 Task: HR & Operations: Onboarding Process For New Hires.
Action: Mouse moved to (206, 220)
Screenshot: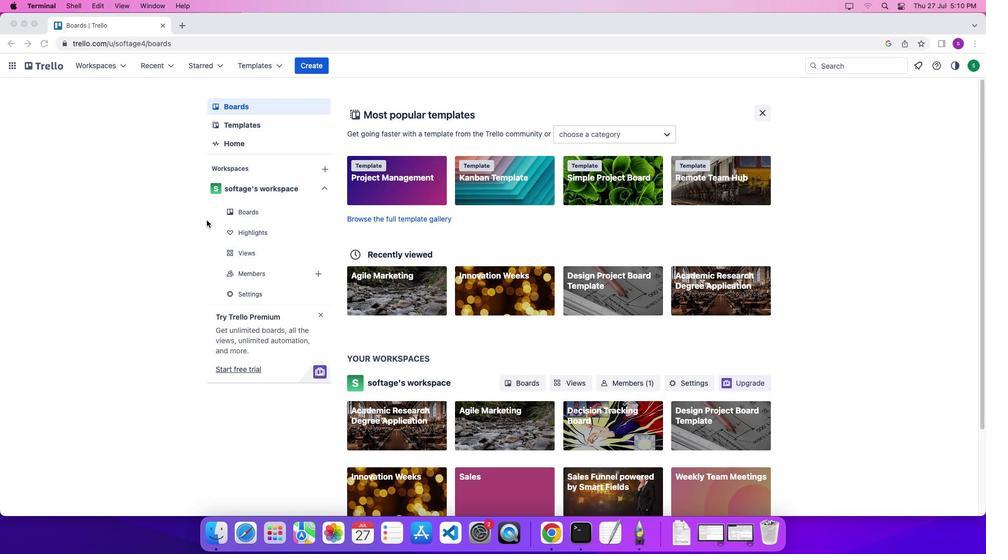 
Action: Mouse pressed left at (206, 220)
Screenshot: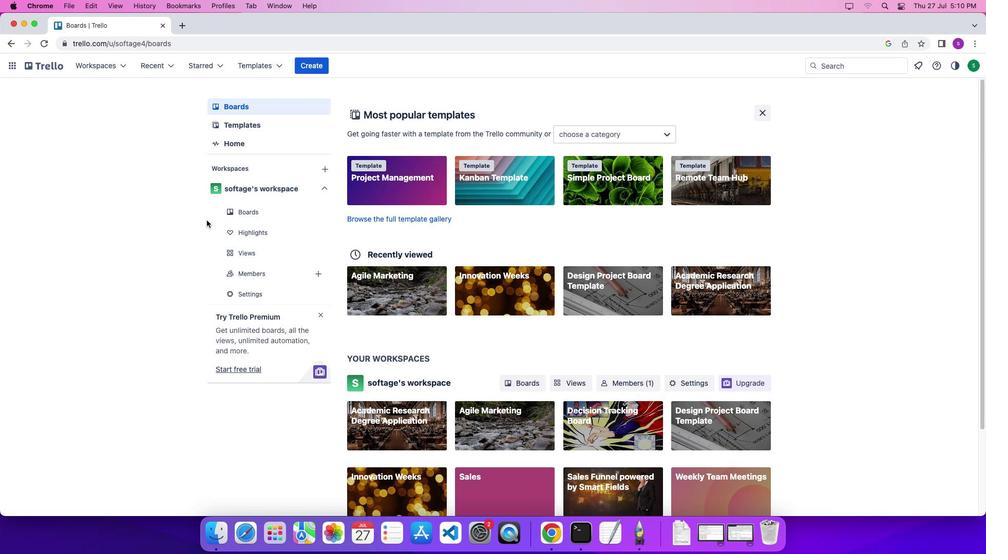 
Action: Mouse moved to (55, 60)
Screenshot: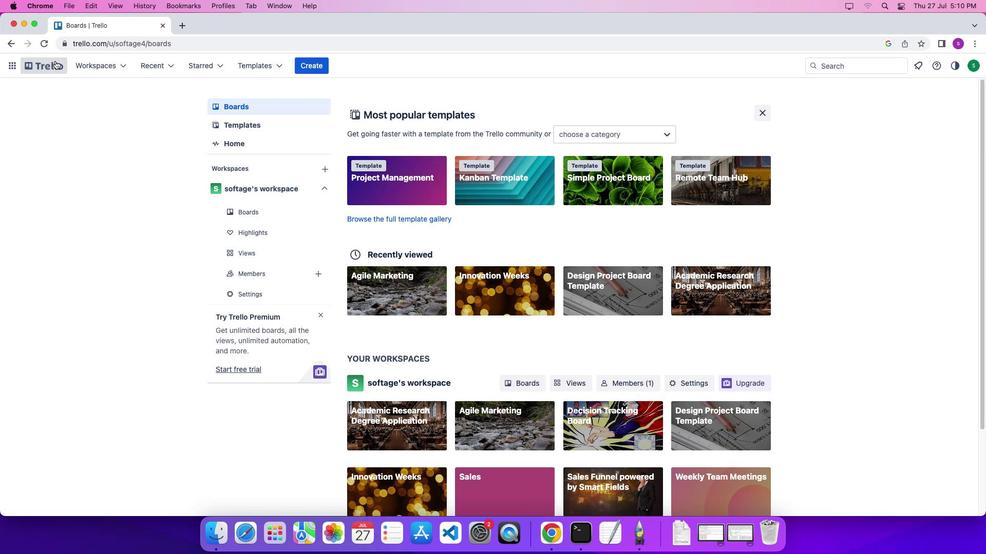 
Action: Mouse pressed left at (55, 60)
Screenshot: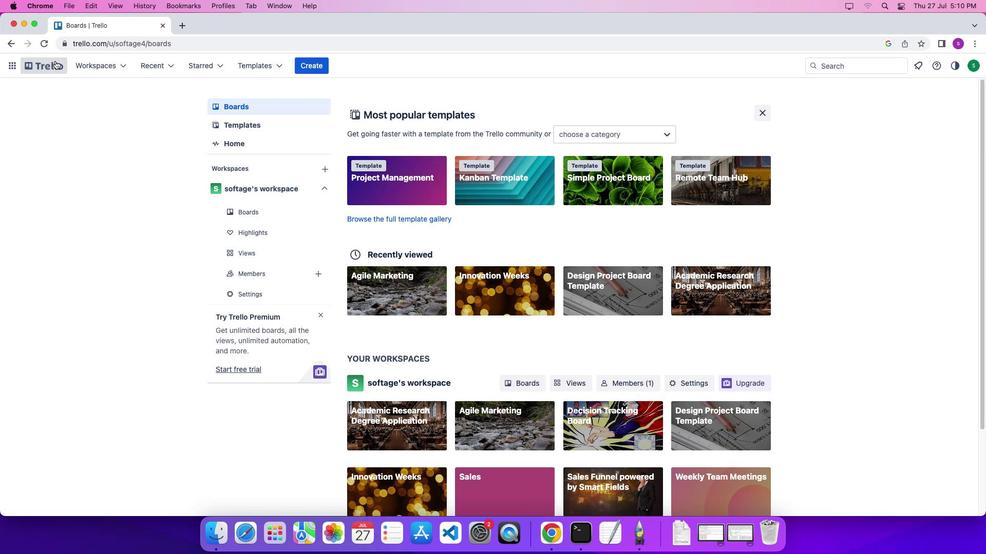 
Action: Mouse pressed left at (55, 60)
Screenshot: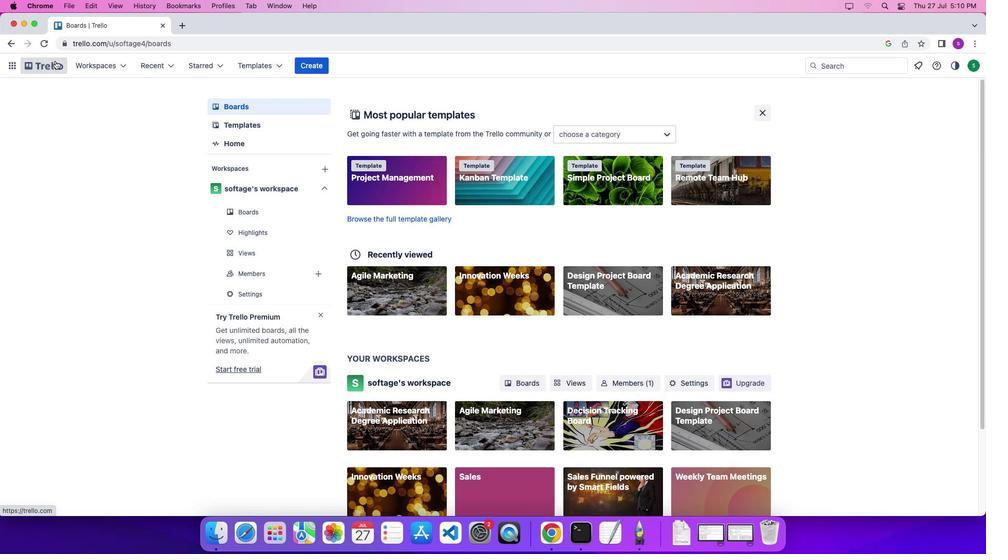 
Action: Mouse moved to (309, 68)
Screenshot: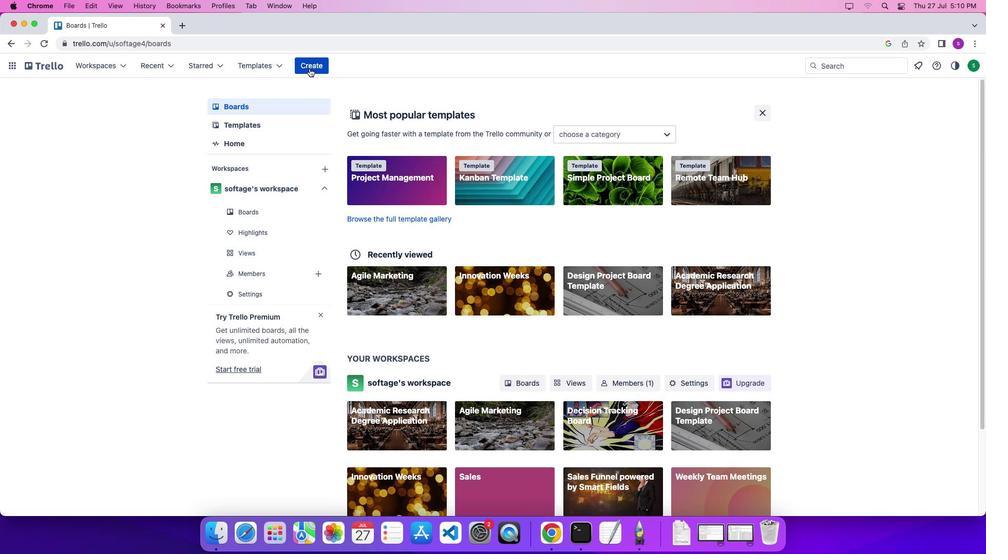 
Action: Mouse pressed left at (309, 68)
Screenshot: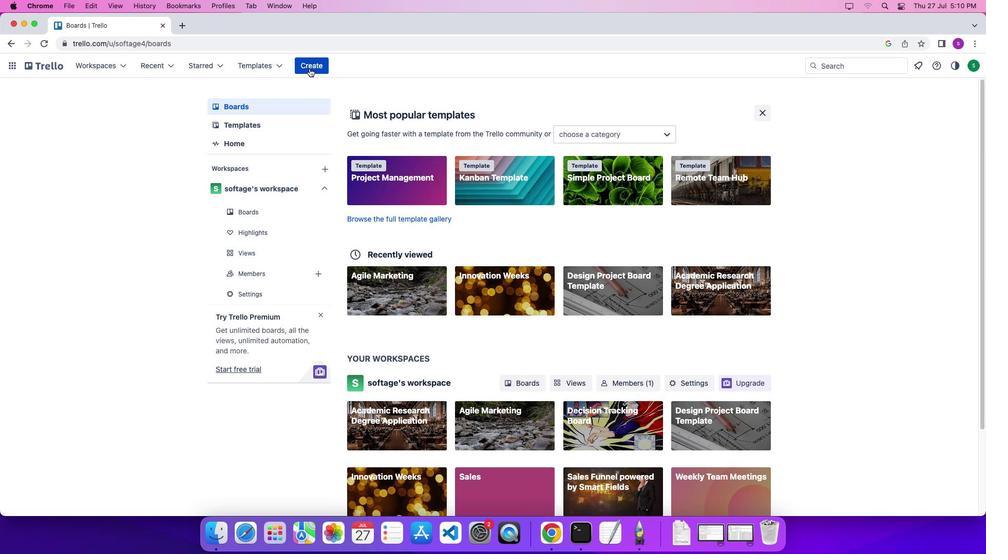 
Action: Mouse moved to (261, 59)
Screenshot: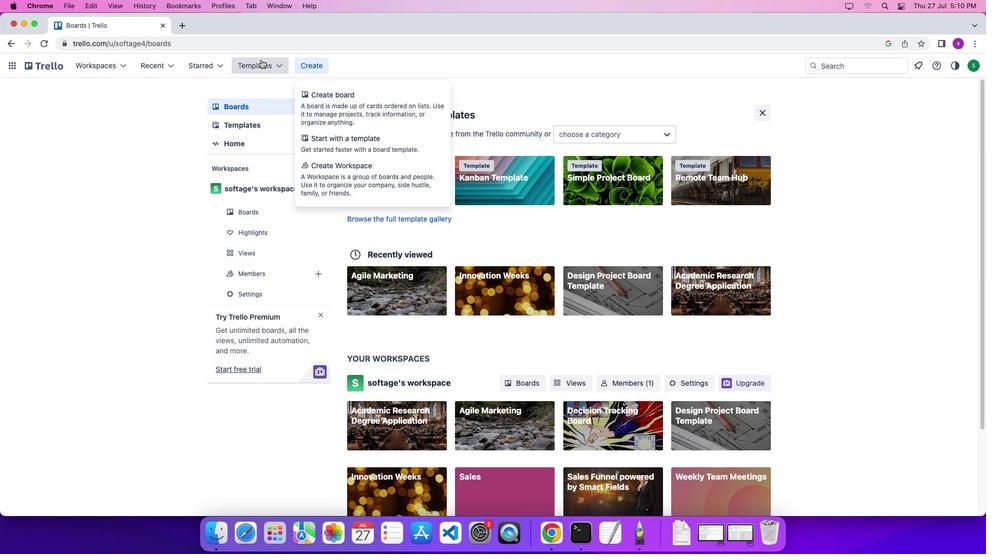 
Action: Mouse pressed left at (261, 59)
Screenshot: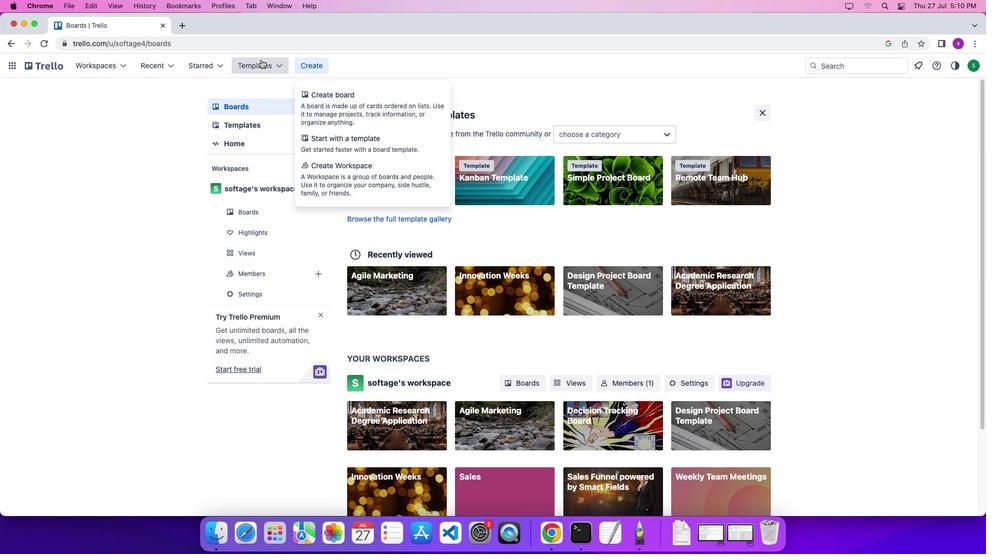 
Action: Mouse moved to (297, 367)
Screenshot: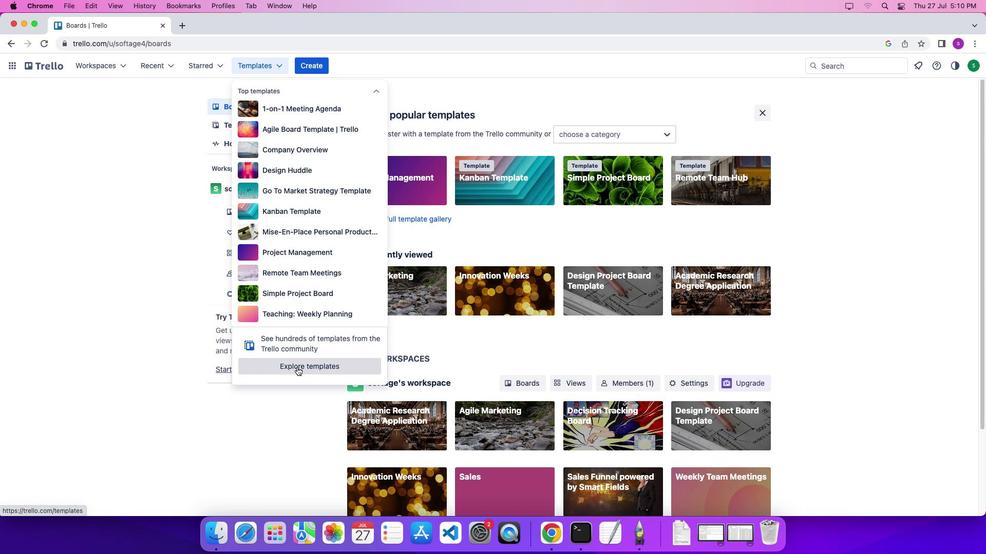 
Action: Mouse pressed left at (297, 367)
Screenshot: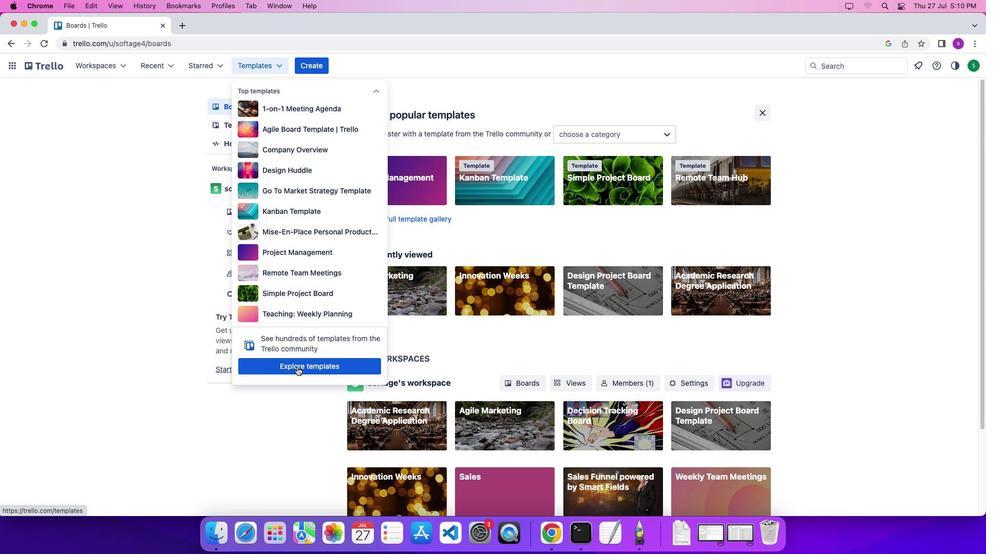 
Action: Mouse moved to (683, 110)
Screenshot: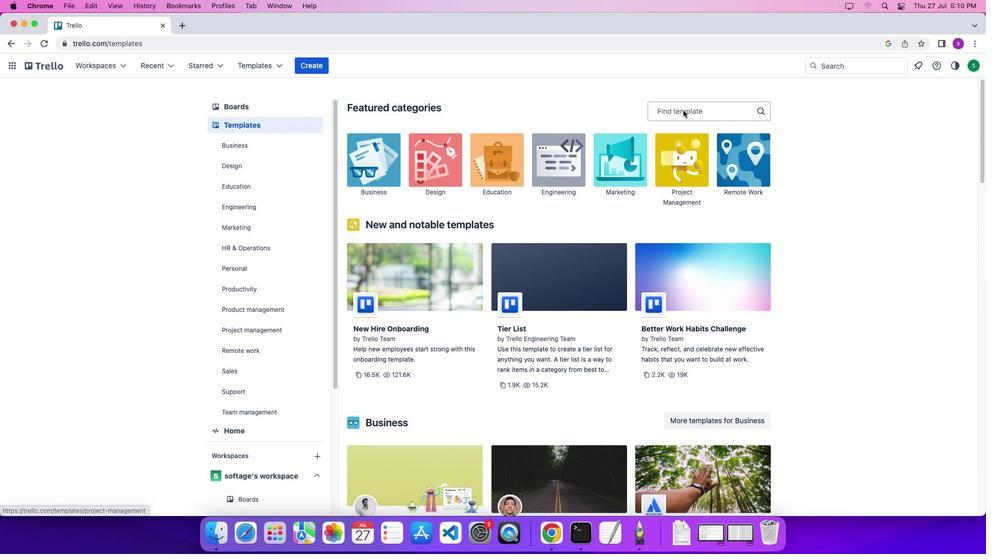 
Action: Mouse pressed left at (683, 110)
Screenshot: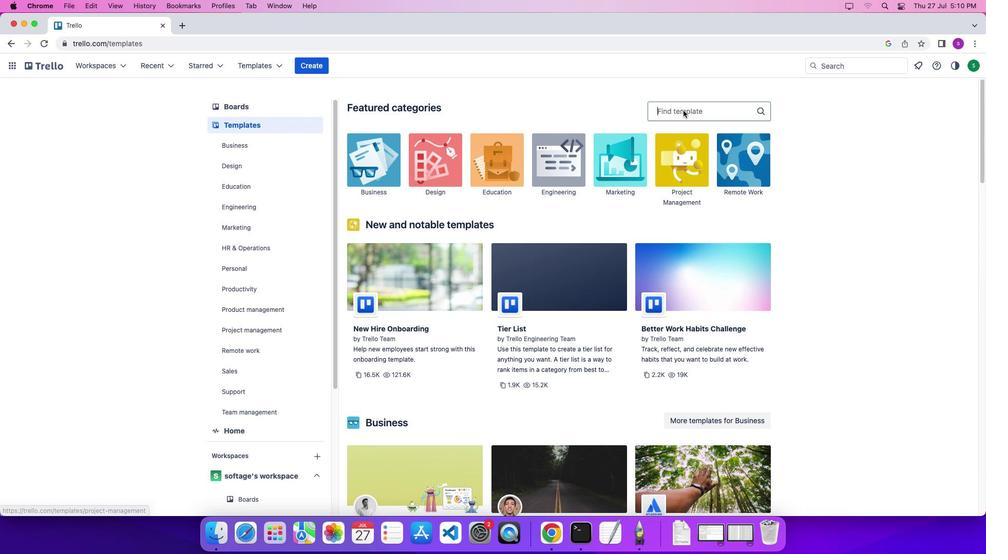 
Action: Mouse pressed left at (683, 110)
Screenshot: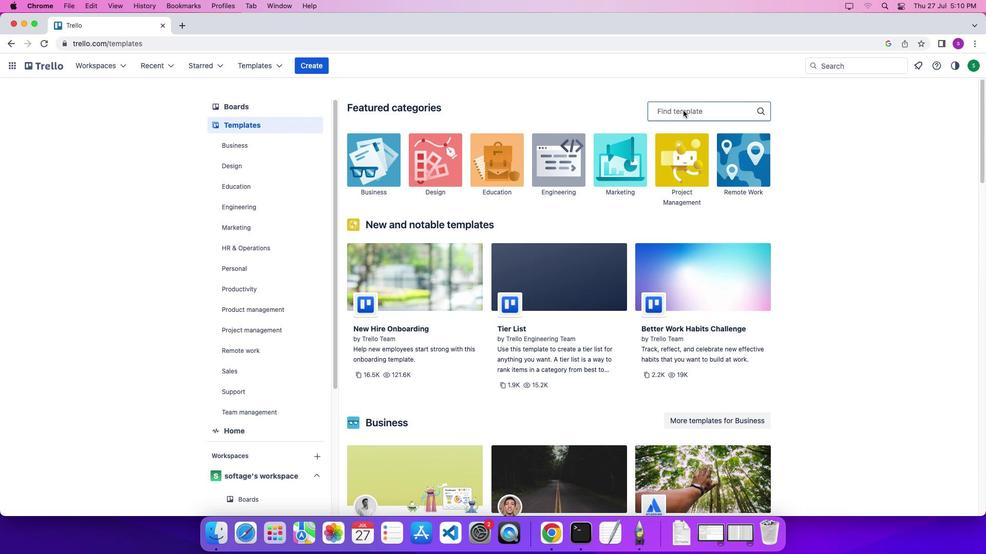 
Action: Mouse moved to (675, 108)
Screenshot: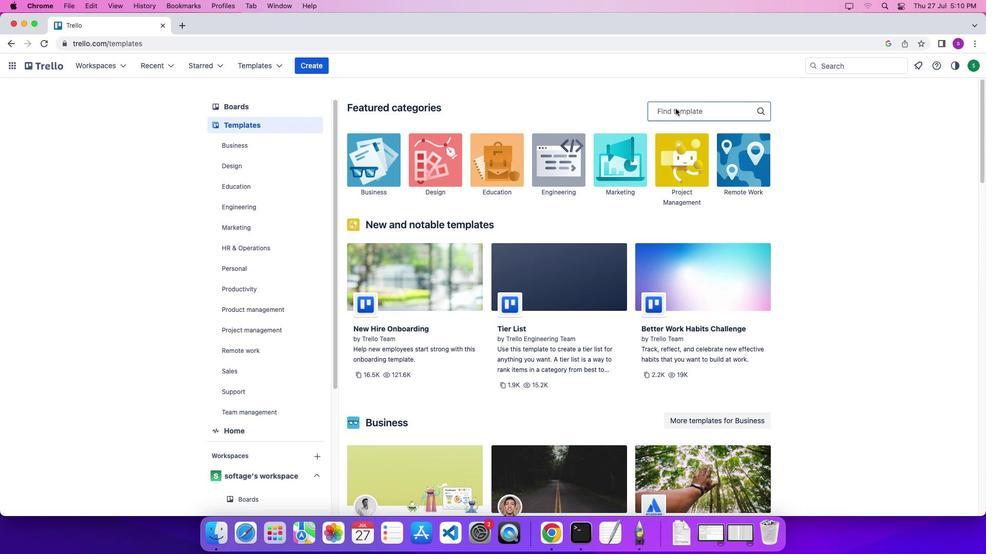 
Action: Mouse pressed left at (675, 108)
Screenshot: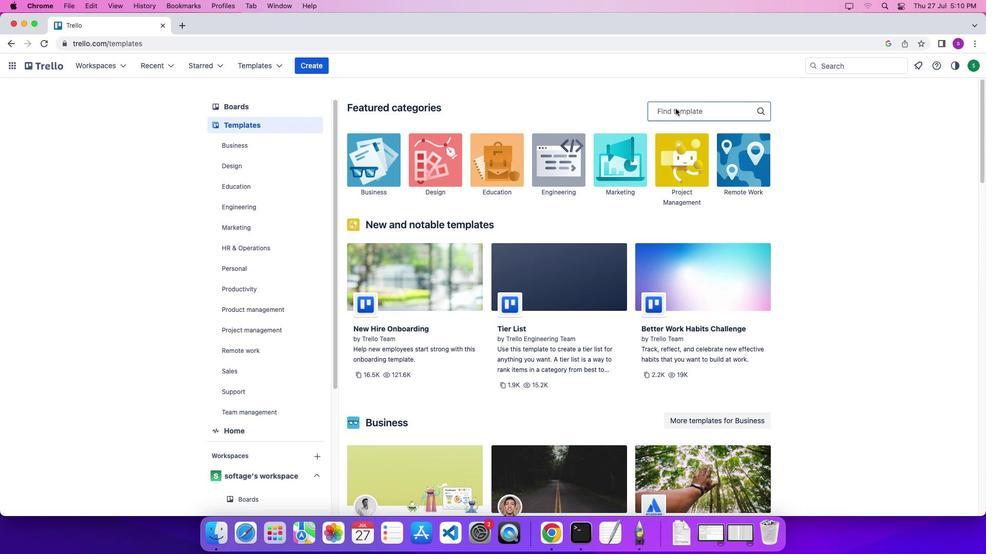 
Action: Mouse moved to (678, 109)
Screenshot: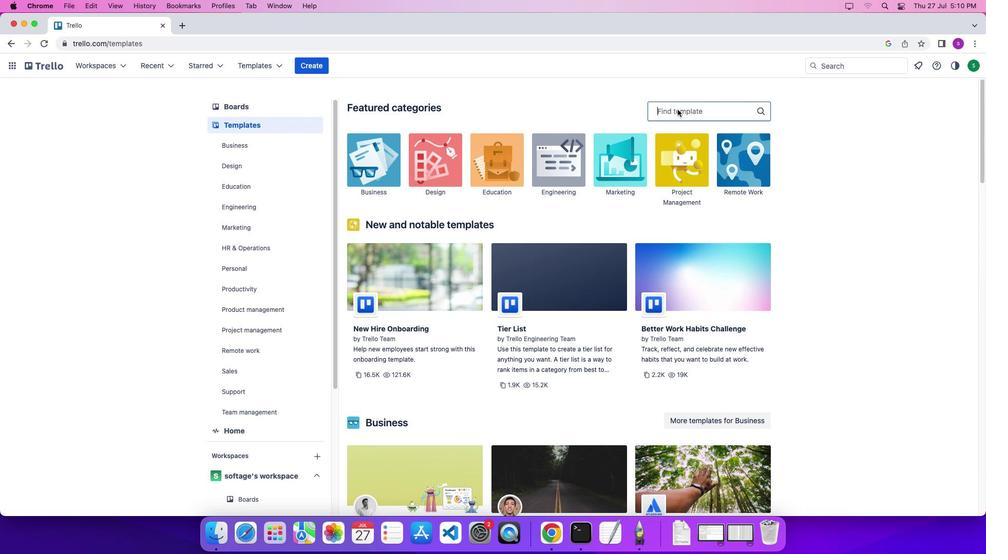 
Action: Key pressed Key.shift'O''n''b''o''a''r''d''i''n''g'Key.space'p''r''o''c''e''s''s'Key.space'f''o''r'Key.space'n''e''w'Key.space'h''i''r''e''s'
Screenshot: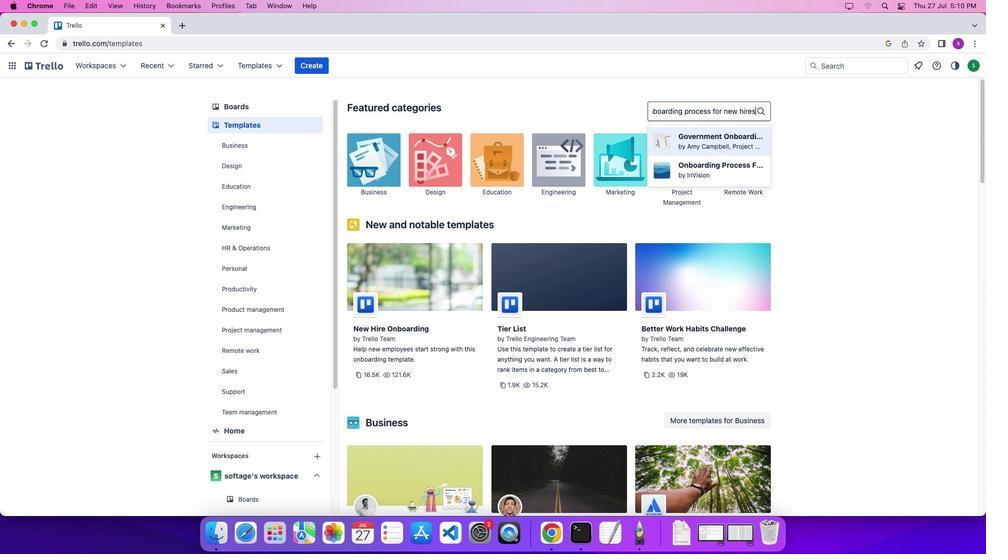 
Action: Mouse moved to (693, 170)
Screenshot: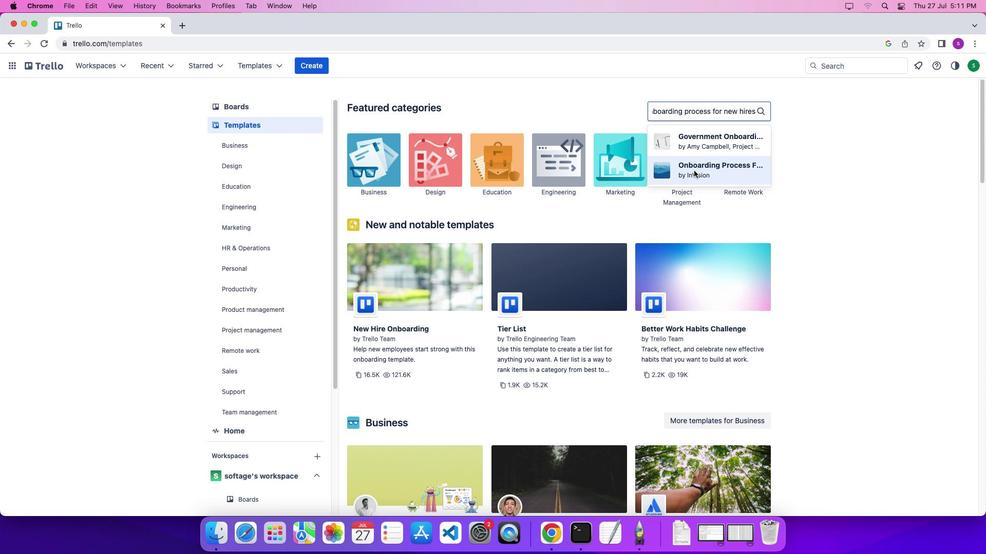 
Action: Mouse pressed left at (693, 170)
Screenshot: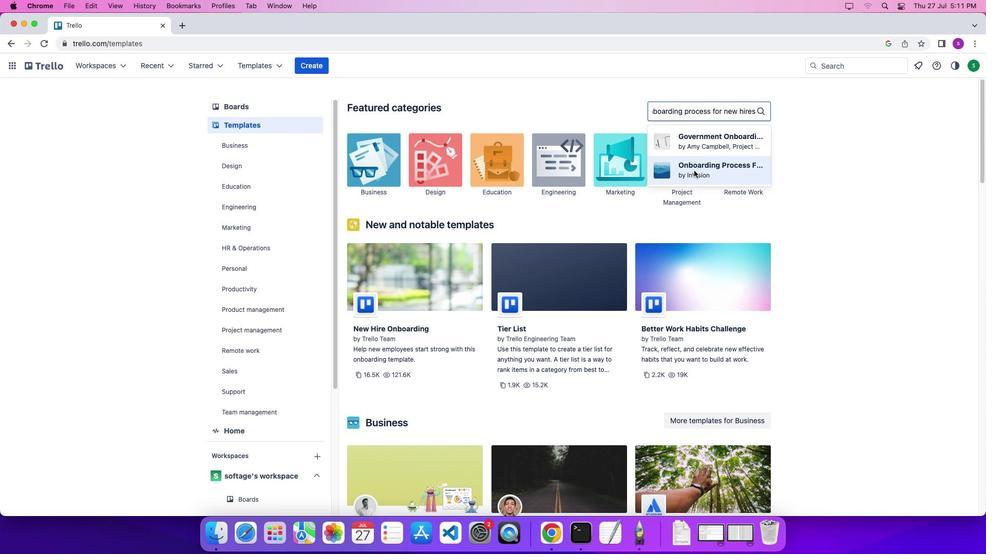 
Action: Mouse moved to (668, 311)
Screenshot: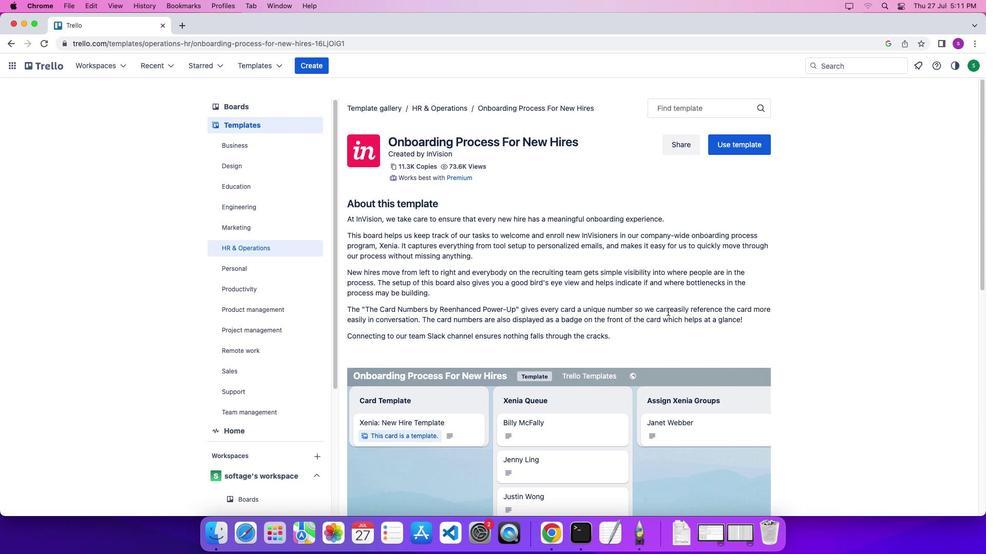 
Action: Mouse scrolled (668, 311) with delta (0, 0)
Screenshot: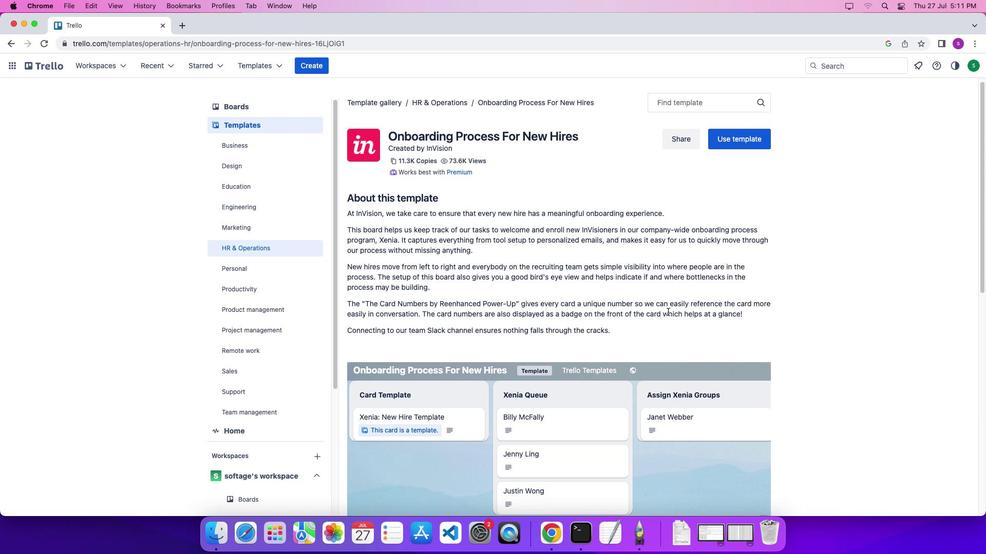 
Action: Mouse scrolled (668, 311) with delta (0, 0)
Screenshot: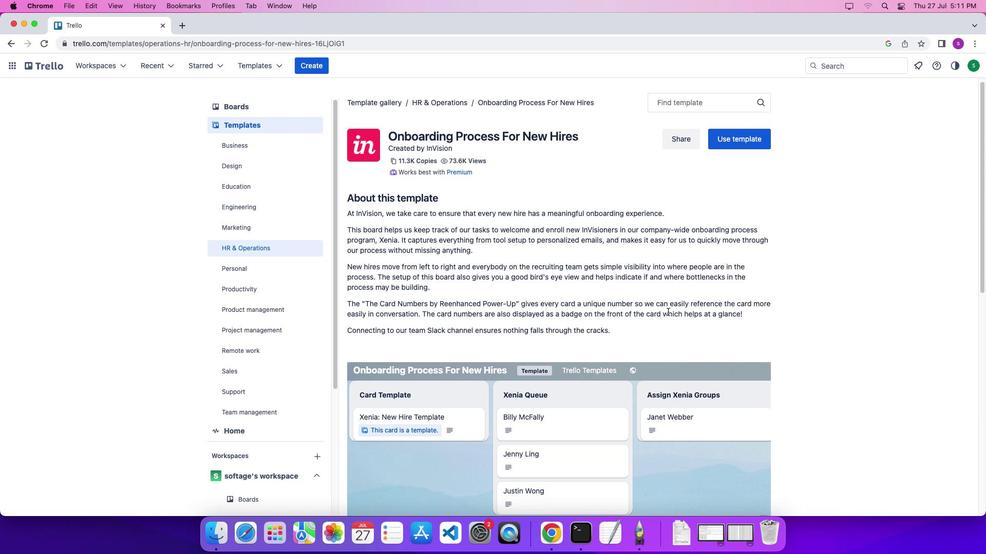 
Action: Mouse scrolled (668, 311) with delta (0, -3)
Screenshot: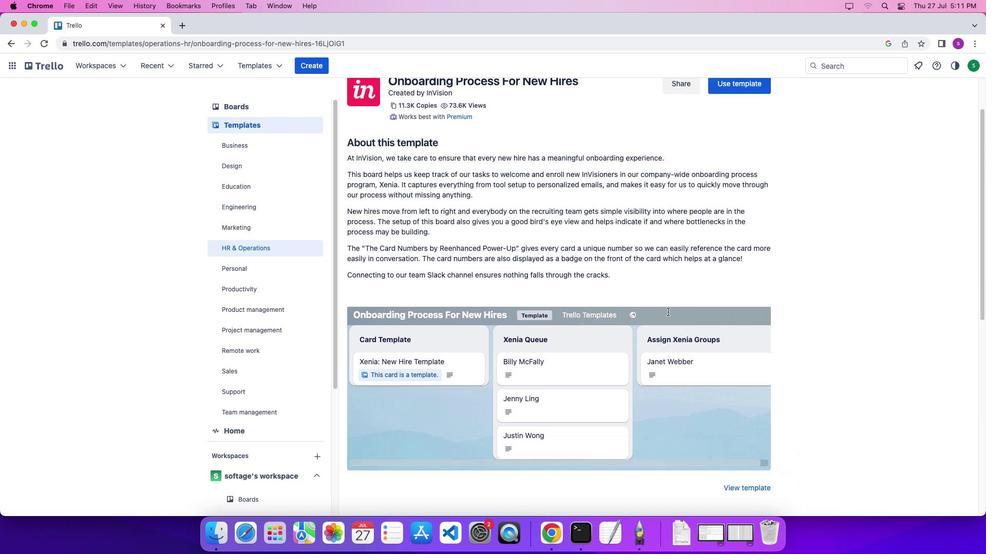 
Action: Mouse scrolled (668, 311) with delta (0, 0)
Screenshot: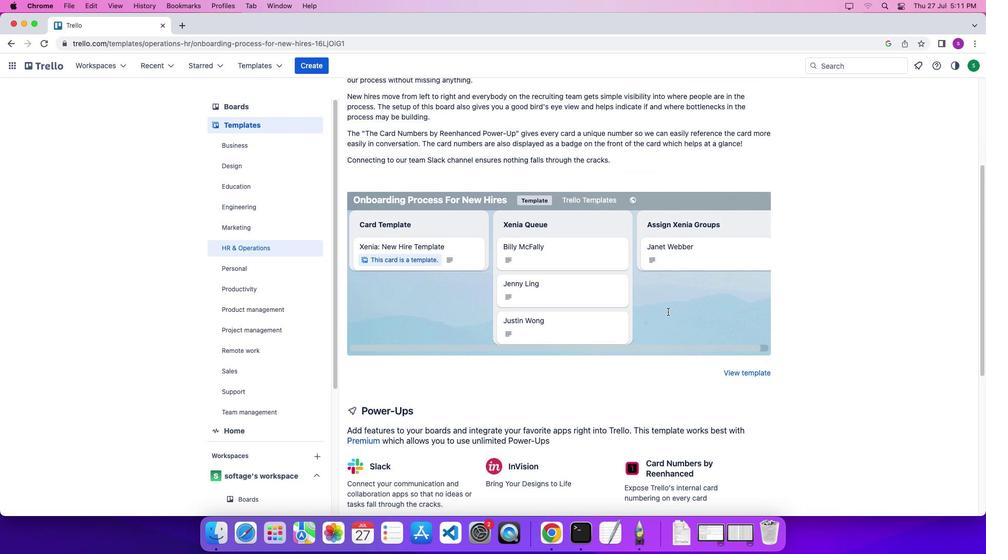 
Action: Mouse scrolled (668, 311) with delta (0, 0)
Screenshot: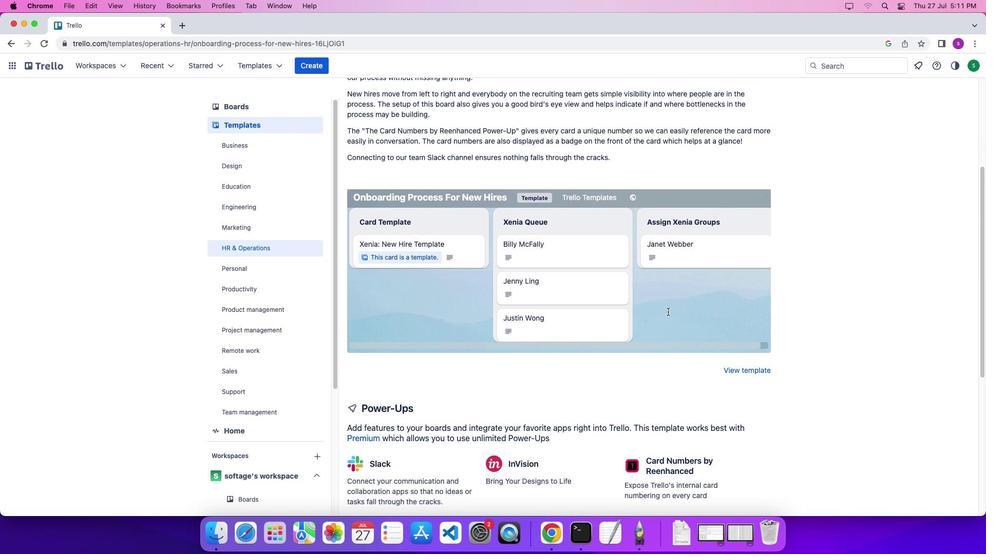 
Action: Mouse scrolled (668, 311) with delta (0, -2)
Screenshot: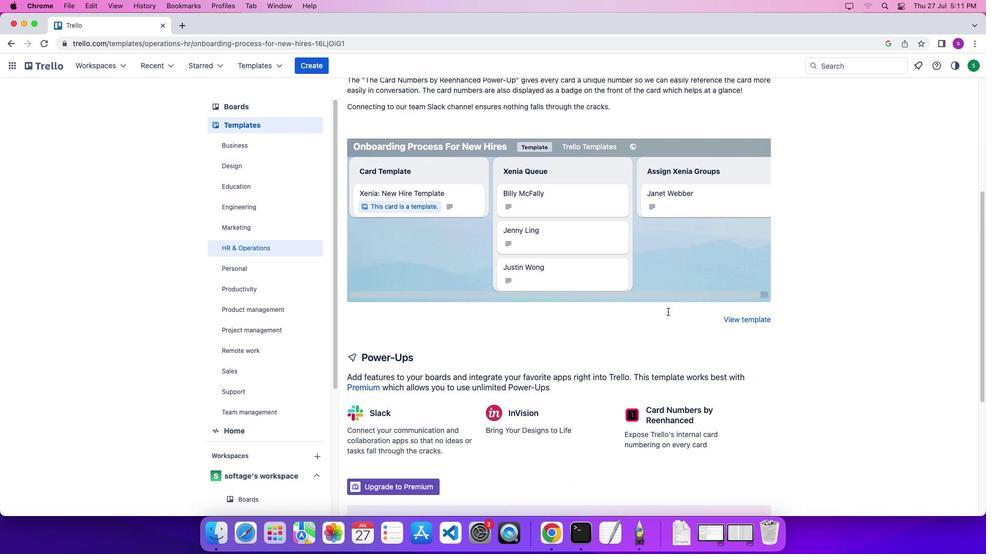 
Action: Mouse scrolled (668, 311) with delta (0, 0)
Screenshot: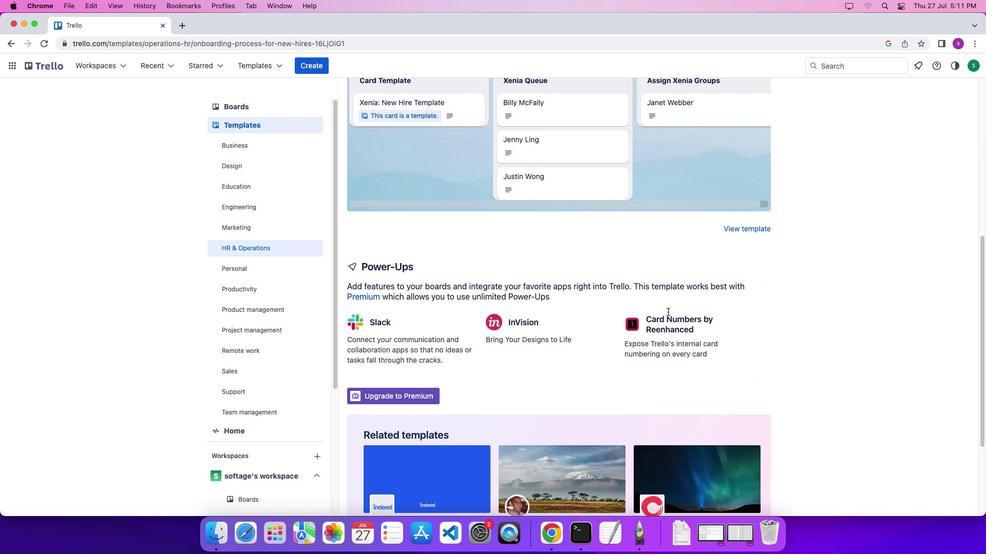 
Action: Mouse scrolled (668, 311) with delta (0, 0)
Screenshot: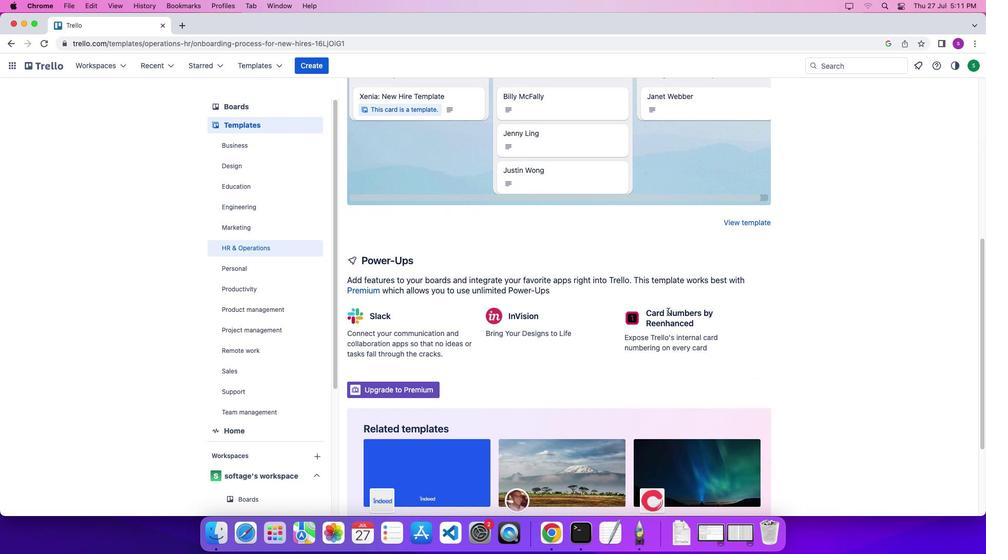 
Action: Mouse scrolled (668, 311) with delta (0, -2)
Screenshot: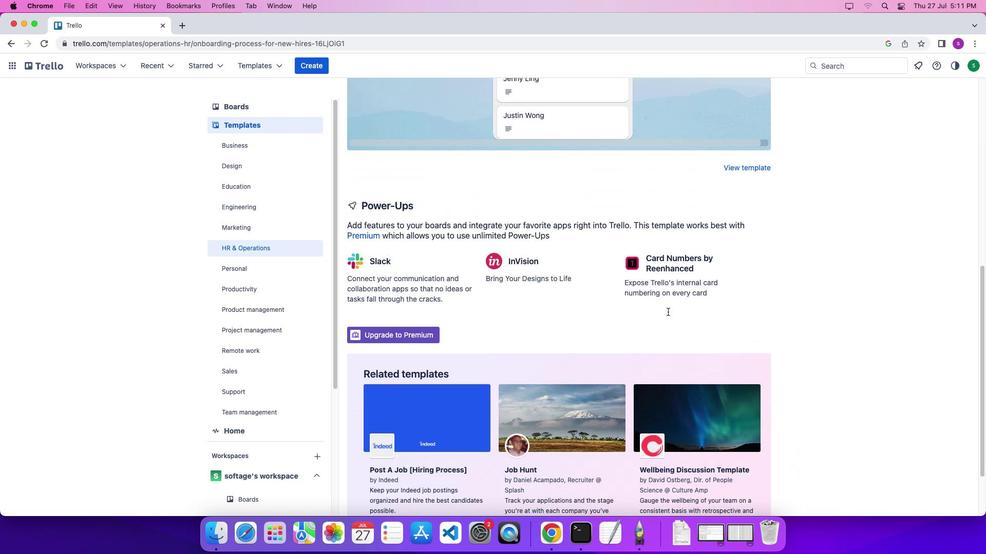 
Action: Mouse scrolled (668, 311) with delta (0, 0)
Screenshot: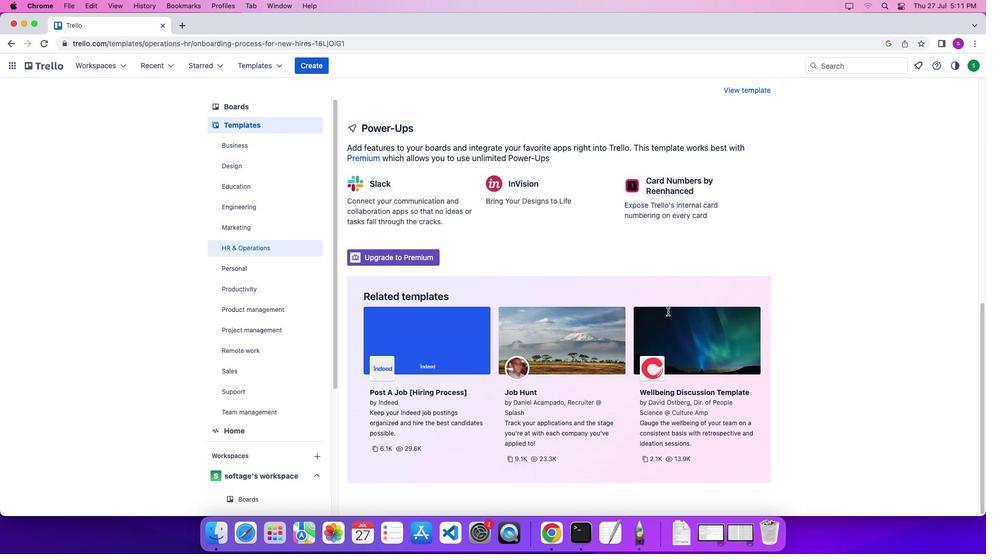 
Action: Mouse scrolled (668, 311) with delta (0, 0)
Screenshot: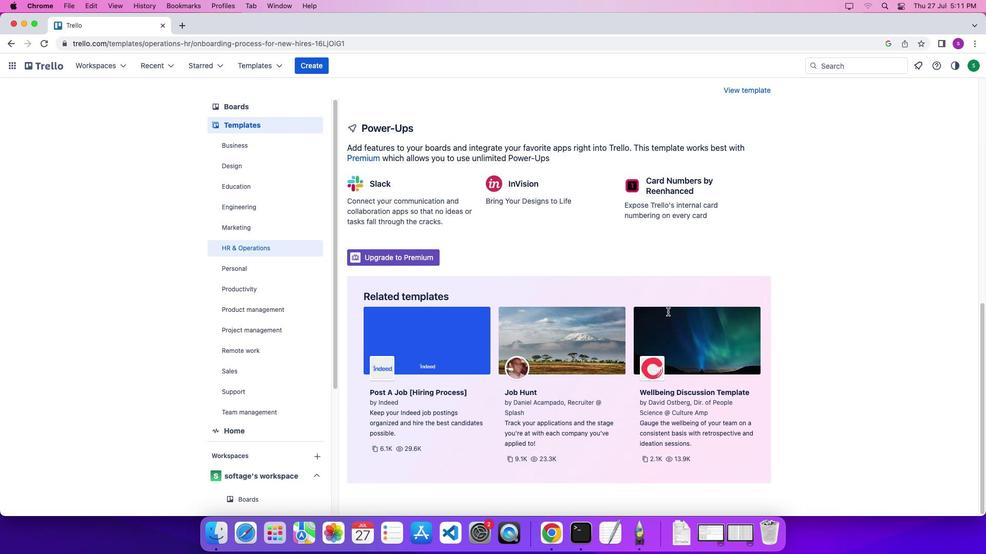 
Action: Mouse scrolled (668, 311) with delta (0, -3)
Screenshot: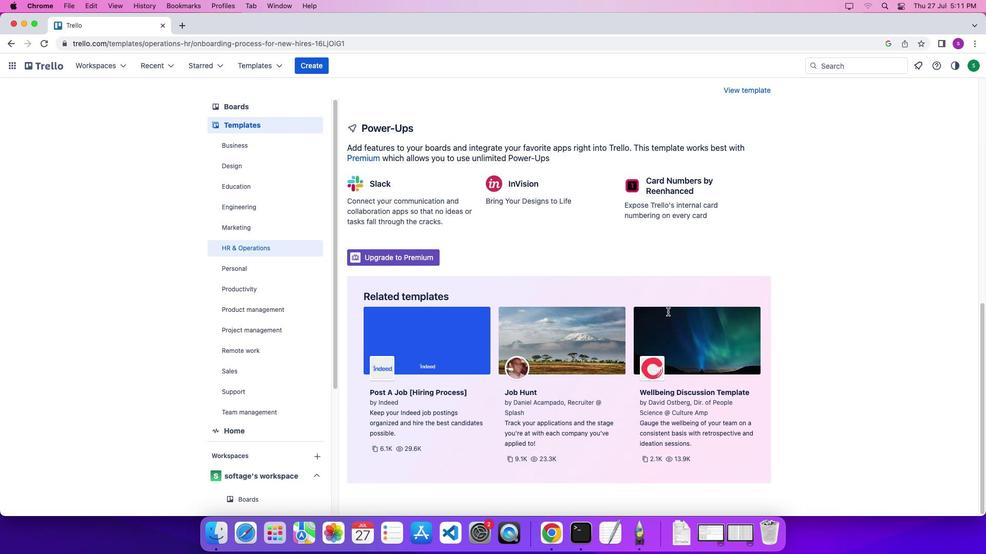 
Action: Mouse scrolled (668, 311) with delta (0, 0)
Screenshot: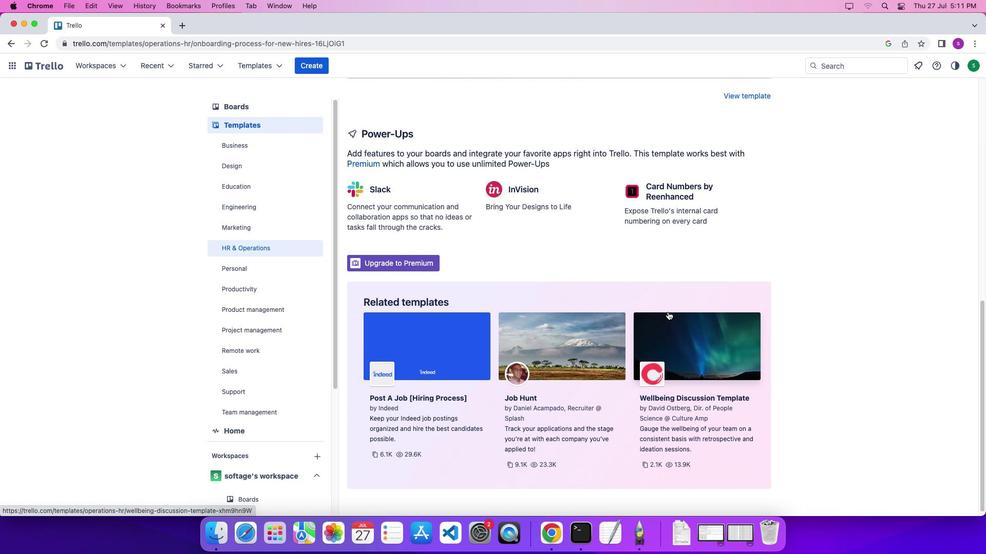 
Action: Mouse scrolled (668, 311) with delta (0, 0)
Screenshot: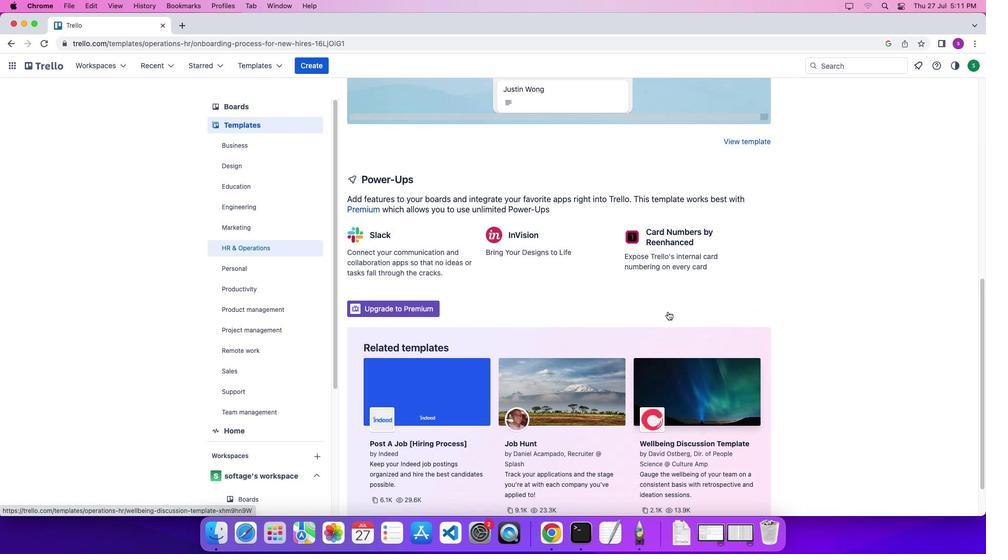 
Action: Mouse scrolled (668, 311) with delta (0, 3)
Screenshot: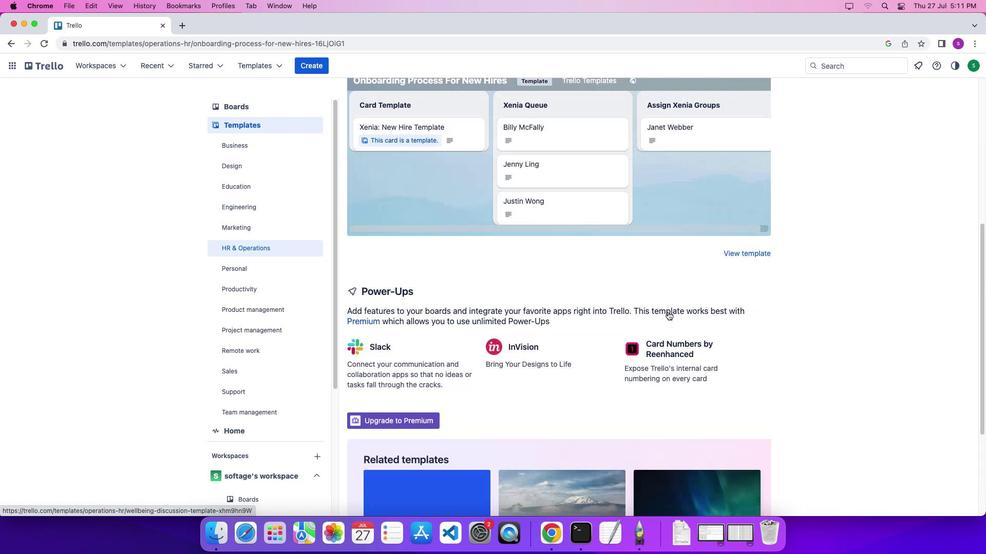 
Action: Mouse scrolled (668, 311) with delta (0, 5)
Screenshot: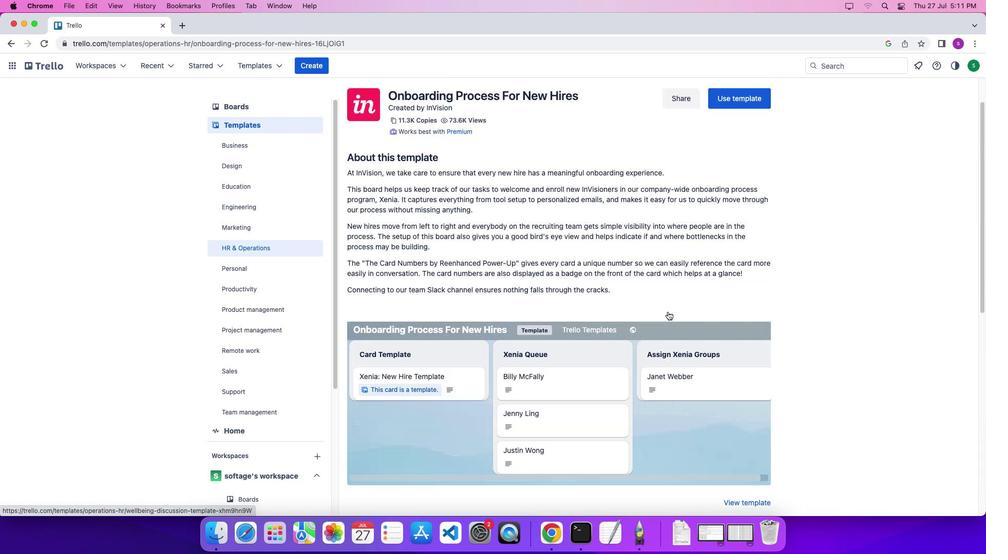 
Action: Mouse scrolled (668, 311) with delta (0, 0)
Screenshot: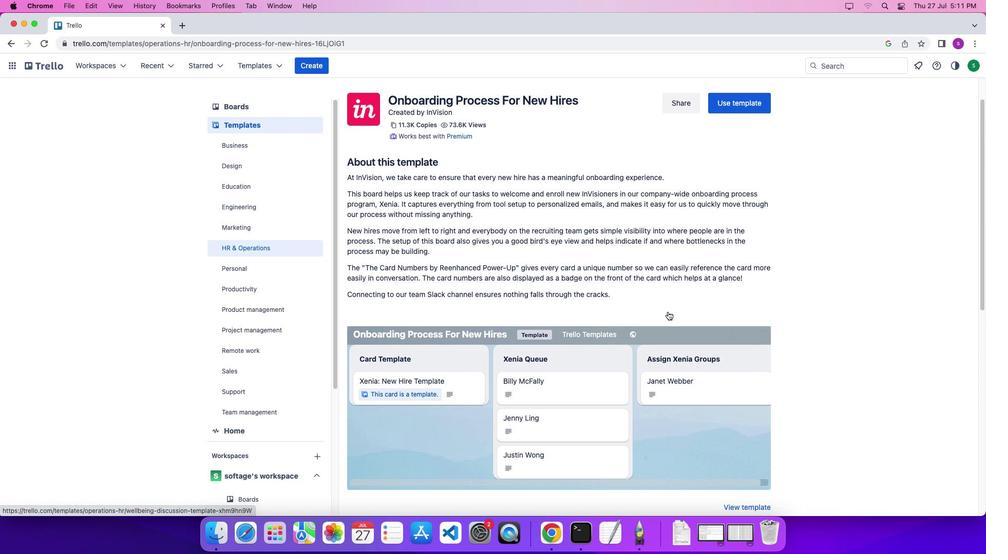 
Action: Mouse scrolled (668, 311) with delta (0, 0)
Screenshot: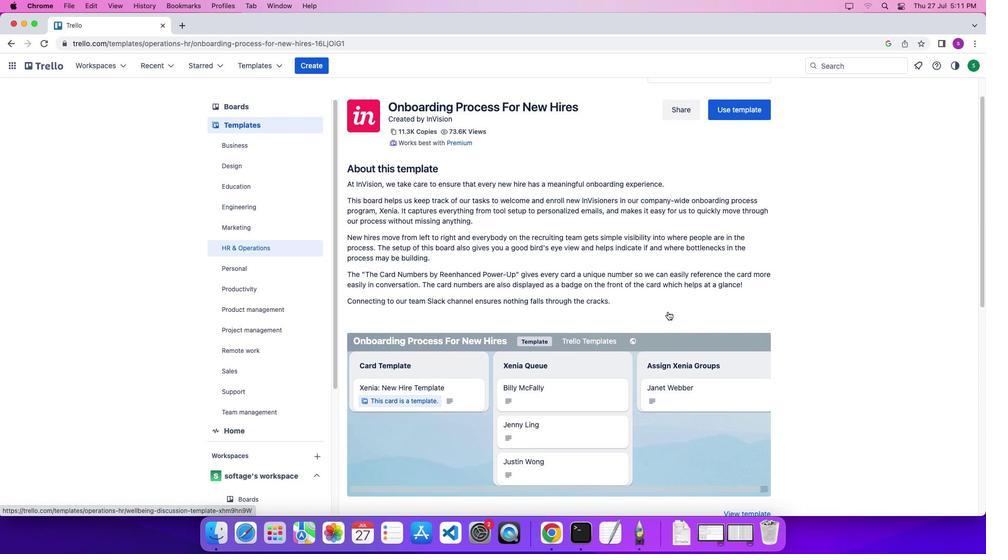 
Action: Mouse scrolled (668, 311) with delta (0, 4)
Screenshot: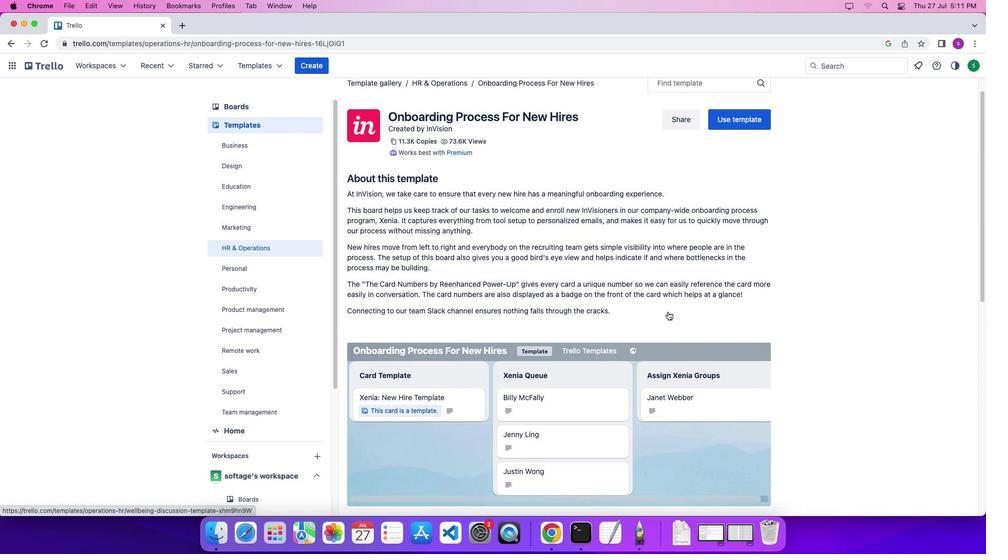
Action: Mouse scrolled (668, 311) with delta (0, 5)
Screenshot: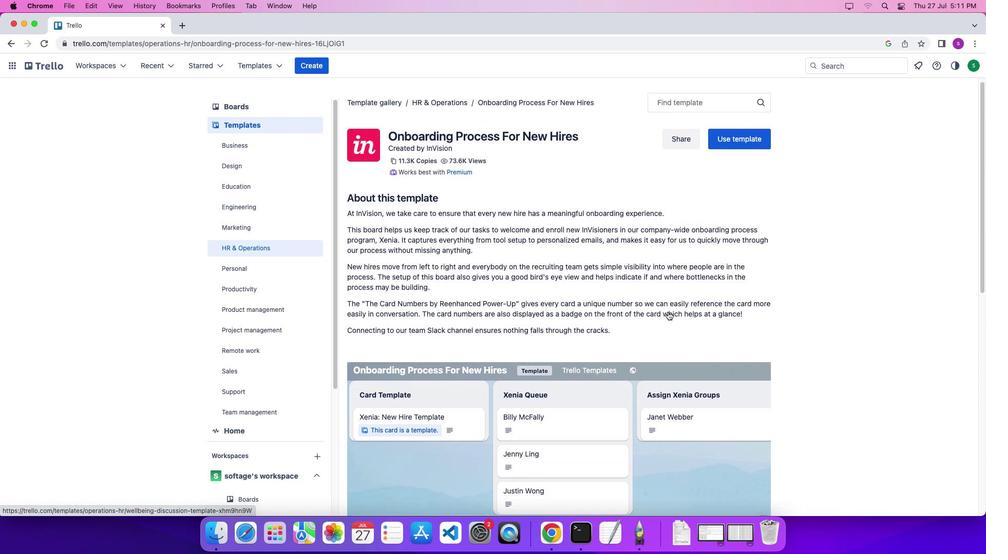 
Action: Mouse moved to (739, 149)
Screenshot: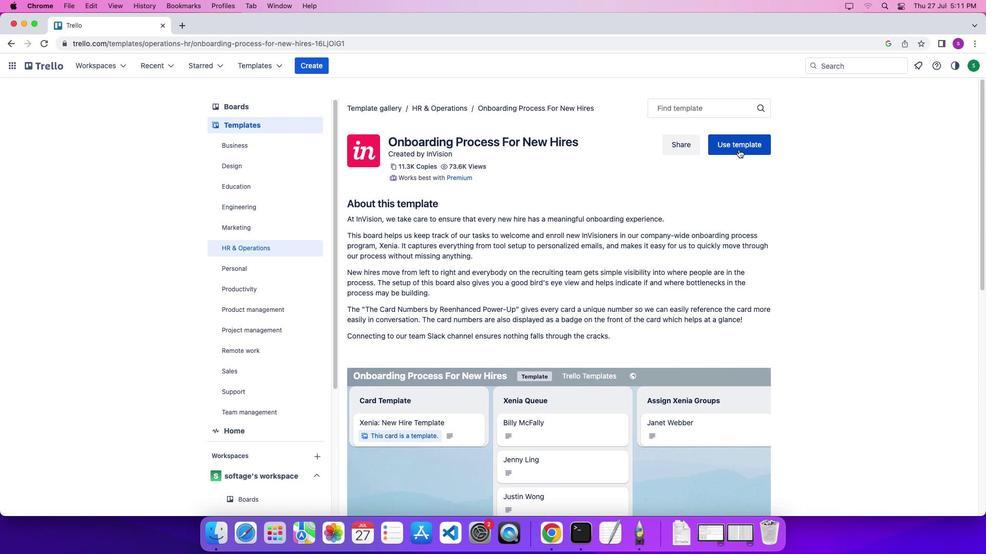 
Action: Mouse pressed left at (739, 149)
Screenshot: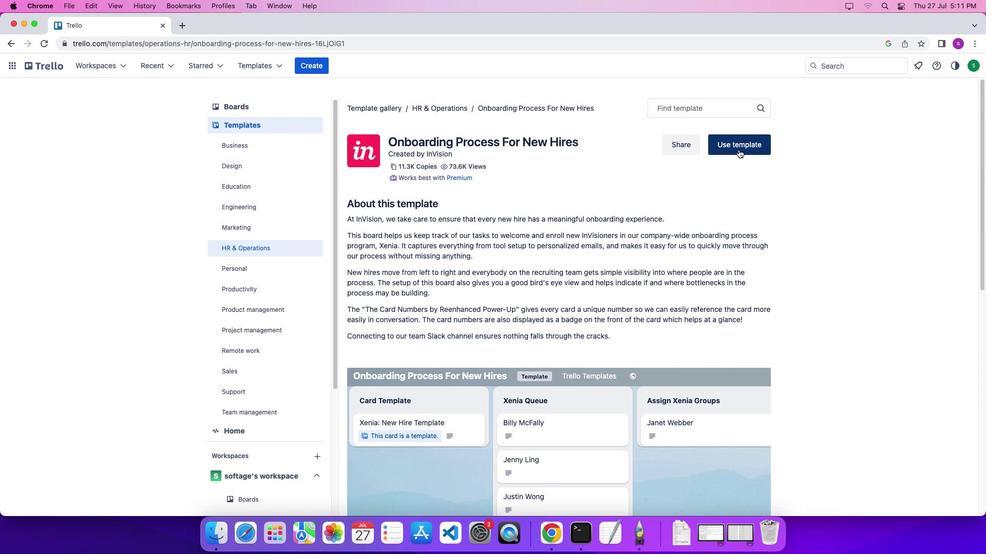 
Action: Mouse moved to (748, 371)
Screenshot: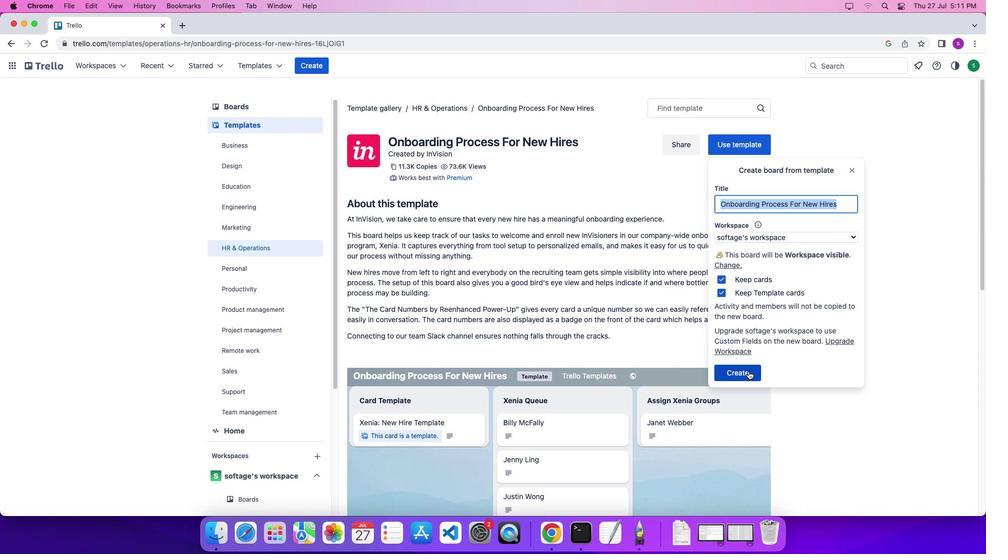 
Action: Mouse pressed left at (748, 371)
Screenshot: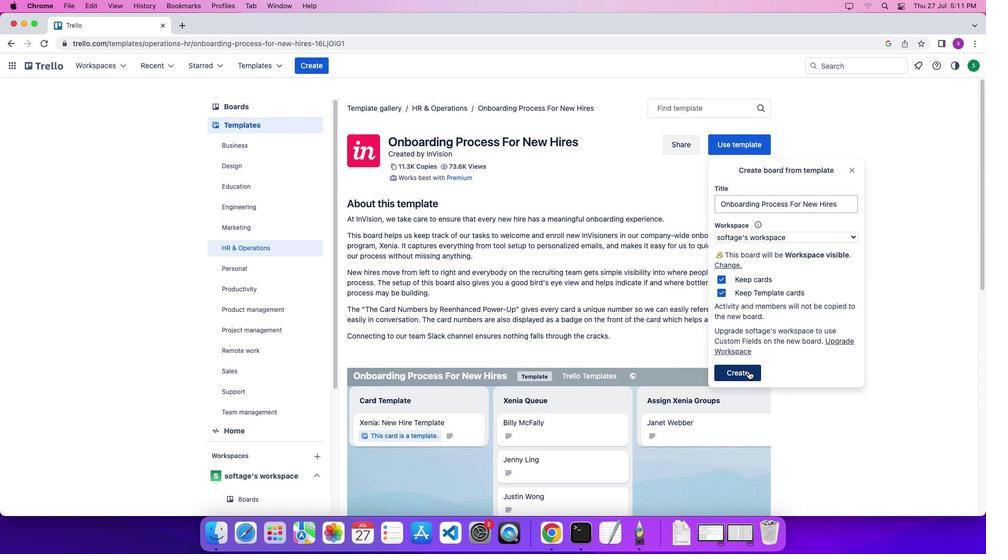 
Action: Mouse moved to (100, 143)
Screenshot: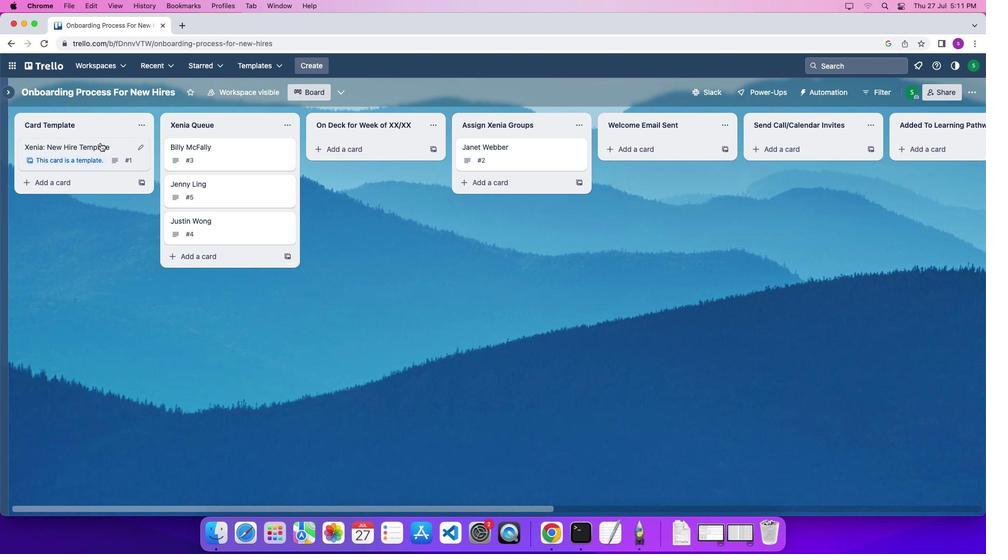 
Action: Mouse pressed left at (100, 143)
Screenshot: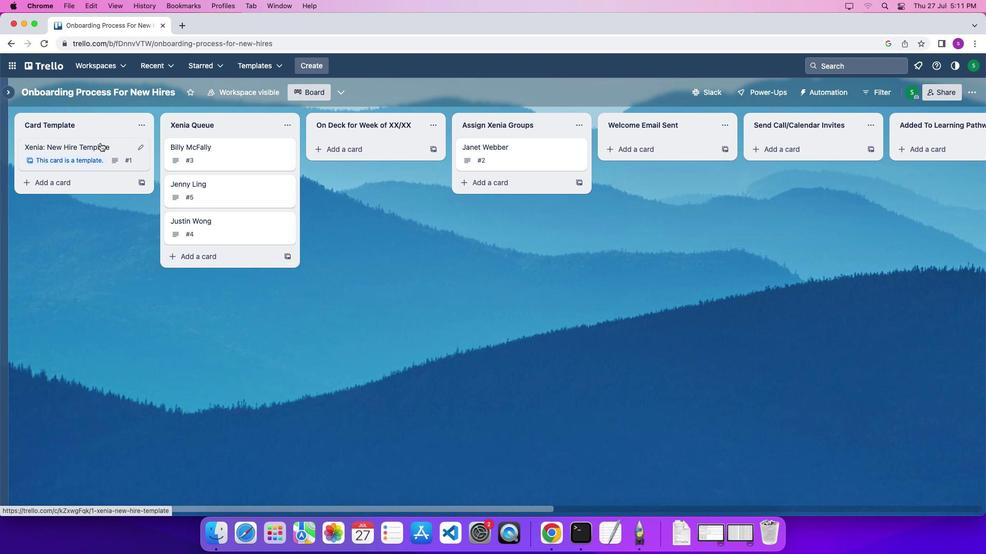 
Action: Mouse moved to (428, 282)
Screenshot: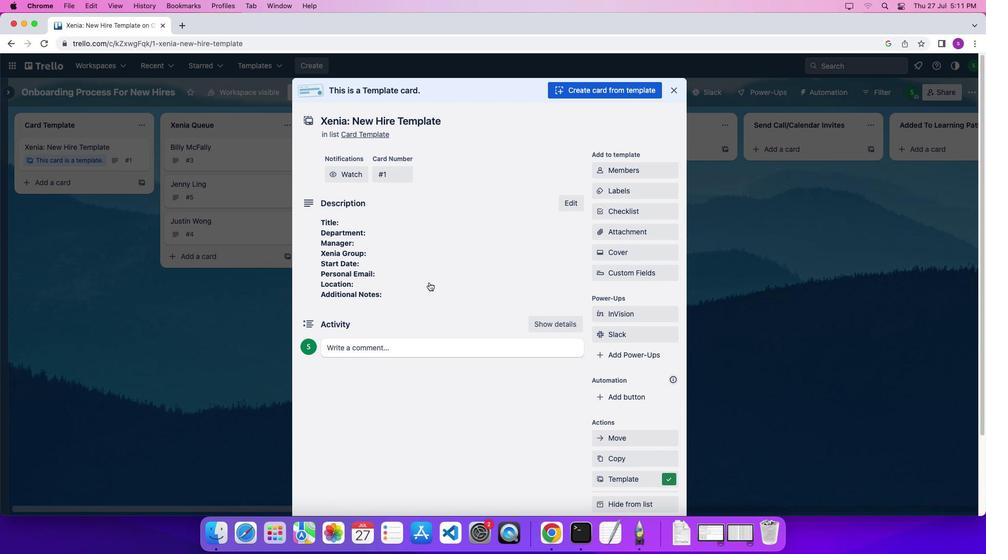 
Action: Mouse scrolled (428, 282) with delta (0, 0)
Screenshot: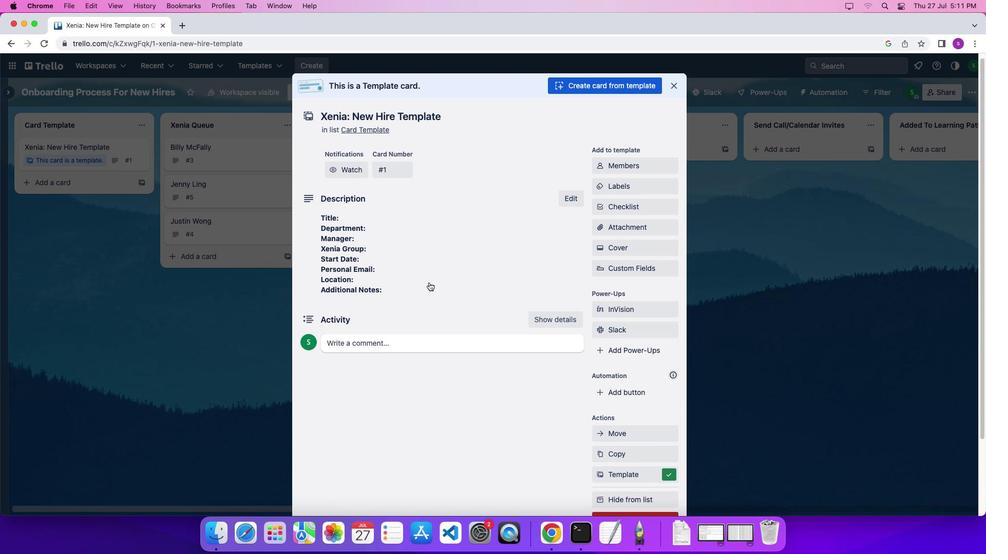 
Action: Mouse scrolled (428, 282) with delta (0, 0)
Screenshot: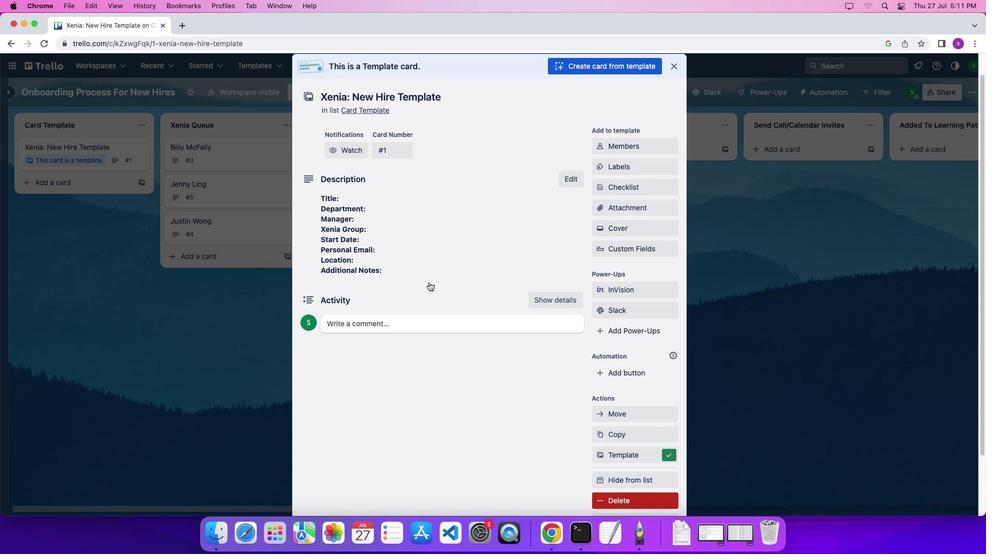 
Action: Mouse scrolled (428, 282) with delta (0, -3)
Screenshot: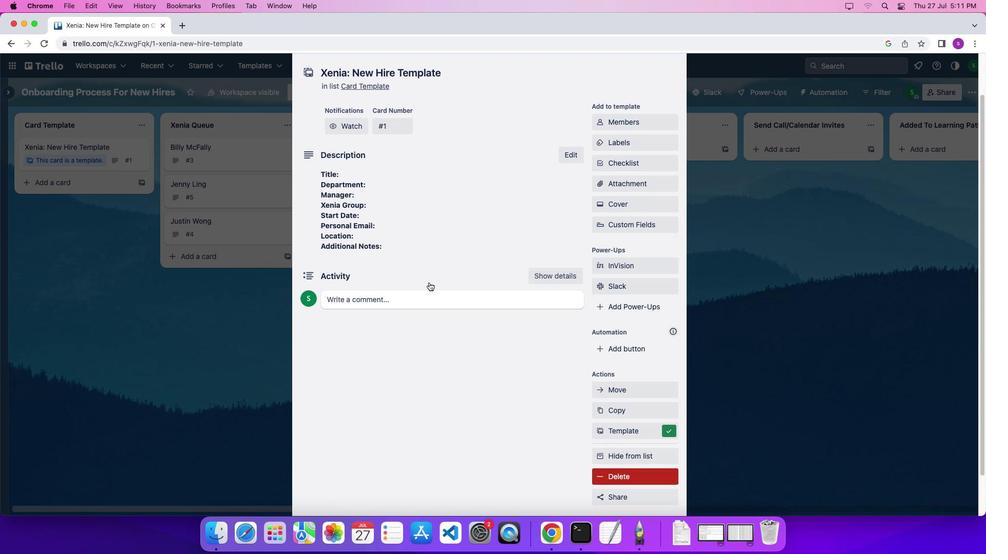
Action: Mouse scrolled (428, 282) with delta (0, -2)
Screenshot: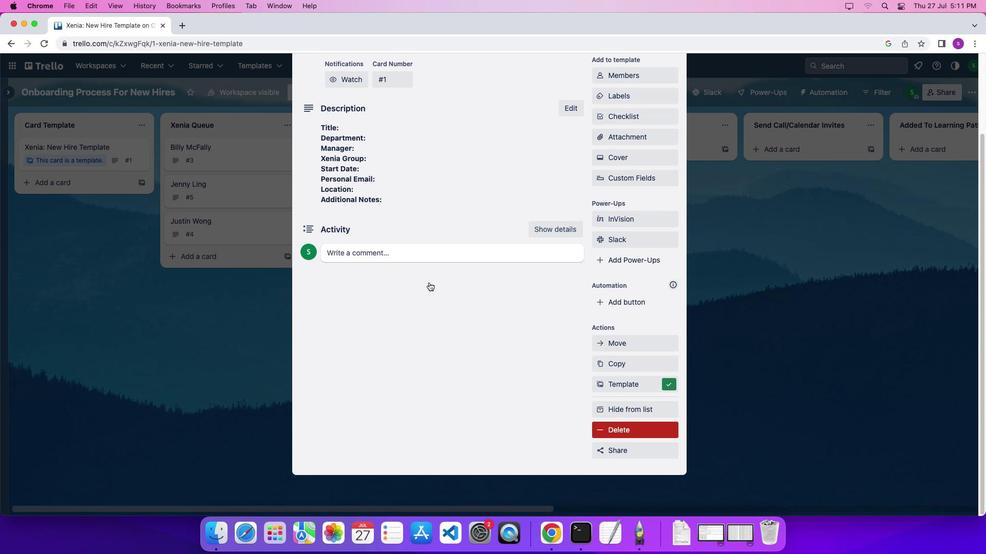 
Action: Mouse scrolled (428, 282) with delta (0, 0)
Screenshot: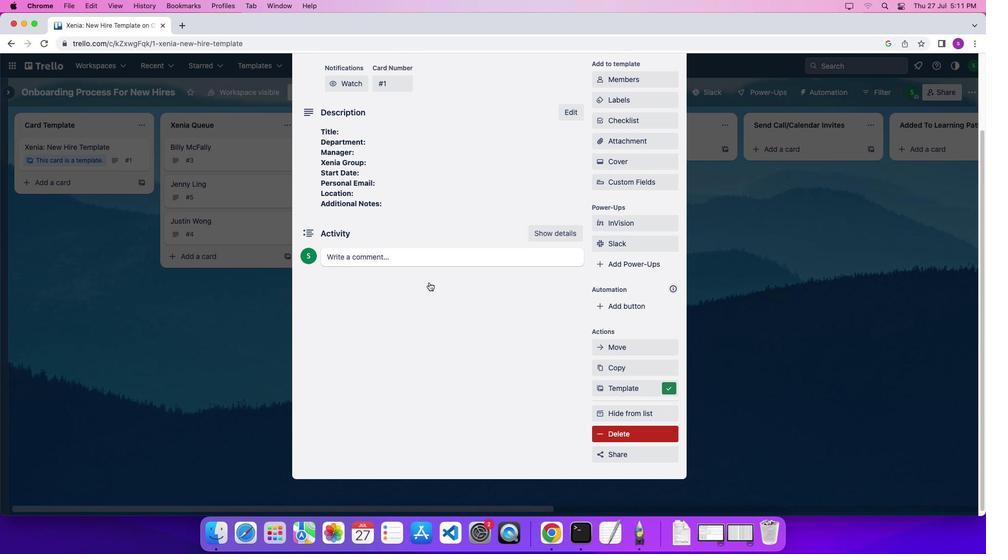 
Action: Mouse scrolled (428, 282) with delta (0, 0)
Screenshot: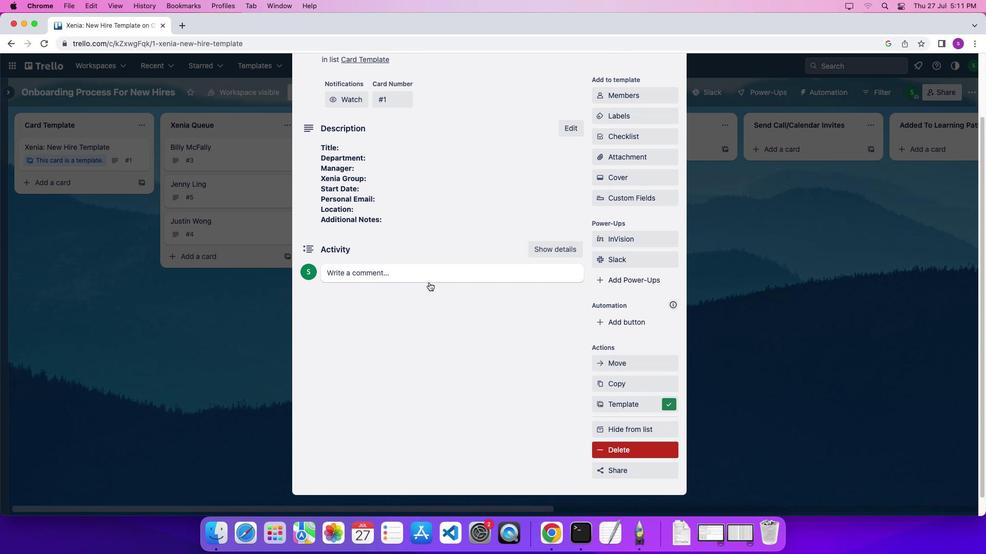 
Action: Mouse scrolled (428, 282) with delta (0, 4)
Screenshot: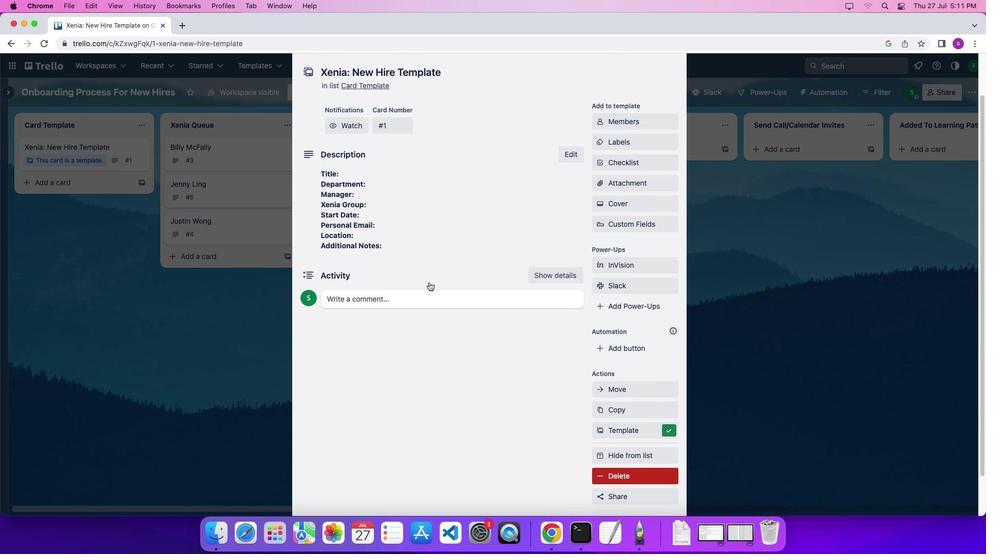 
Action: Mouse scrolled (428, 282) with delta (0, 6)
Screenshot: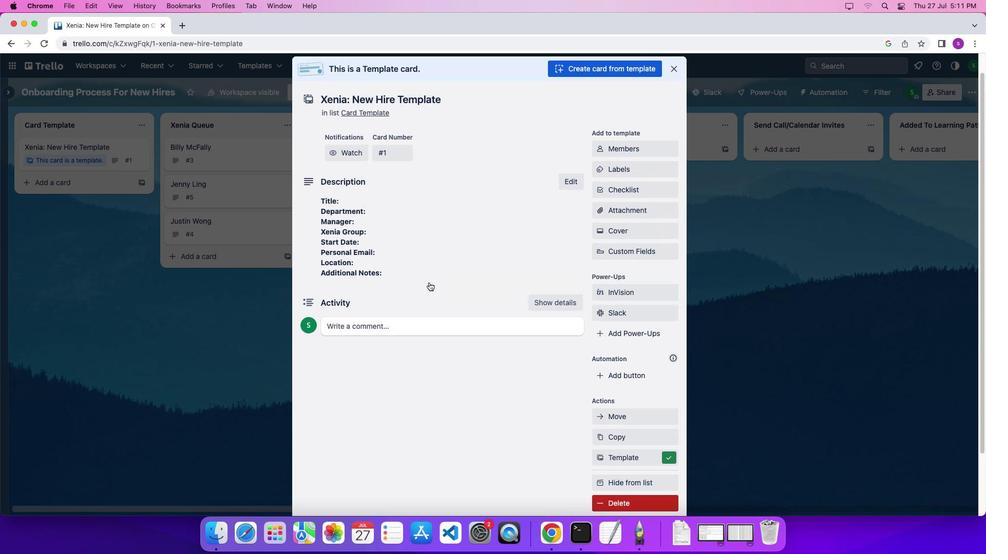 
Action: Mouse scrolled (428, 282) with delta (0, 7)
Screenshot: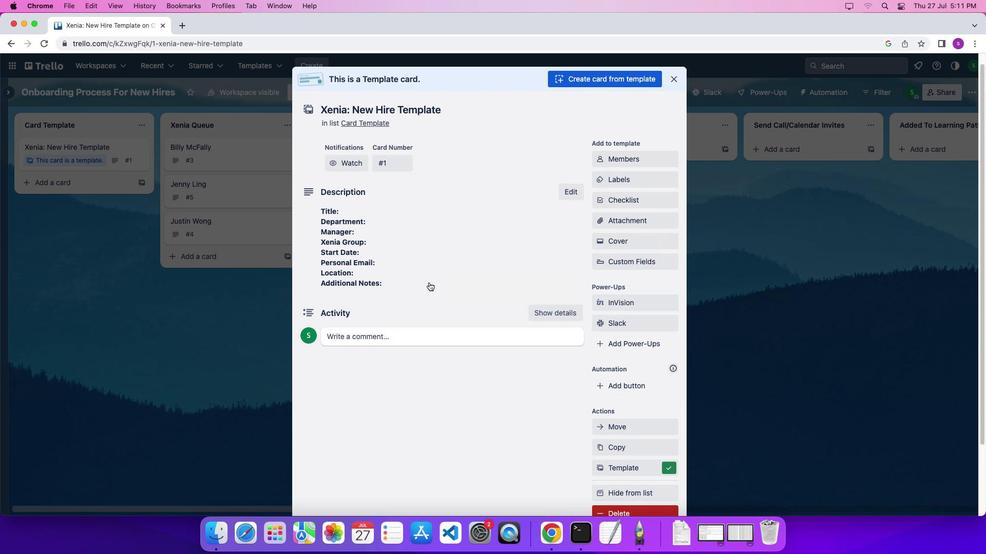 
Action: Mouse scrolled (428, 282) with delta (0, 0)
Screenshot: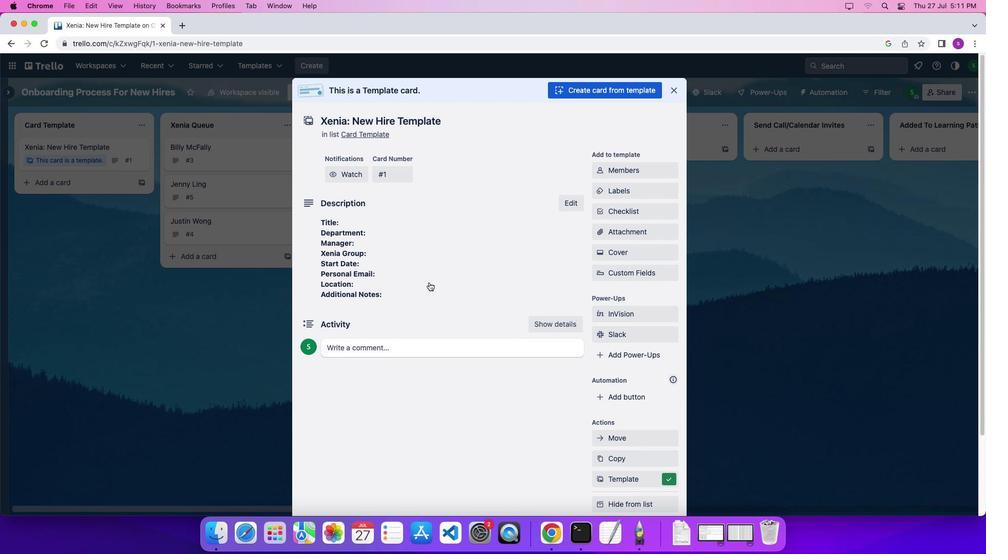 
Action: Mouse scrolled (428, 282) with delta (0, 0)
Screenshot: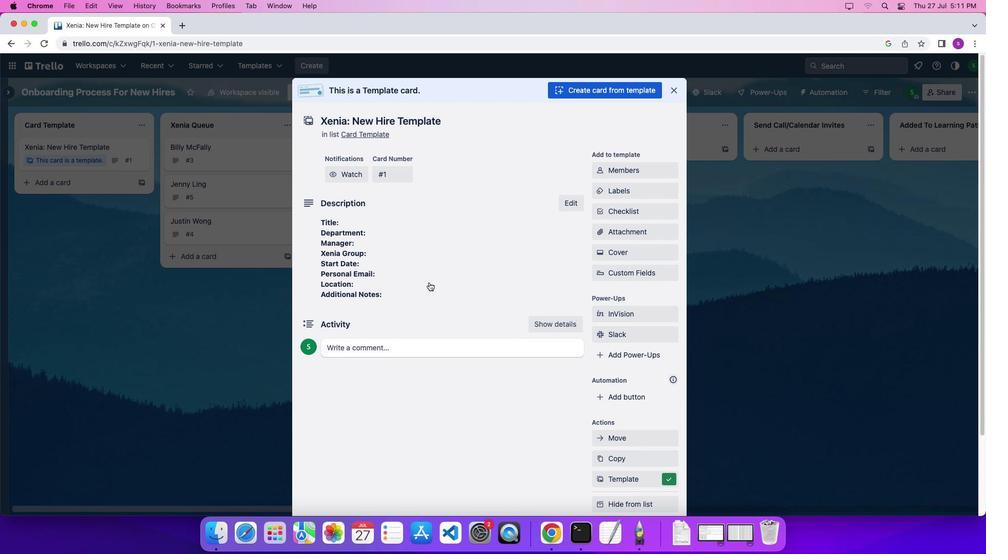 
Action: Mouse scrolled (428, 282) with delta (0, 3)
Screenshot: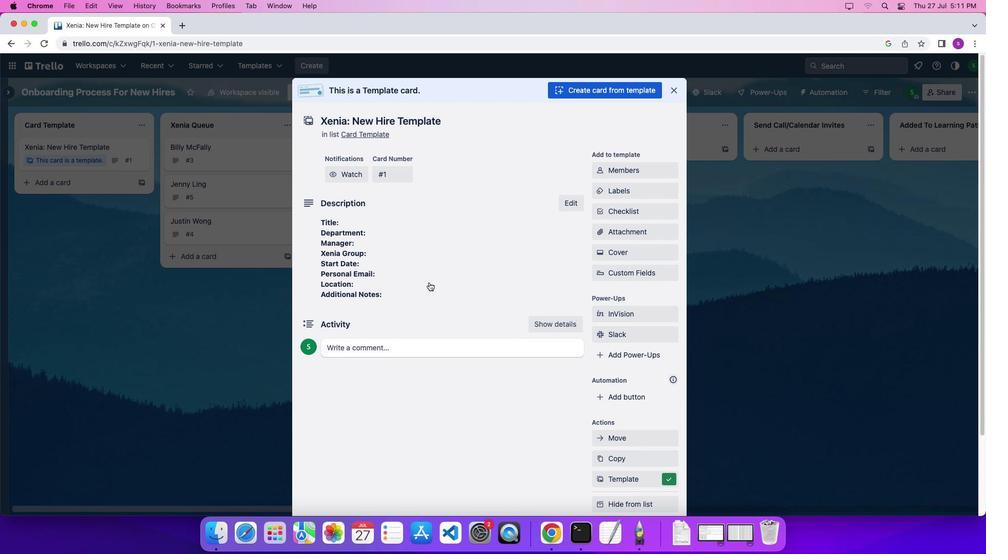 
Action: Mouse moved to (672, 90)
Screenshot: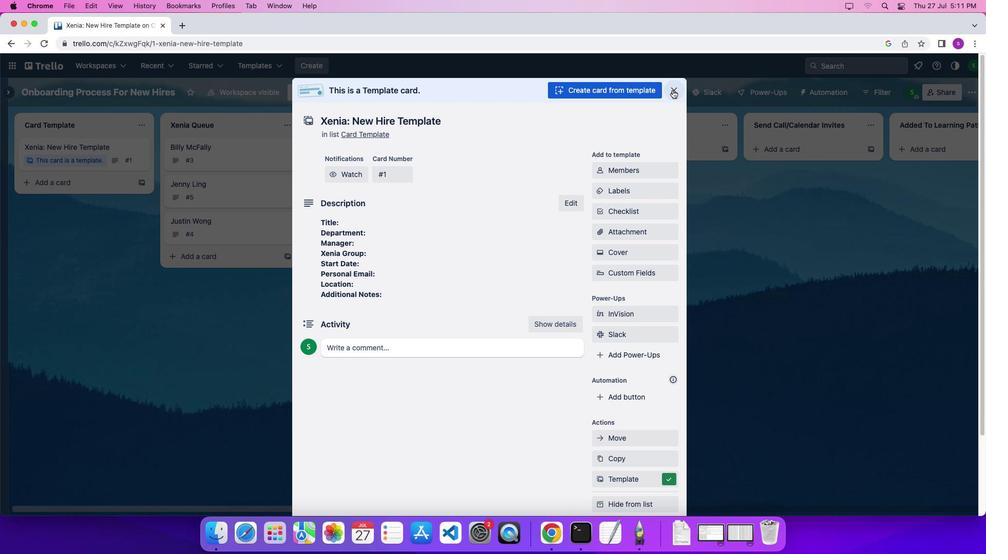 
Action: Mouse pressed left at (672, 90)
Screenshot: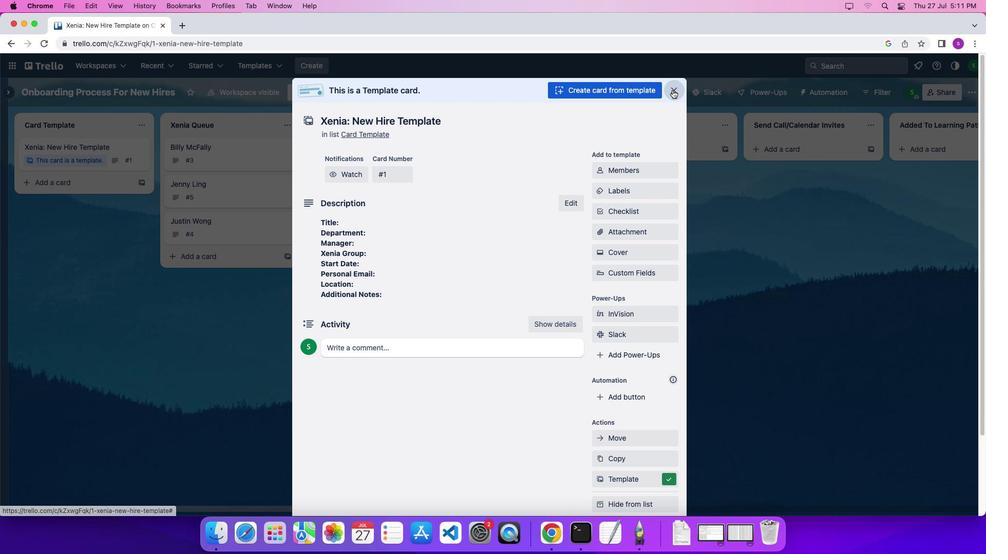 
Action: Mouse moved to (241, 147)
Screenshot: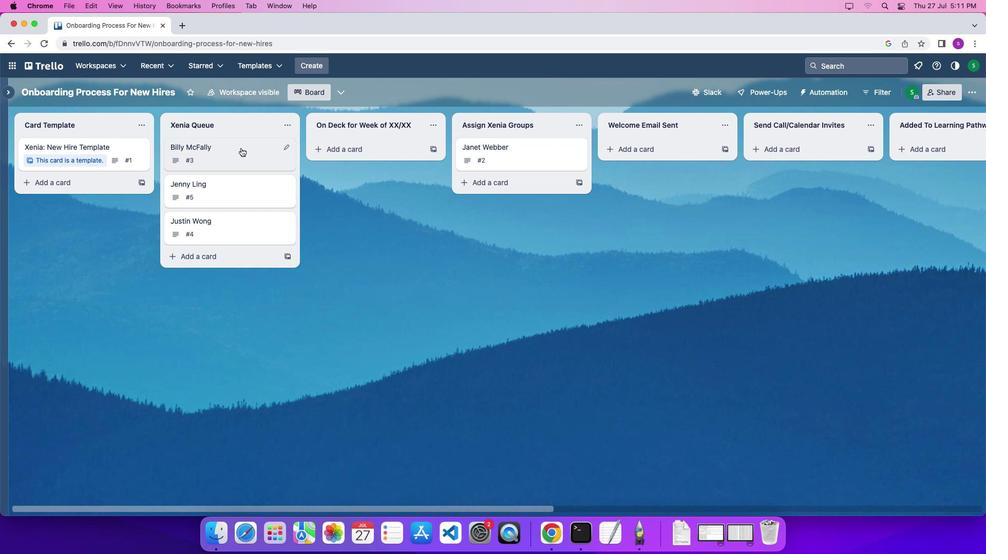 
Action: Mouse pressed left at (241, 147)
Screenshot: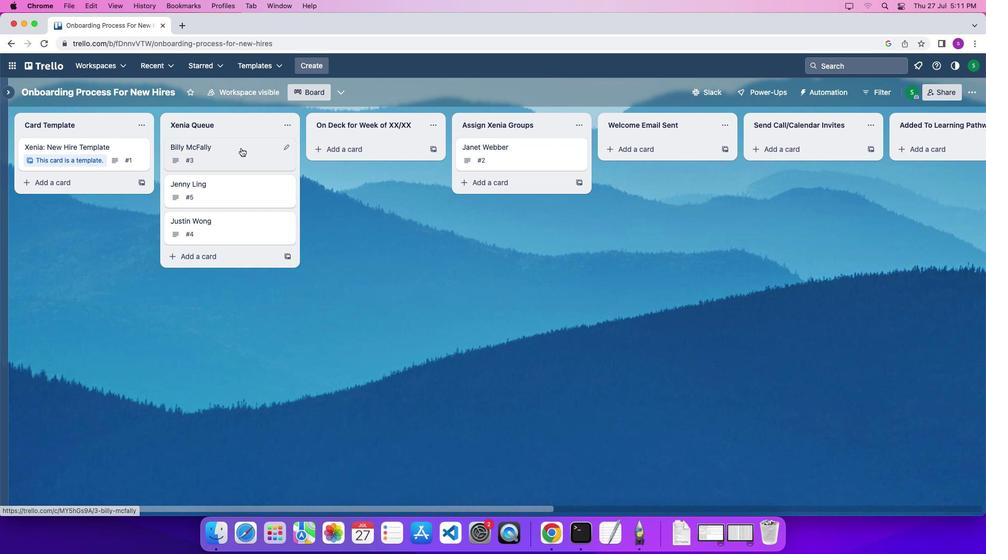 
Action: Mouse moved to (360, 292)
Screenshot: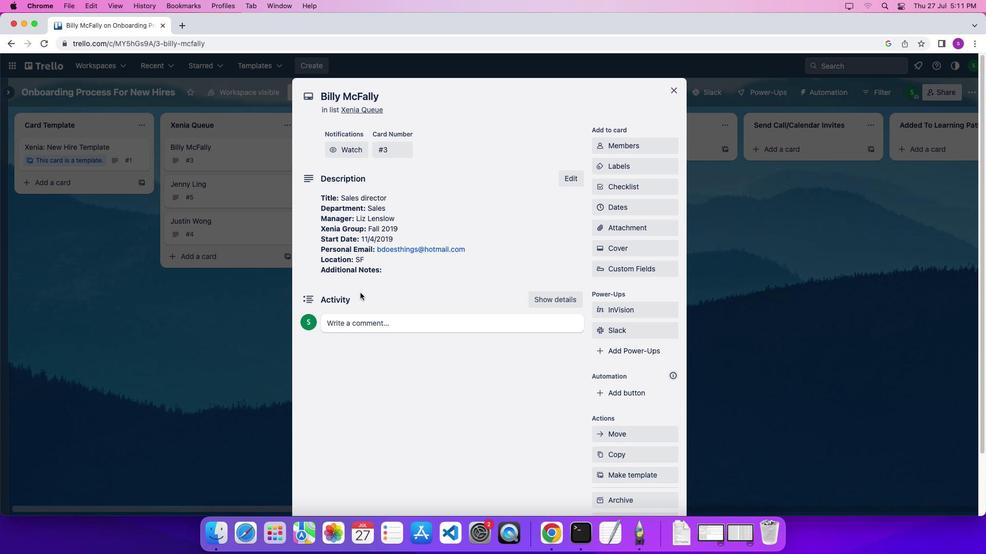 
Action: Mouse scrolled (360, 292) with delta (0, 0)
Screenshot: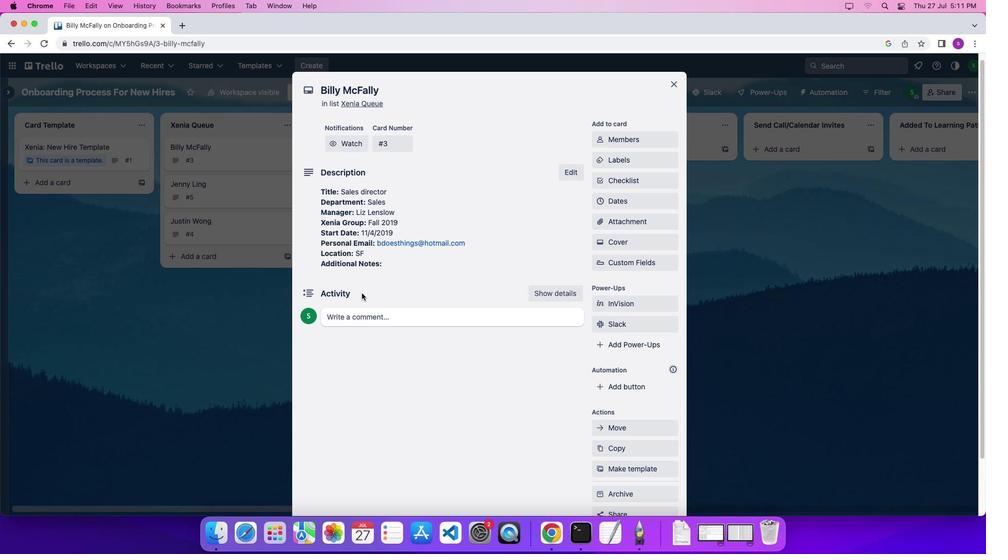 
Action: Mouse moved to (360, 292)
Screenshot: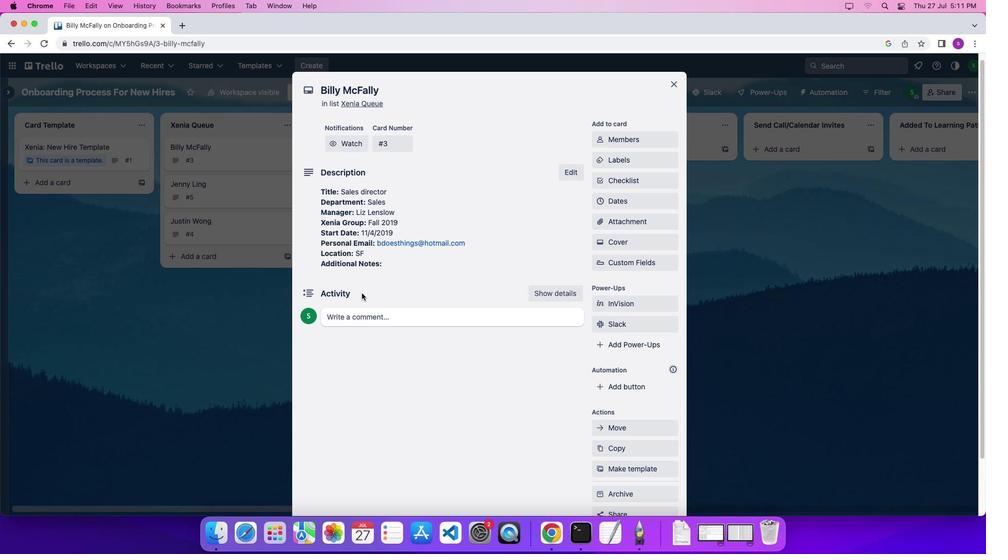 
Action: Mouse scrolled (360, 292) with delta (0, 0)
Screenshot: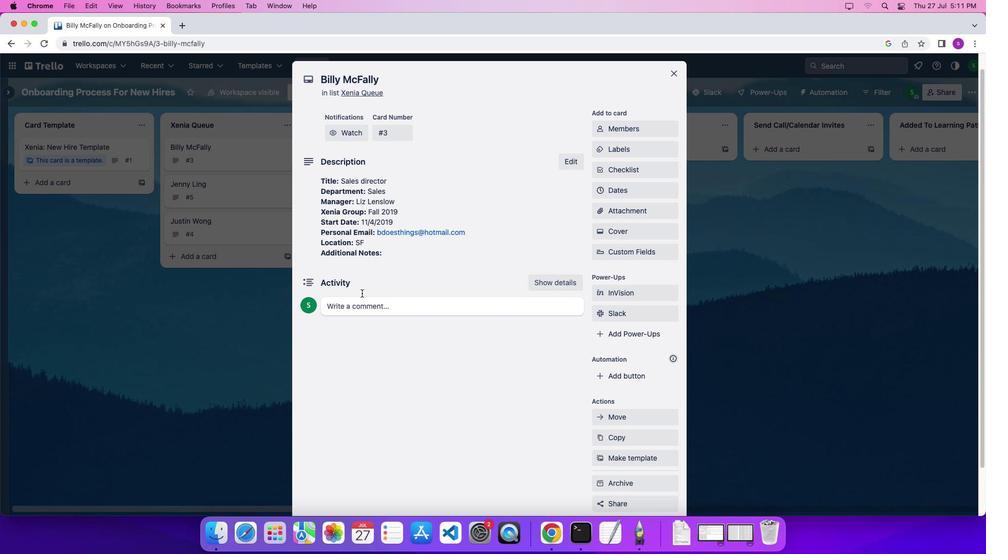 
Action: Mouse moved to (361, 293)
Screenshot: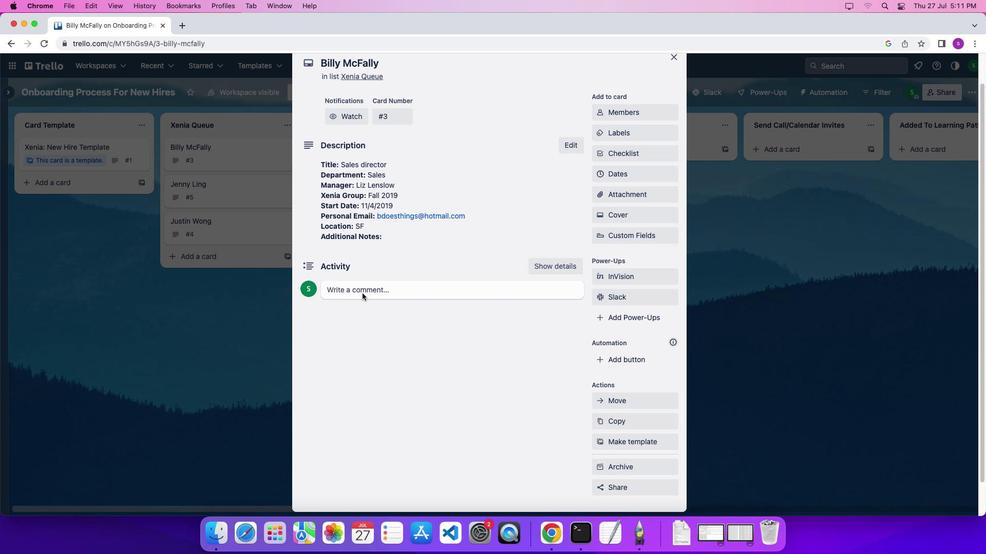 
Action: Mouse scrolled (361, 293) with delta (0, -3)
Screenshot: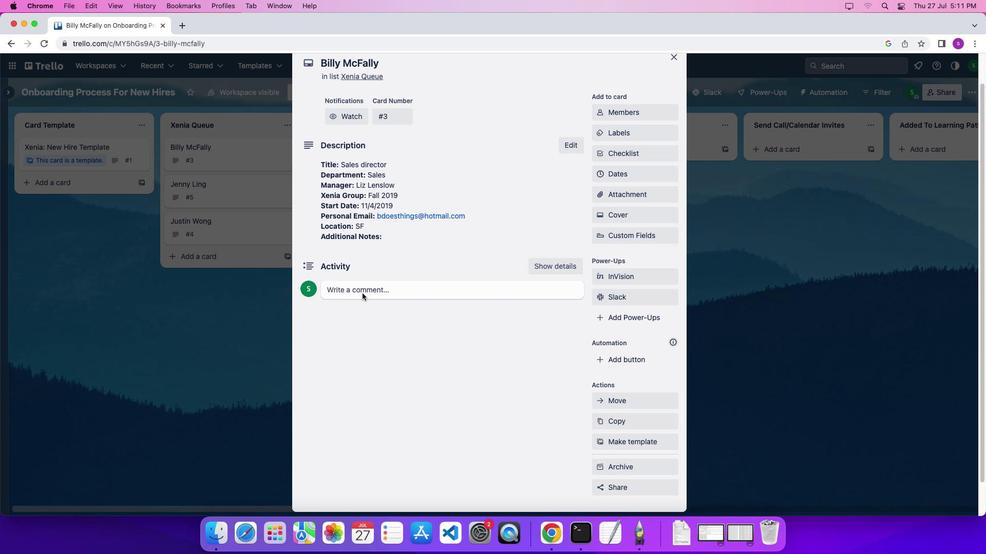 
Action: Mouse moved to (362, 293)
Screenshot: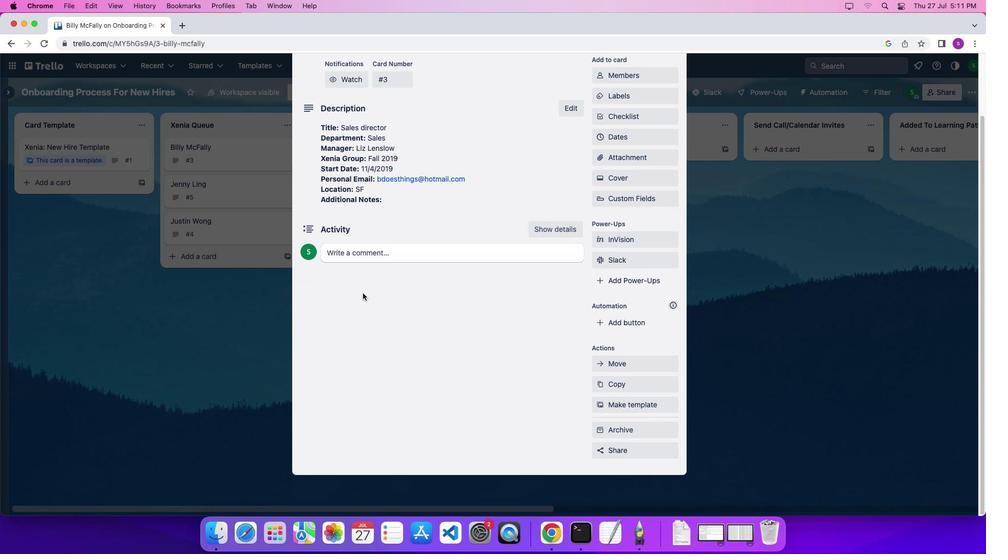 
Action: Mouse scrolled (362, 293) with delta (0, -3)
Screenshot: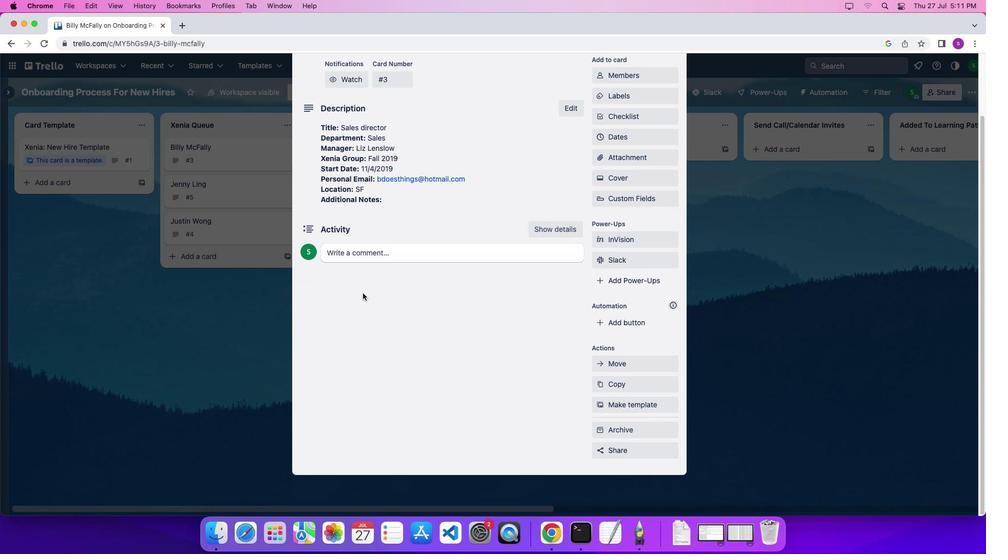 
Action: Mouse moved to (362, 293)
Screenshot: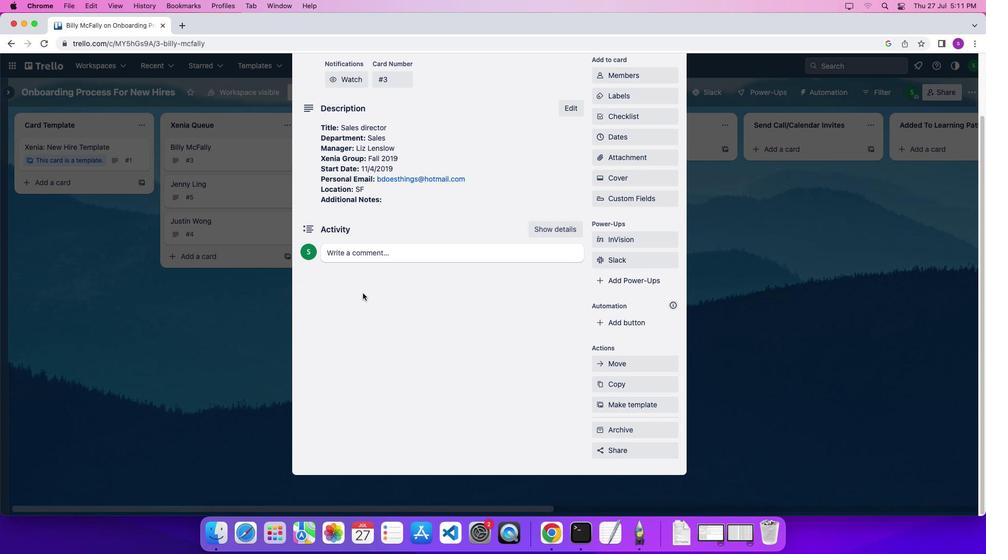 
Action: Mouse scrolled (362, 293) with delta (0, 0)
Screenshot: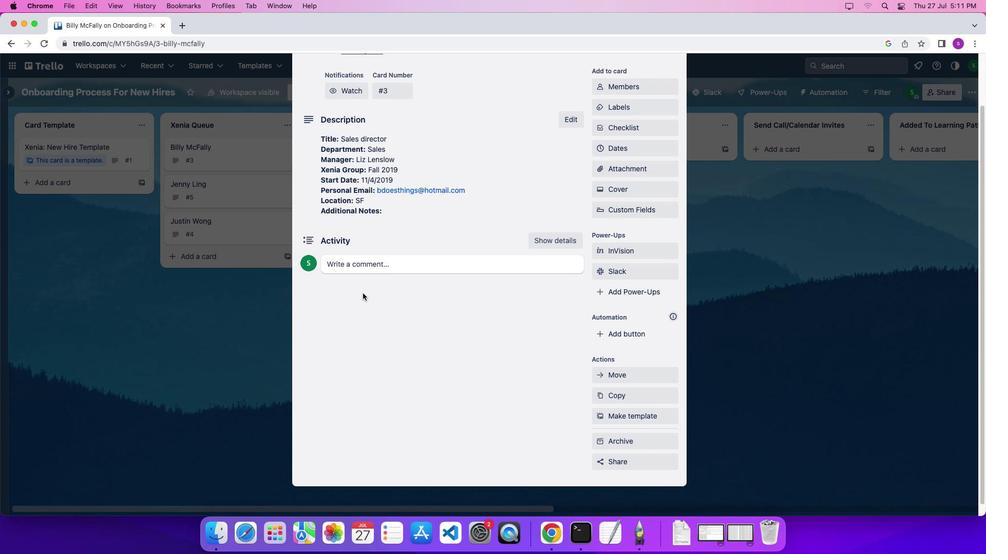 
Action: Mouse scrolled (362, 293) with delta (0, 0)
Screenshot: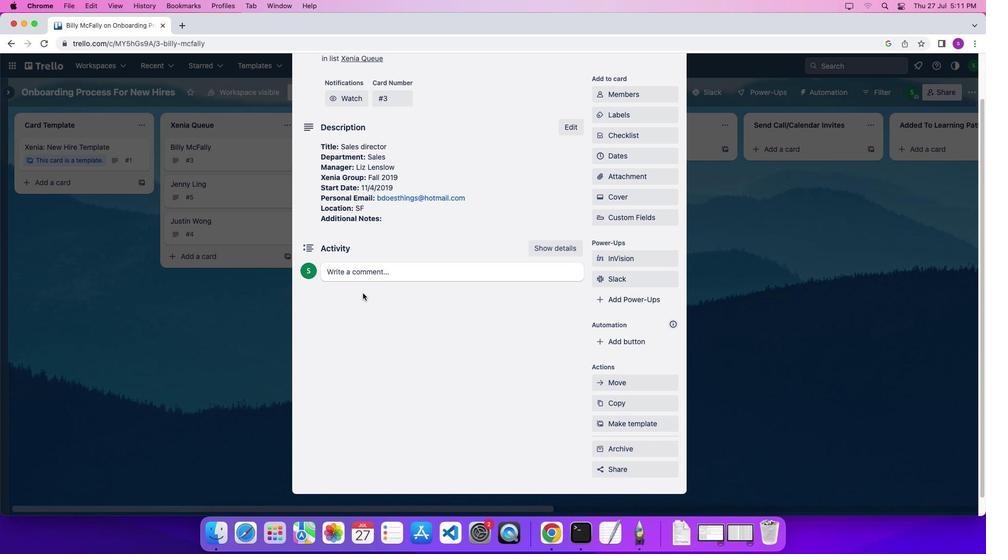 
Action: Mouse scrolled (362, 293) with delta (0, 4)
Screenshot: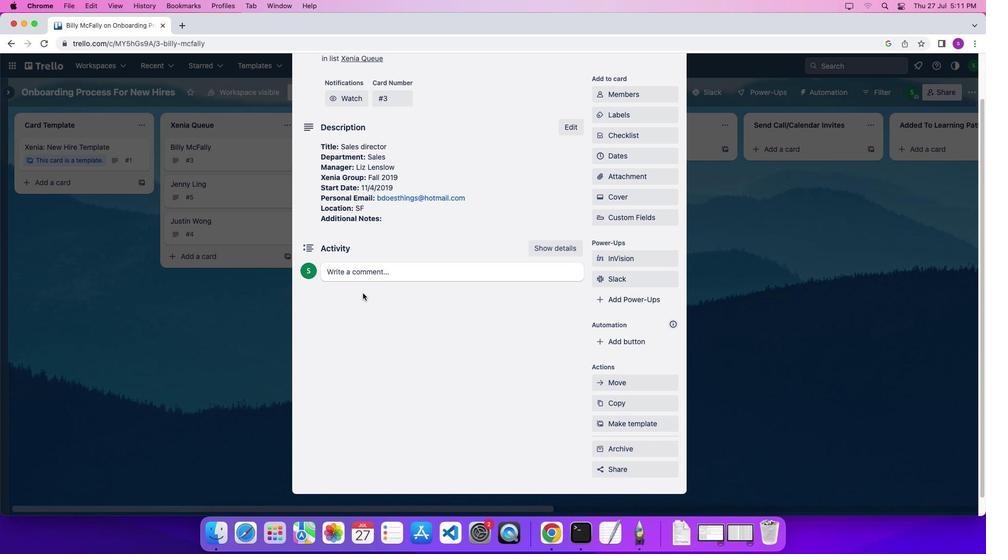 
Action: Mouse scrolled (362, 293) with delta (0, 6)
Screenshot: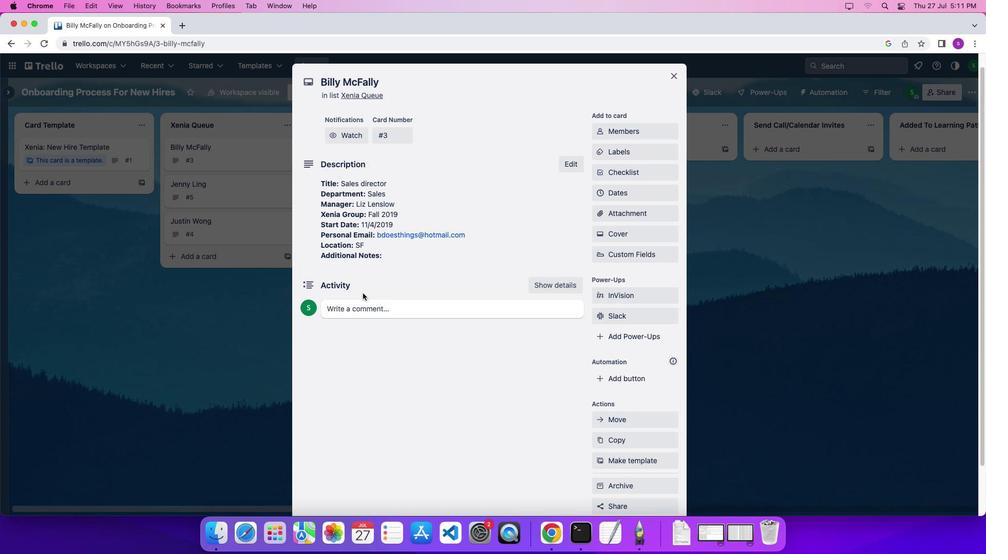 
Action: Mouse scrolled (362, 293) with delta (0, 7)
Screenshot: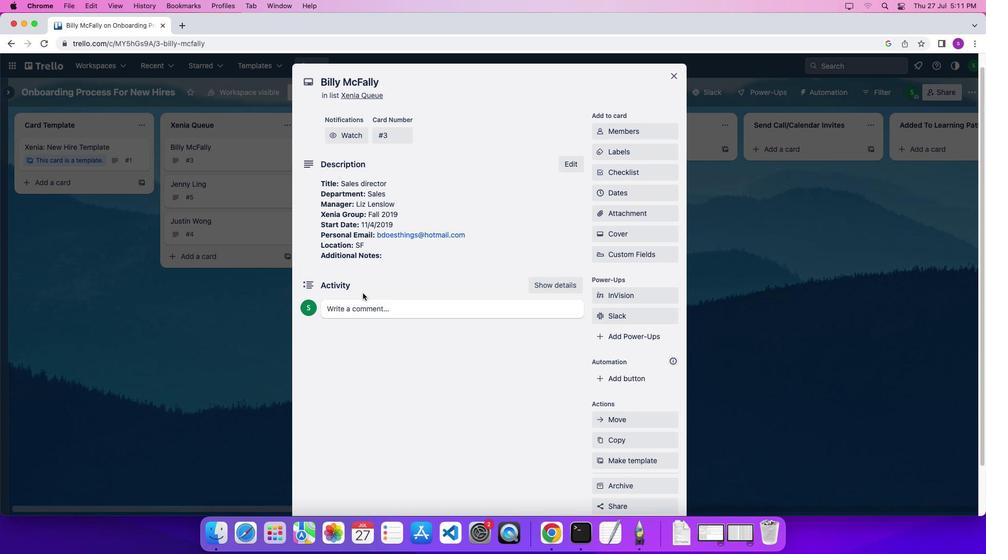 
Action: Mouse moved to (353, 202)
Screenshot: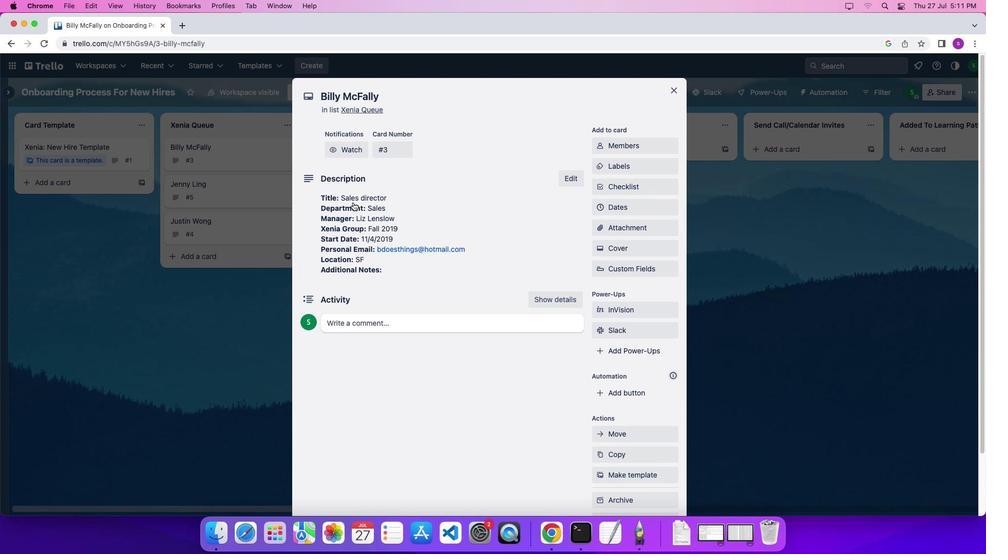 
Action: Mouse pressed left at (353, 202)
Screenshot: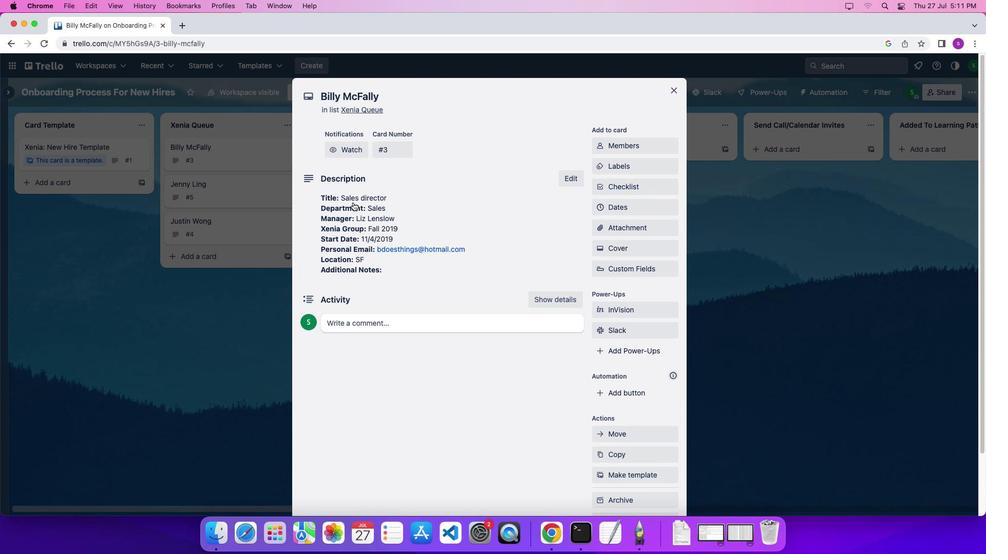 
Action: Mouse moved to (380, 290)
Screenshot: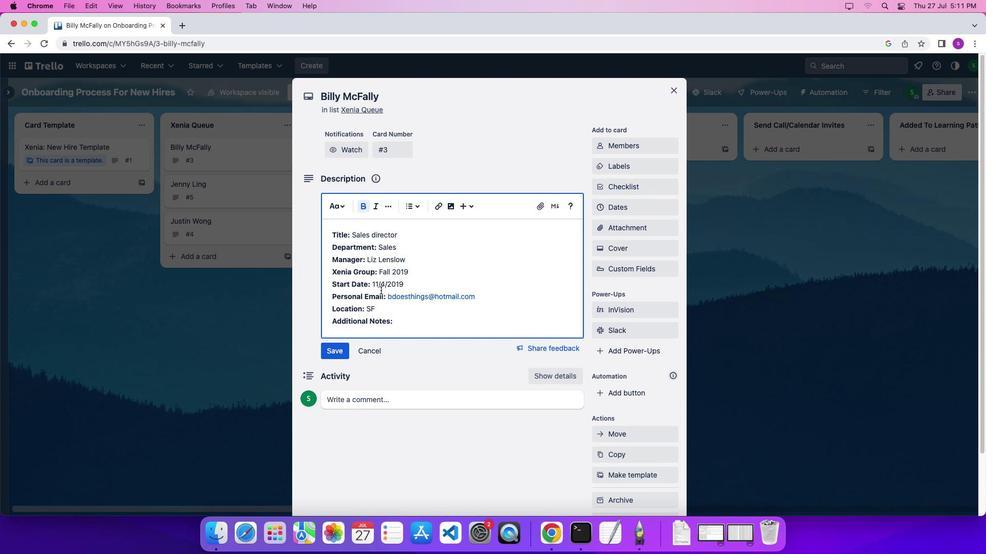 
Action: Mouse scrolled (380, 290) with delta (0, 0)
Screenshot: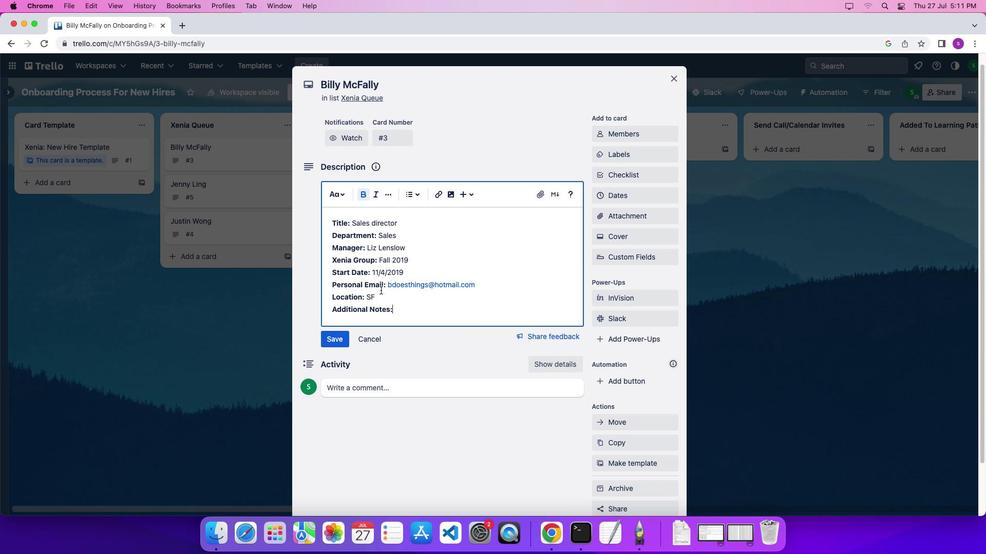 
Action: Mouse scrolled (380, 290) with delta (0, 0)
Screenshot: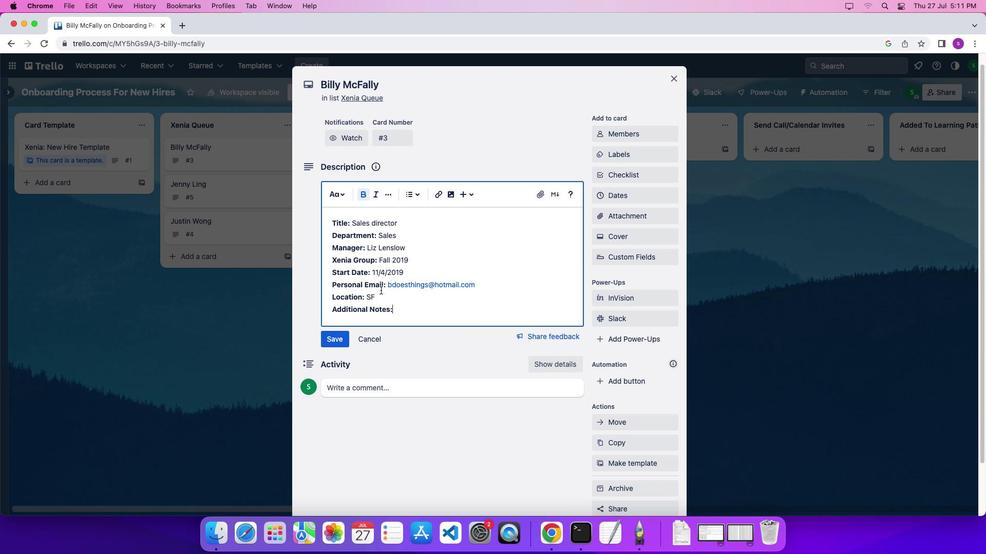
Action: Mouse scrolled (380, 290) with delta (0, -2)
Screenshot: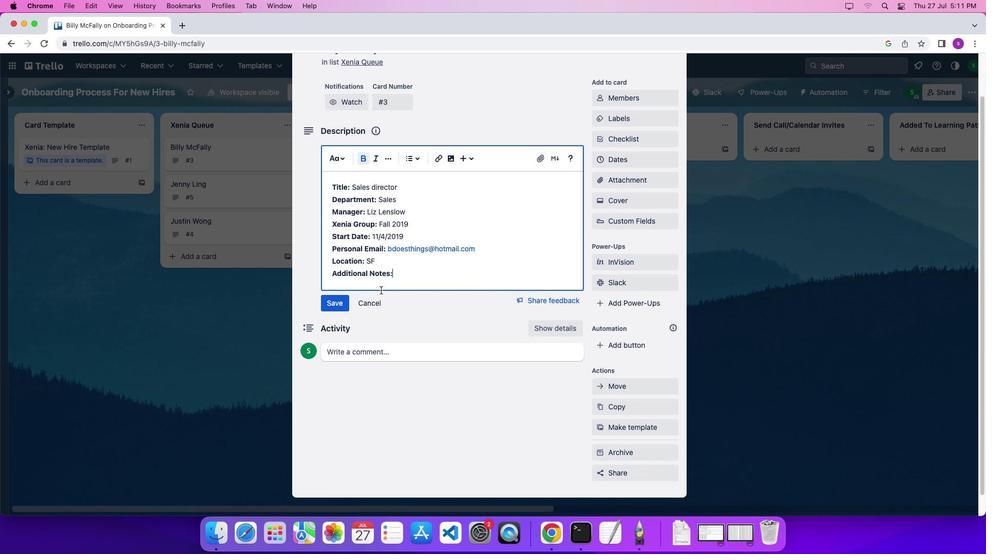 
Action: Mouse scrolled (380, 290) with delta (0, 0)
Screenshot: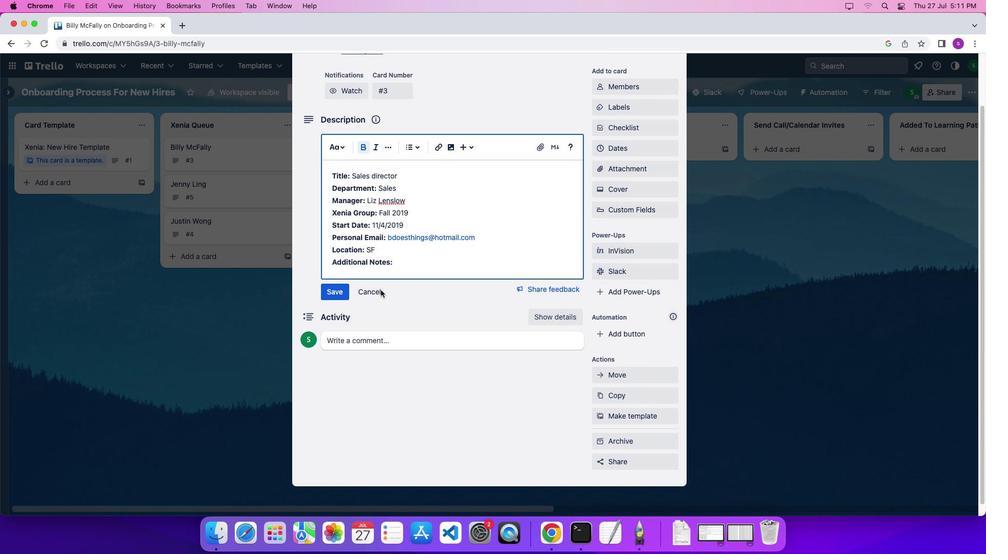 
Action: Mouse scrolled (380, 290) with delta (0, 0)
Screenshot: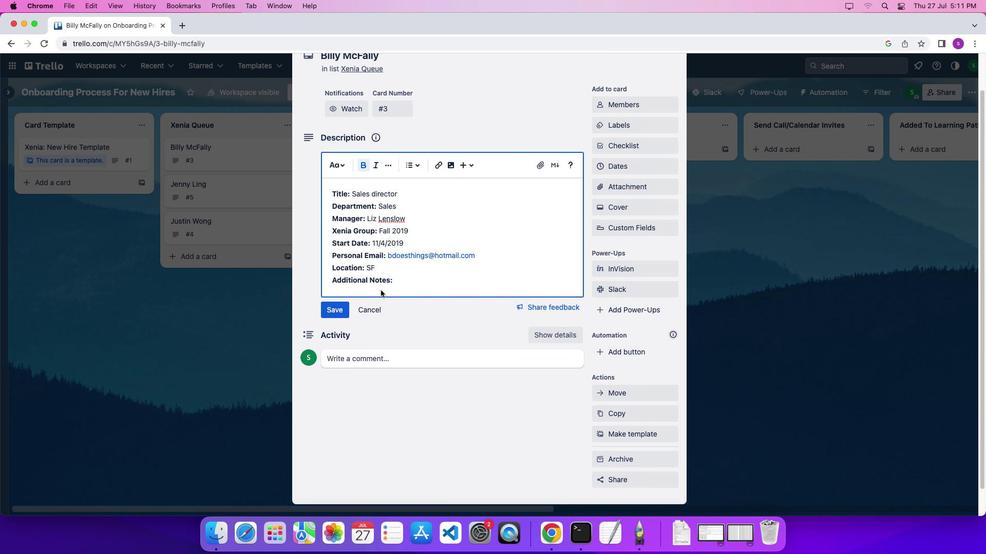 
Action: Mouse scrolled (380, 290) with delta (0, 4)
Screenshot: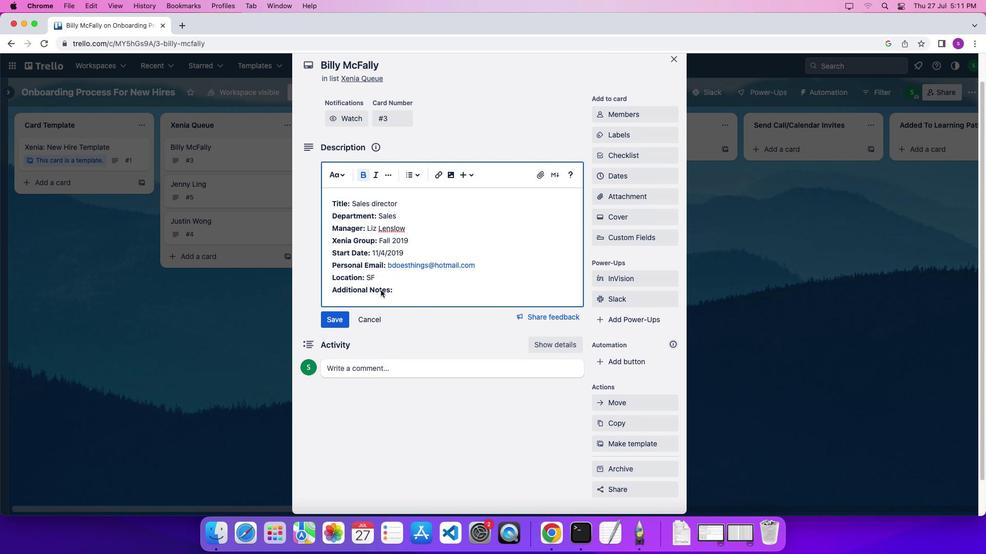 
Action: Mouse scrolled (380, 290) with delta (0, 6)
Screenshot: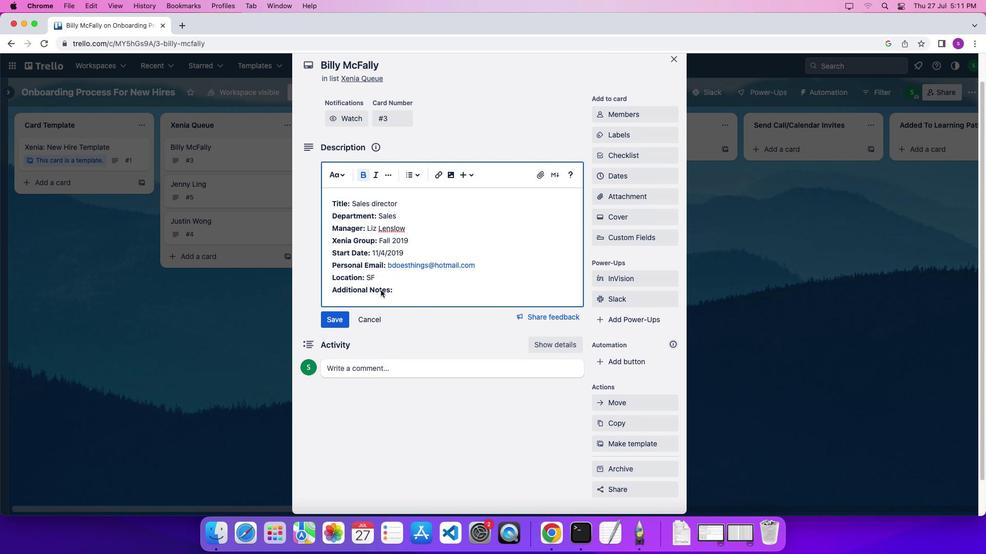 
Action: Mouse scrolled (380, 290) with delta (0, 7)
Screenshot: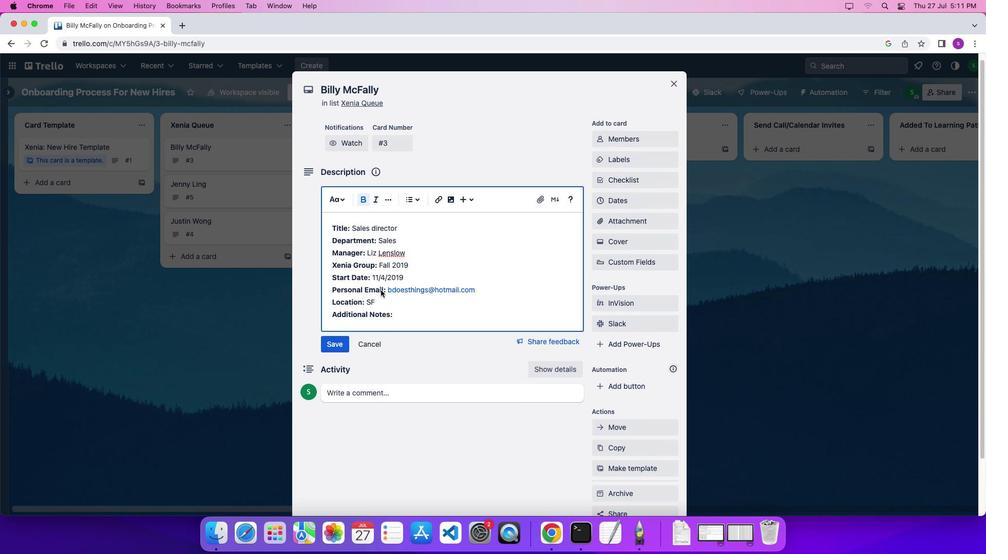 
Action: Mouse moved to (671, 95)
Screenshot: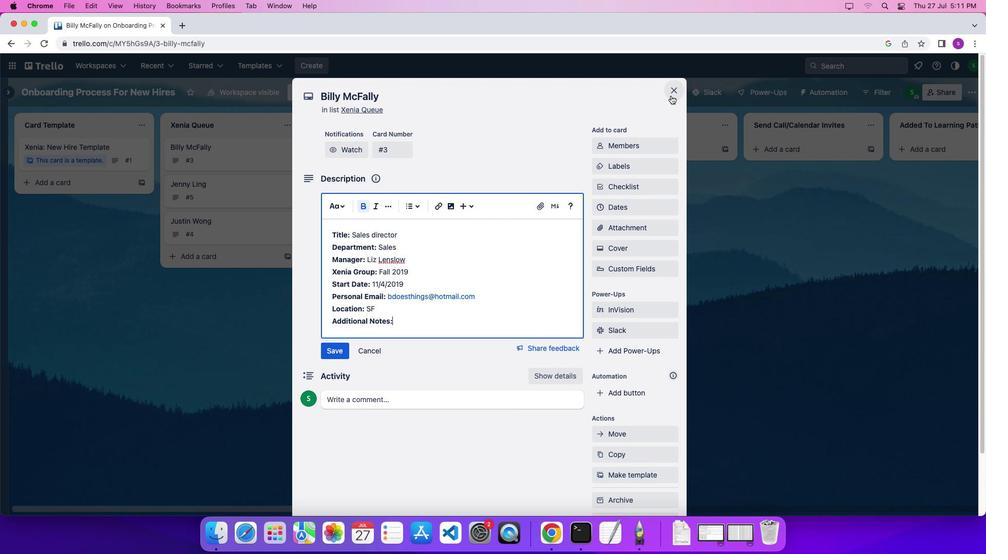 
Action: Mouse pressed left at (671, 95)
Screenshot: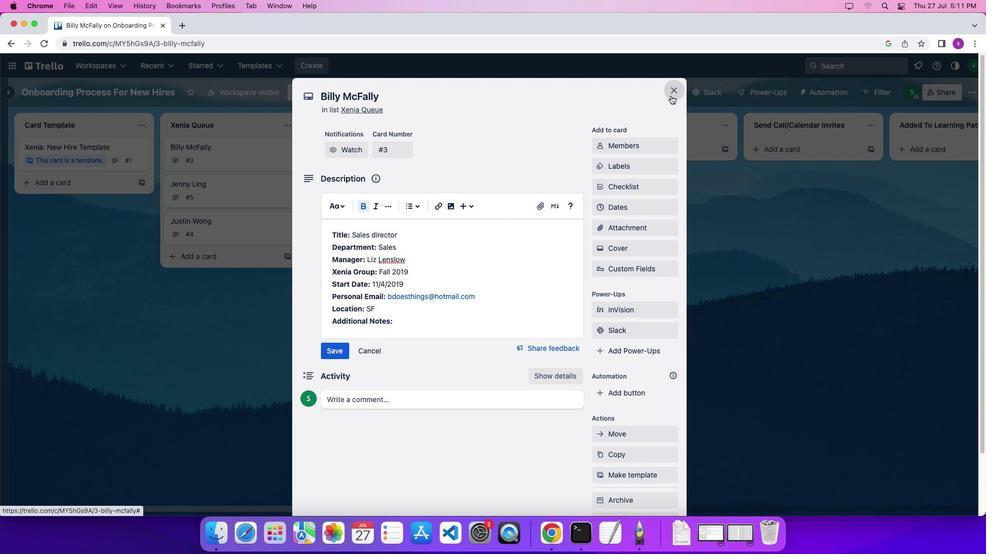 
Action: Mouse moved to (246, 200)
Screenshot: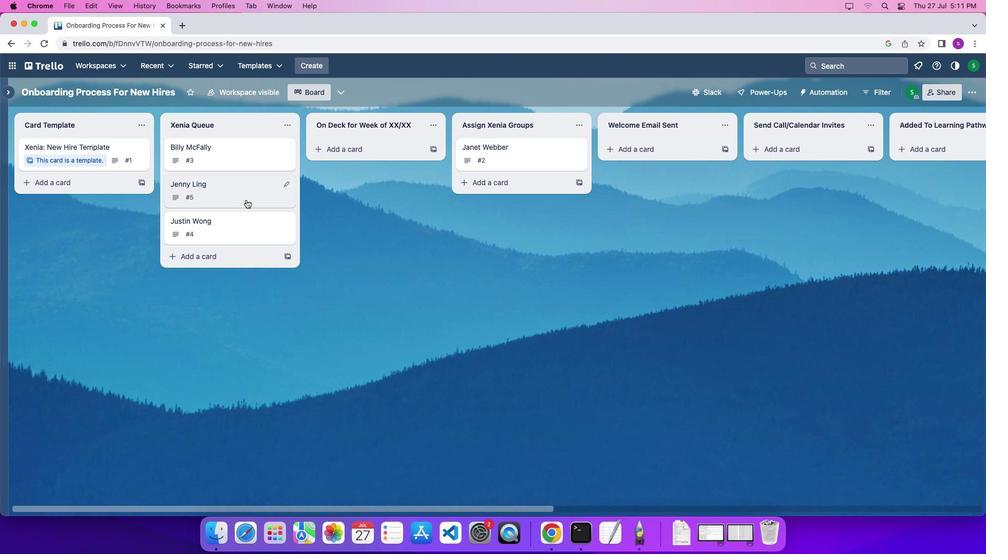 
Action: Mouse pressed left at (246, 200)
Screenshot: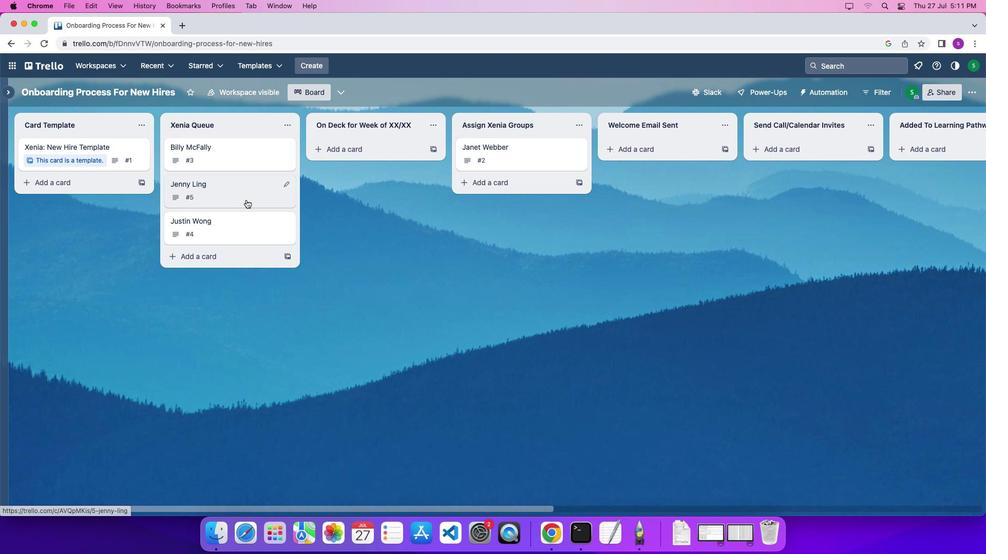 
Action: Mouse moved to (367, 259)
Screenshot: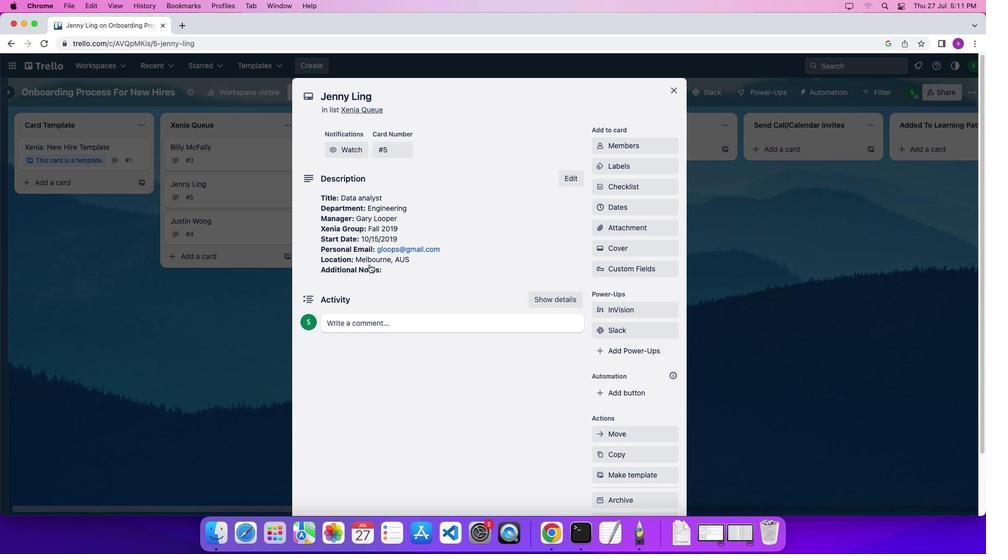 
Action: Mouse scrolled (367, 259) with delta (0, 0)
Screenshot: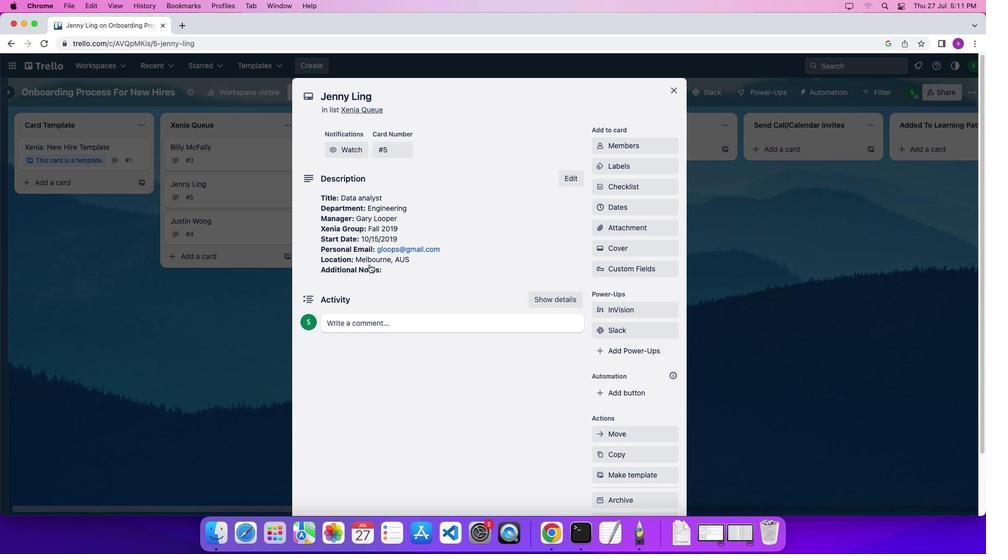 
Action: Mouse moved to (369, 264)
Screenshot: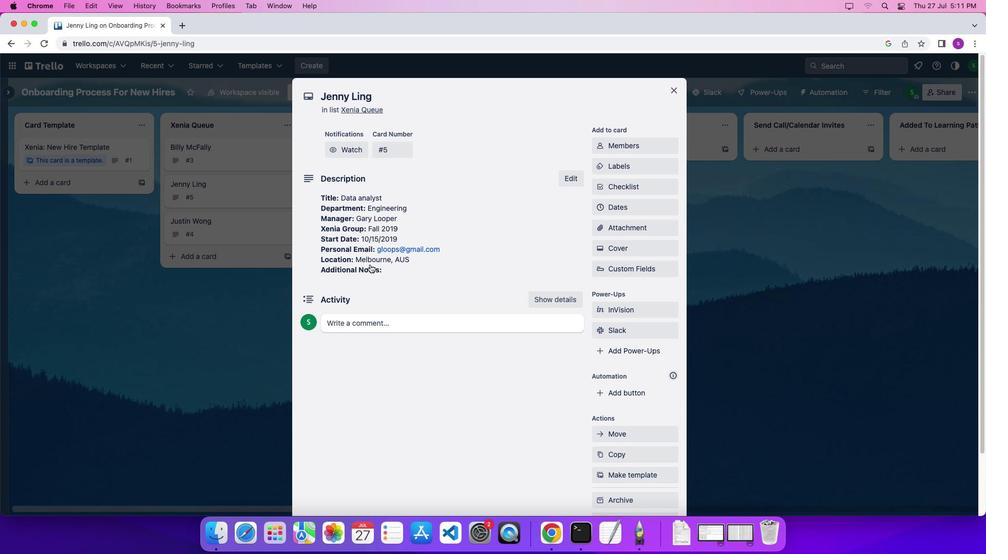 
Action: Mouse scrolled (369, 264) with delta (0, 0)
Screenshot: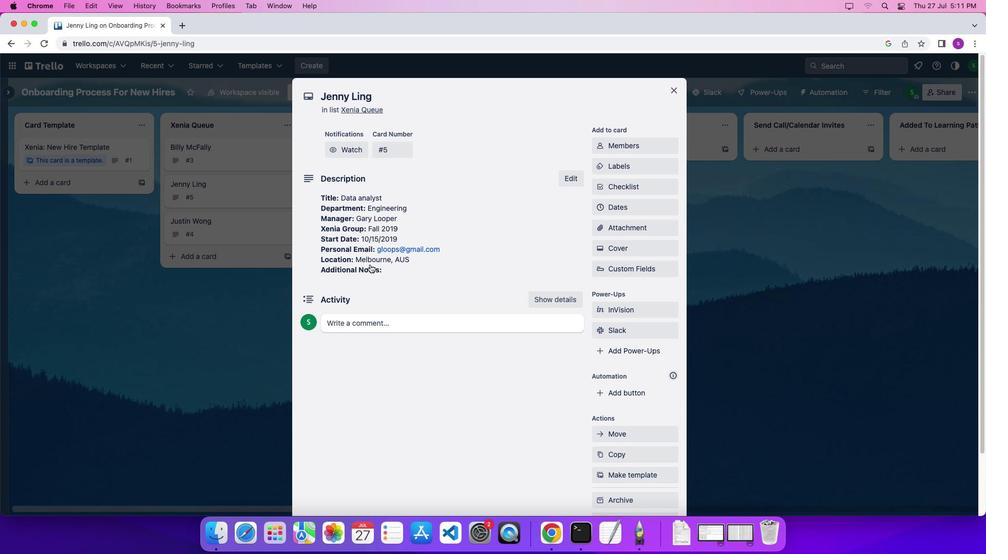 
Action: Mouse moved to (369, 265)
Screenshot: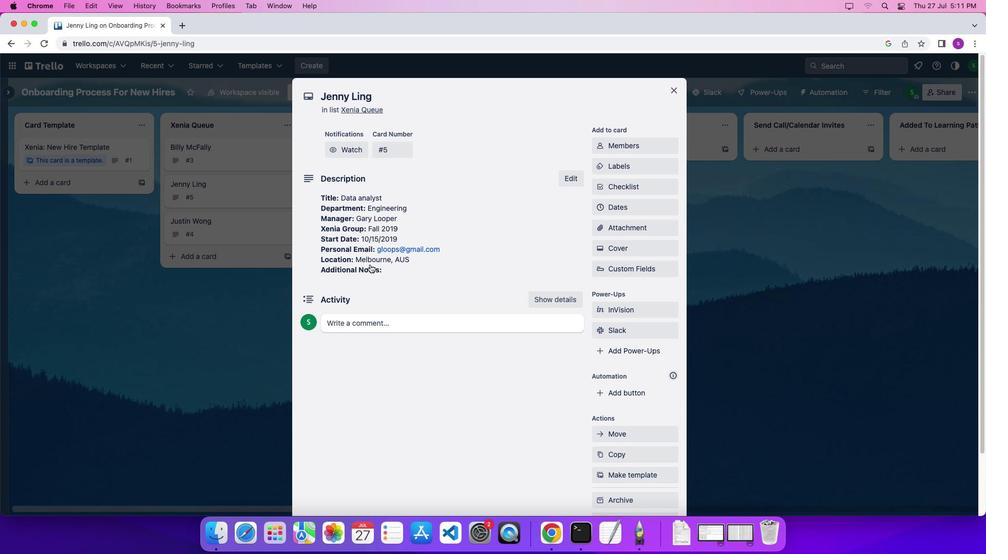 
Action: Mouse scrolled (369, 265) with delta (0, 1)
Screenshot: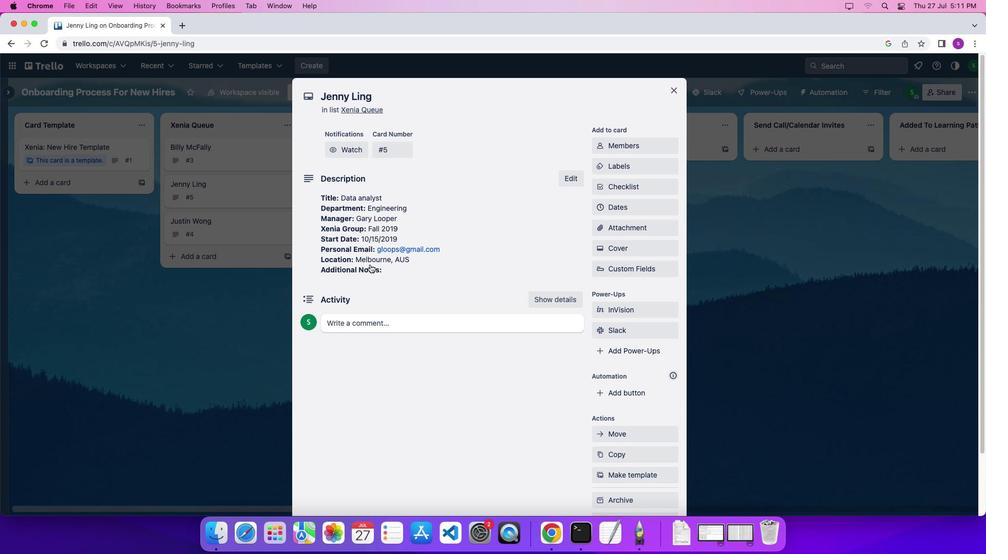 
Action: Mouse scrolled (369, 265) with delta (0, 4)
Screenshot: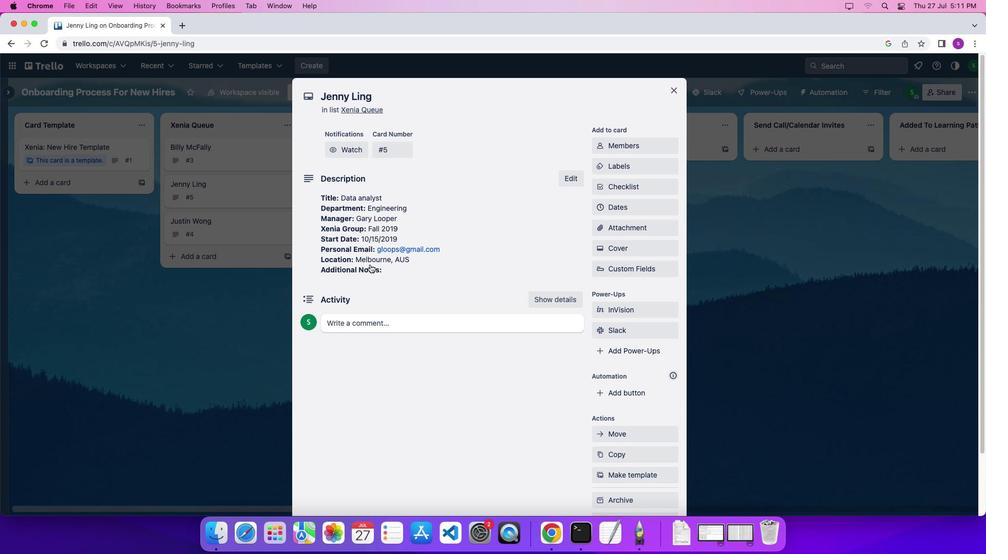 
Action: Mouse scrolled (369, 265) with delta (0, 5)
Screenshot: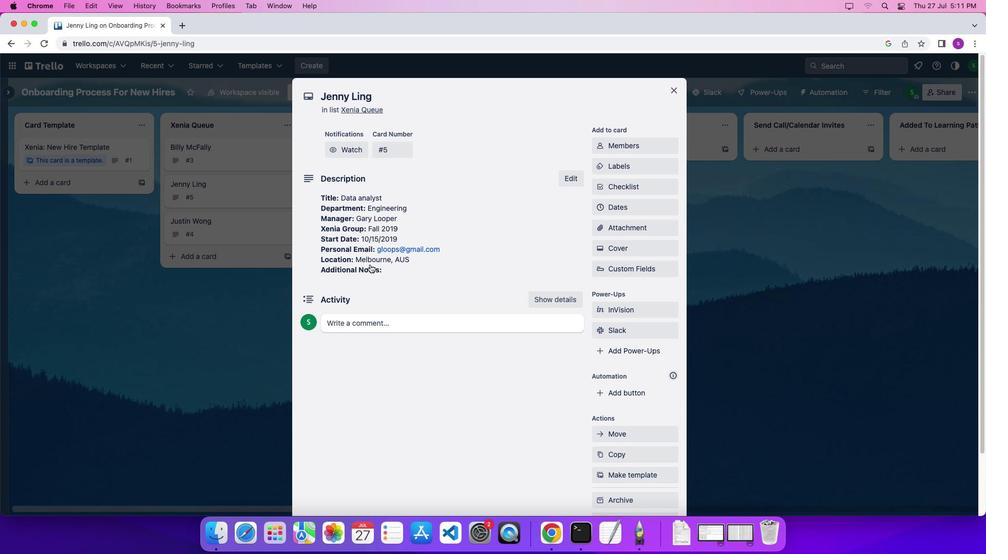 
Action: Mouse scrolled (369, 265) with delta (0, 6)
Screenshot: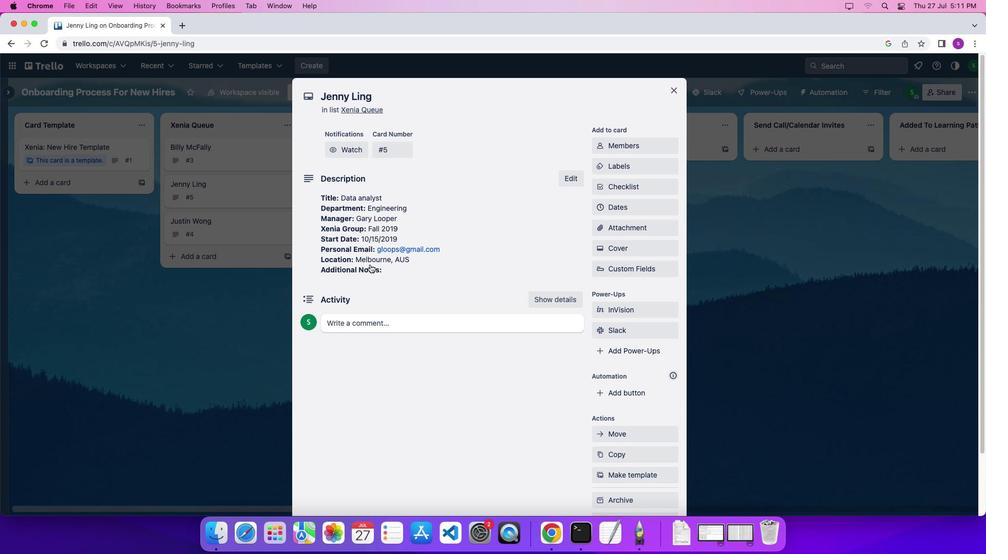 
Action: Mouse scrolled (369, 265) with delta (0, 0)
Screenshot: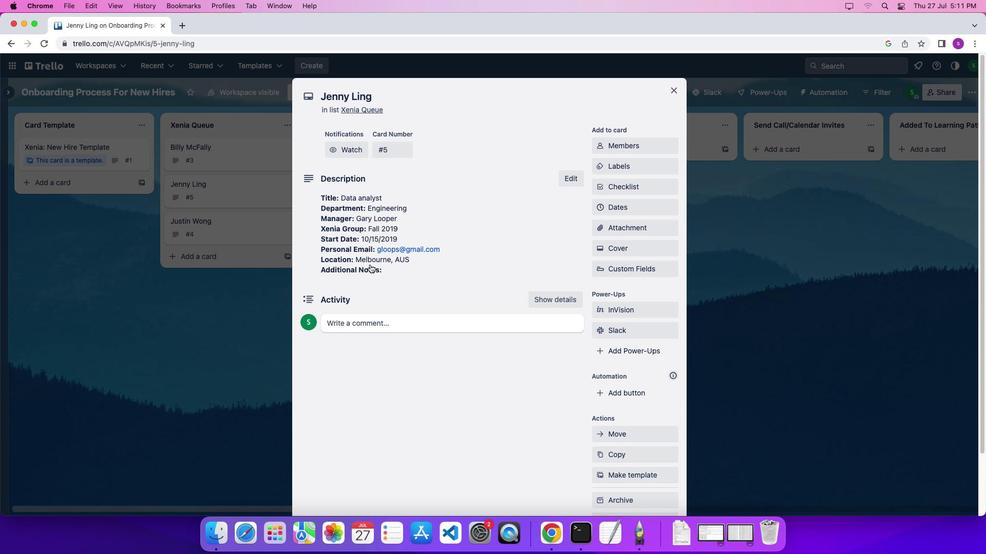 
Action: Mouse scrolled (369, 265) with delta (0, 0)
Screenshot: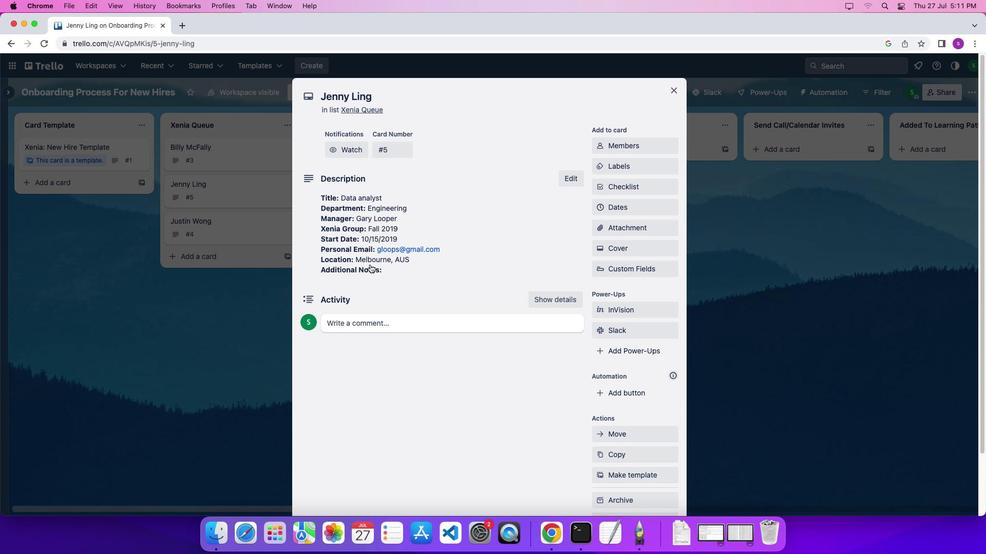 
Action: Mouse scrolled (369, 265) with delta (0, -3)
Screenshot: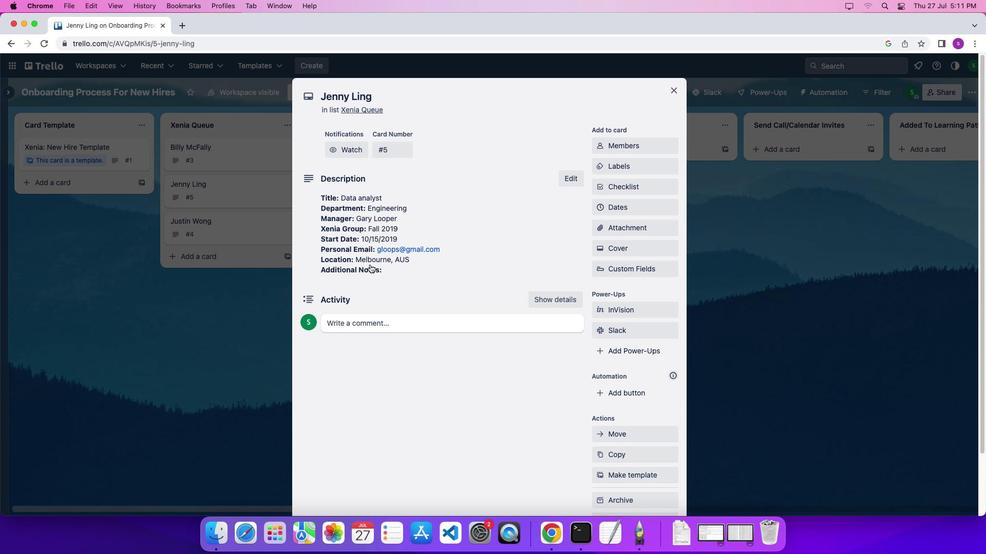 
Action: Mouse scrolled (369, 265) with delta (0, -4)
Screenshot: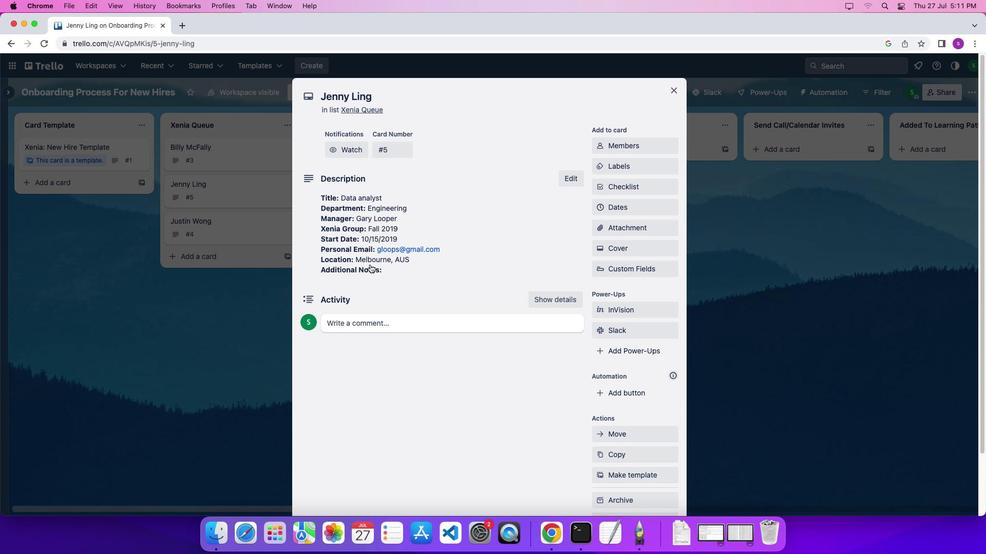 
Action: Mouse moved to (672, 95)
Screenshot: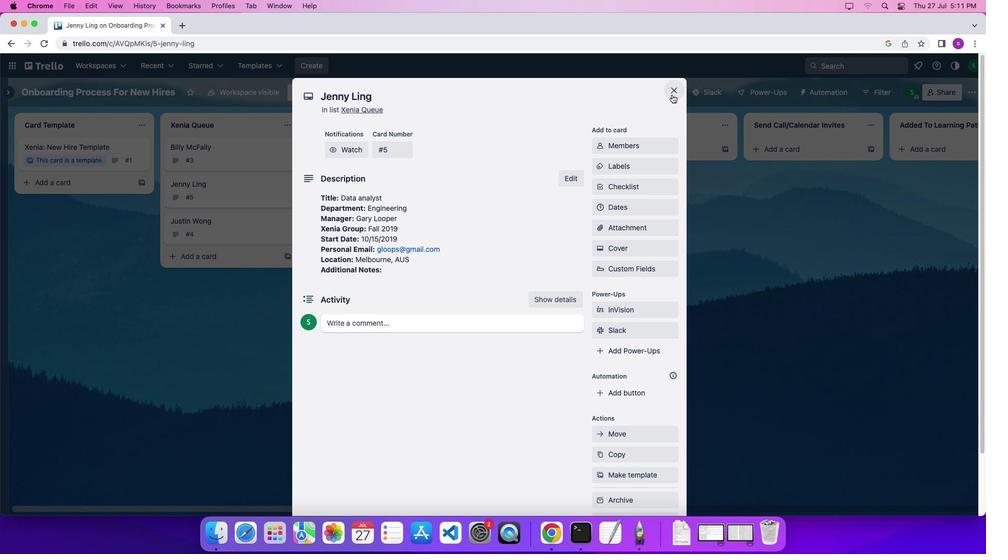 
Action: Mouse pressed left at (672, 95)
Screenshot: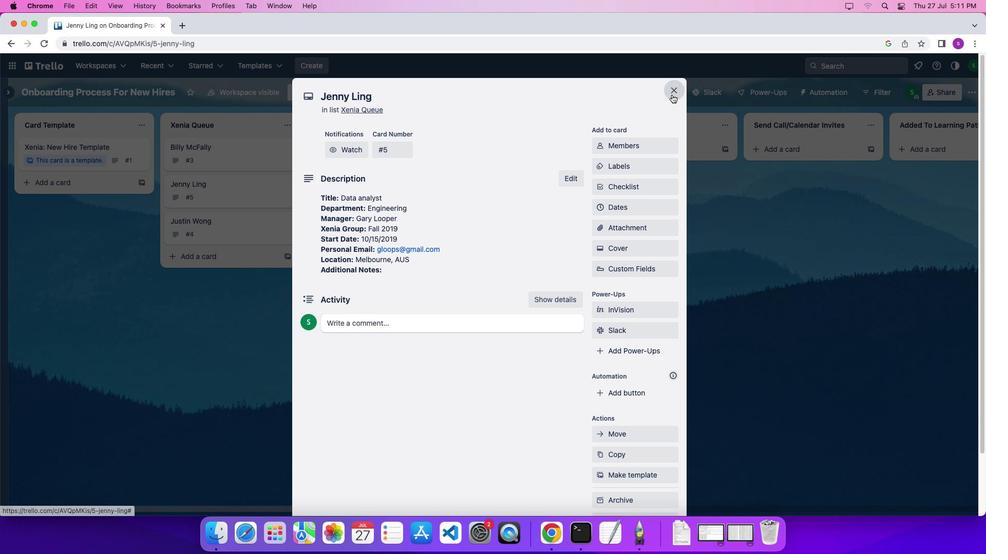 
Action: Mouse moved to (488, 148)
Screenshot: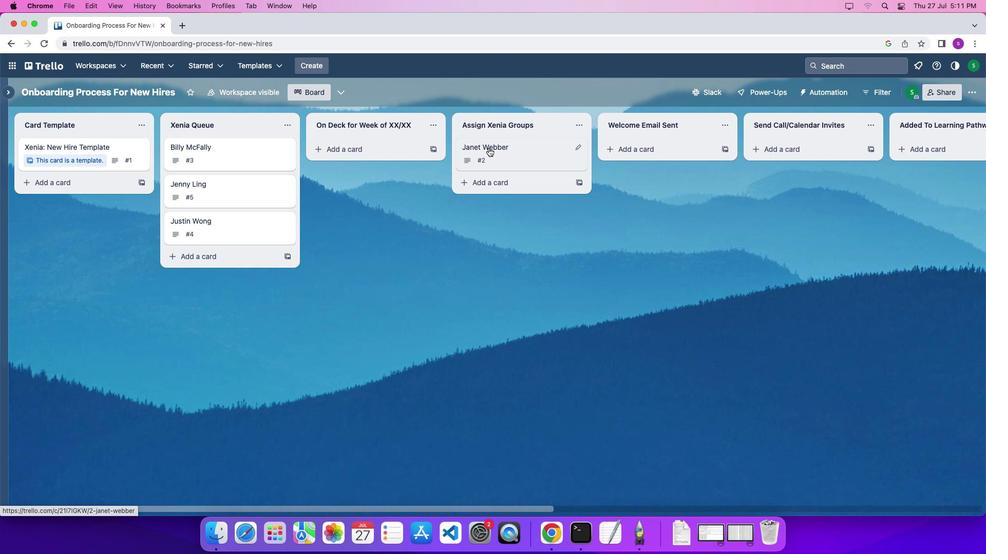 
Action: Mouse pressed left at (488, 148)
Screenshot: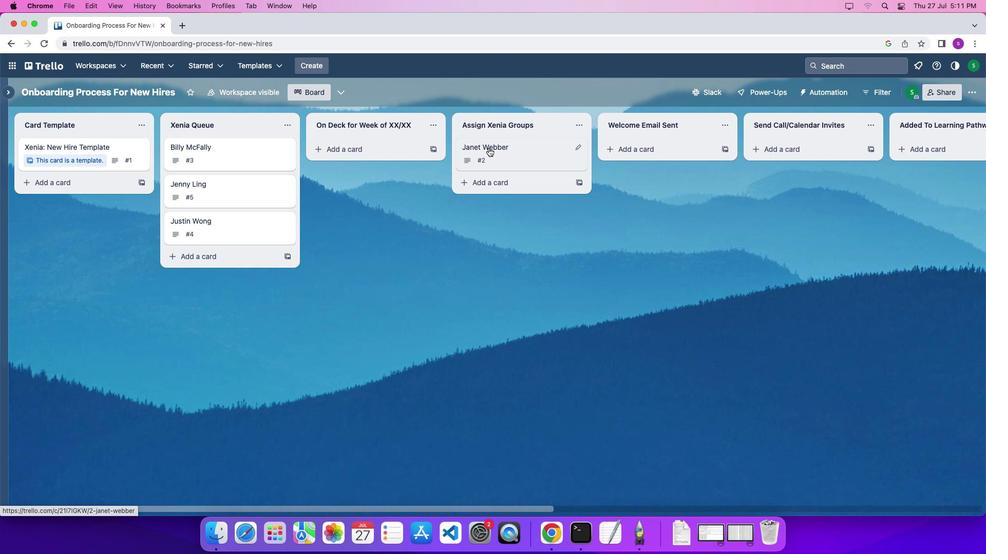 
Action: Mouse moved to (671, 92)
Screenshot: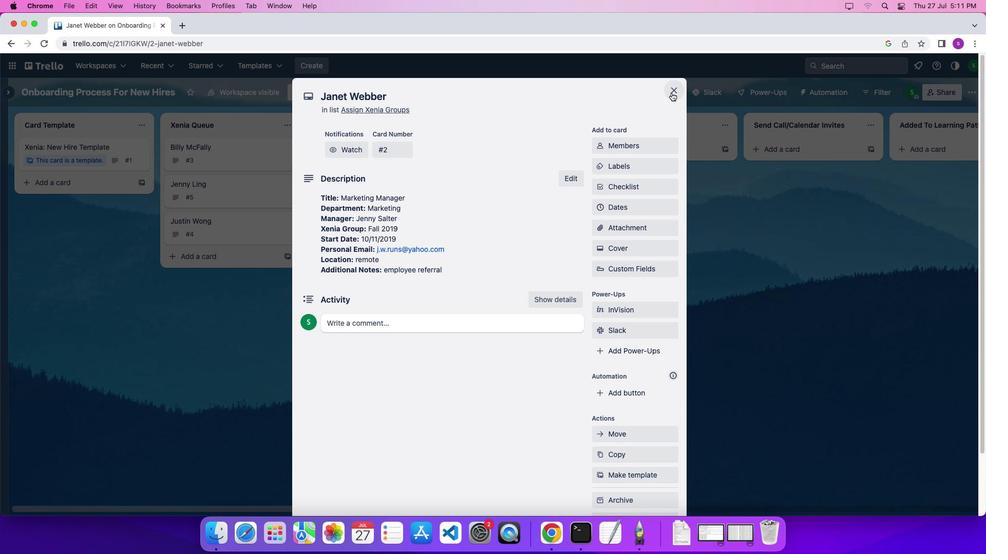 
Action: Mouse pressed left at (671, 92)
Screenshot: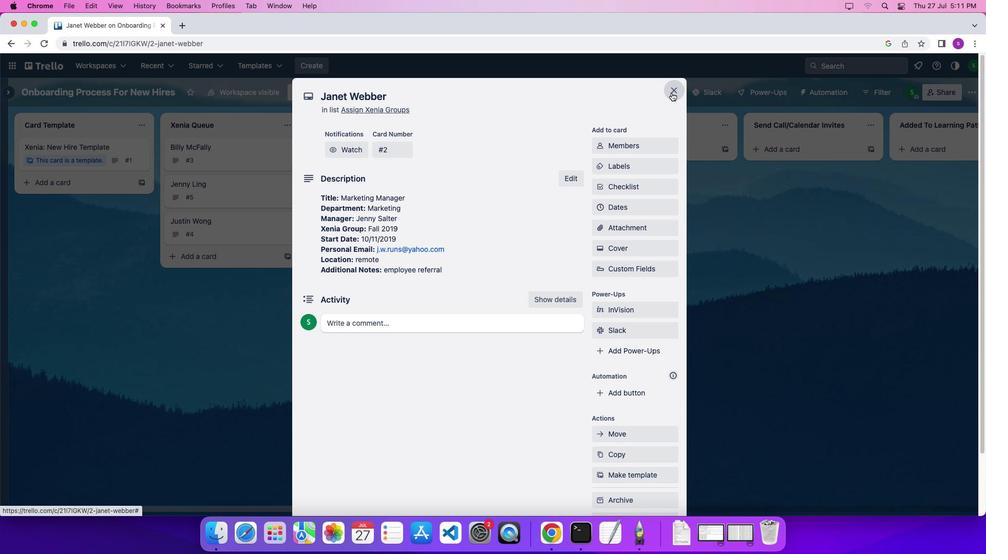 
Action: Mouse moved to (577, 125)
Screenshot: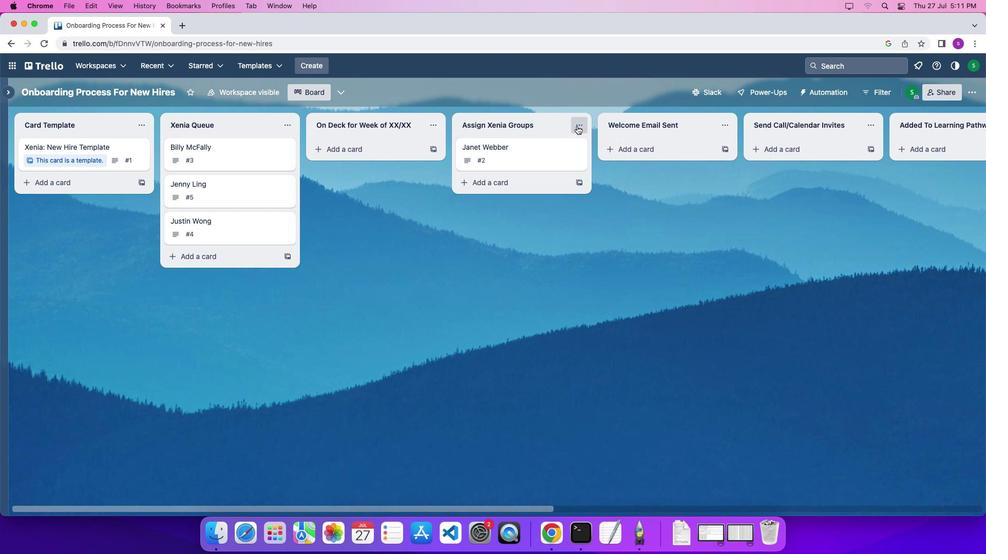 
Action: Mouse pressed left at (577, 125)
Screenshot: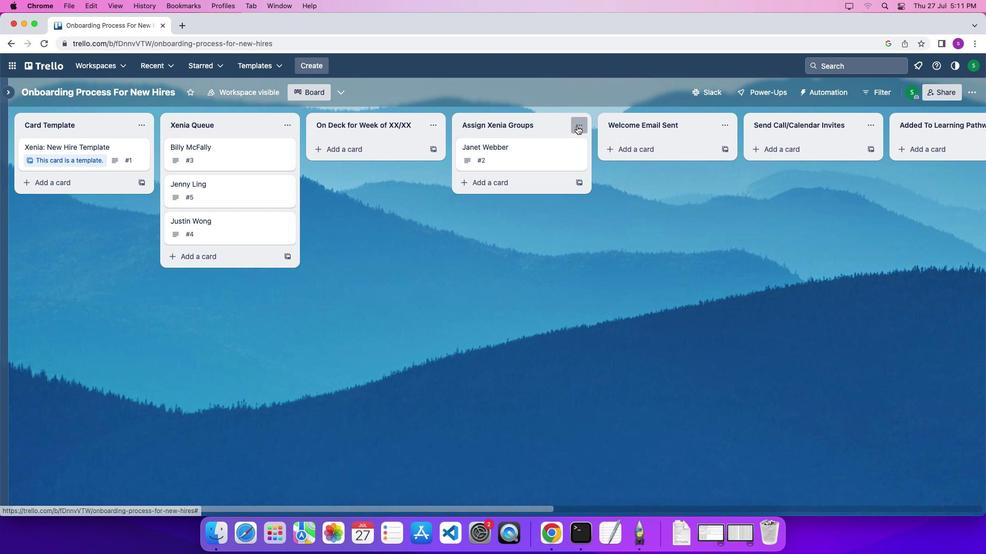 
Action: Mouse moved to (588, 375)
Screenshot: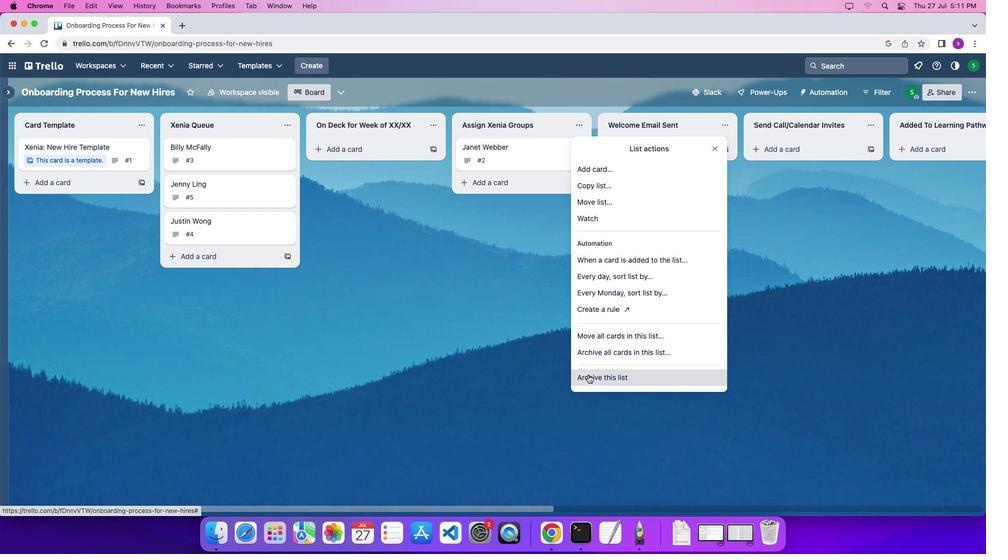 
Action: Mouse pressed left at (588, 375)
Screenshot: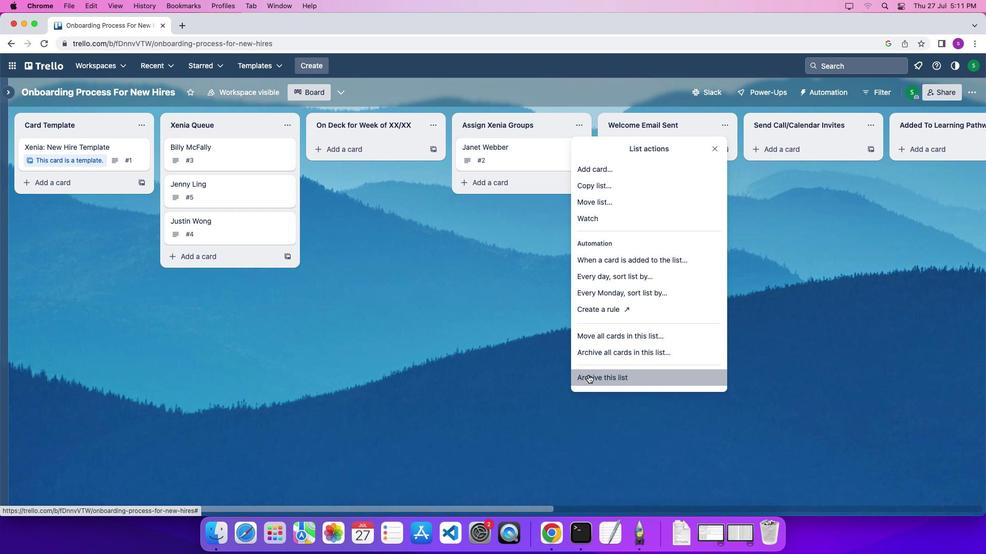 
Action: Mouse moved to (571, 123)
Screenshot: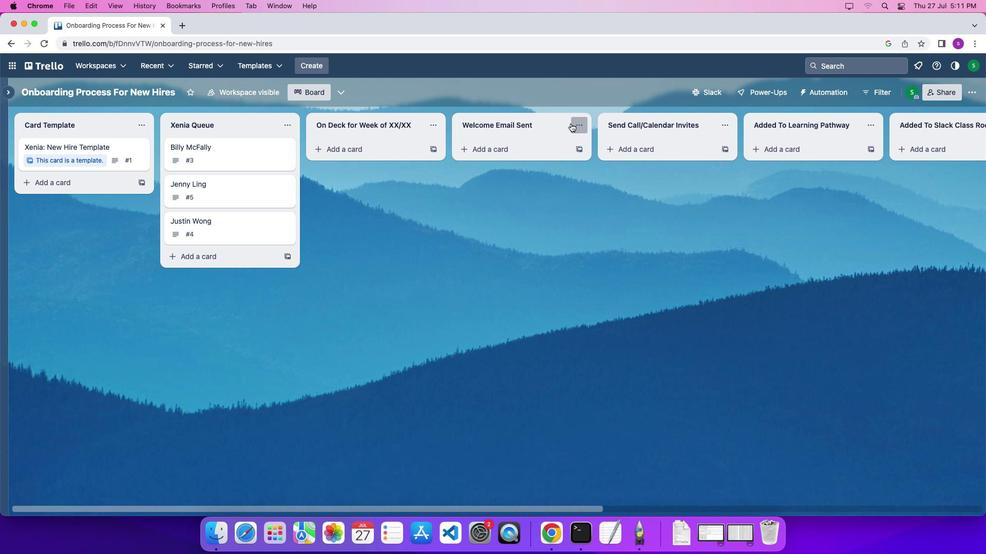 
Action: Mouse pressed left at (571, 123)
Screenshot: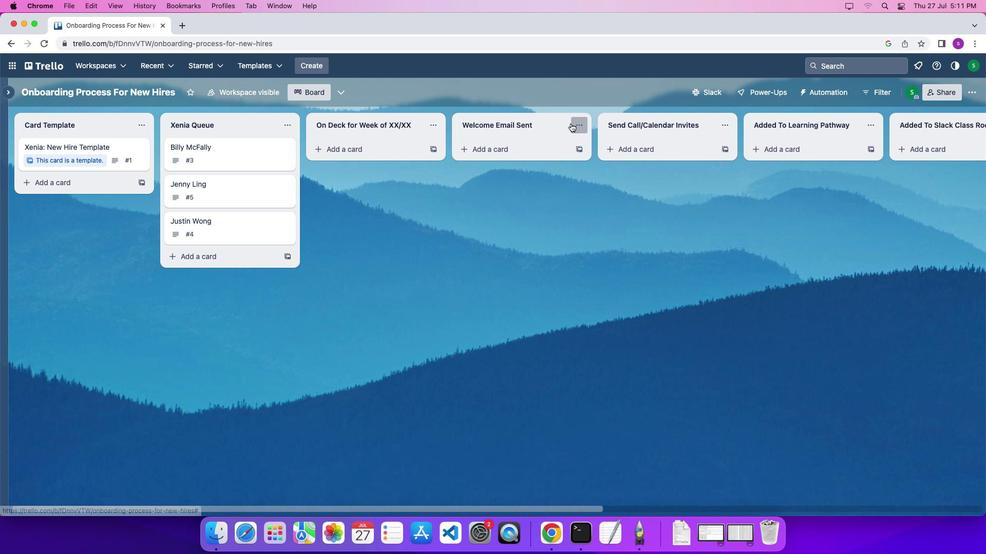 
Action: Mouse moved to (592, 375)
Screenshot: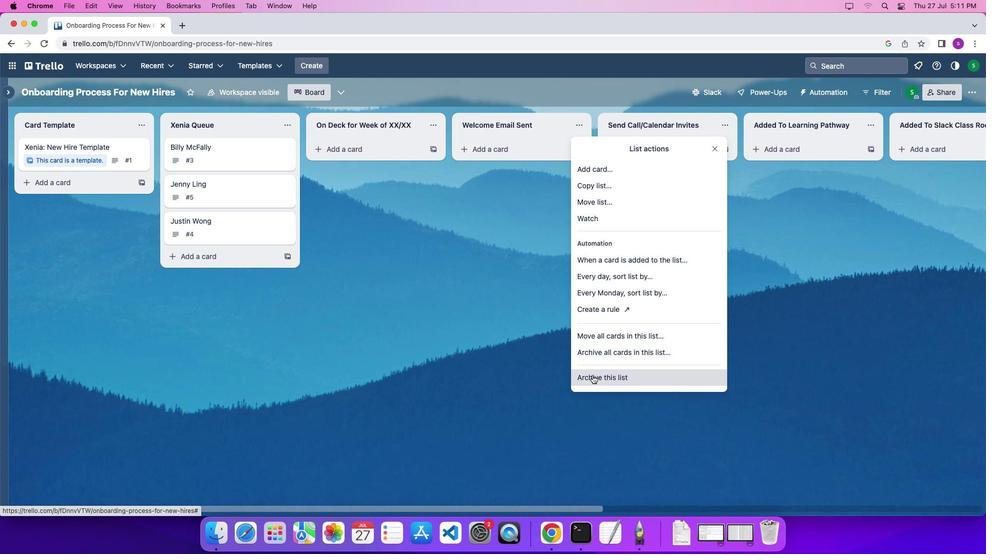 
Action: Mouse pressed left at (592, 375)
Screenshot: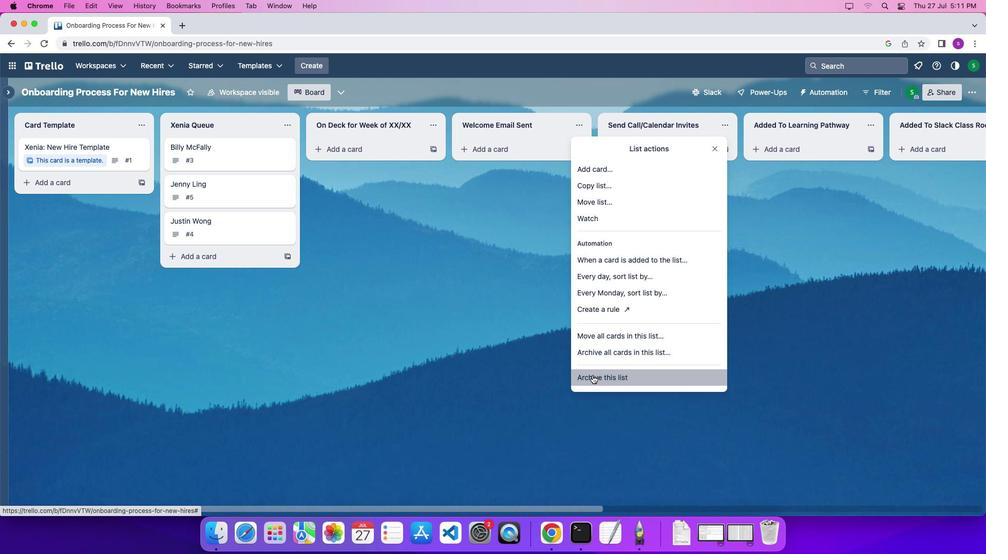 
Action: Mouse moved to (575, 128)
Screenshot: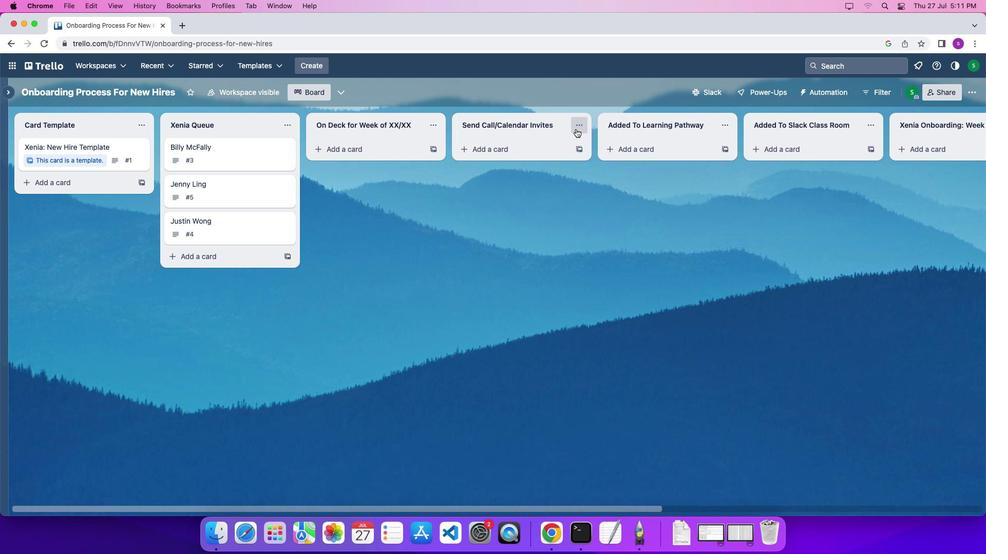 
Action: Mouse pressed left at (575, 128)
Screenshot: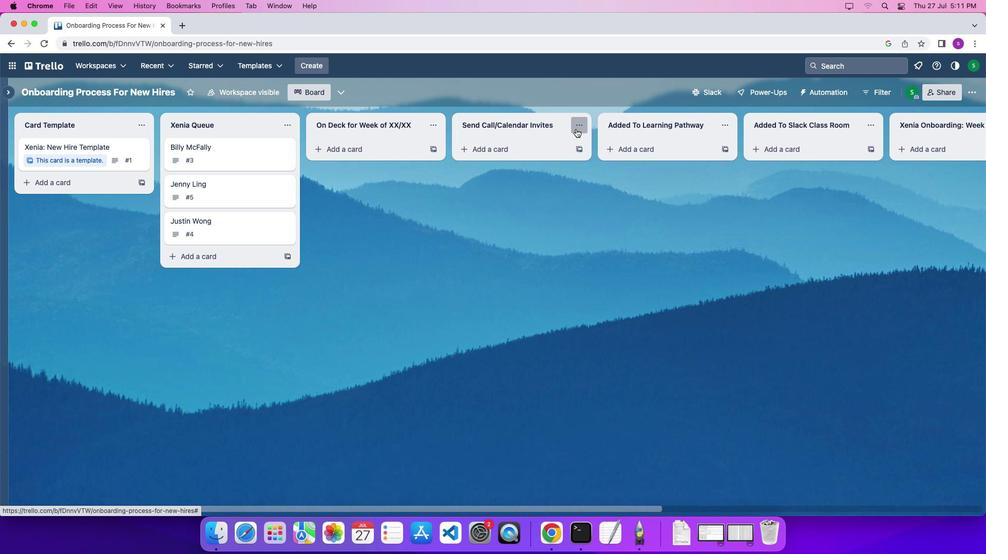 
Action: Mouse moved to (597, 374)
Screenshot: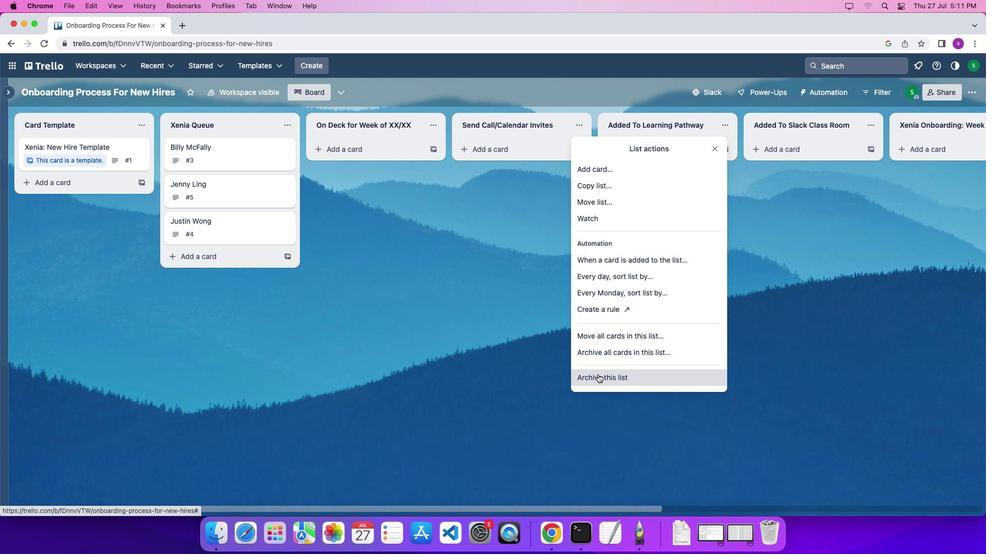 
Action: Mouse pressed left at (597, 374)
Screenshot: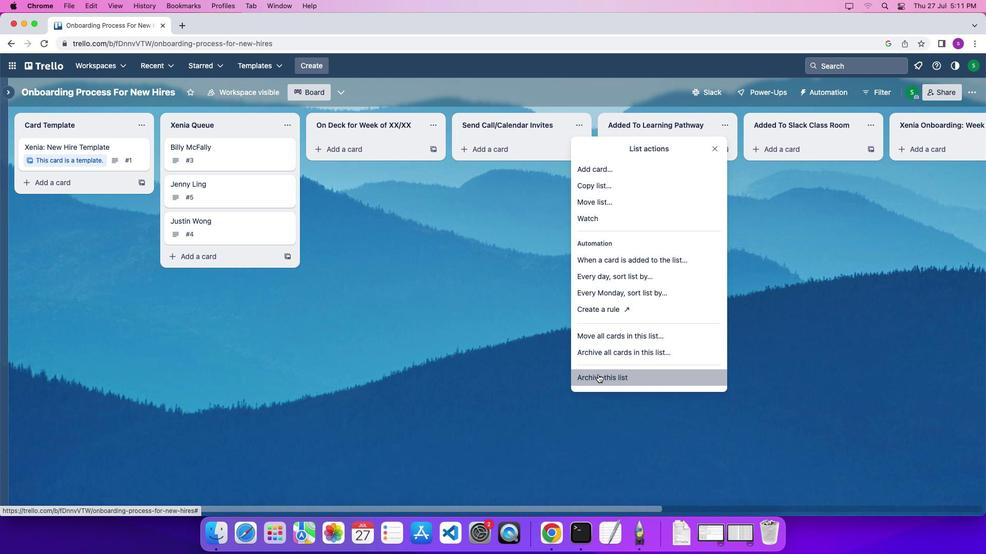 
Action: Mouse moved to (577, 128)
Screenshot: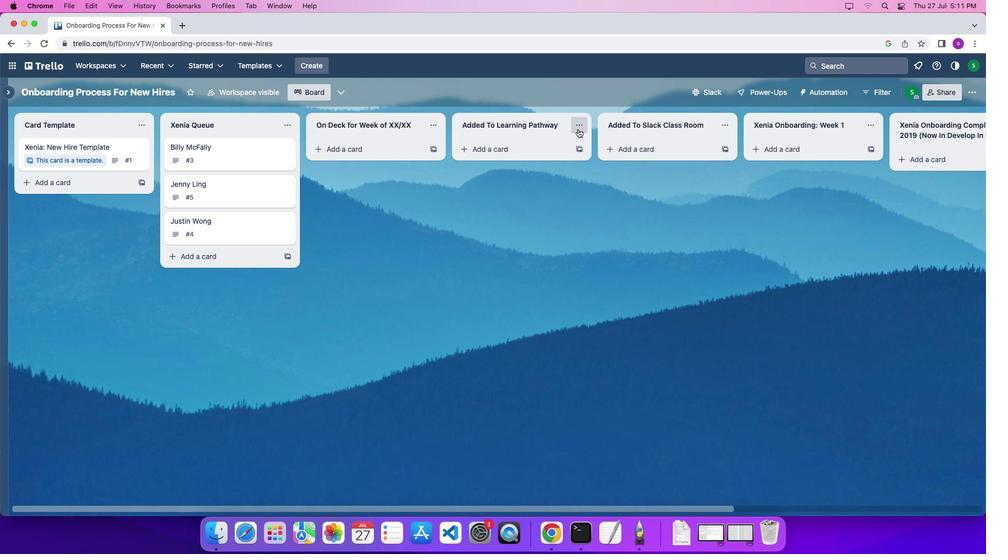 
Action: Mouse pressed left at (577, 128)
Screenshot: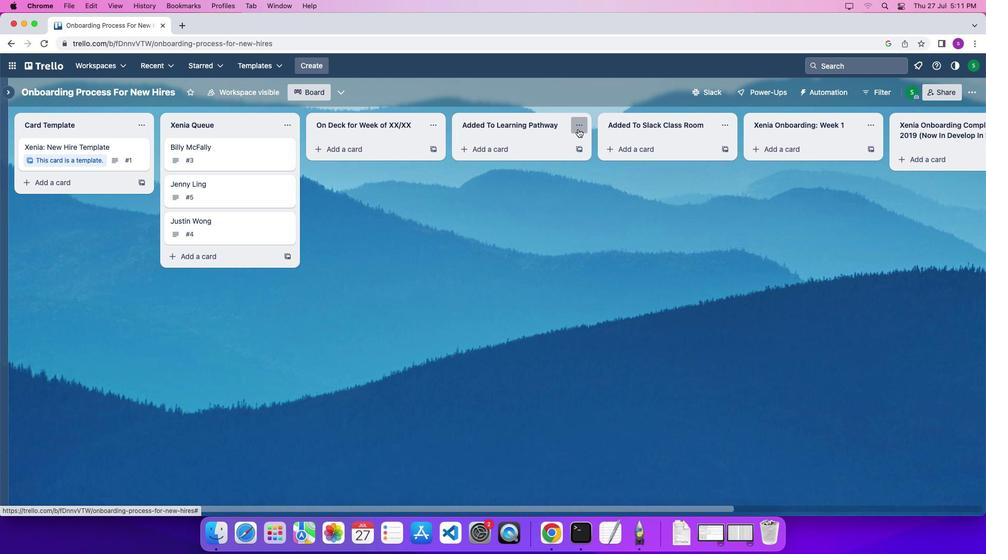 
Action: Mouse moved to (600, 380)
Screenshot: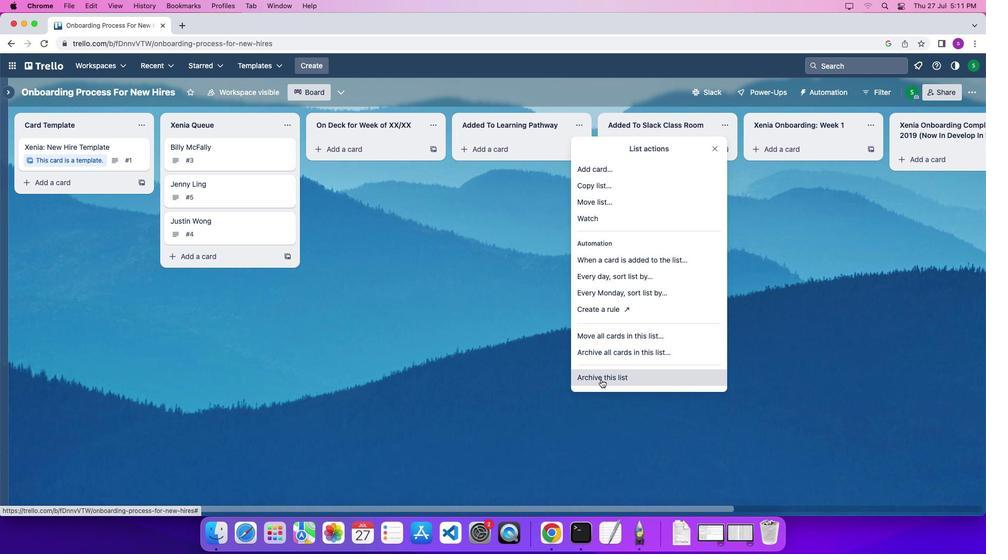 
Action: Mouse pressed left at (600, 380)
Screenshot: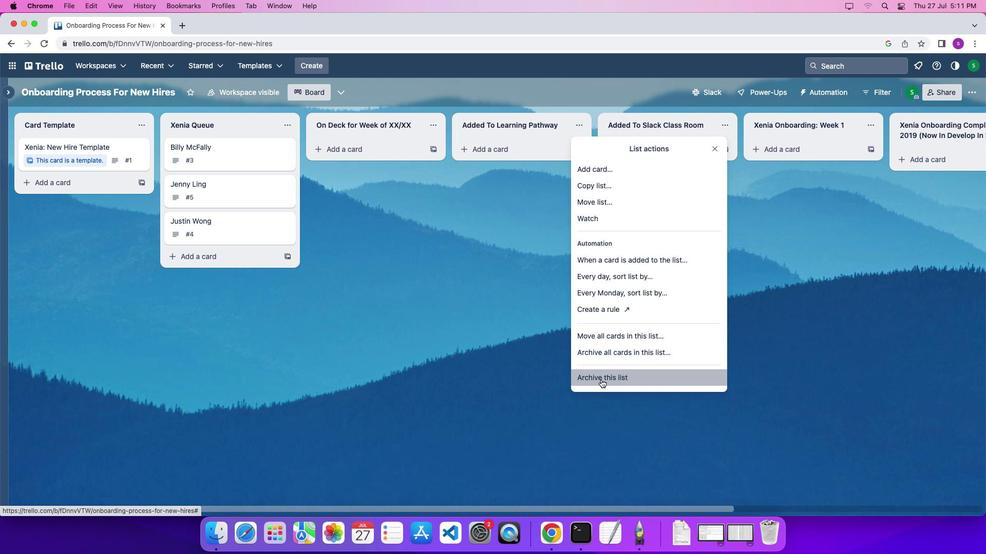 
Action: Mouse moved to (575, 128)
Screenshot: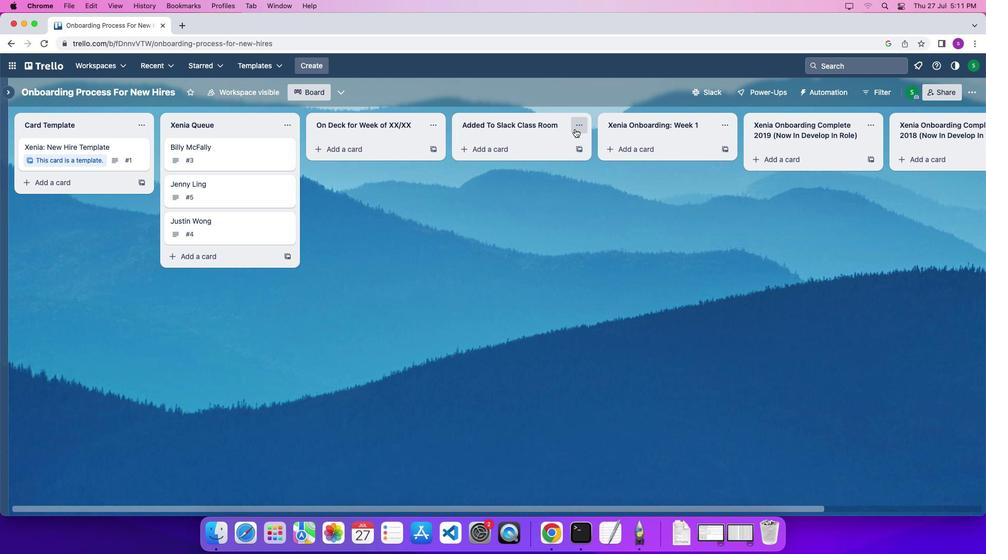 
Action: Mouse pressed left at (575, 128)
Screenshot: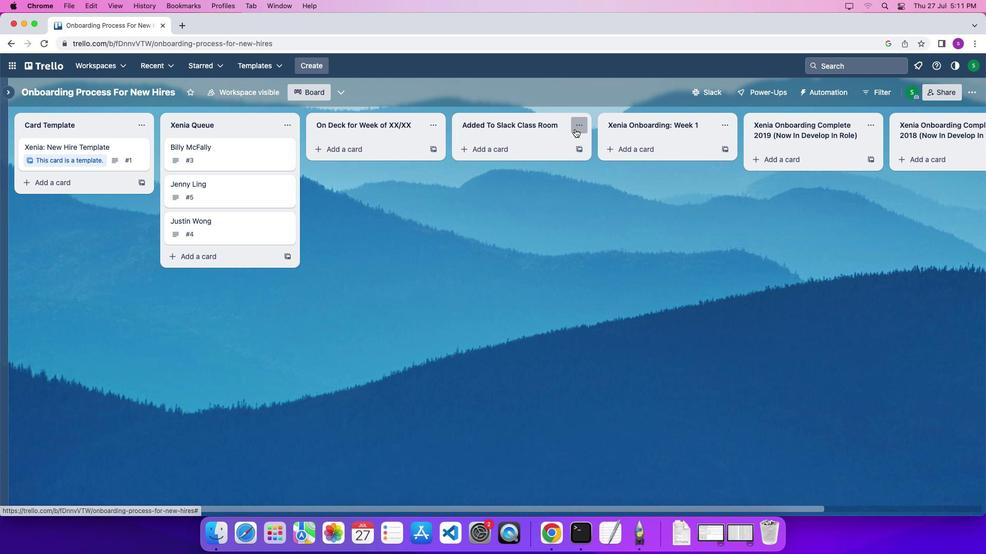 
Action: Mouse moved to (612, 372)
Screenshot: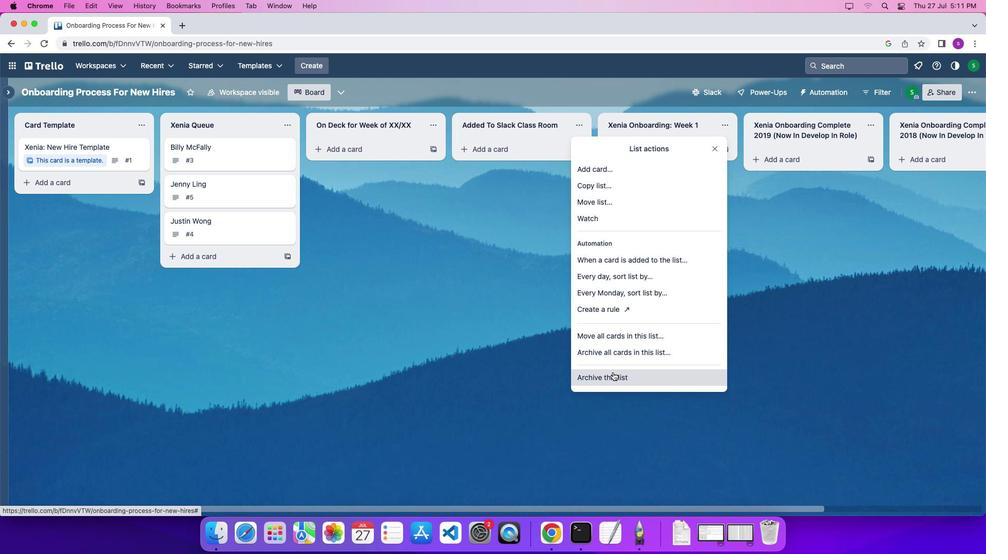 
Action: Mouse pressed left at (612, 372)
Screenshot: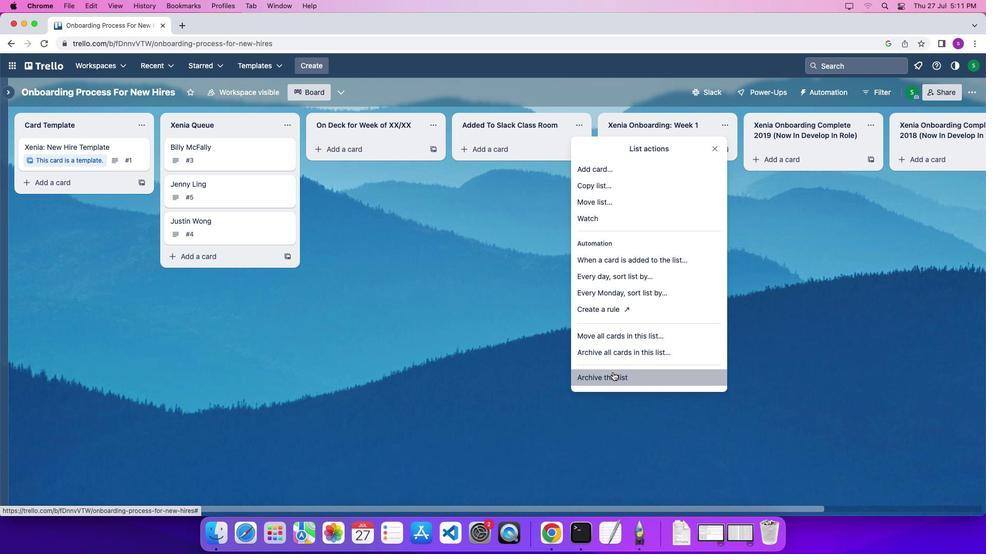 
Action: Mouse moved to (579, 130)
Screenshot: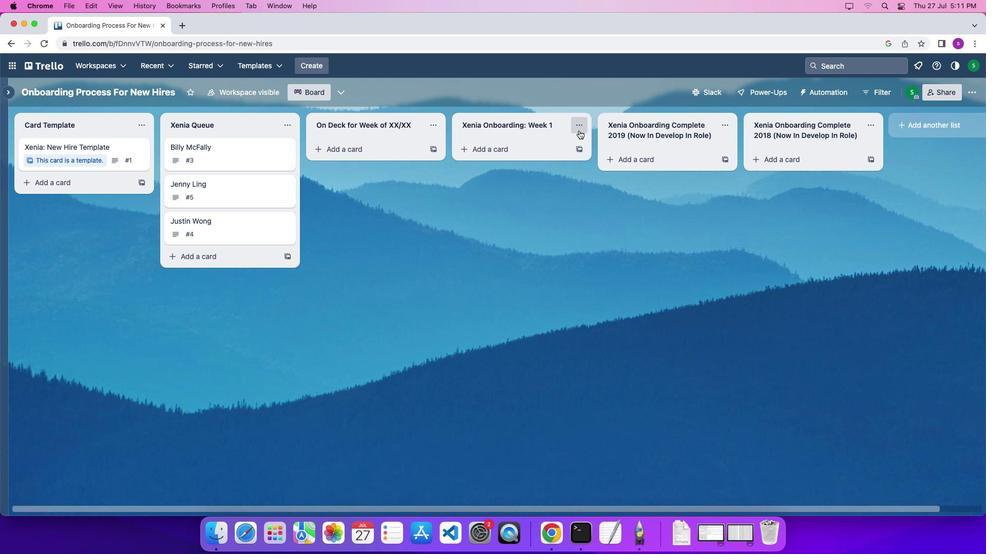 
Action: Mouse pressed left at (579, 130)
Screenshot: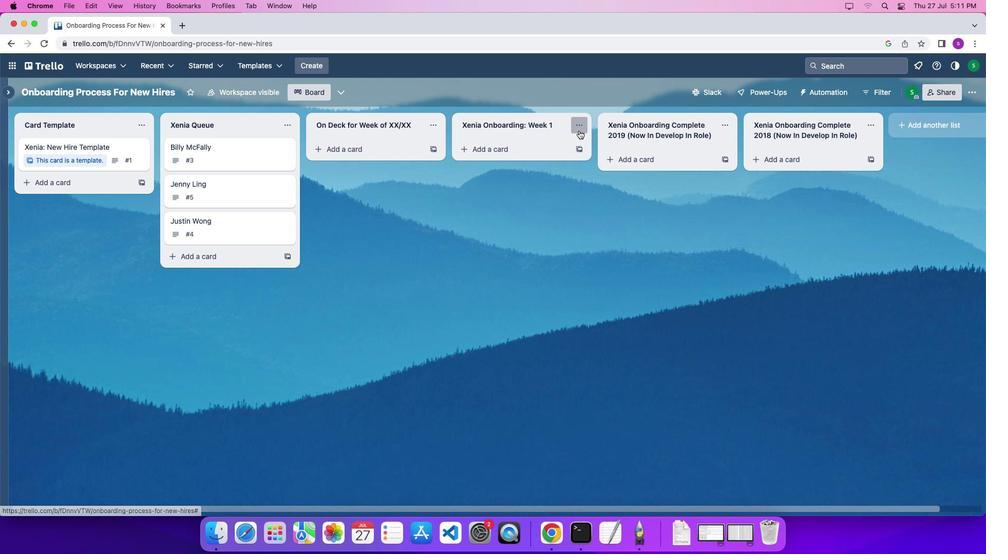 
Action: Mouse moved to (605, 375)
Screenshot: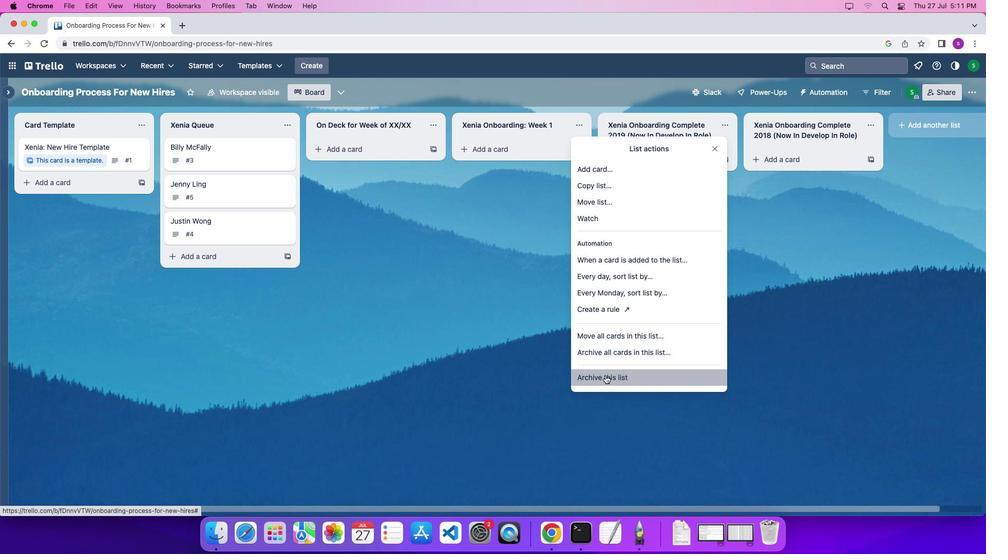 
Action: Mouse pressed left at (605, 375)
Screenshot: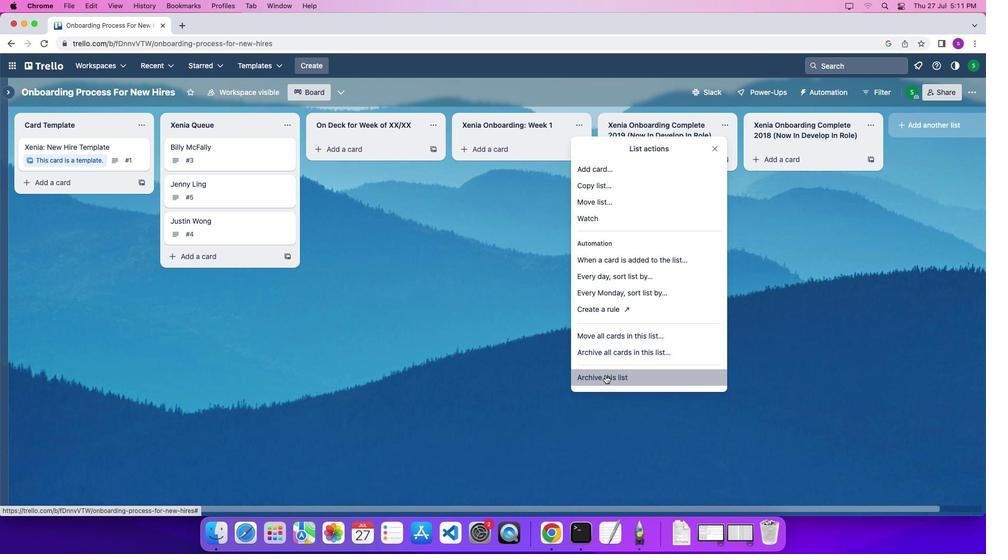 
Action: Mouse moved to (581, 123)
Screenshot: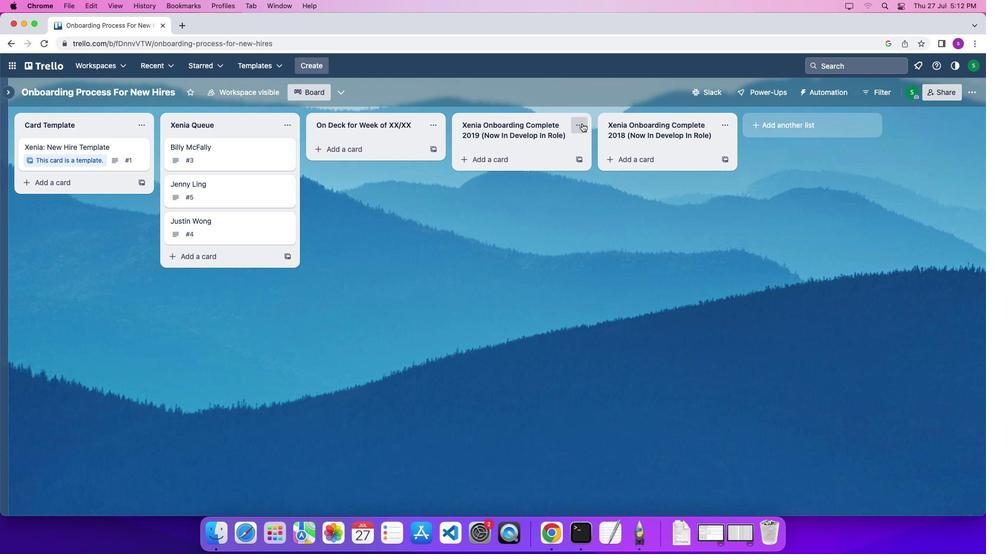 
Action: Mouse pressed left at (581, 123)
Screenshot: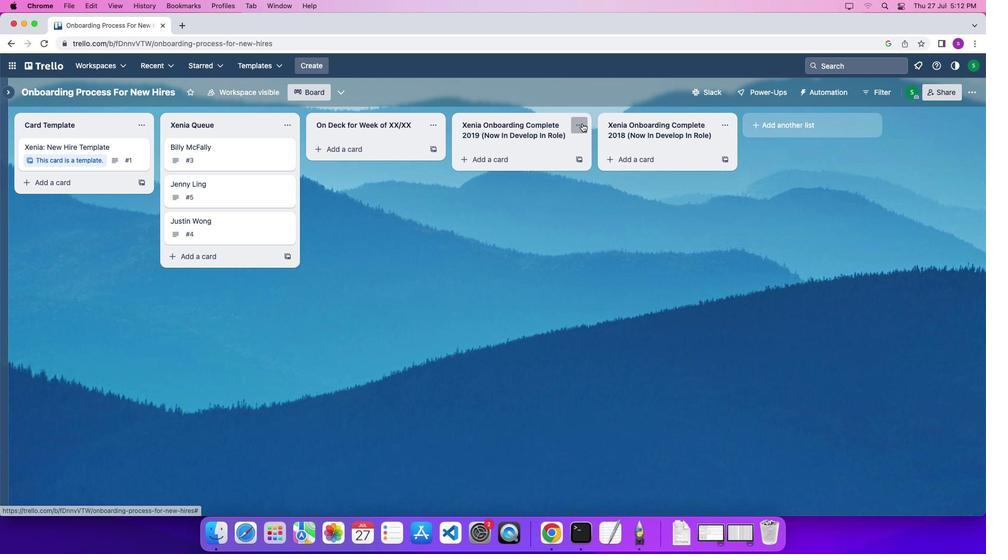 
Action: Mouse moved to (625, 375)
Screenshot: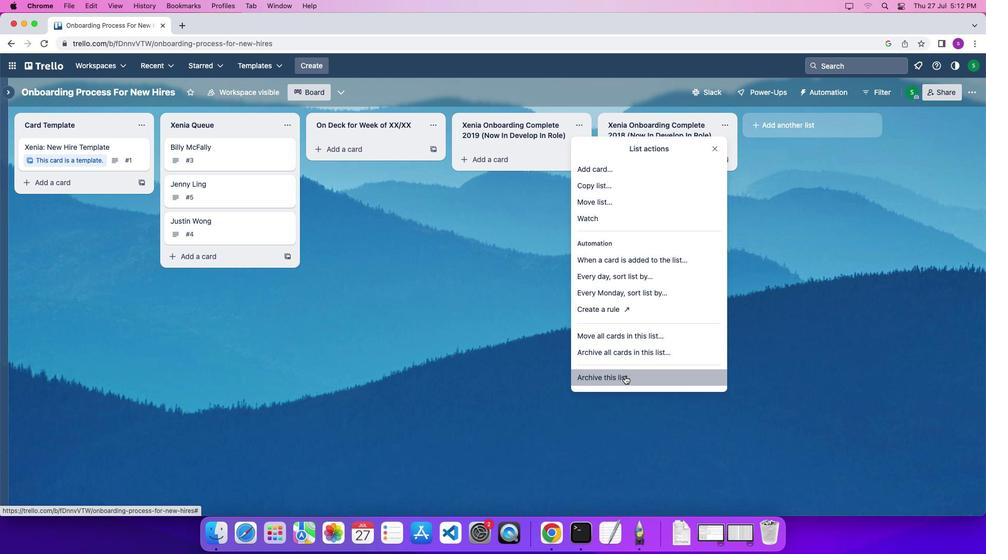 
Action: Mouse pressed left at (625, 375)
Screenshot: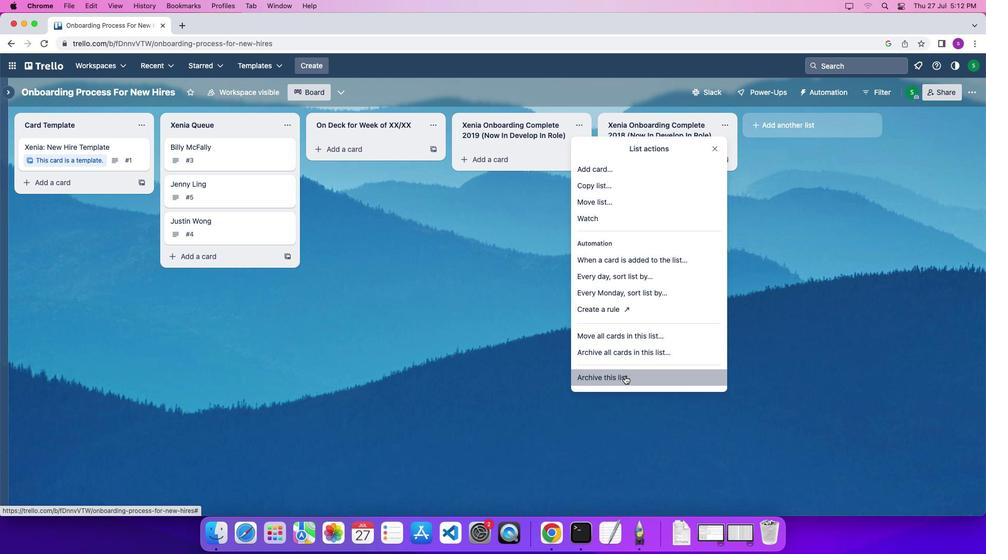 
Action: Mouse moved to (578, 125)
Screenshot: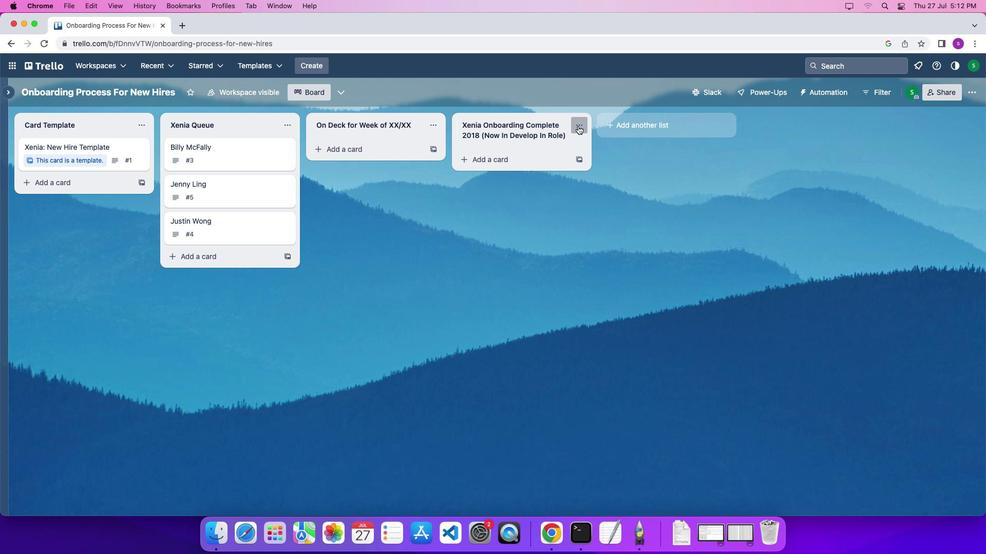 
Action: Mouse pressed left at (578, 125)
Screenshot: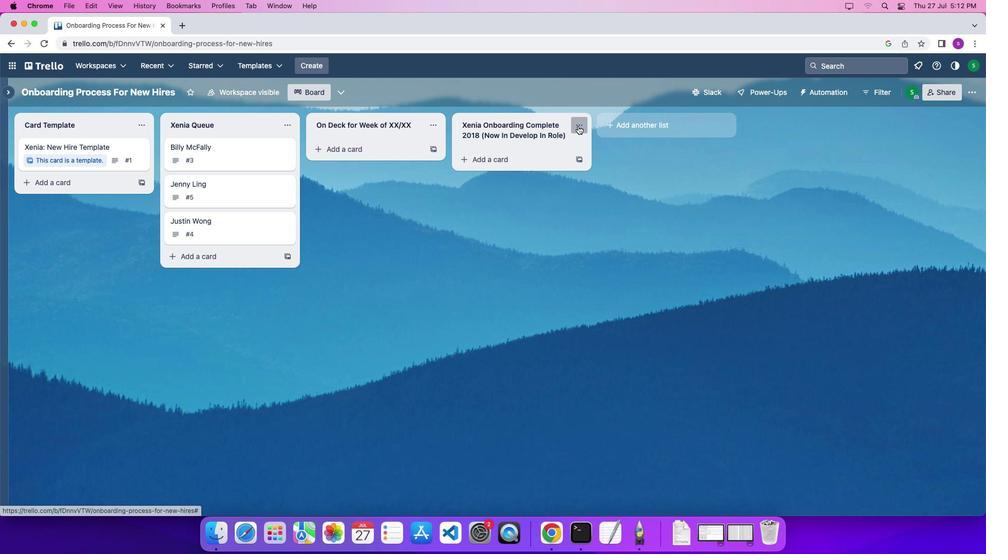 
Action: Mouse moved to (582, 373)
Screenshot: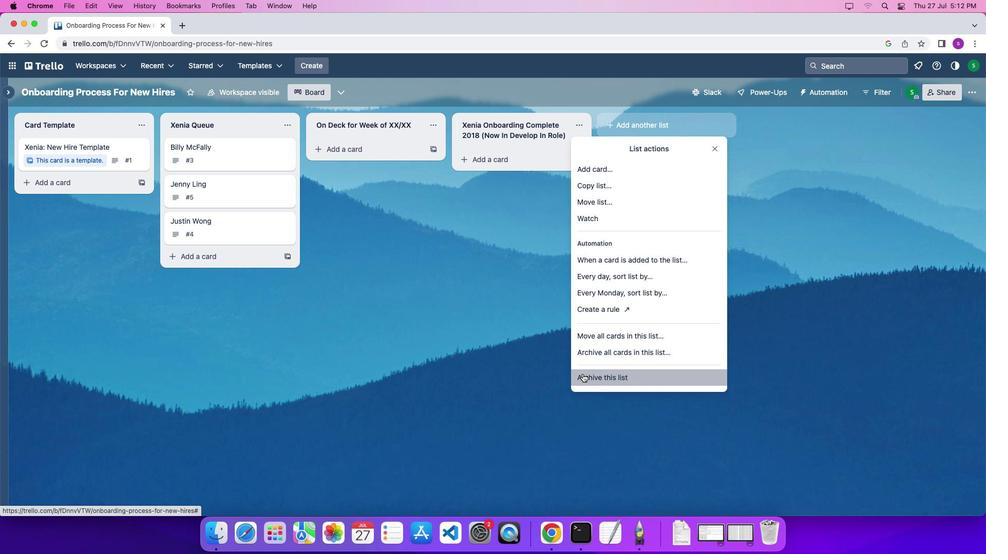 
Action: Mouse pressed left at (582, 373)
Screenshot: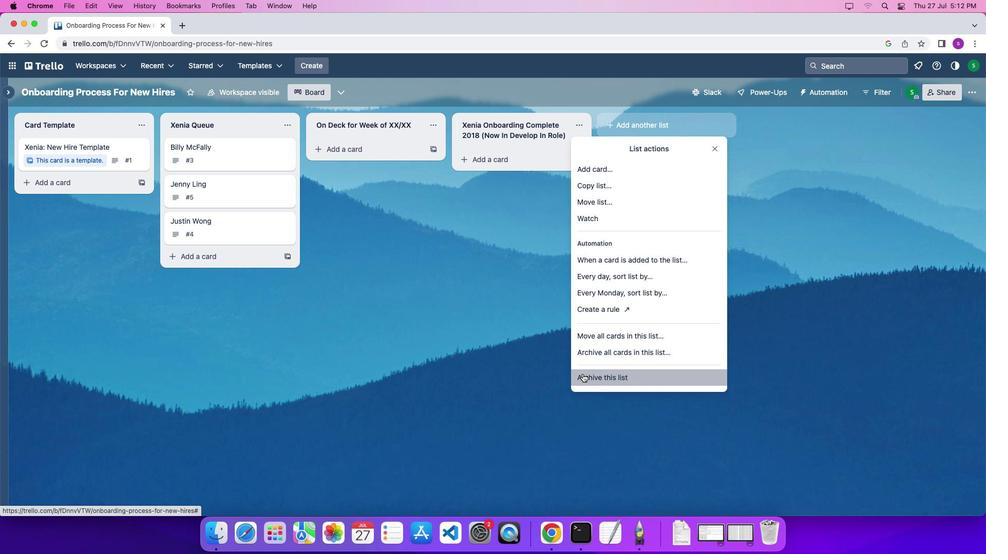 
Action: Mouse moved to (438, 121)
Screenshot: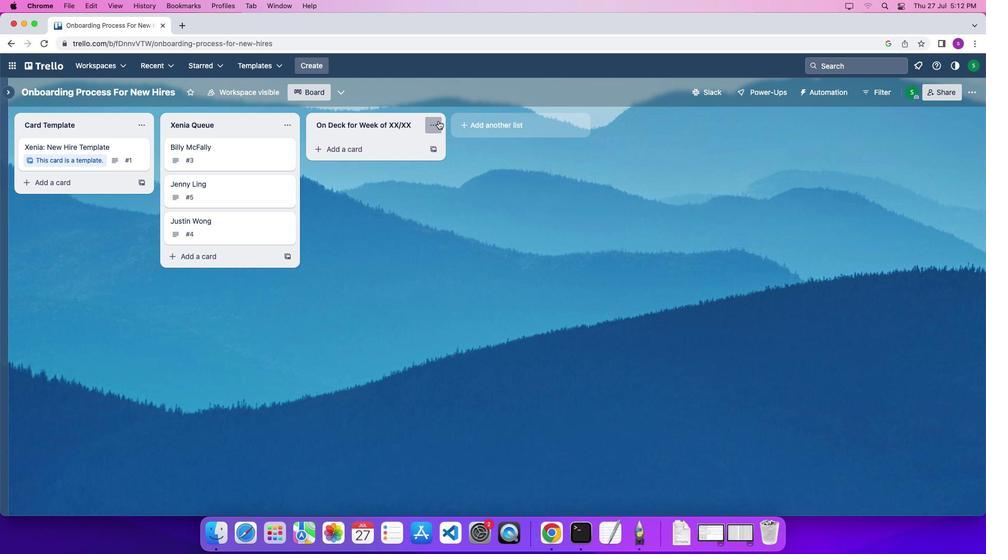 
Action: Mouse pressed left at (438, 121)
Screenshot: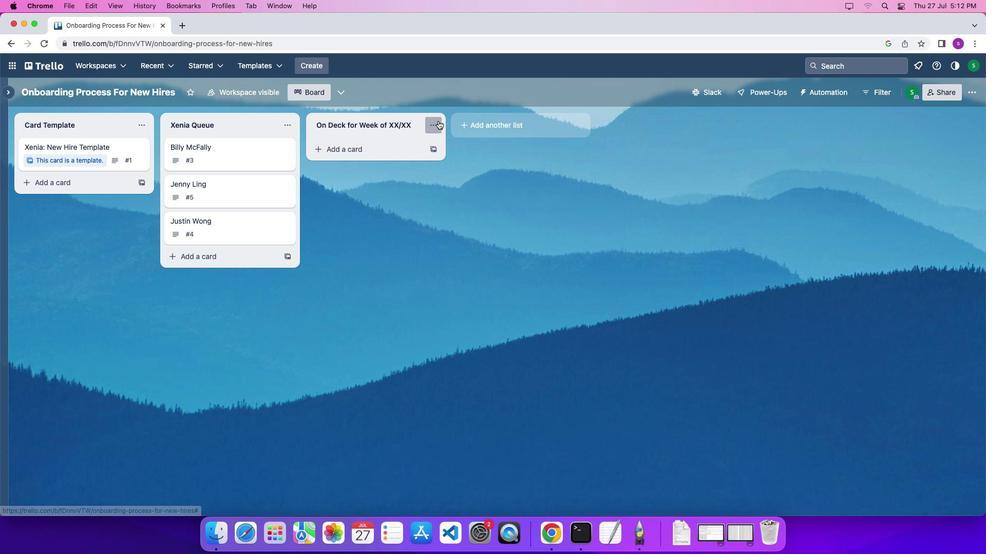 
Action: Mouse moved to (467, 373)
Screenshot: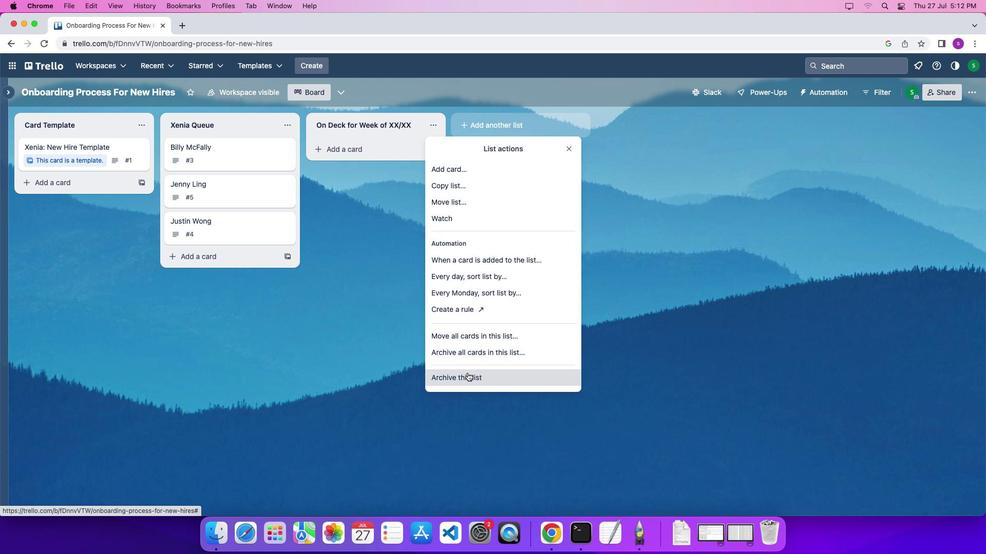 
Action: Mouse pressed left at (467, 373)
Screenshot: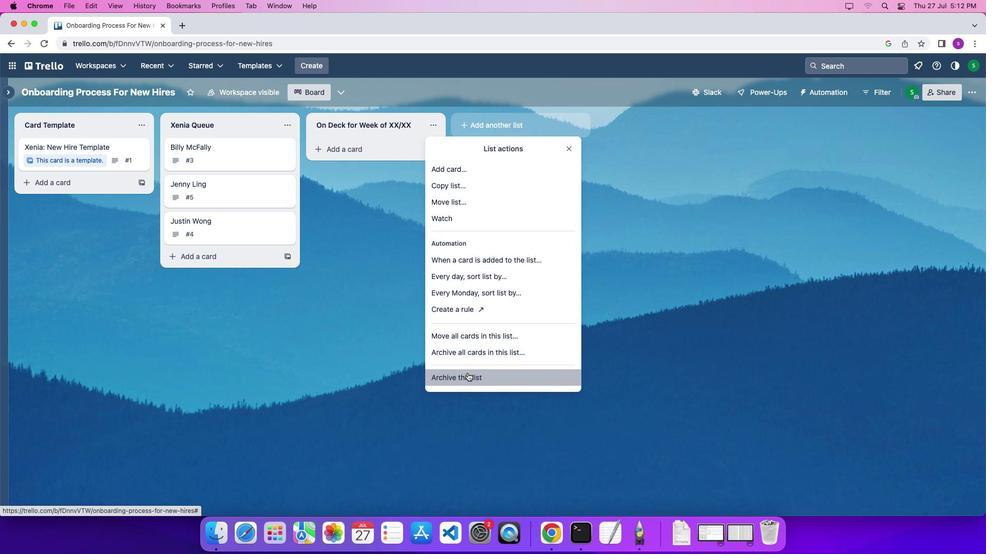 
Action: Mouse moved to (285, 129)
Screenshot: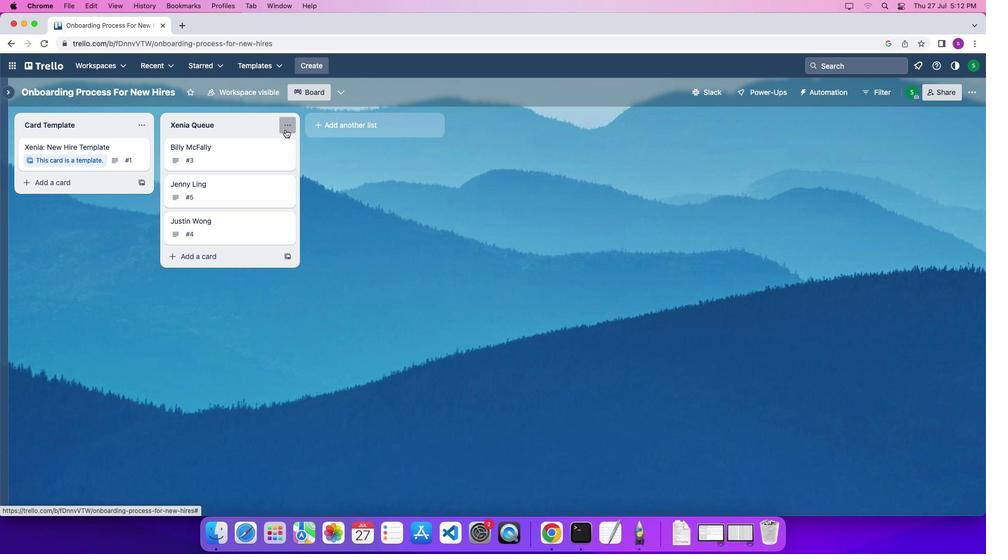 
Action: Mouse pressed left at (285, 129)
Screenshot: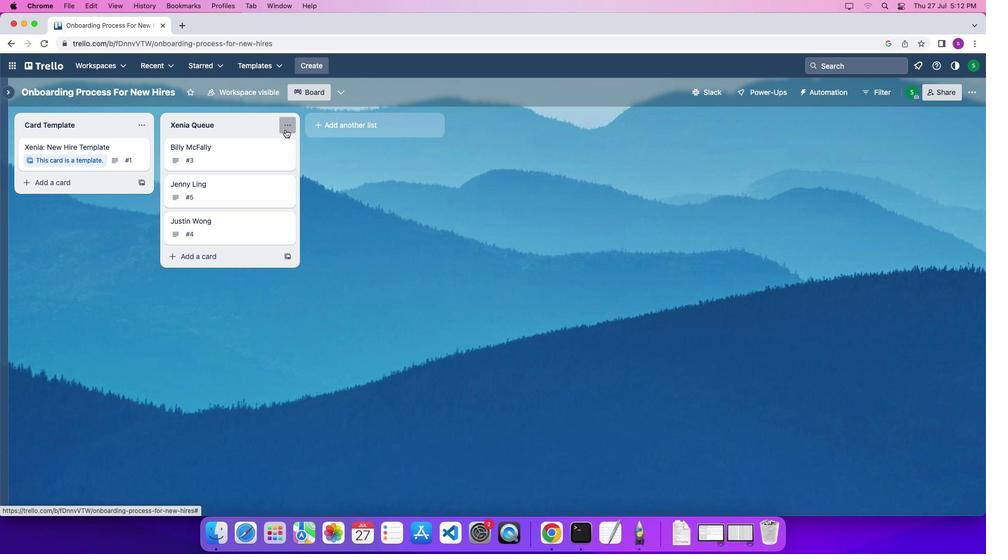 
Action: Mouse moved to (340, 400)
Screenshot: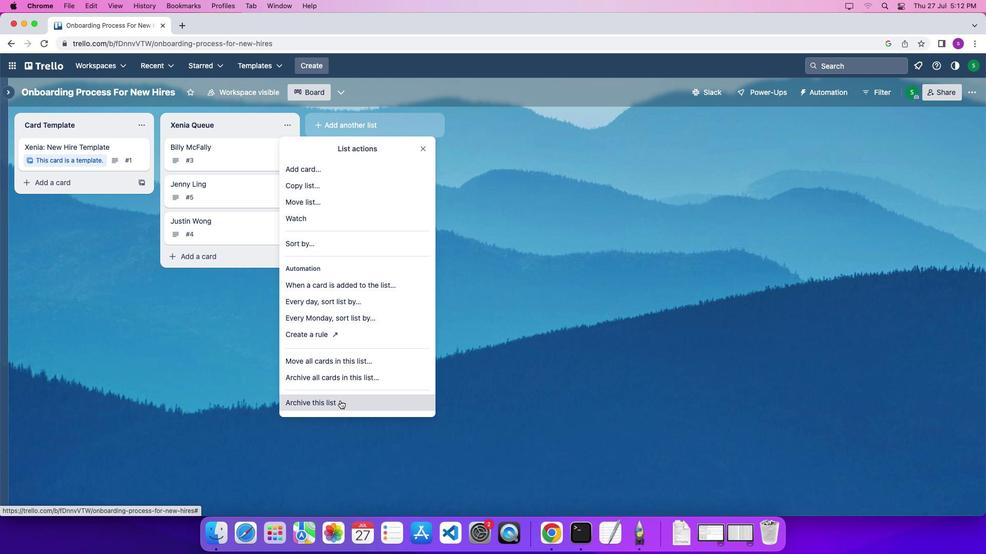 
Action: Mouse pressed left at (340, 400)
Screenshot: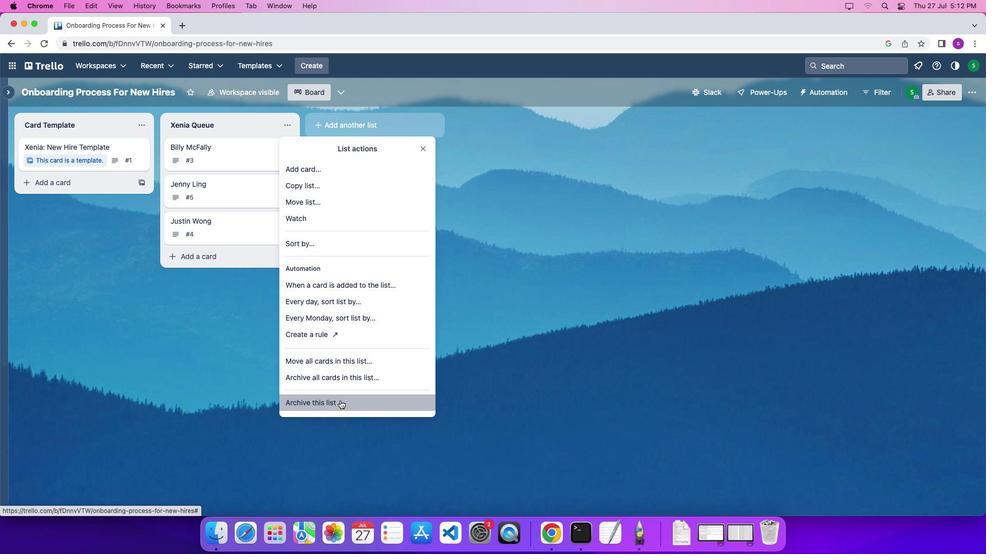 
Action: Mouse moved to (144, 124)
Screenshot: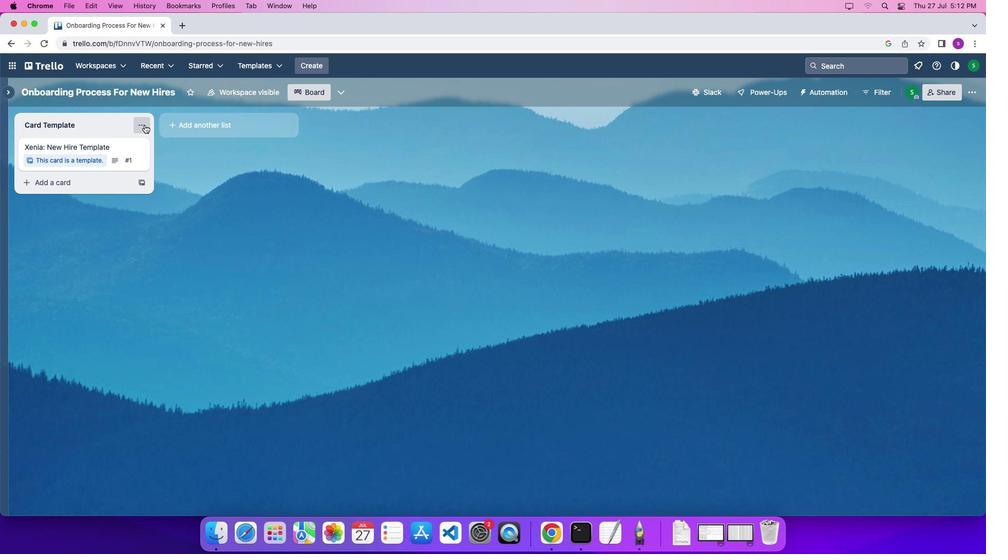 
Action: Mouse pressed left at (144, 124)
Screenshot: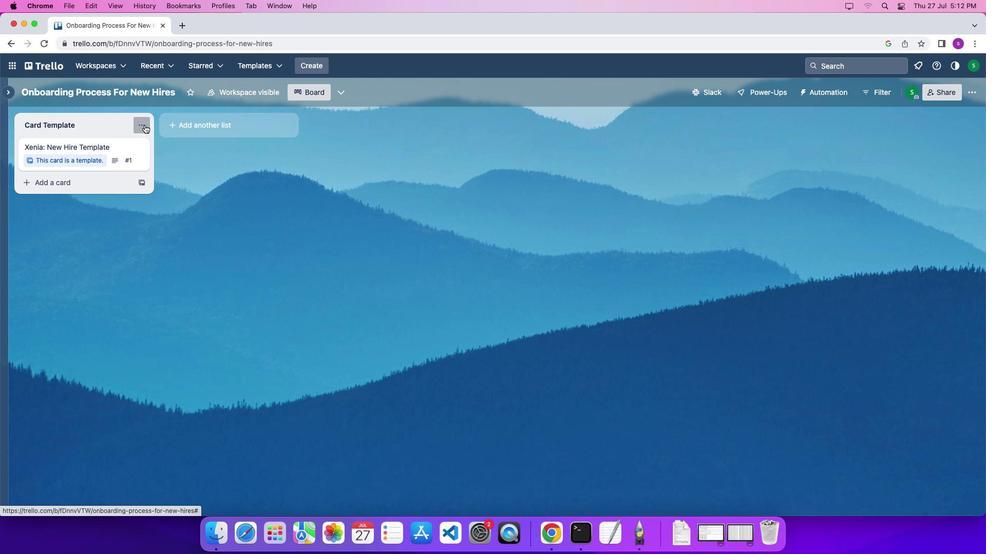 
Action: Mouse moved to (181, 378)
Screenshot: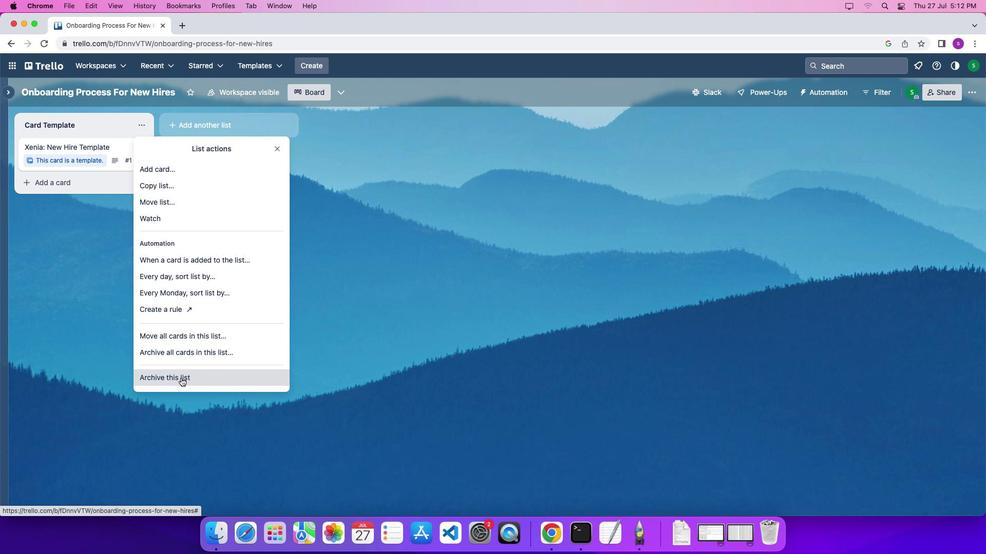 
Action: Mouse pressed left at (181, 378)
Screenshot: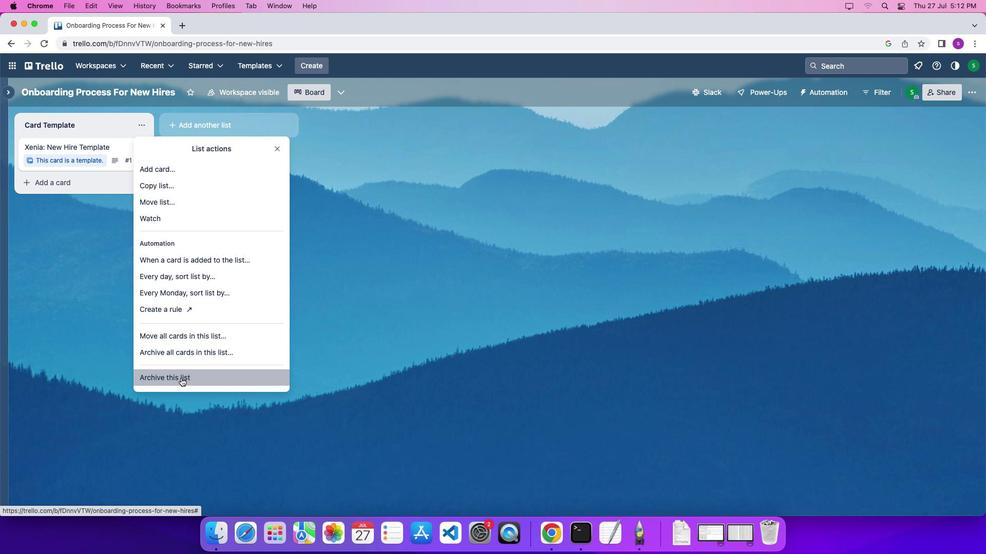 
Action: Mouse moved to (110, 297)
Screenshot: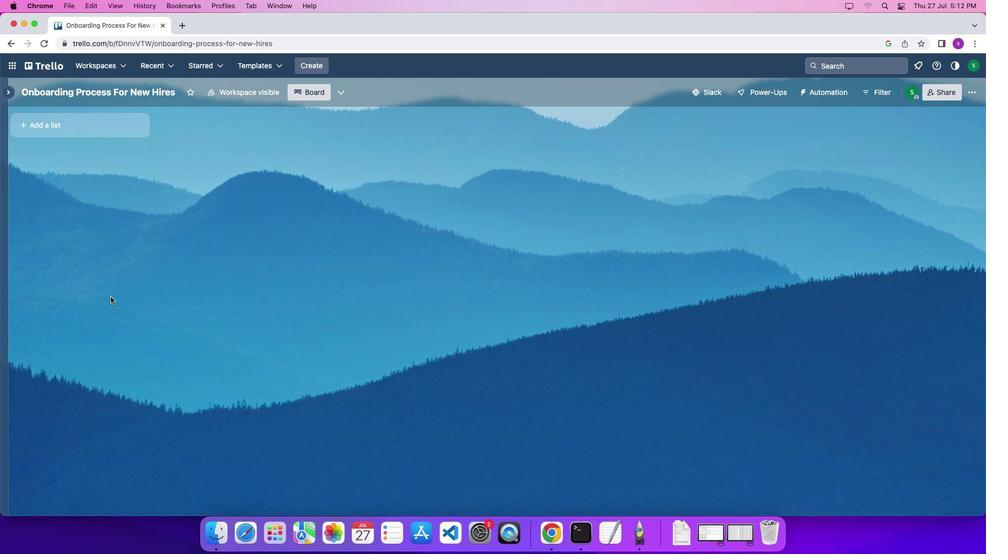 
Action: Mouse pressed left at (110, 297)
Screenshot: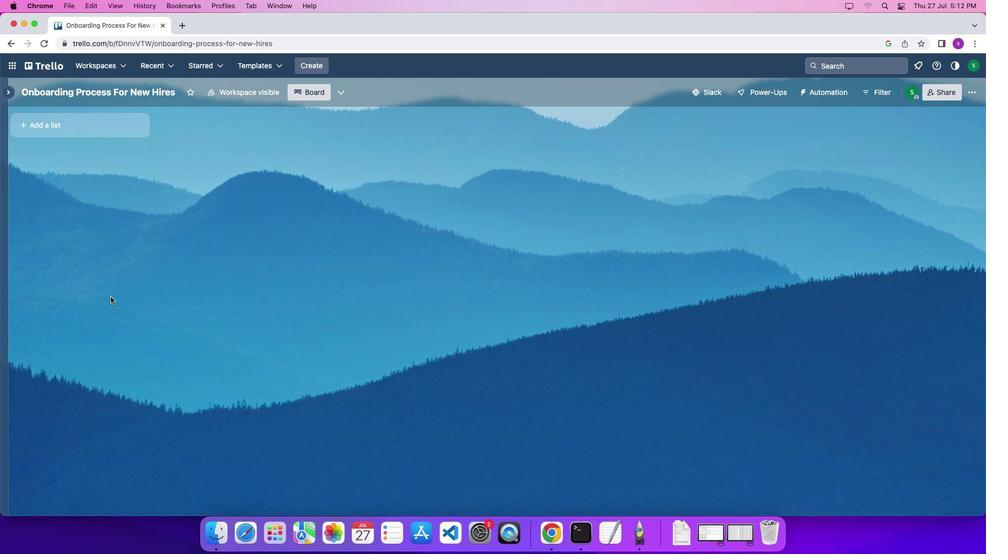 
Action: Mouse moved to (100, 130)
Screenshot: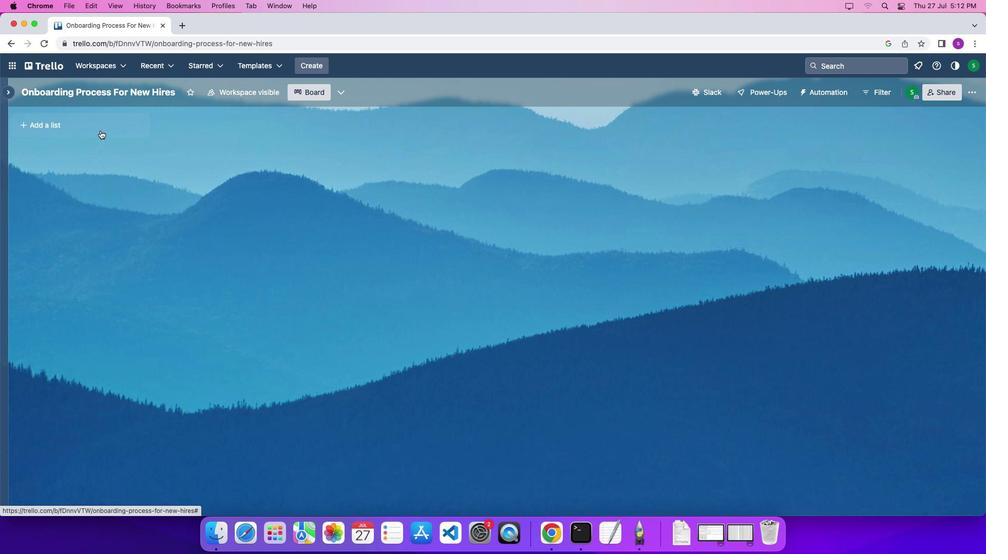 
Action: Mouse pressed left at (100, 130)
Screenshot: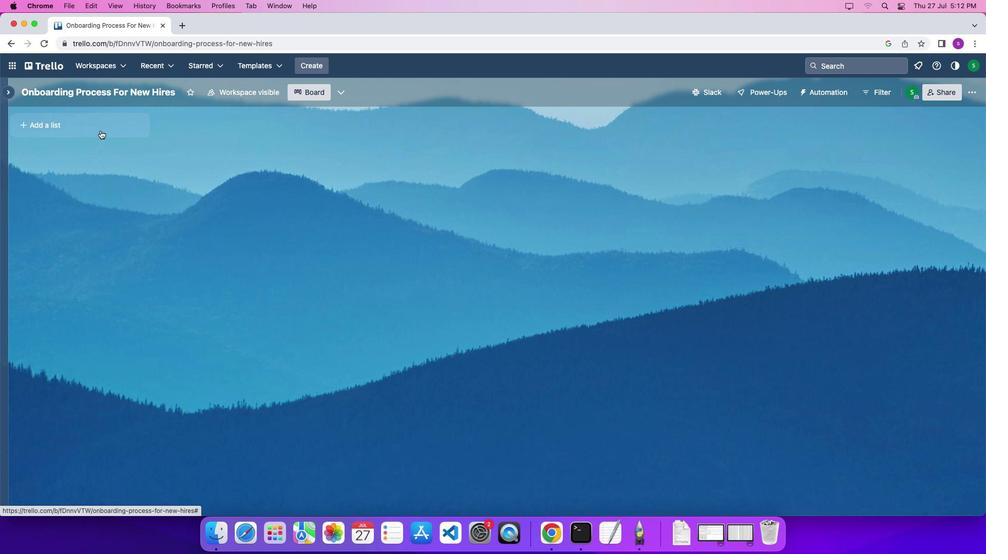 
Action: Mouse moved to (107, 127)
Screenshot: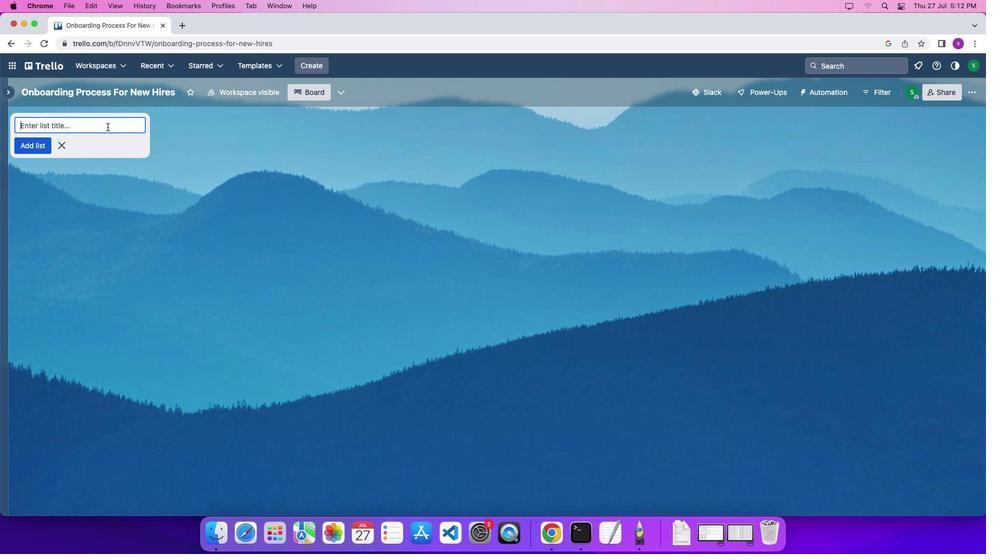 
Action: Mouse pressed left at (107, 127)
Screenshot: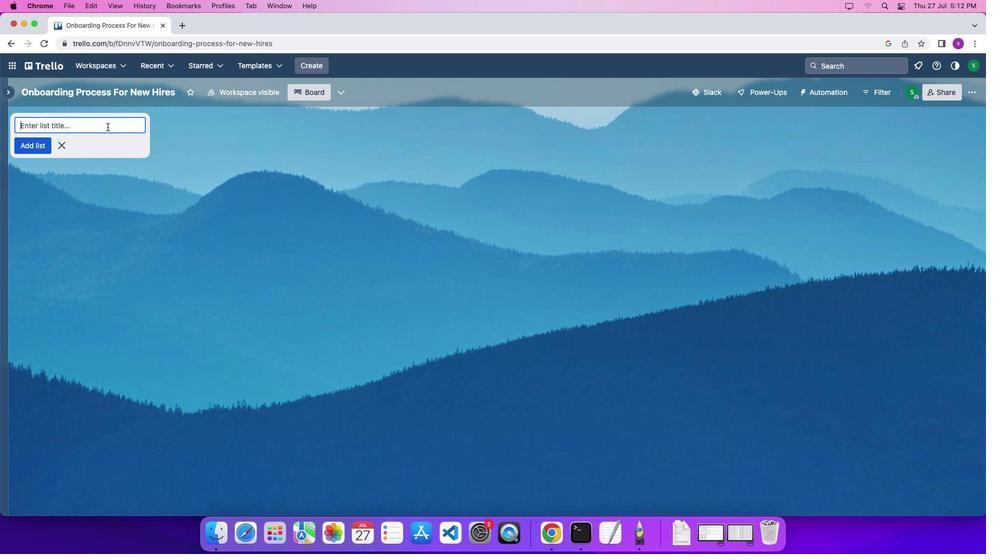 
Action: Key pressed Key.shift'N''e''t''w''o''r''k'Key.space'o''f'Key.space't''e''a''m''s''\x03'
Screenshot: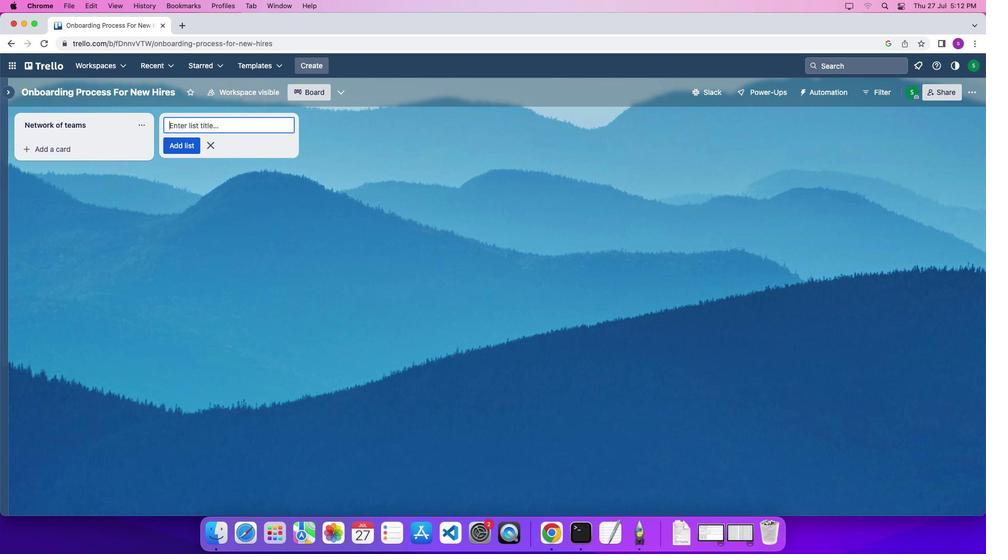 
Action: Mouse moved to (182, 125)
Screenshot: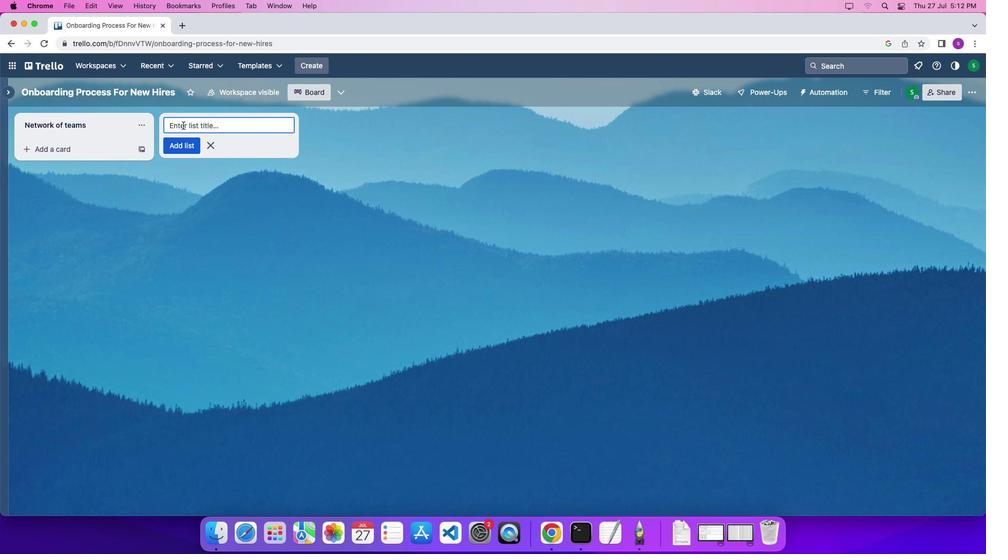 
Action: Mouse pressed left at (182, 125)
Screenshot: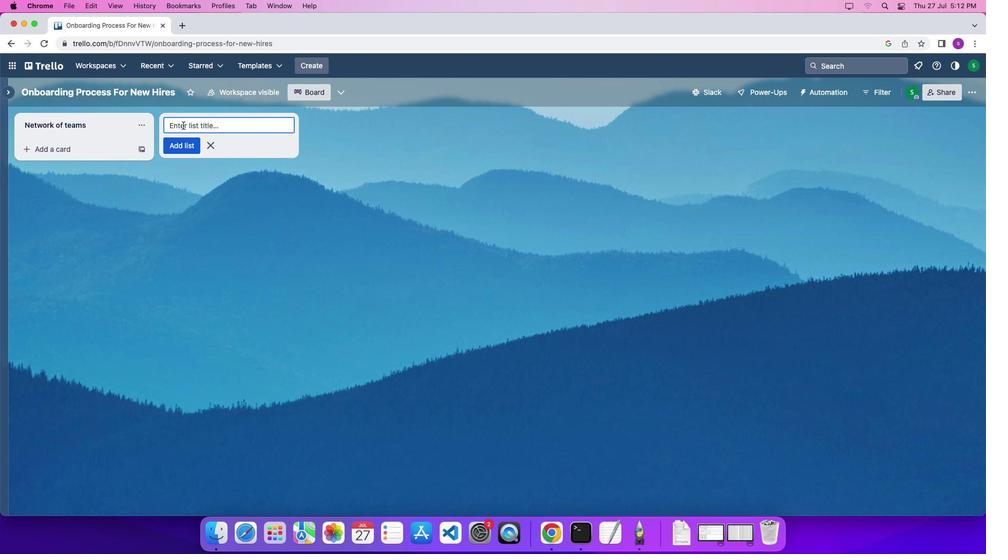 
Action: Key pressed Key.shift'V''i''s''i''o''n'Key.space'c''r''e''a''t''i''o''n''\x03'
Screenshot: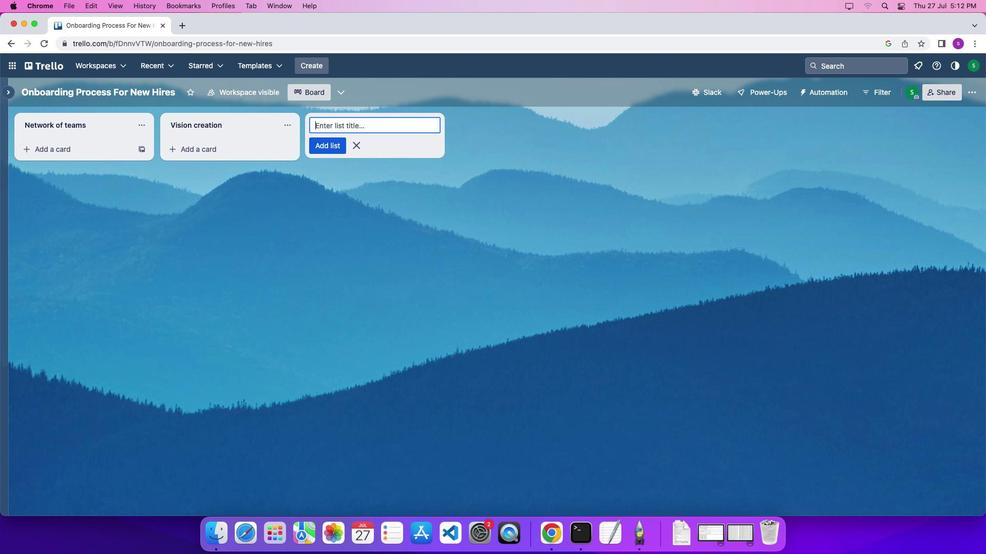 
Action: Mouse moved to (190, 129)
Screenshot: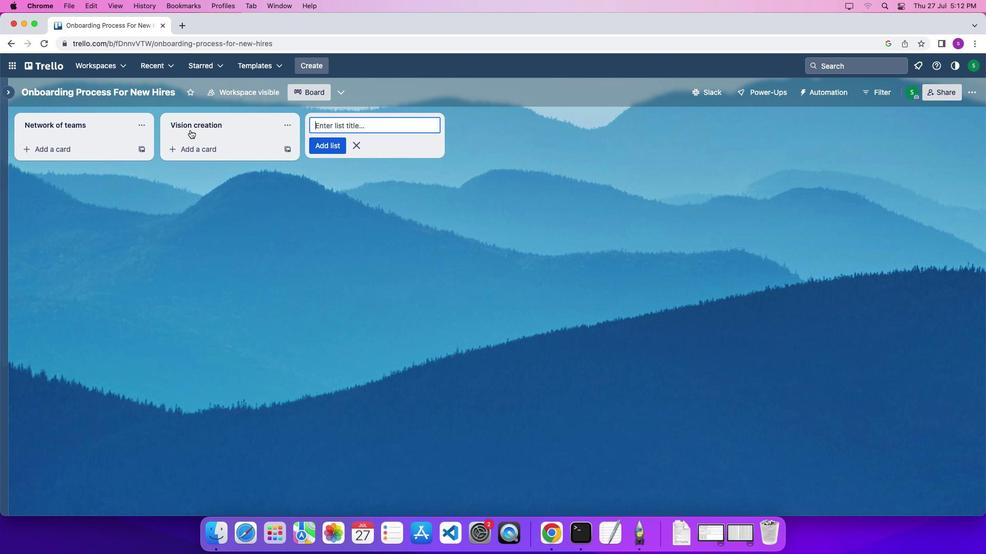 
Action: Key pressed Key.shift'W''e''e''k''l''y'Key.space's''y''n''c'Key.space'm''e''e''t''i''n''g''\x03'
Screenshot: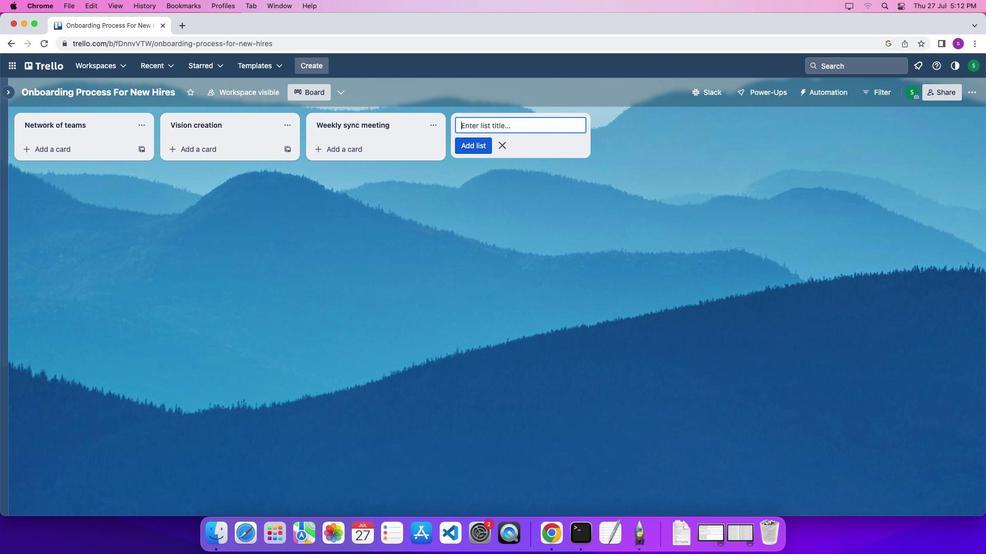 
Action: Mouse moved to (501, 148)
Screenshot: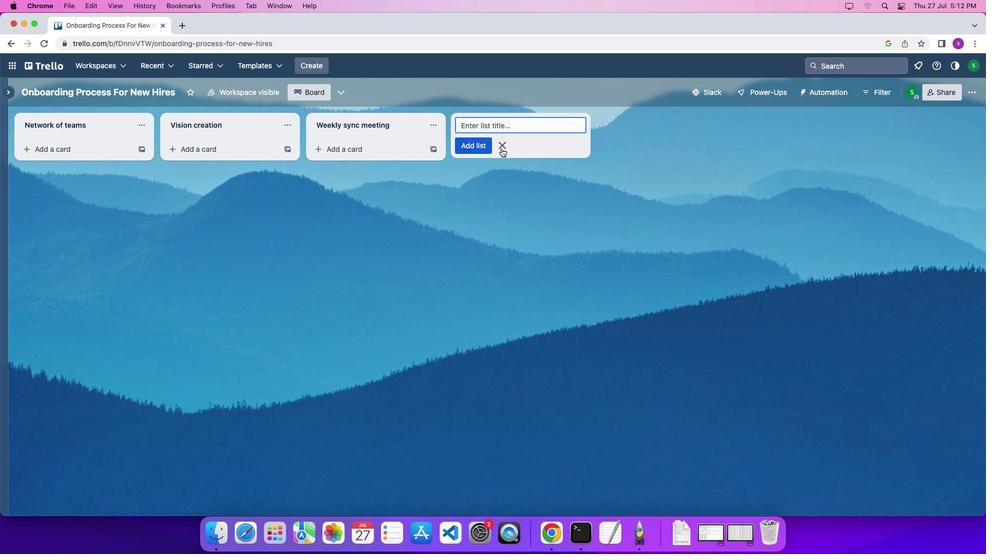 
Action: Mouse pressed left at (501, 148)
Screenshot: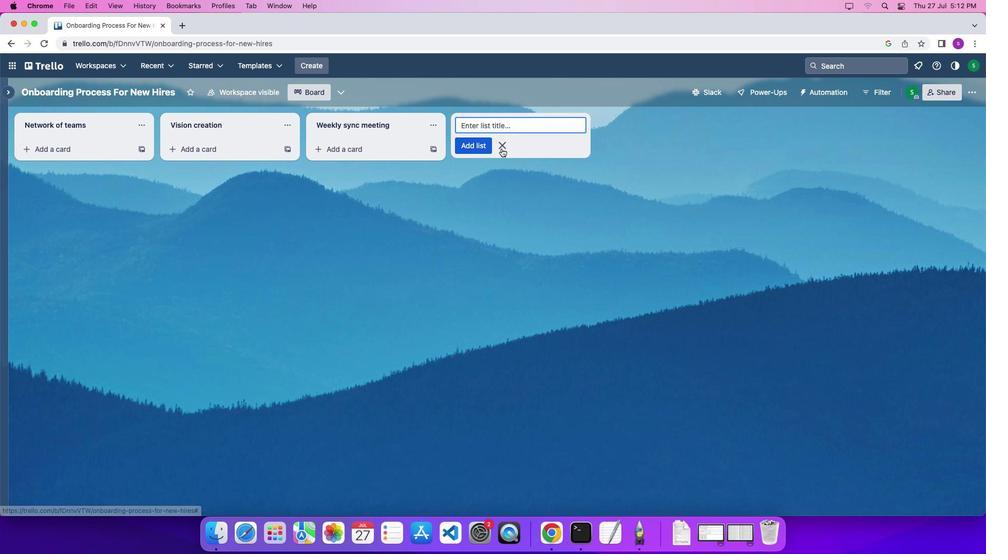 
Action: Mouse moved to (371, 214)
Screenshot: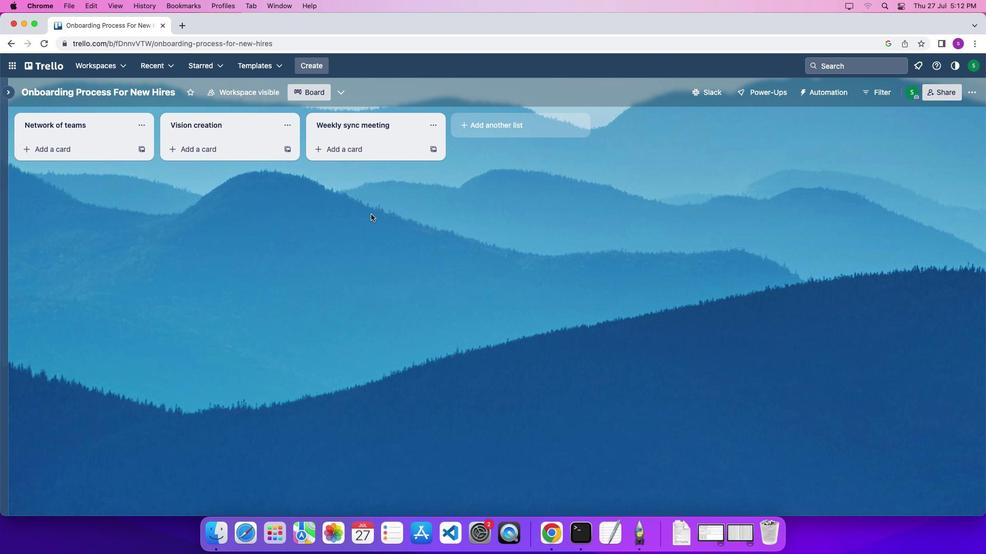 
Action: Mouse pressed left at (371, 214)
Screenshot: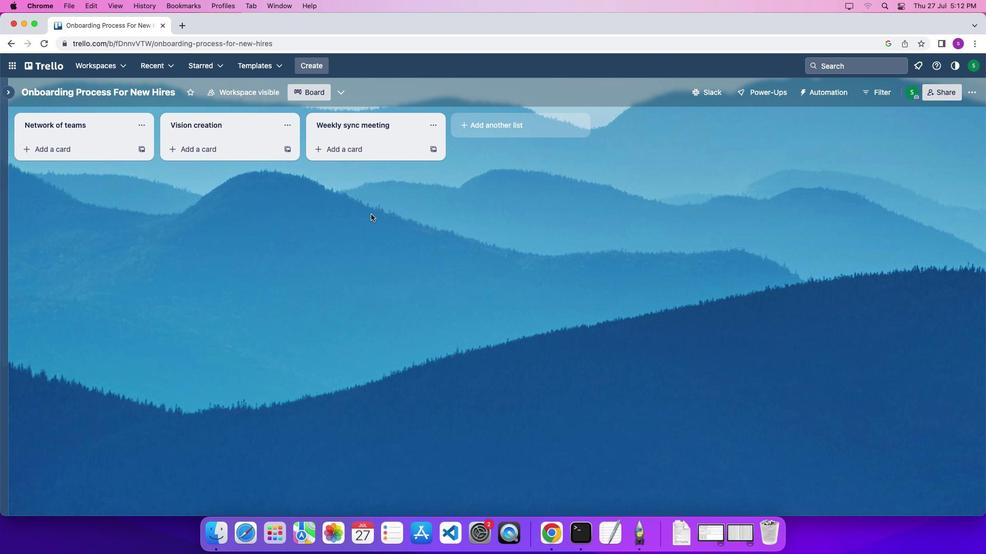 
Action: Mouse moved to (86, 148)
Screenshot: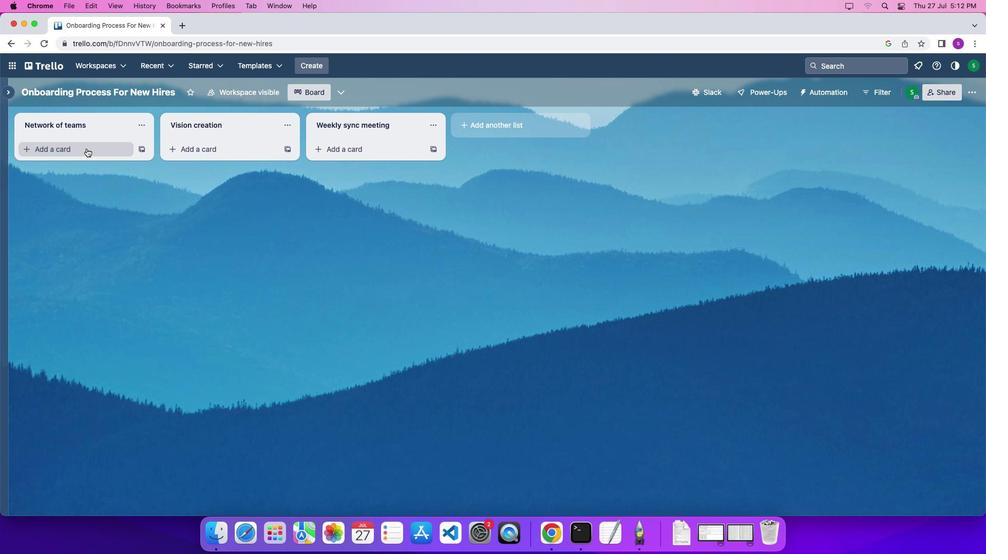 
Action: Mouse pressed left at (86, 148)
Screenshot: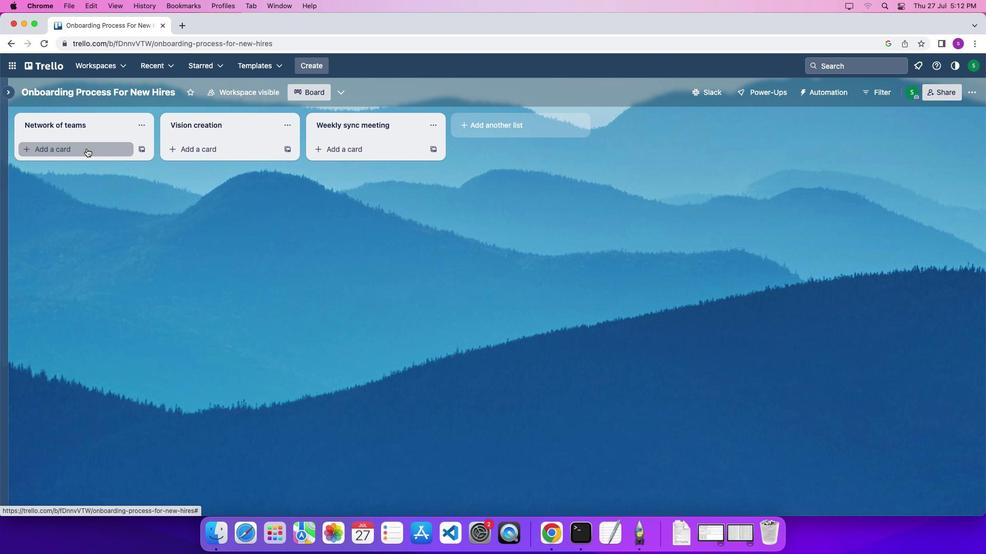 
Action: Mouse moved to (99, 161)
Screenshot: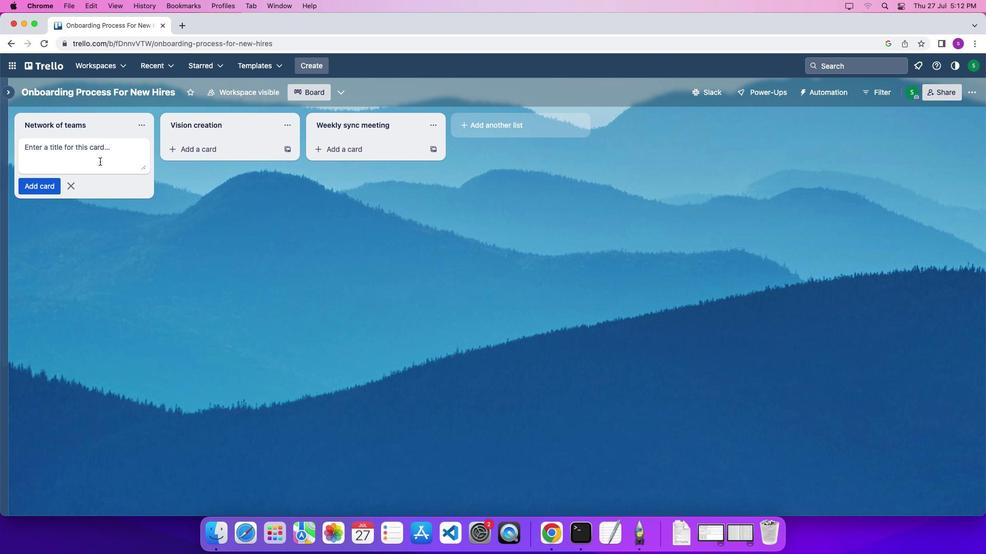 
Action: Mouse pressed left at (99, 161)
Screenshot: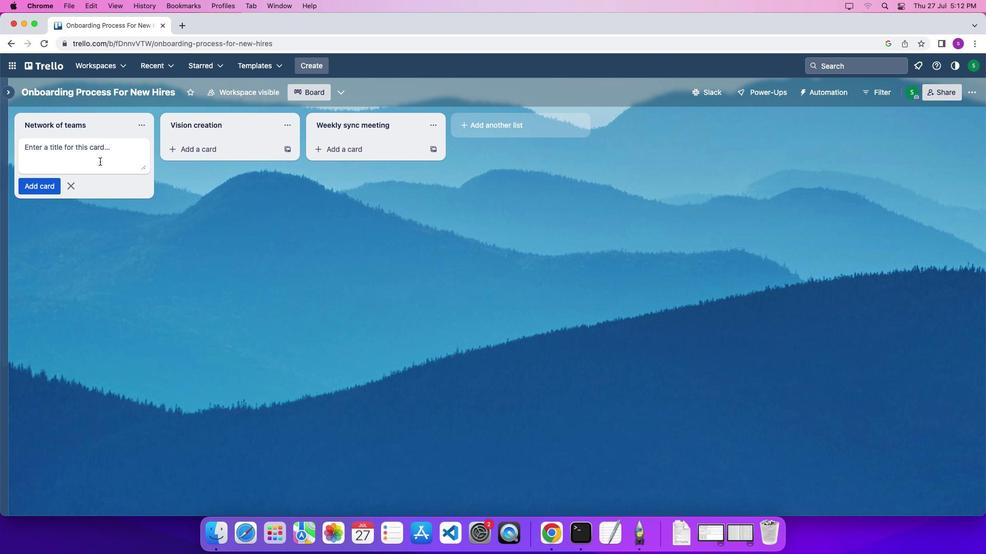 
Action: Key pressed Key.shift'N''e''t''w''o''r''k''\x03'
Screenshot: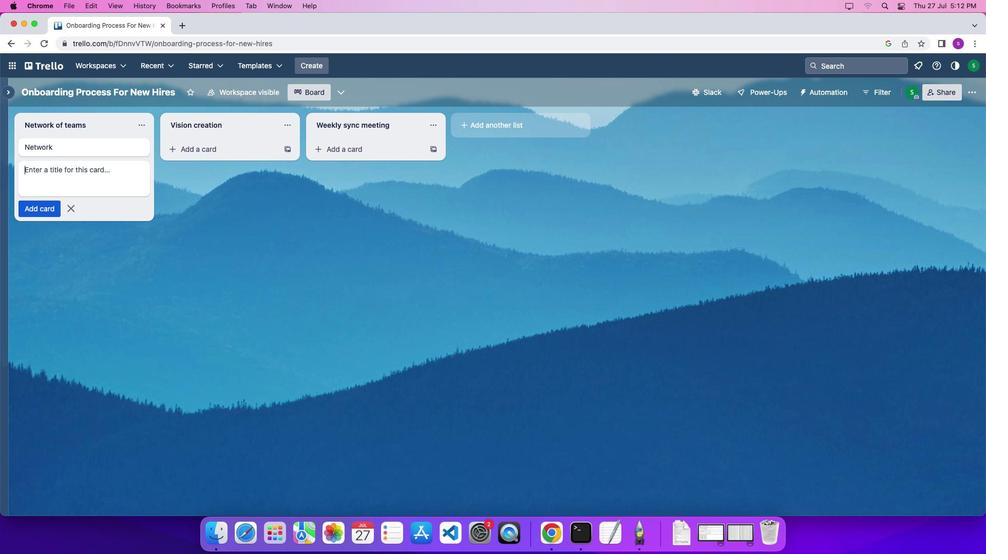 
Action: Mouse moved to (200, 145)
Screenshot: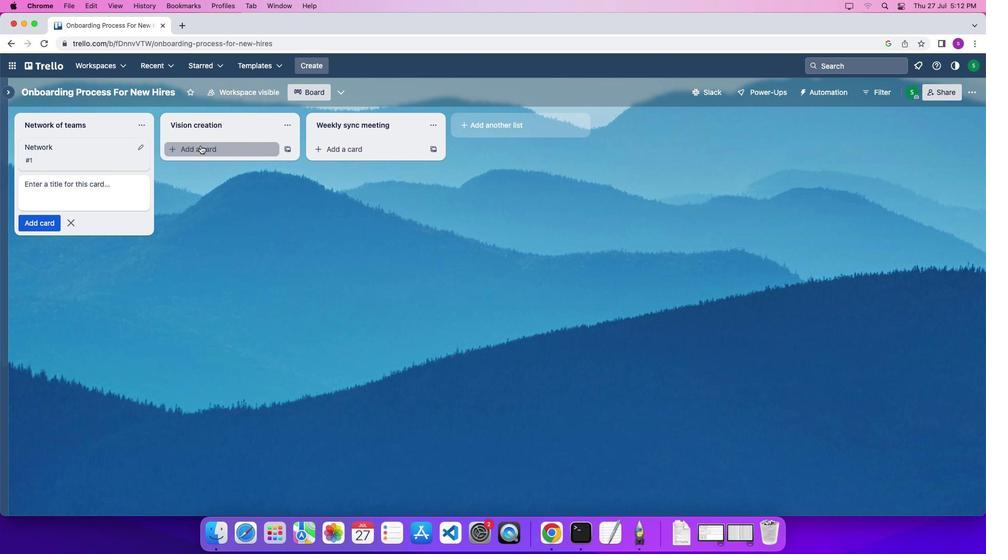 
Action: Mouse pressed left at (200, 145)
Screenshot: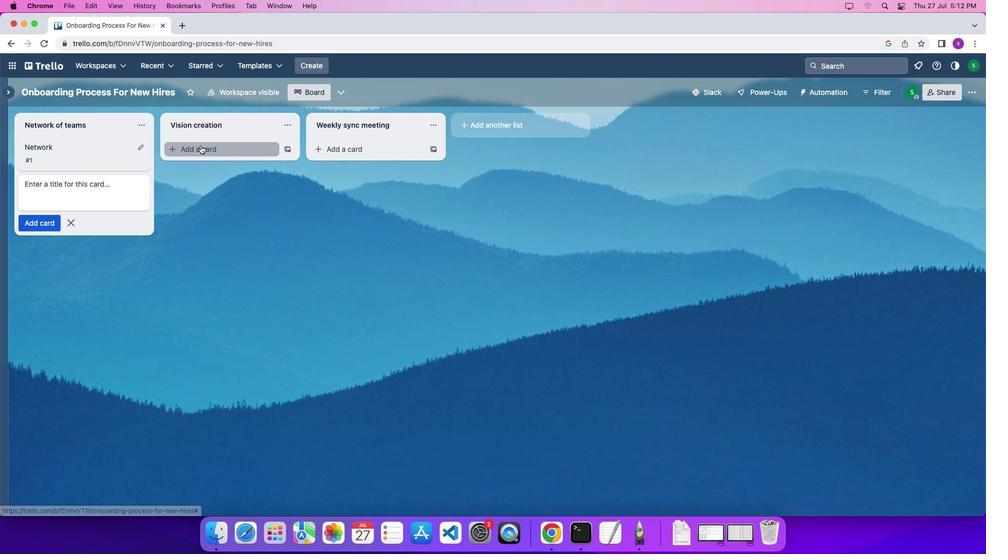 
Action: Mouse moved to (198, 160)
Screenshot: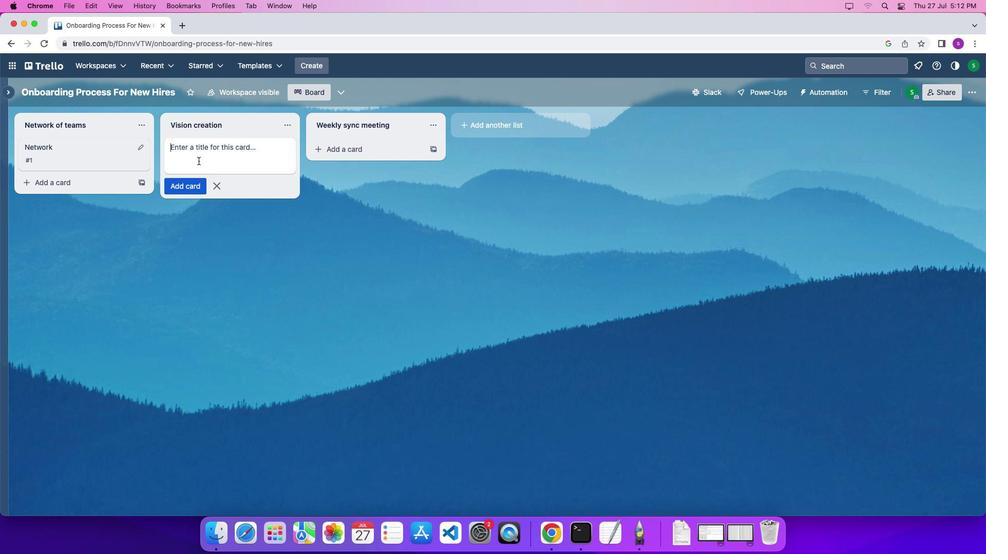 
Action: Mouse pressed left at (198, 160)
Screenshot: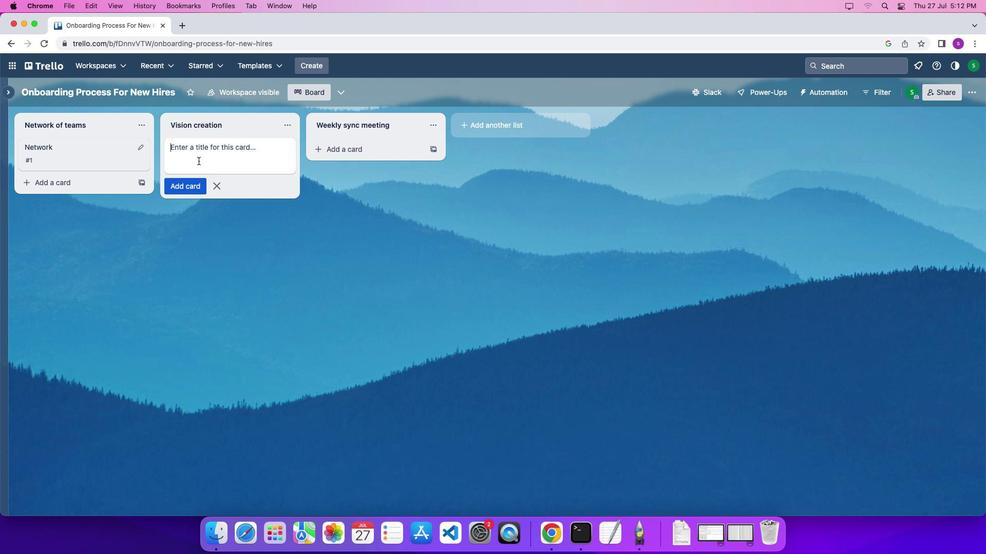 
Action: Key pressed Key.shift'C''r''e''a''t''i''o''n'Key.space'o''f'Key.space't''e''m''p''l''a''t''e''\x03'
Screenshot: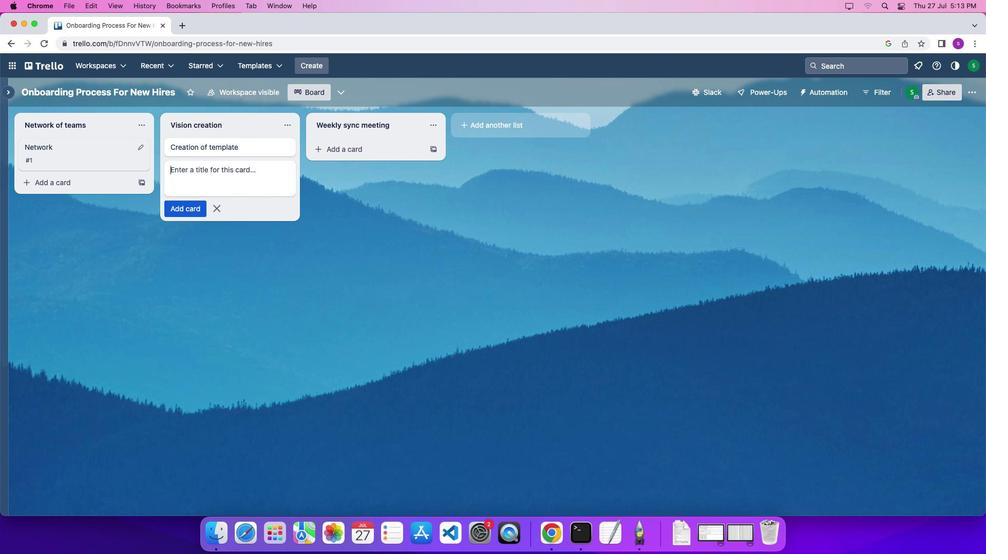 
Action: Mouse moved to (329, 145)
Screenshot: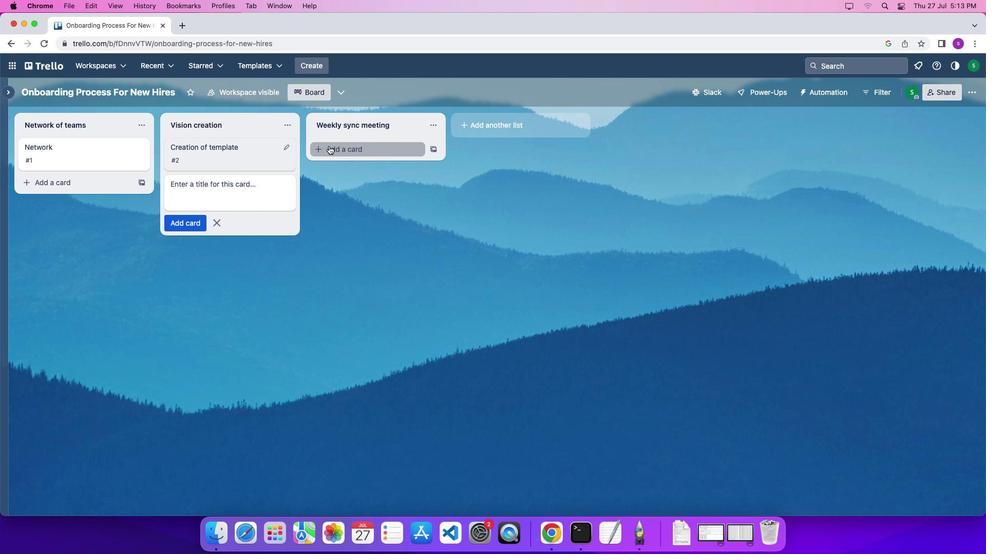 
Action: Mouse pressed left at (329, 145)
Screenshot: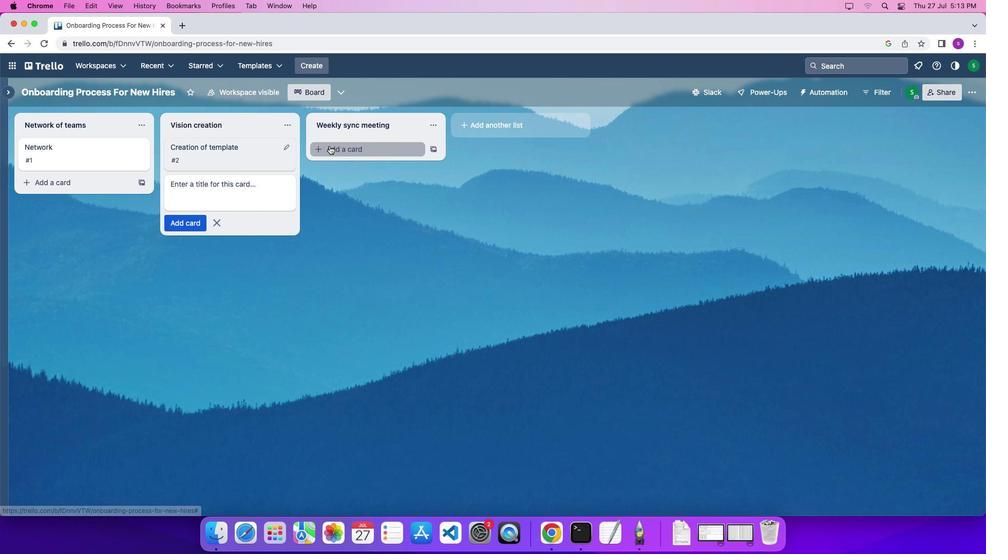 
Action: Mouse moved to (331, 161)
Screenshot: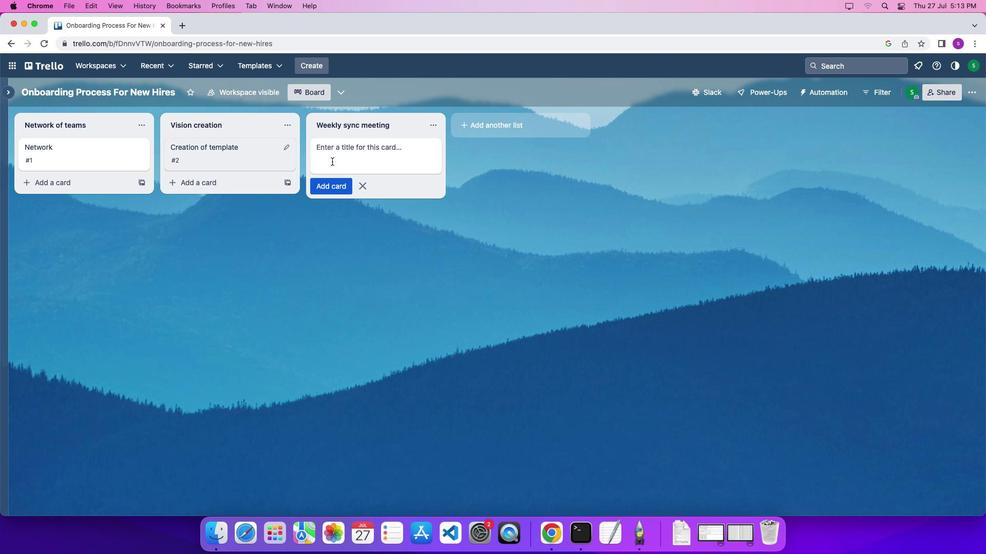 
Action: Mouse pressed left at (331, 161)
Screenshot: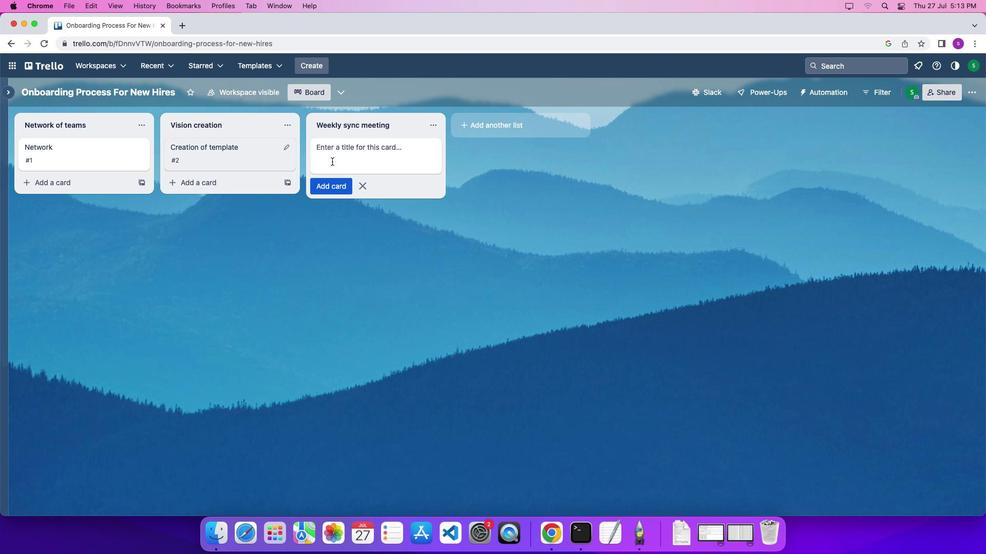
Action: Key pressed Key.shift'M''e''e''t''i''n''g'Key.space'o''f'Key.space't''h''e'Key.space'd''a''y''\x03'
Screenshot: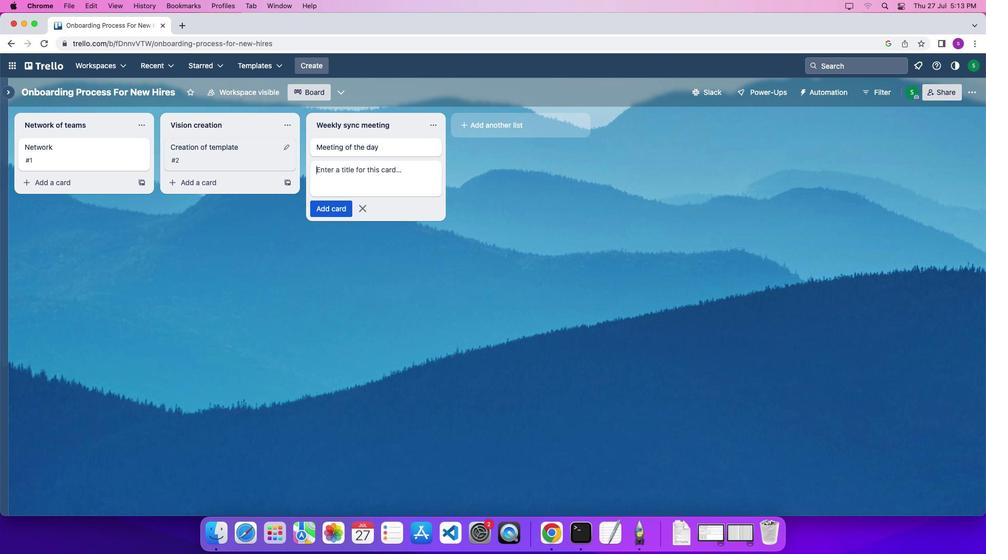
Action: Mouse moved to (361, 223)
Screenshot: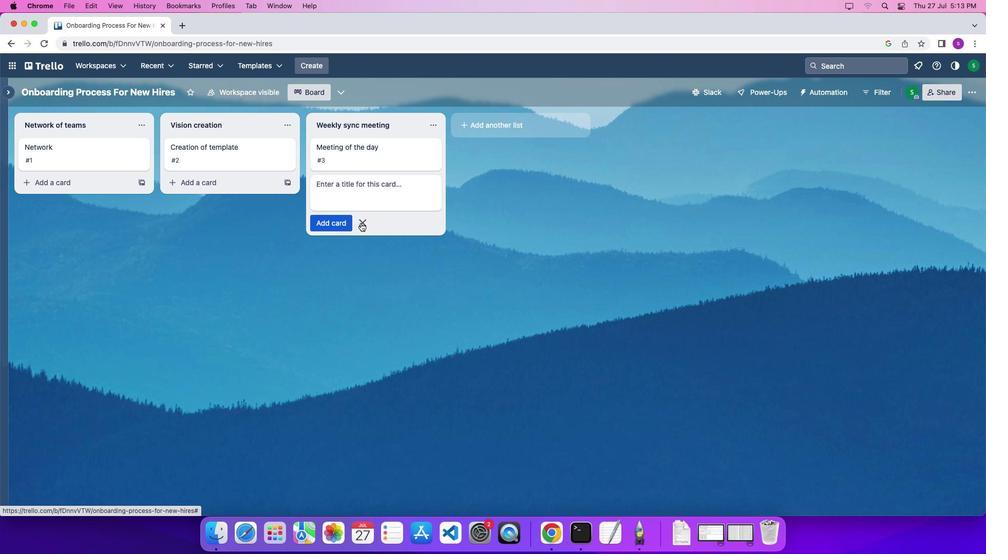 
Action: Mouse pressed left at (361, 223)
Screenshot: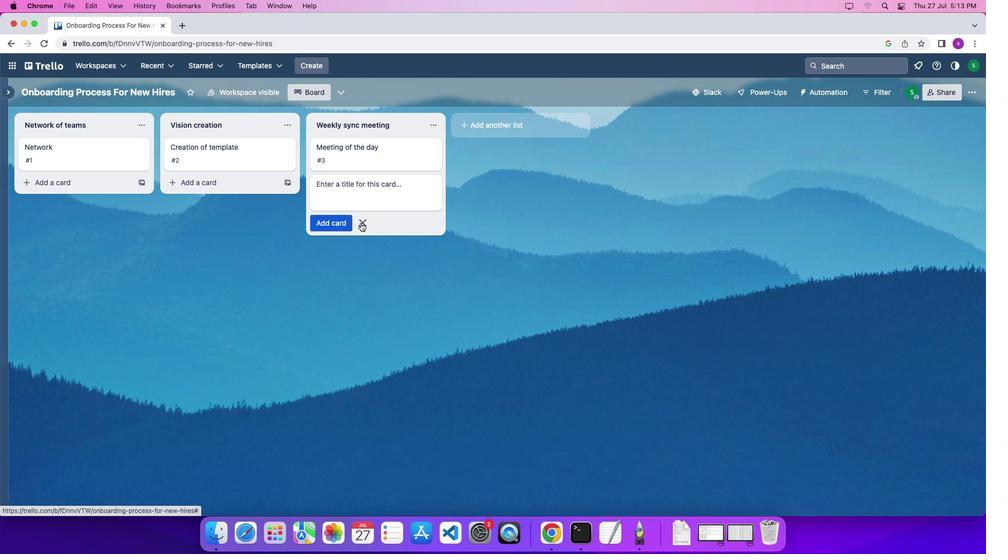 
Action: Mouse moved to (348, 167)
Screenshot: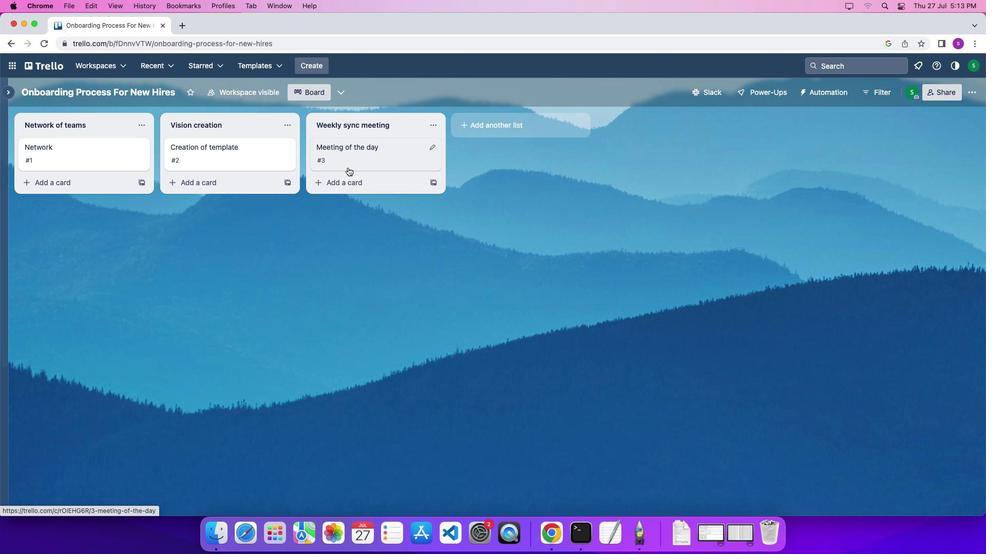 
Action: Mouse pressed left at (348, 167)
Screenshot: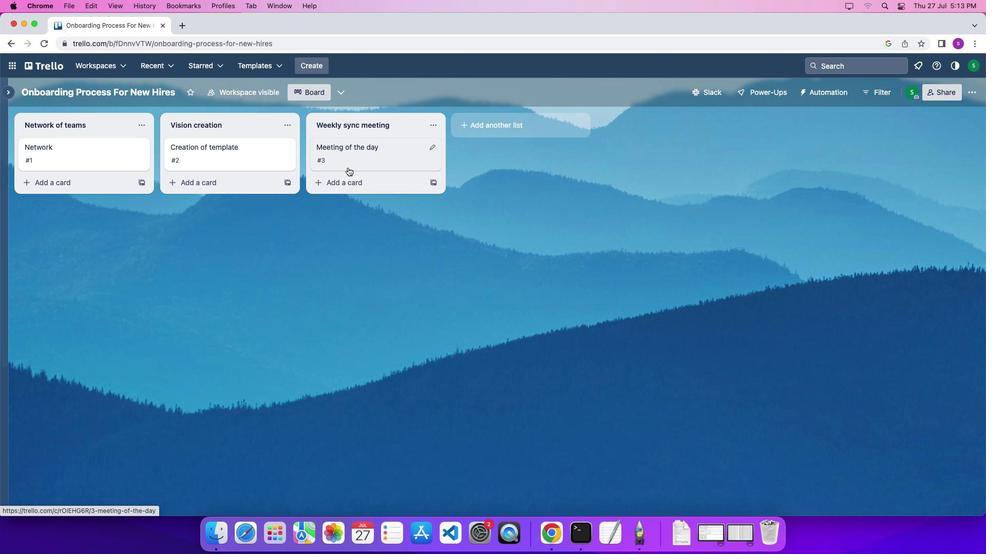 
Action: Mouse moved to (670, 89)
Screenshot: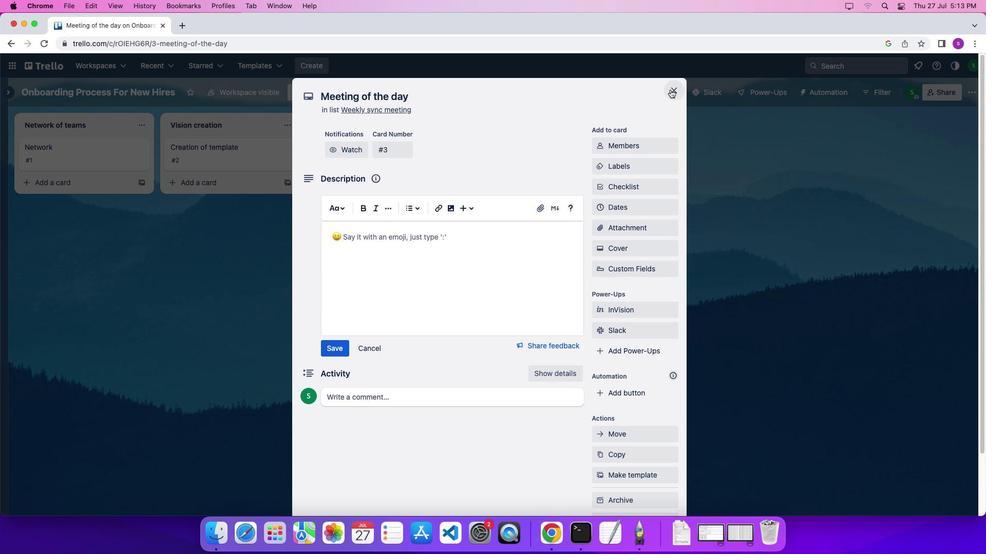 
Action: Mouse pressed left at (670, 89)
Screenshot: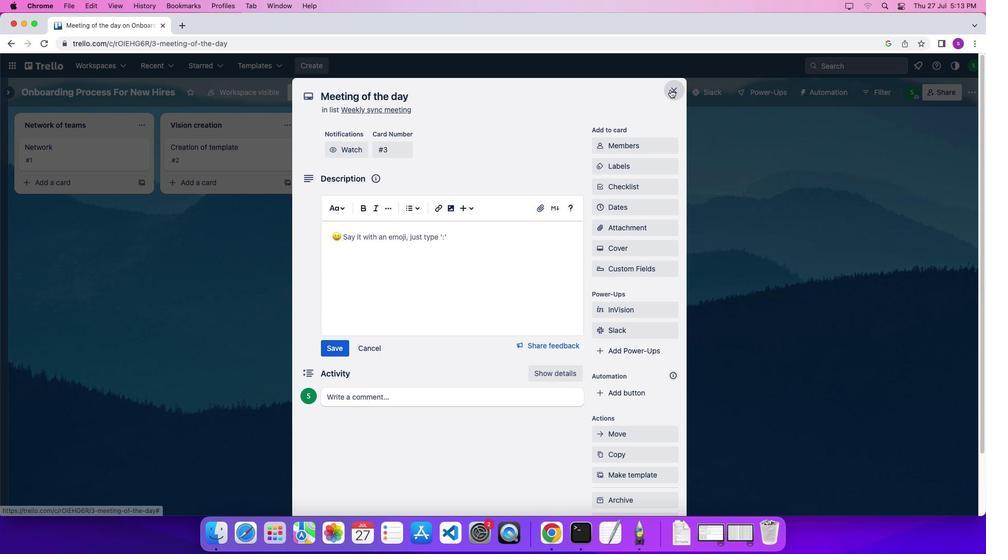 
Action: Mouse moved to (198, 226)
Screenshot: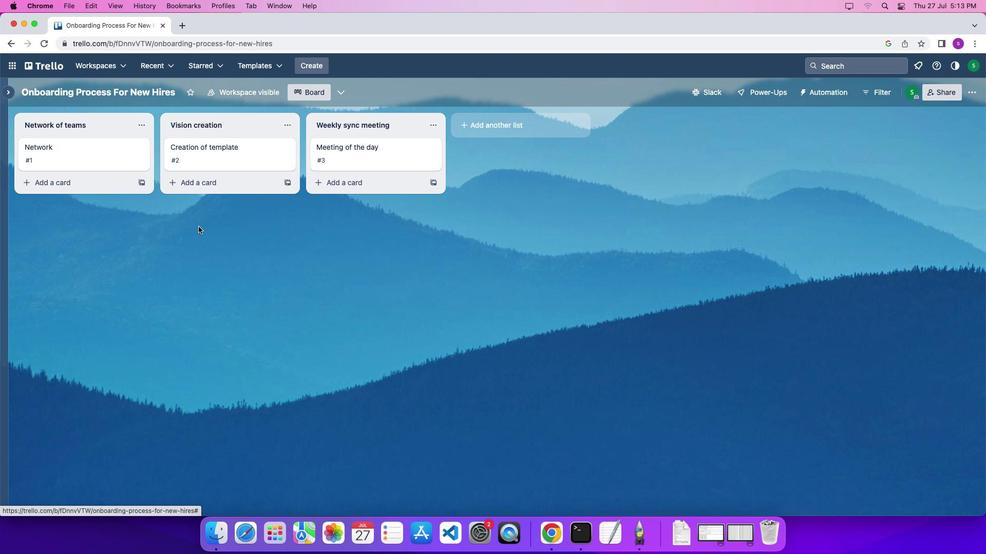 
Action: Mouse pressed left at (198, 226)
Screenshot: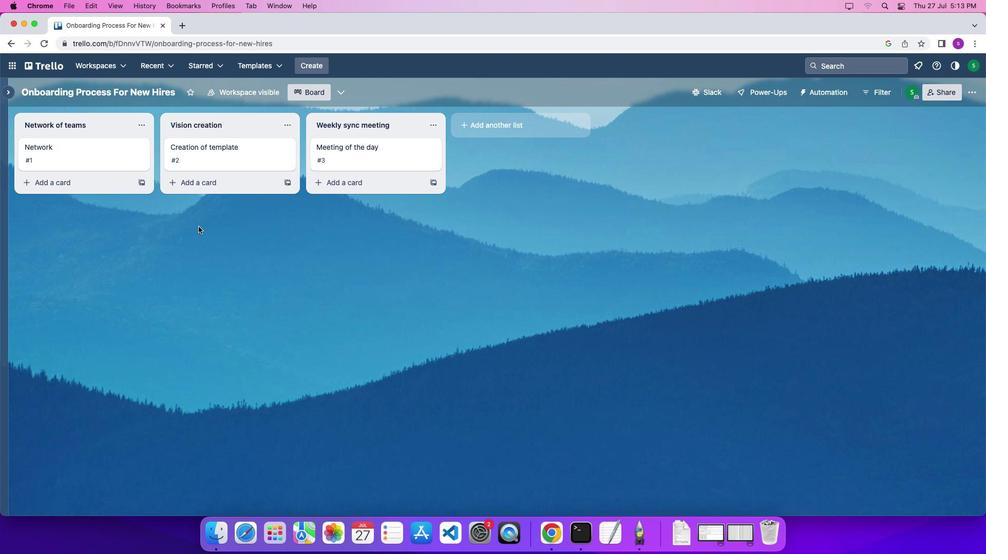 
Action: Mouse moved to (93, 155)
Screenshot: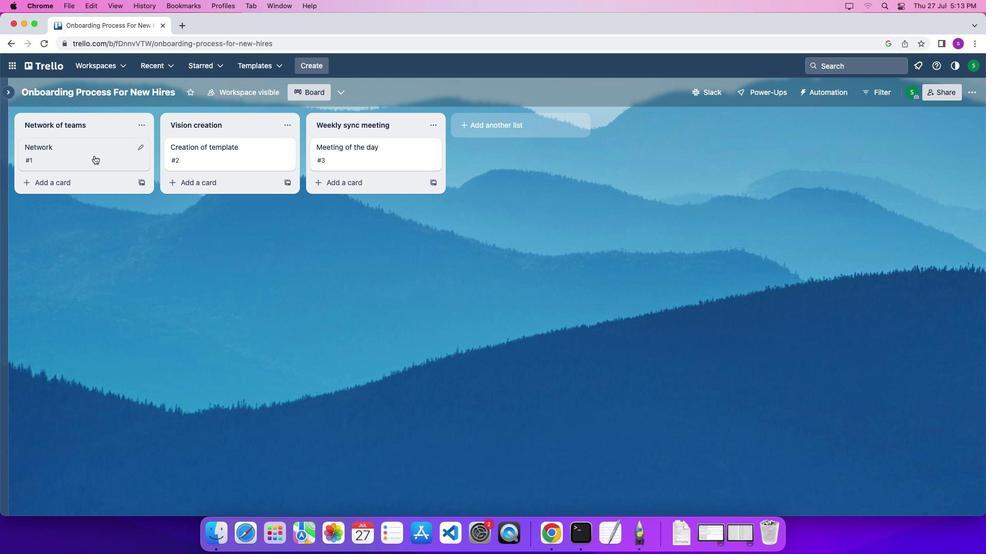 
Action: Mouse pressed left at (93, 155)
Screenshot: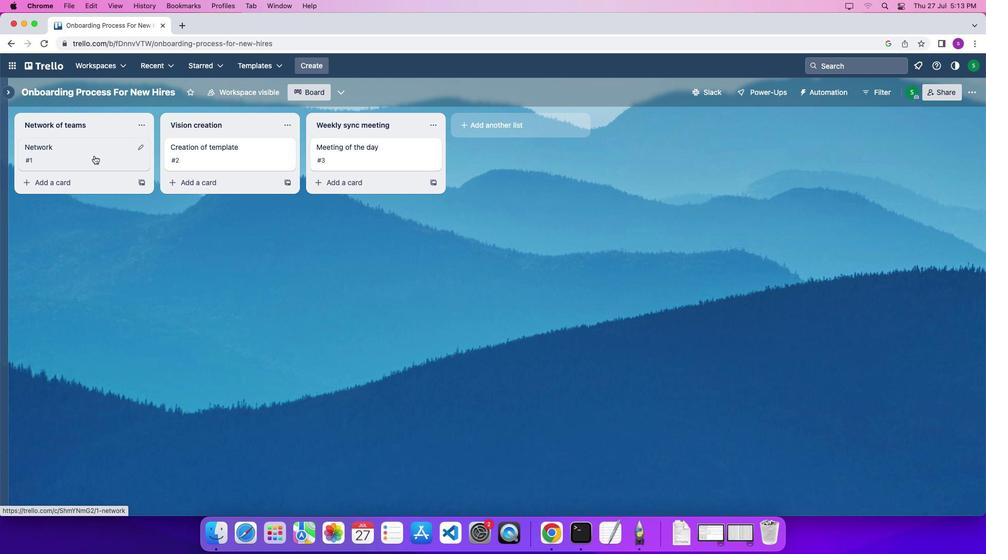 
Action: Mouse moved to (337, 151)
Screenshot: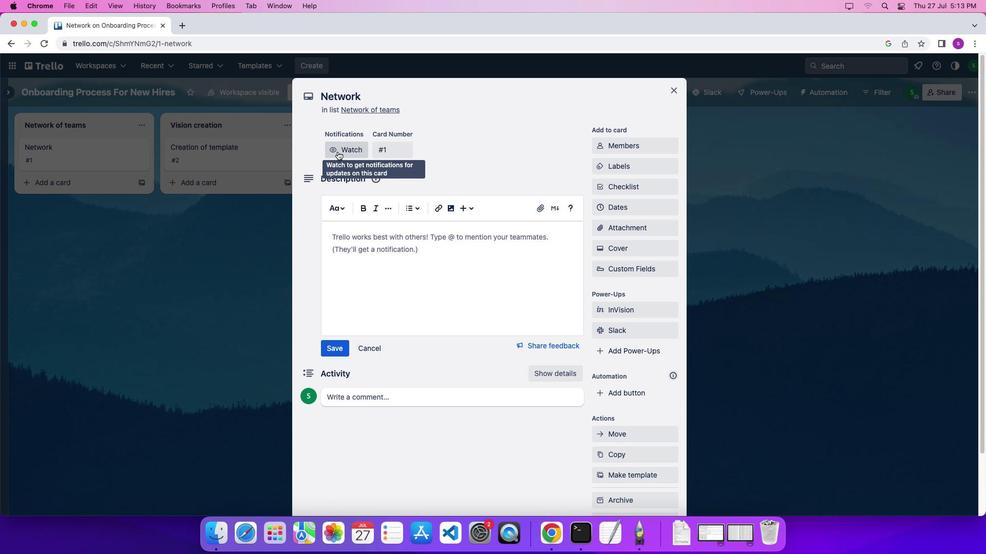 
Action: Mouse pressed left at (337, 151)
Screenshot: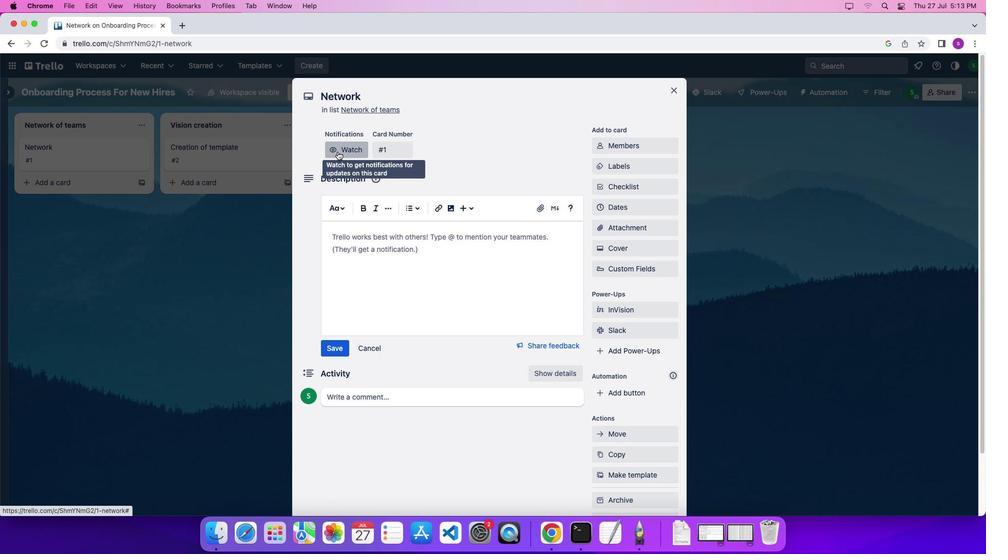 
Action: Mouse moved to (610, 144)
Screenshot: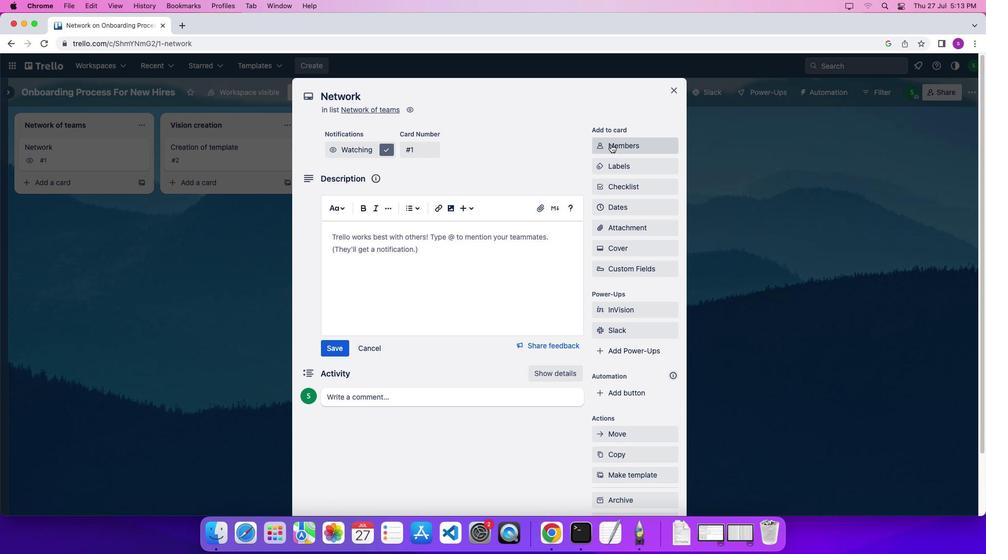 
Action: Mouse pressed left at (610, 144)
Screenshot: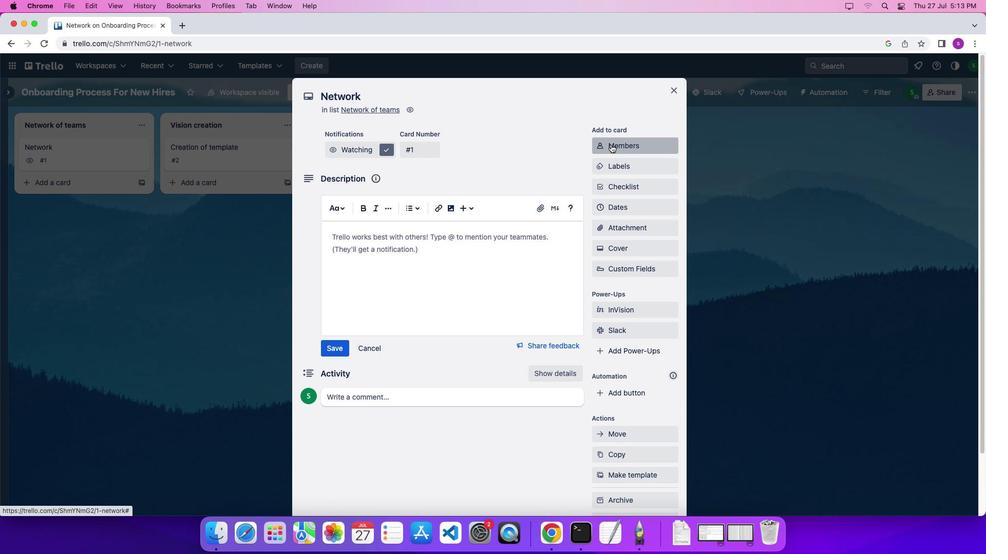 
Action: Mouse moved to (624, 189)
Screenshot: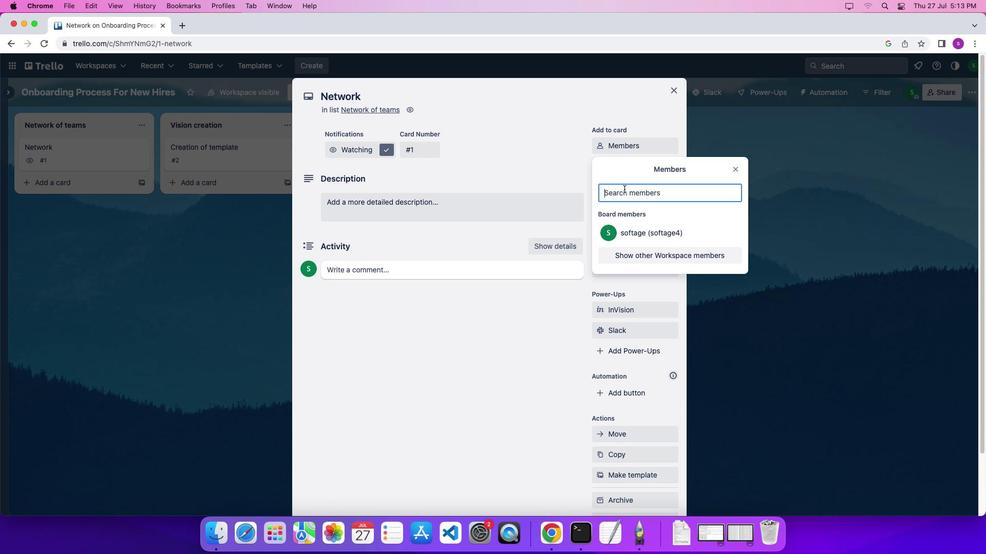 
Action: Mouse pressed left at (624, 189)
Screenshot: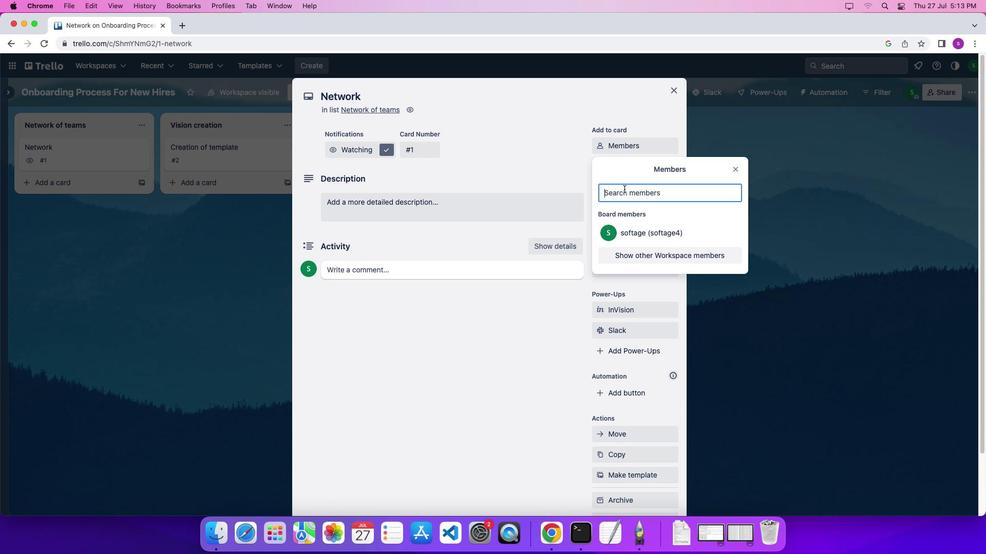 
Action: Key pressed 's''o''f''t''a''g''e'','Key.backspace'.''2'Key.shift'@''s''o''f''t''a''g''e''.''n''e''t'
Screenshot: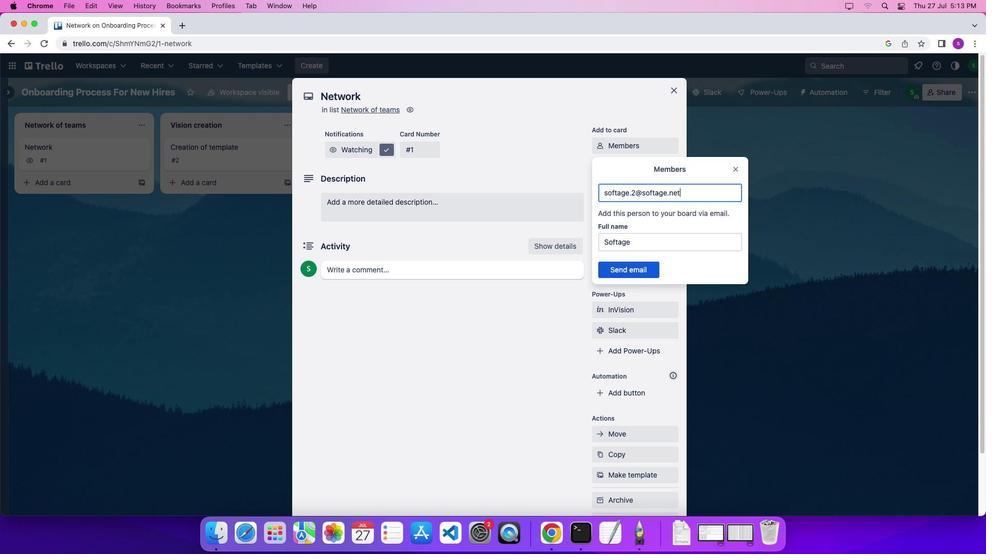 
Action: Mouse moved to (637, 270)
Screenshot: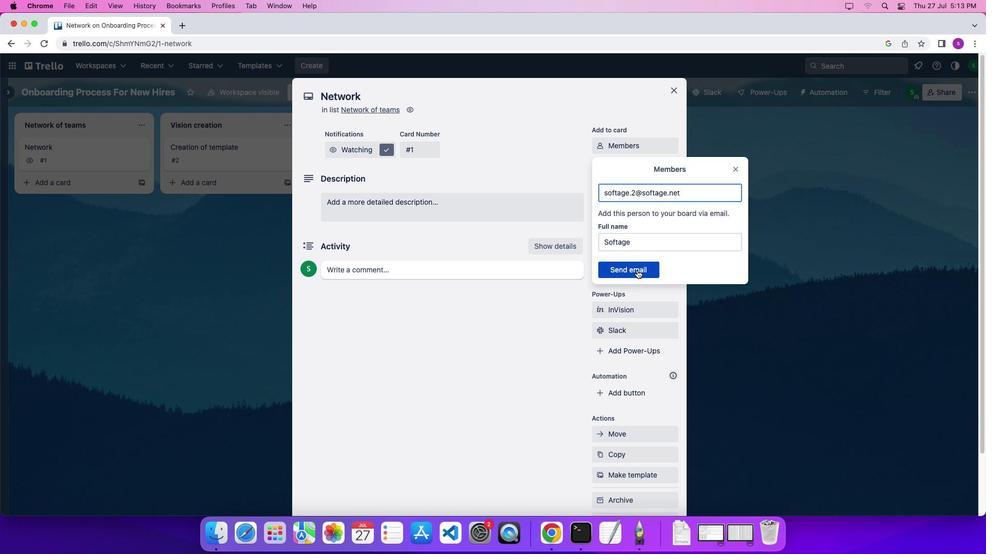 
Action: Mouse pressed left at (637, 270)
Screenshot: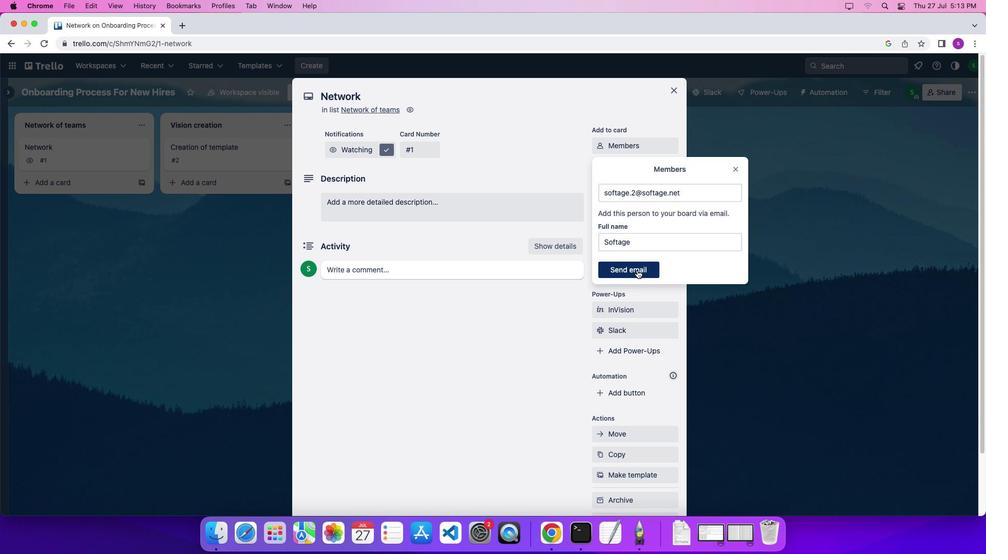 
Action: Mouse moved to (627, 204)
Screenshot: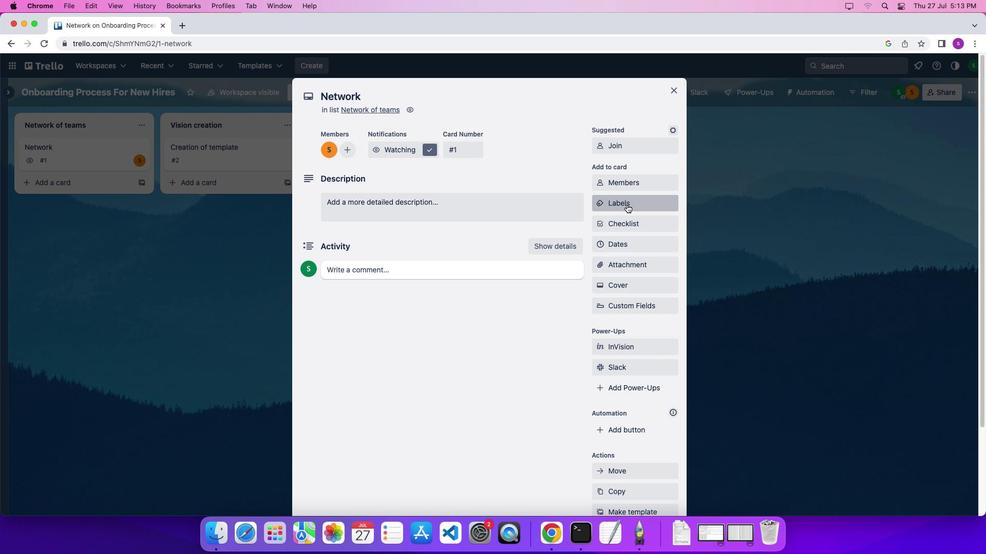 
Action: Mouse pressed left at (627, 204)
Screenshot: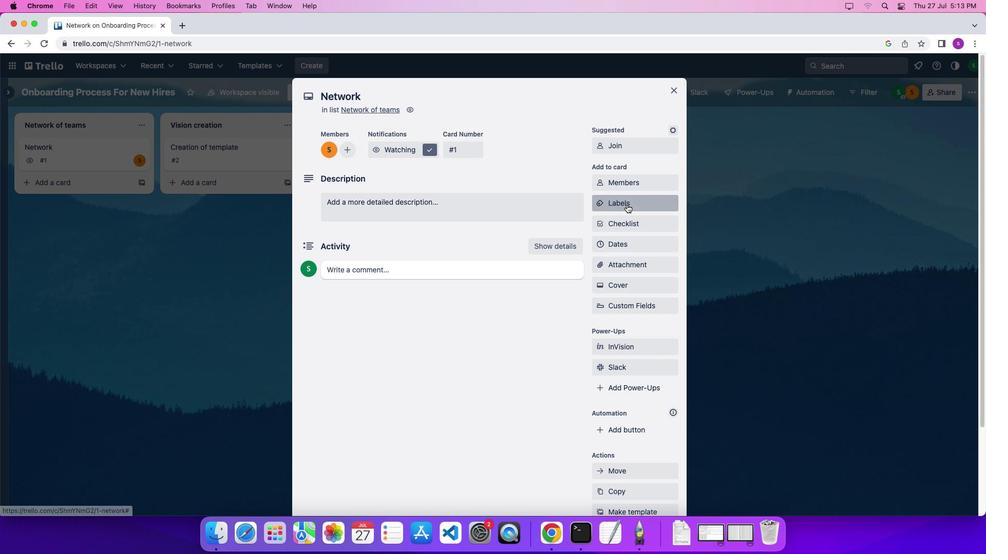 
Action: Mouse moved to (638, 289)
Screenshot: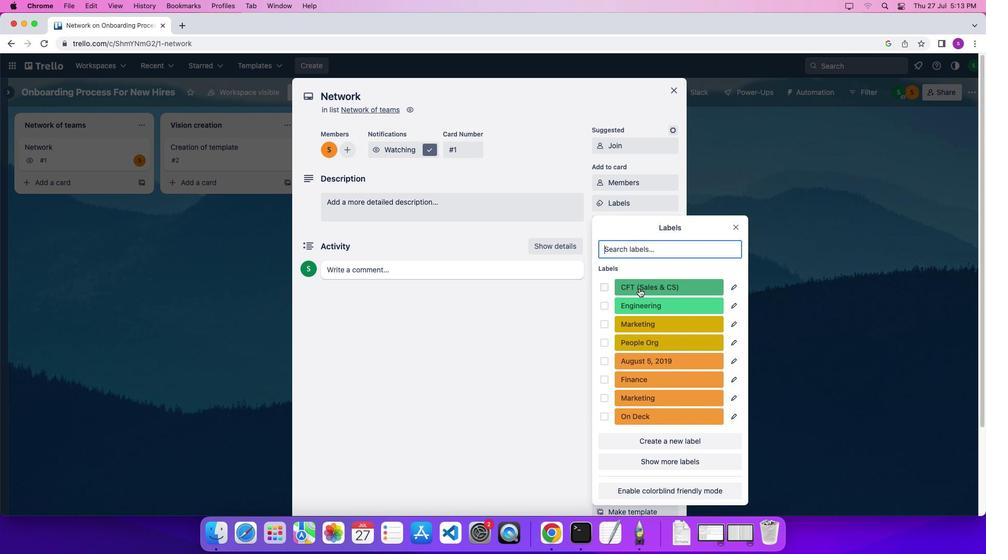 
Action: Mouse pressed left at (638, 289)
Screenshot: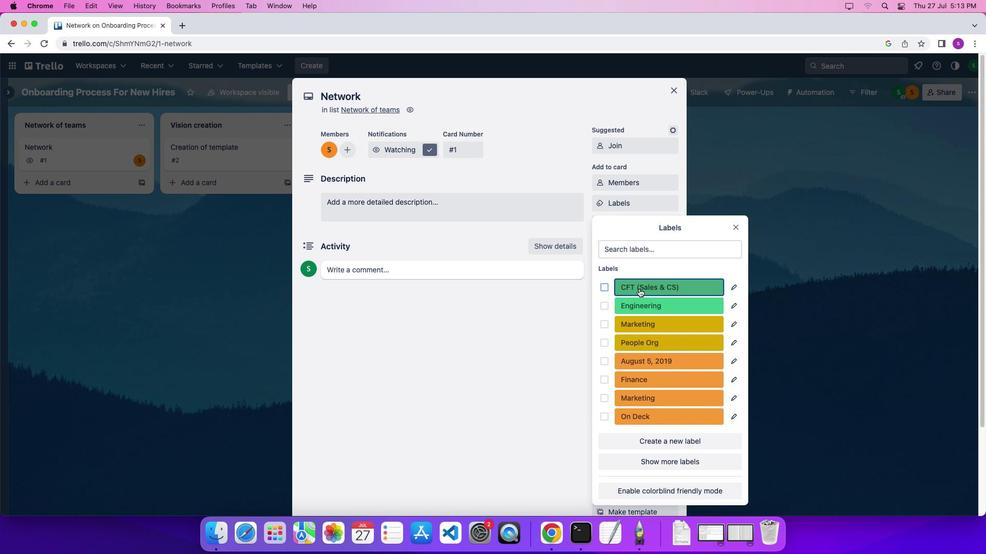 
Action: Mouse moved to (733, 229)
Screenshot: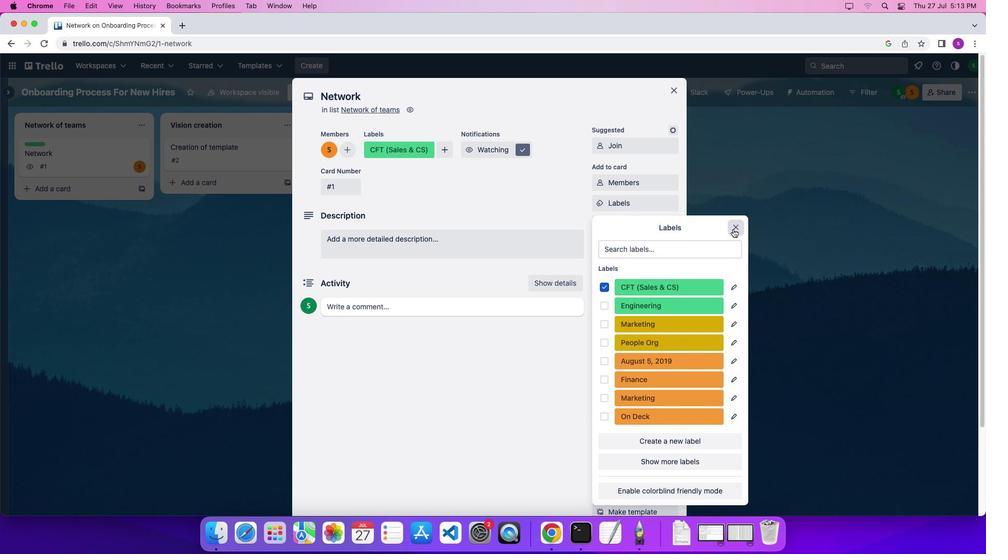 
Action: Mouse pressed left at (733, 229)
Screenshot: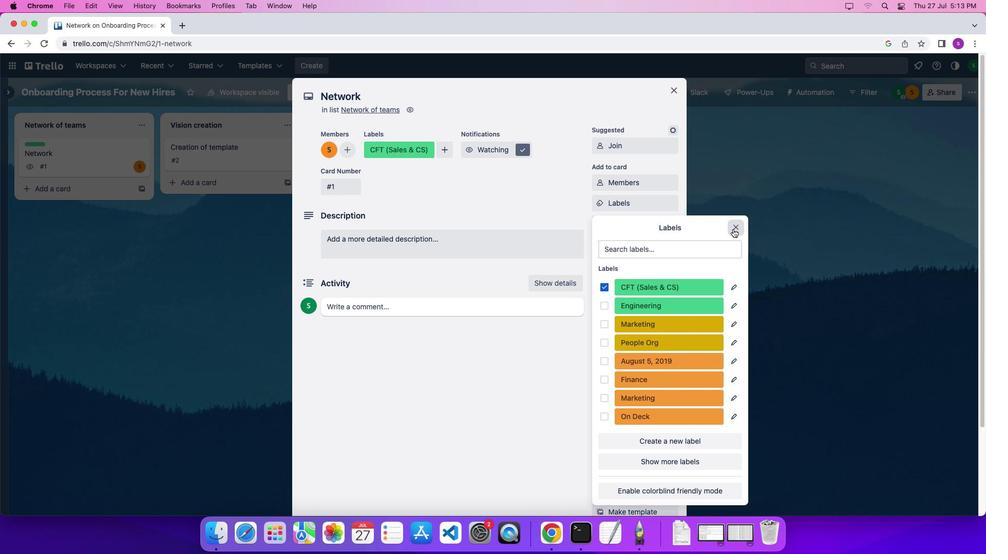 
Action: Mouse moved to (661, 221)
Screenshot: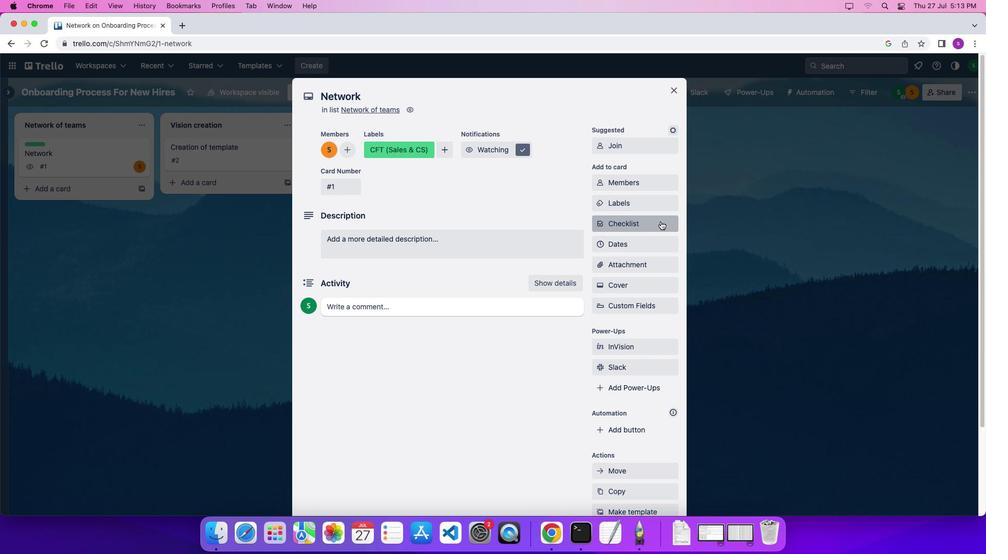 
Action: Mouse pressed left at (661, 221)
Screenshot: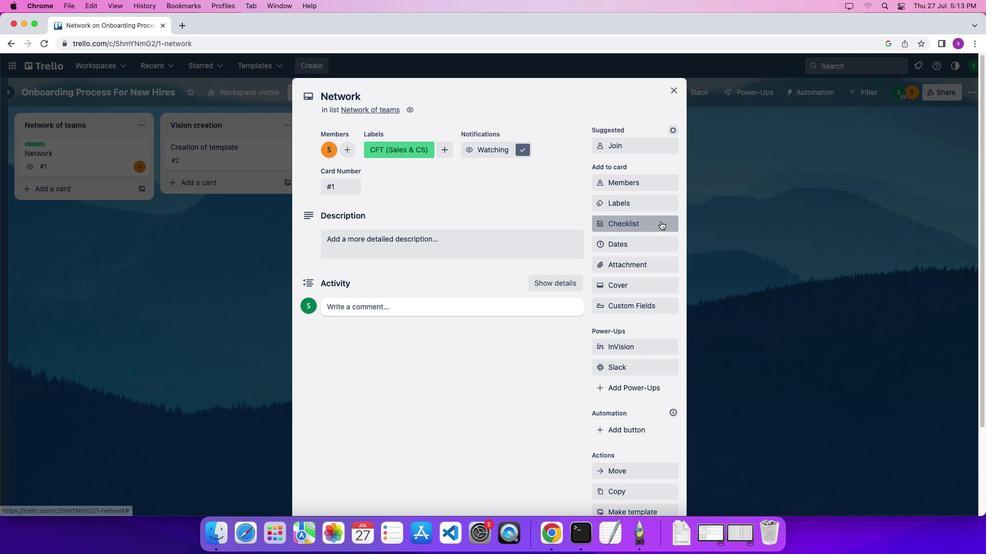 
Action: Mouse moved to (659, 273)
Screenshot: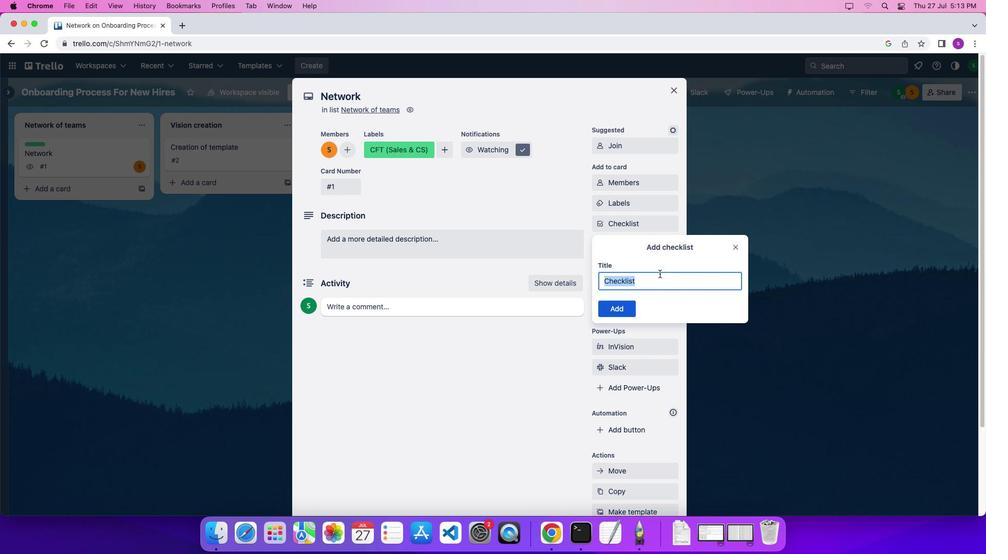 
Action: Mouse pressed left at (659, 273)
Screenshot: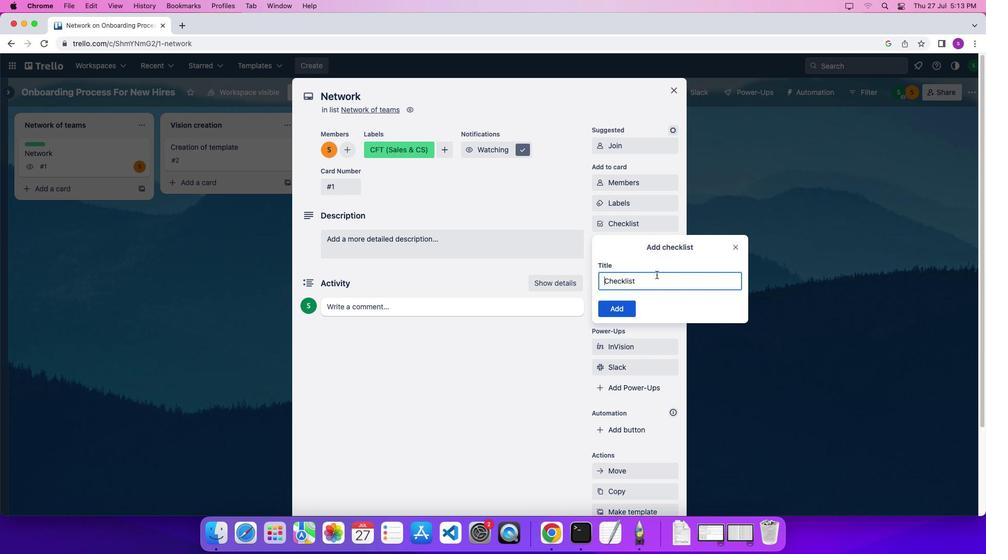 
Action: Mouse moved to (637, 280)
Screenshot: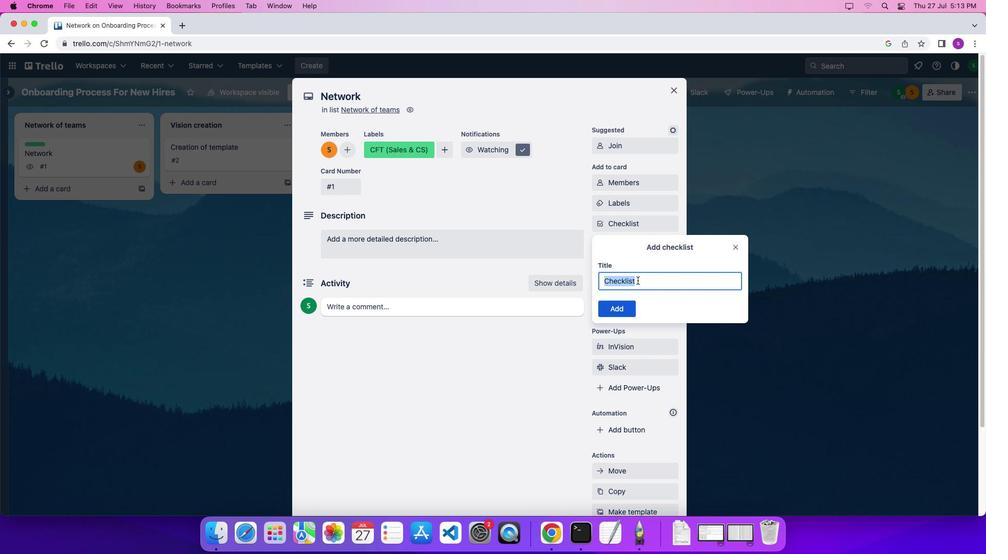 
Action: Key pressed Key.shift'N''e''t''w''o''r''k'Key.space'b''u''i''l''d''i''n''g''\x03''\x03''\x03'
Screenshot: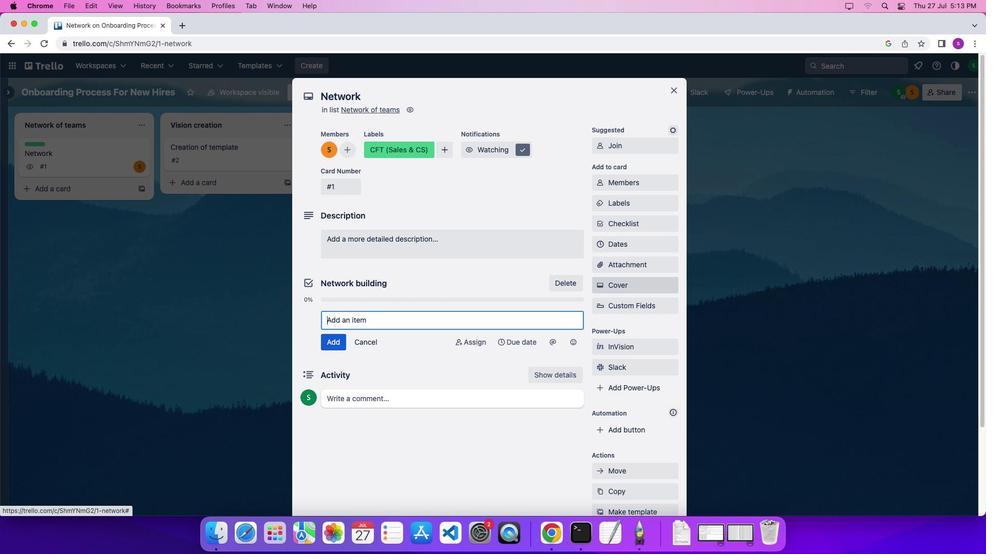 
Action: Mouse moved to (637, 245)
Screenshot: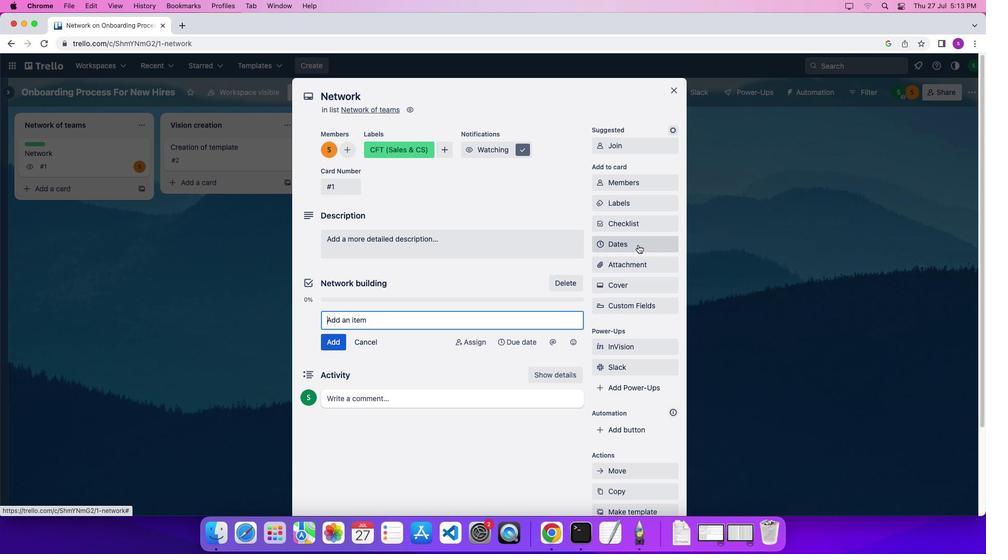 
Action: Mouse pressed left at (637, 245)
Screenshot: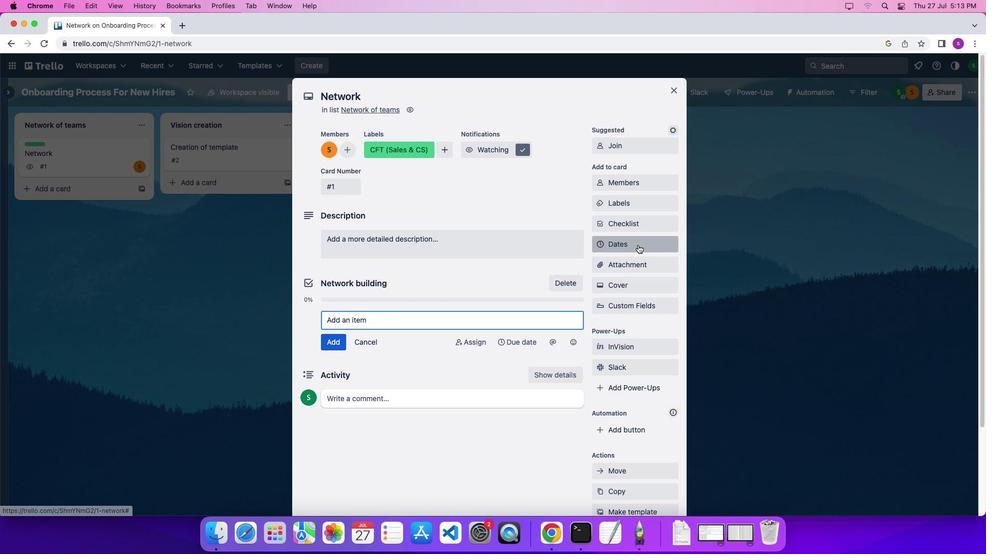 
Action: Mouse moved to (693, 223)
Screenshot: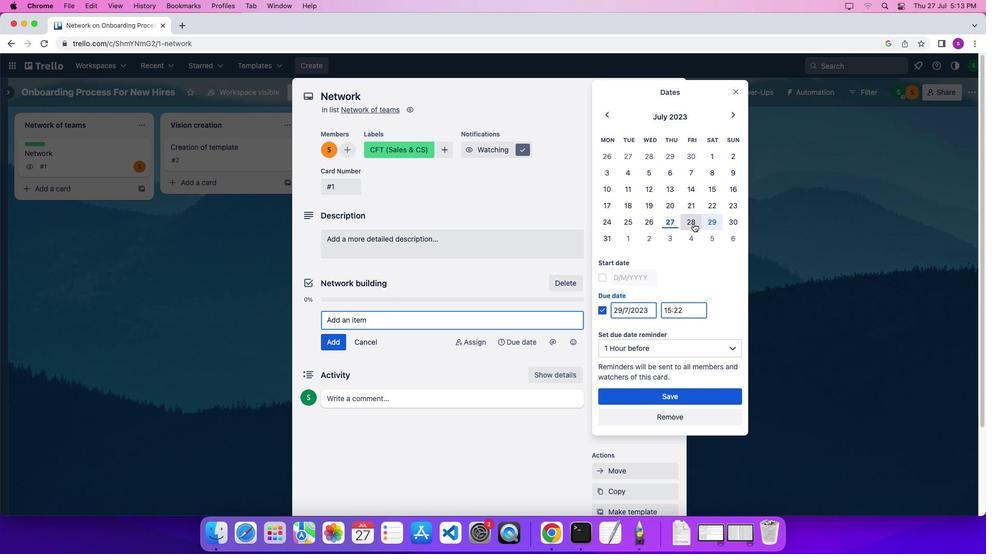 
Action: Mouse pressed left at (693, 223)
Screenshot: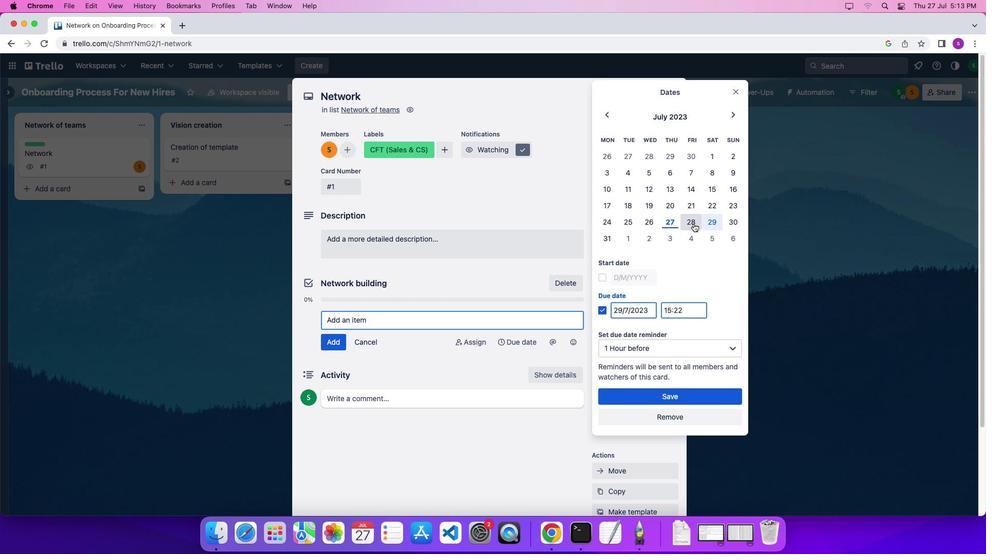 
Action: Mouse moved to (603, 275)
Screenshot: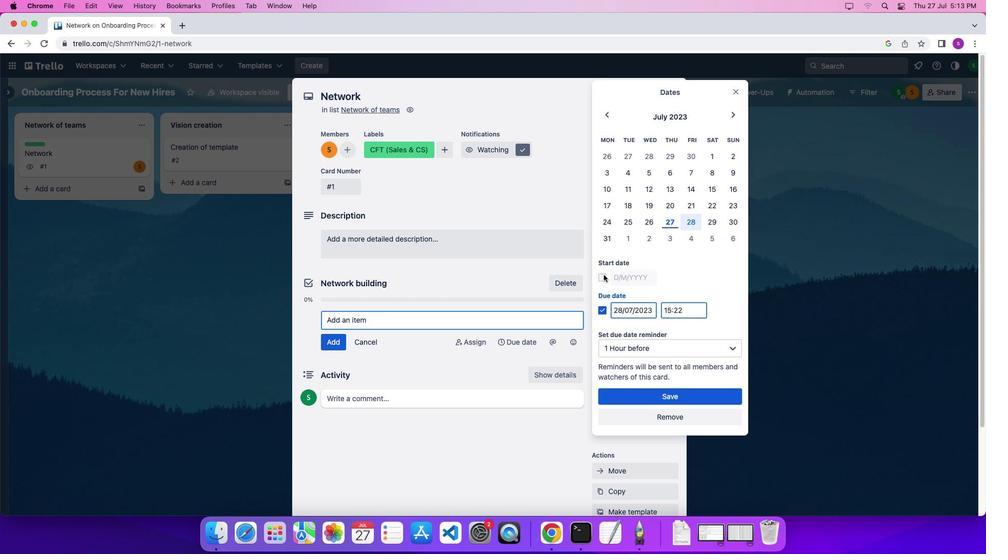 
Action: Mouse pressed left at (603, 275)
Screenshot: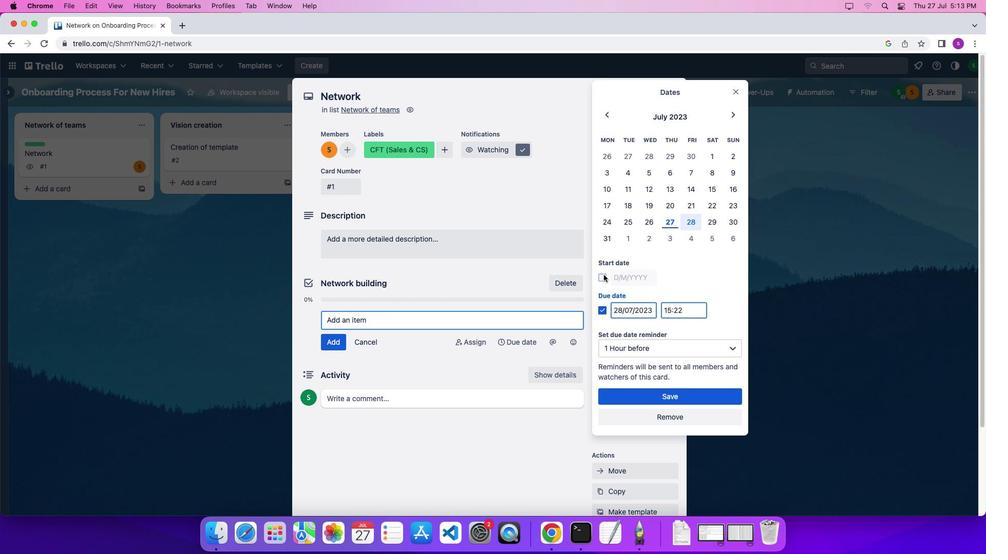
Action: Mouse moved to (649, 345)
Screenshot: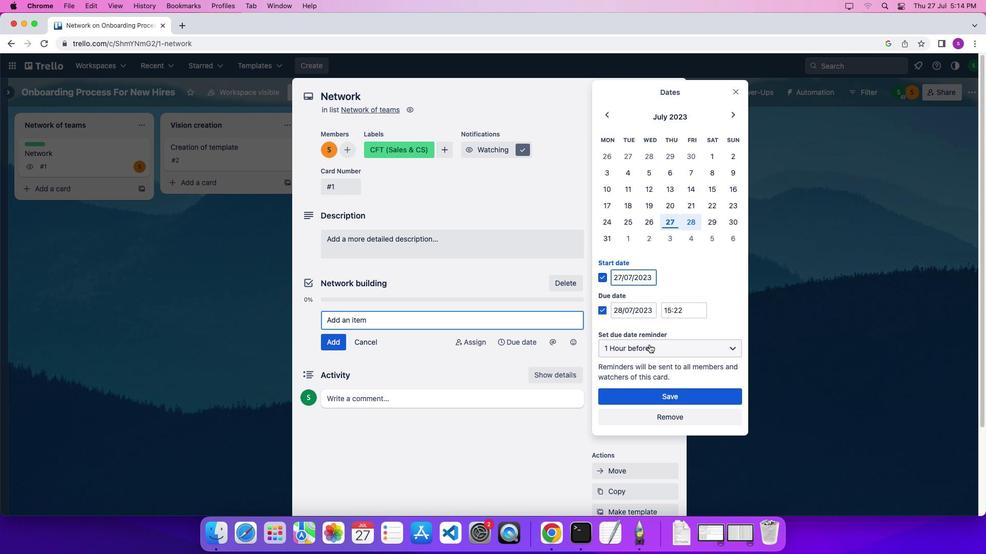 
Action: Mouse pressed left at (649, 345)
Screenshot: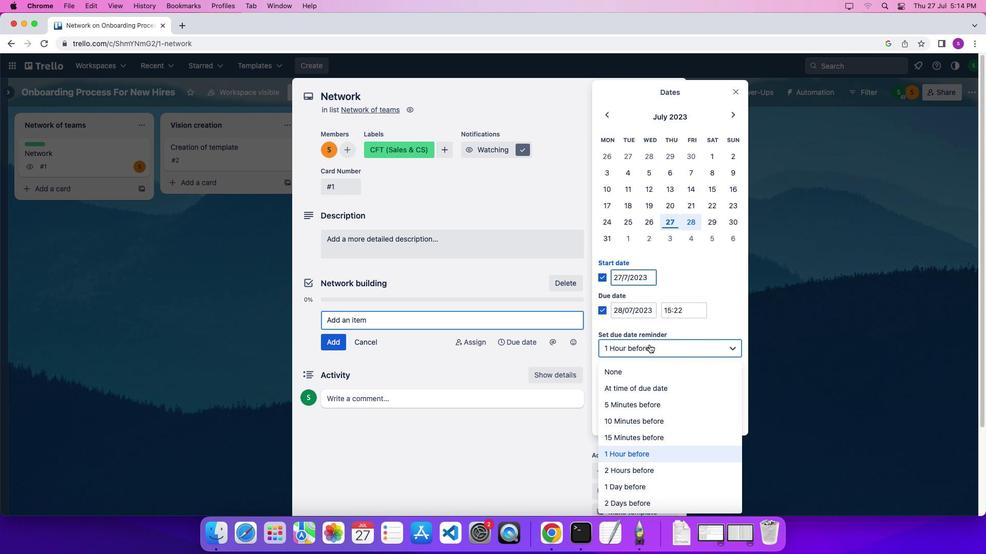 
Action: Mouse moved to (650, 412)
Screenshot: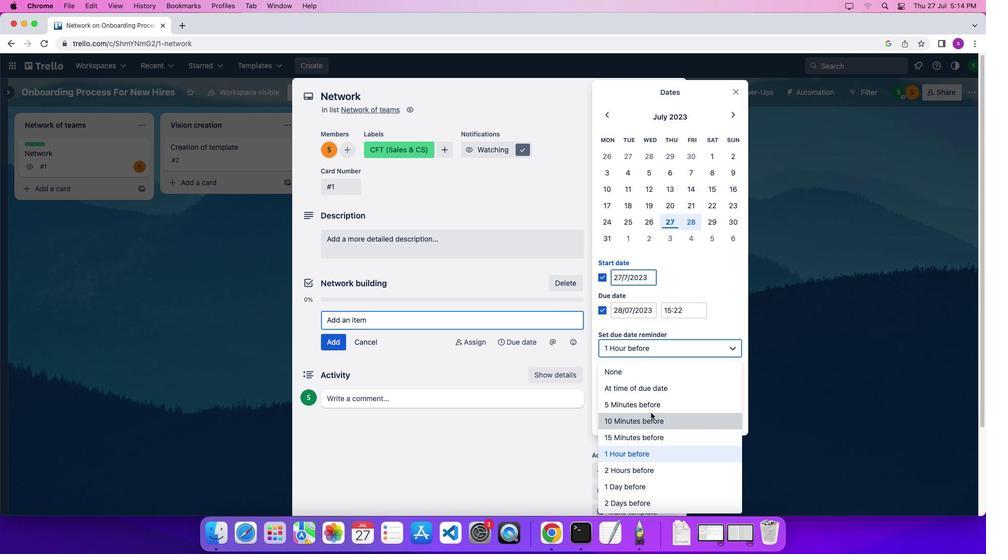 
Action: Mouse pressed left at (650, 412)
Screenshot: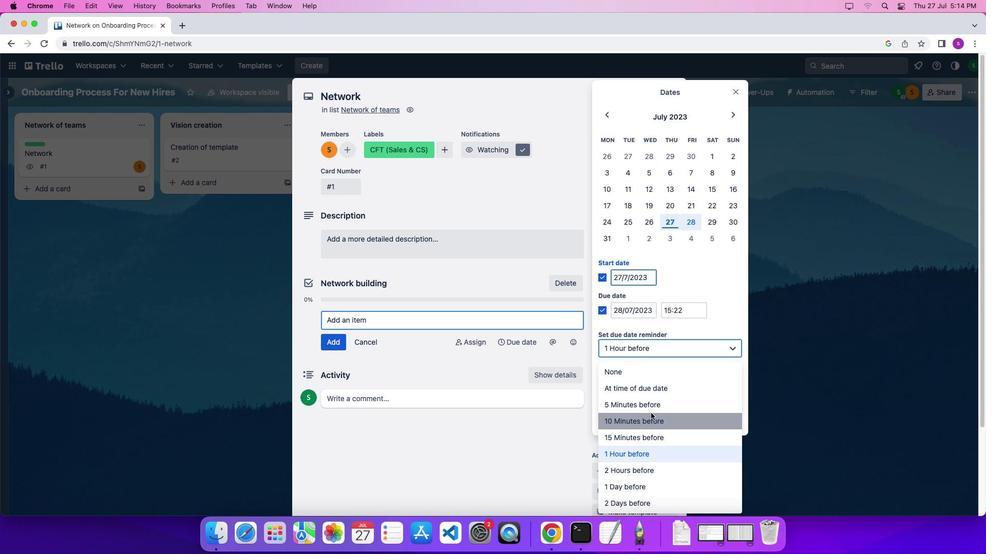 
Action: Mouse moved to (651, 395)
Screenshot: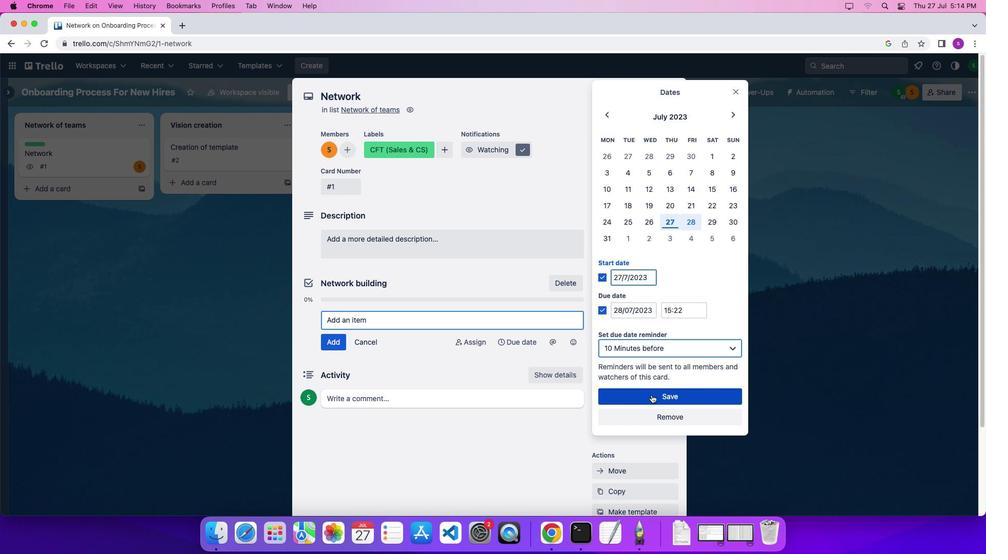 
Action: Mouse pressed left at (651, 395)
Screenshot: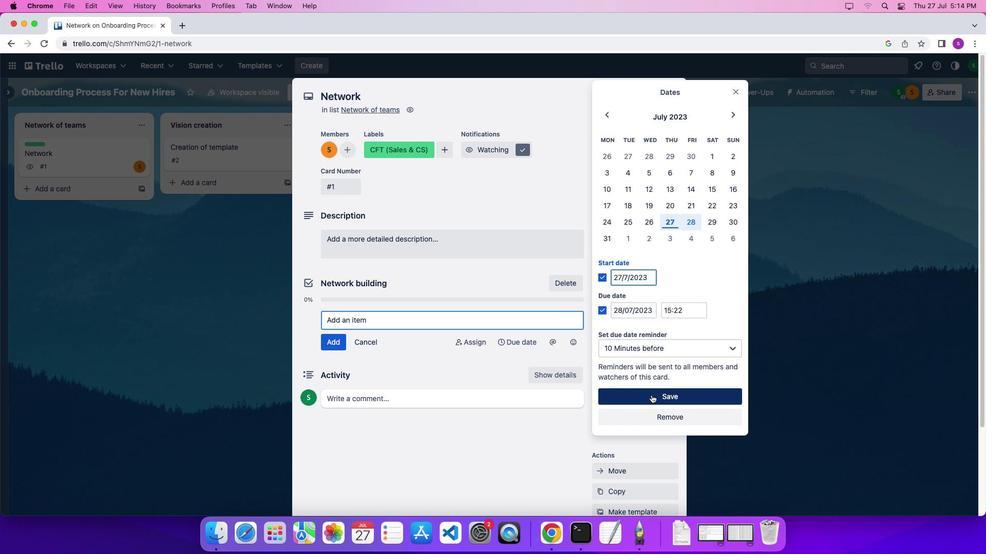 
Action: Mouse moved to (635, 269)
Screenshot: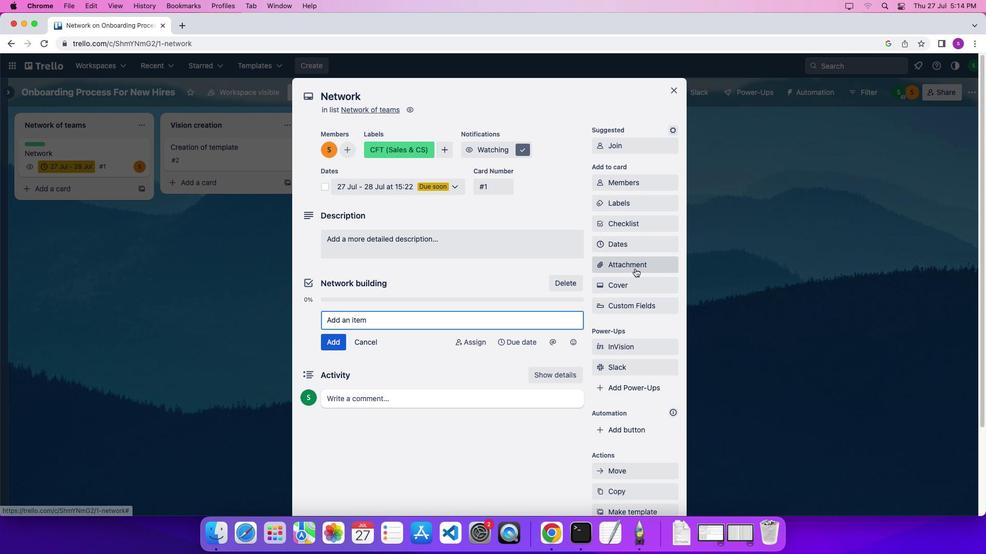 
Action: Mouse pressed left at (635, 269)
Screenshot: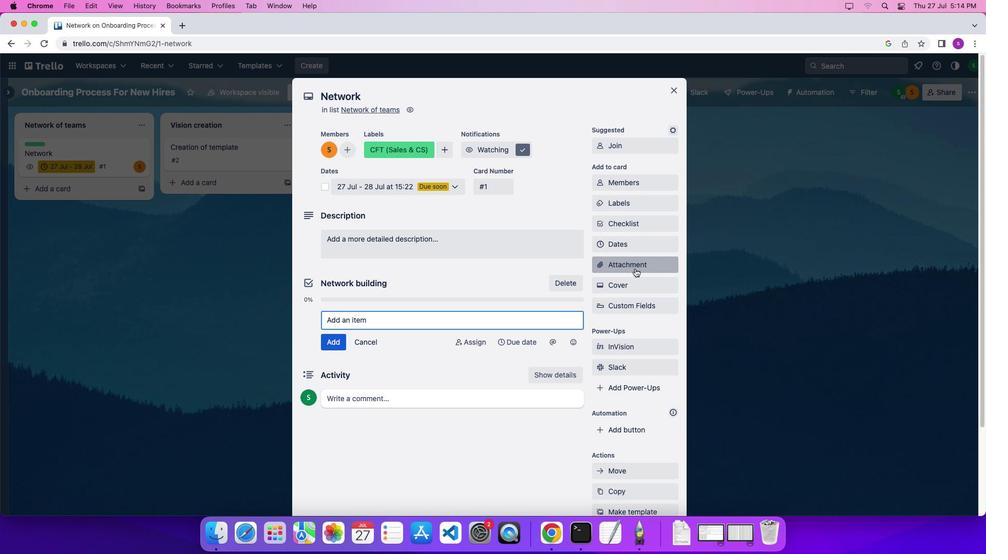 
Action: Mouse moved to (642, 300)
Screenshot: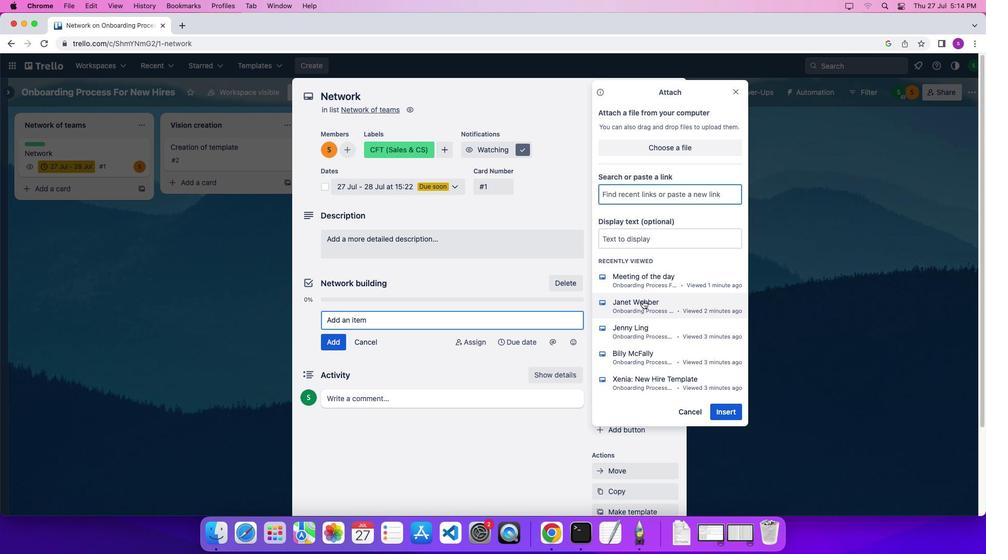 
Action: Mouse pressed left at (642, 300)
Screenshot: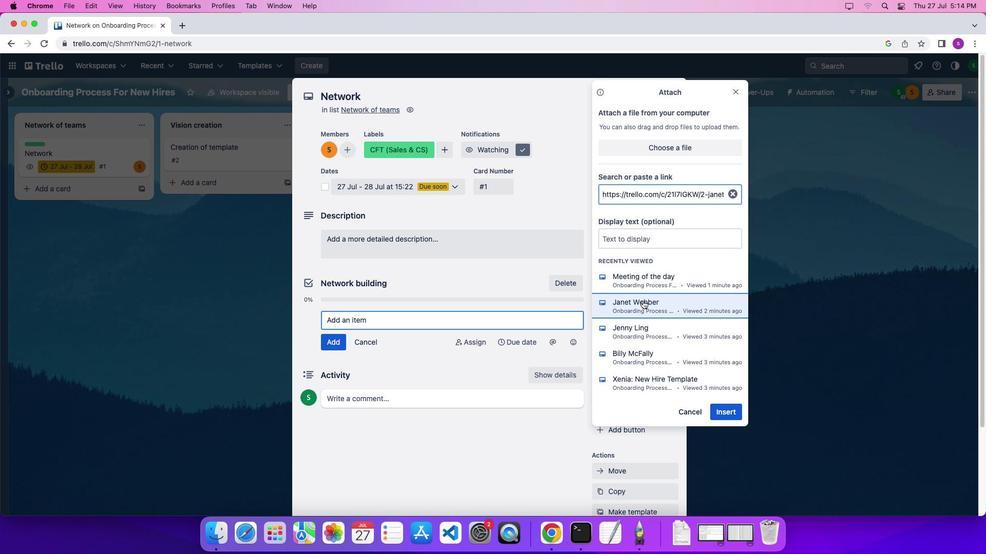 
Action: Mouse moved to (642, 286)
Screenshot: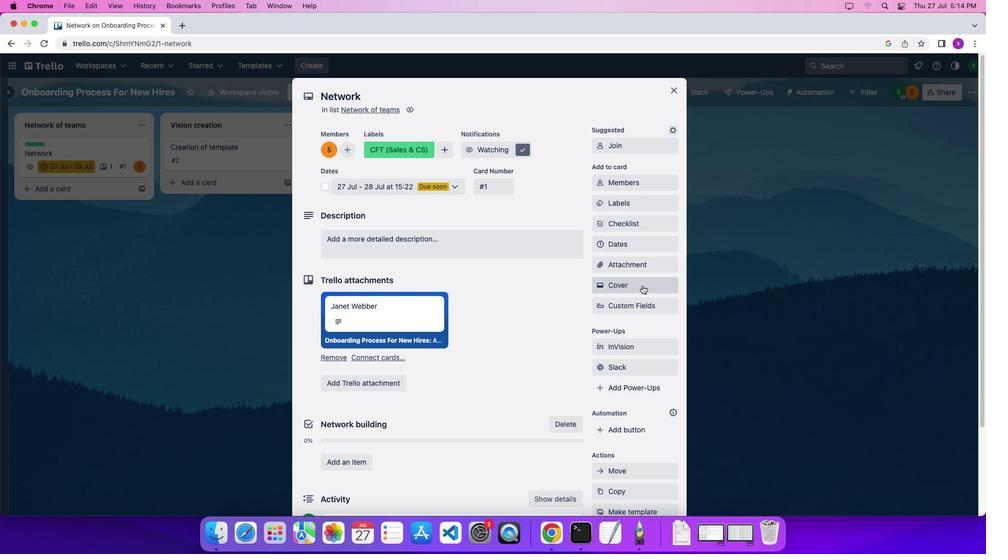 
Action: Mouse pressed left at (642, 286)
Screenshot: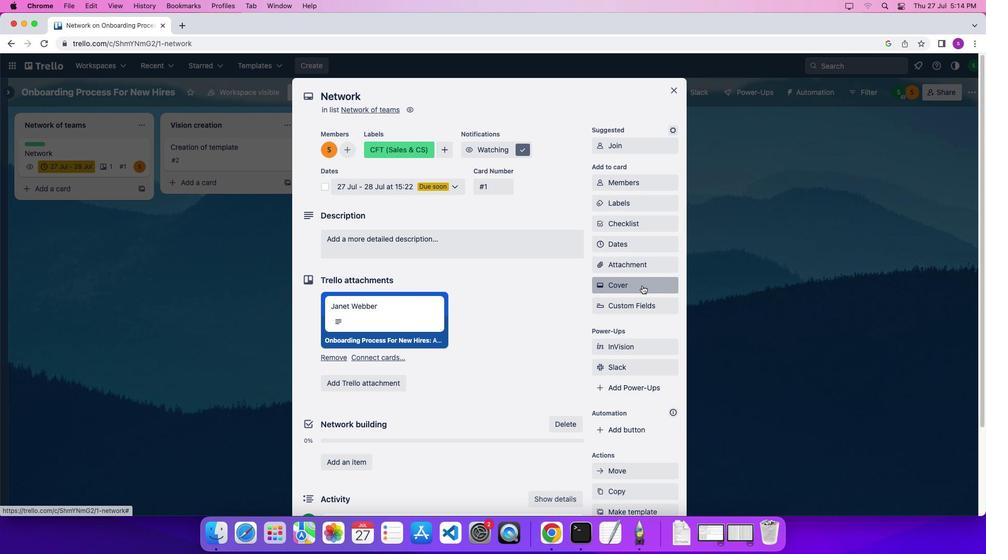 
Action: Mouse moved to (631, 420)
Screenshot: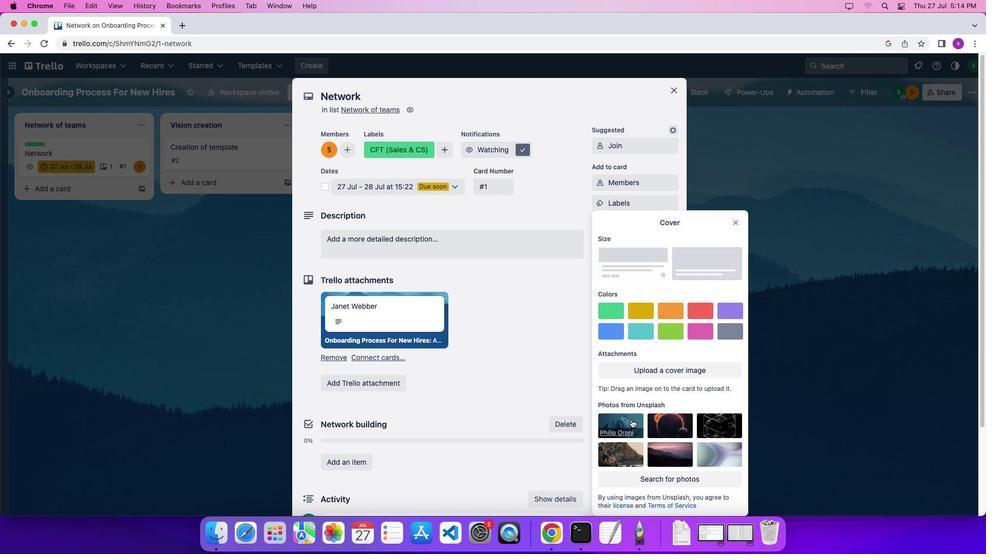 
Action: Mouse pressed left at (631, 420)
Screenshot: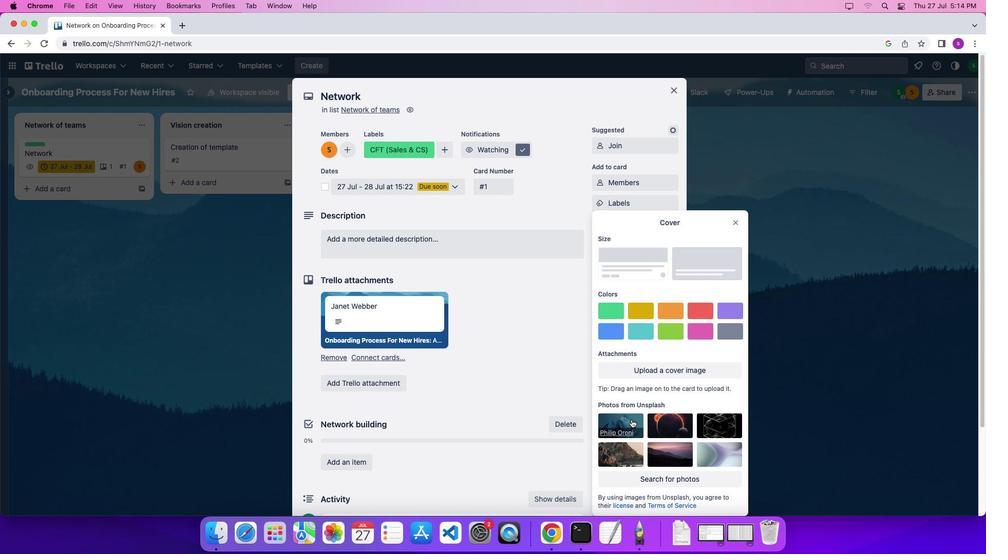 
Action: Mouse moved to (736, 202)
Screenshot: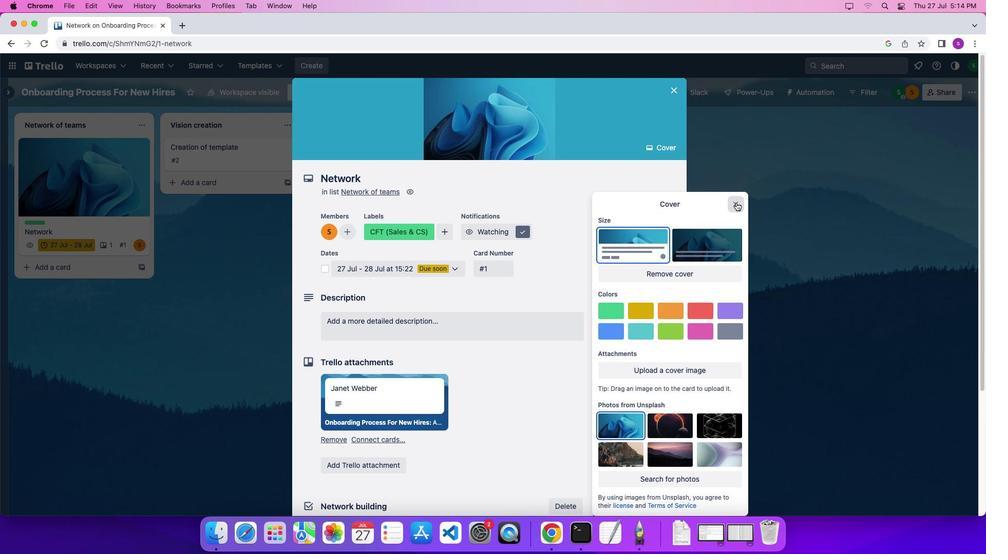 
Action: Mouse pressed left at (736, 202)
Screenshot: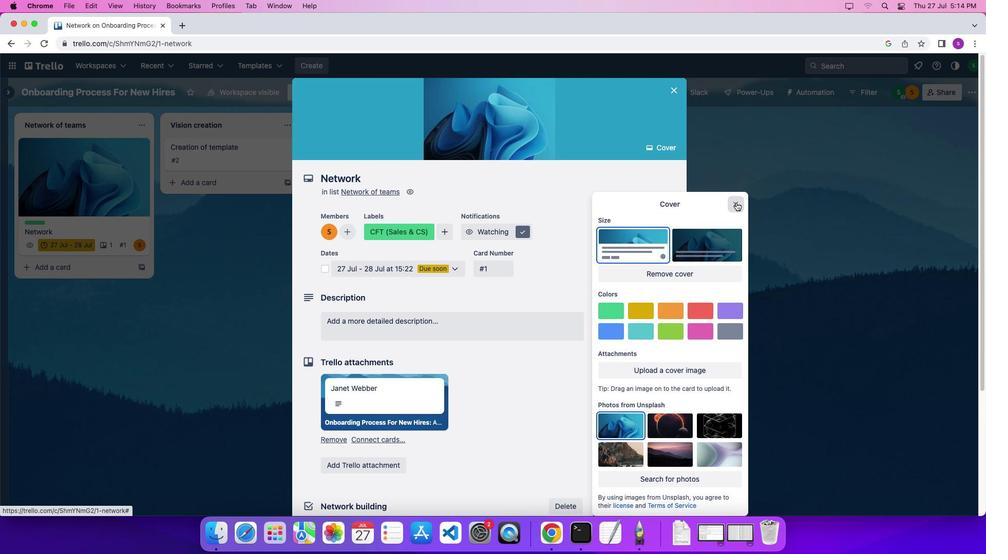 
Action: Mouse moved to (655, 344)
Screenshot: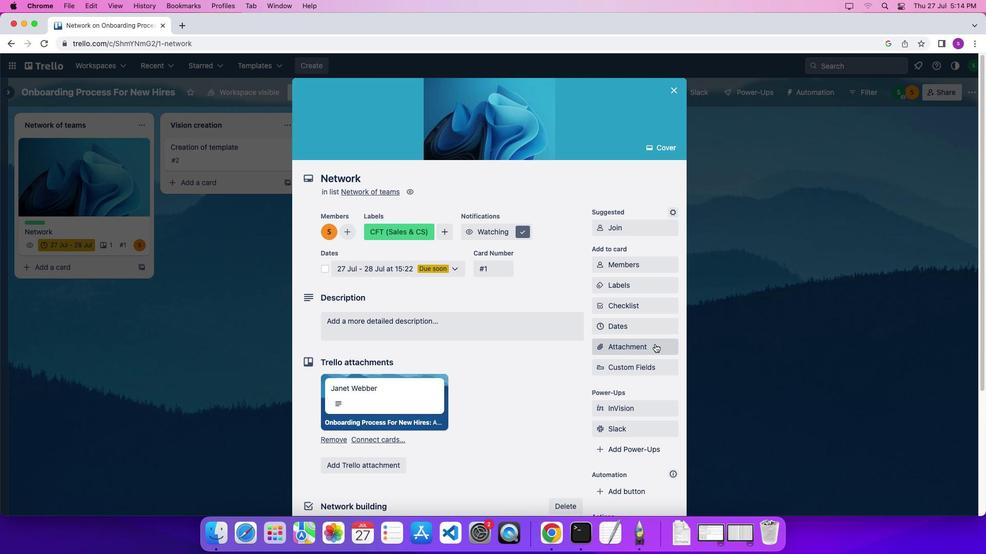 
Action: Mouse pressed left at (655, 344)
Screenshot: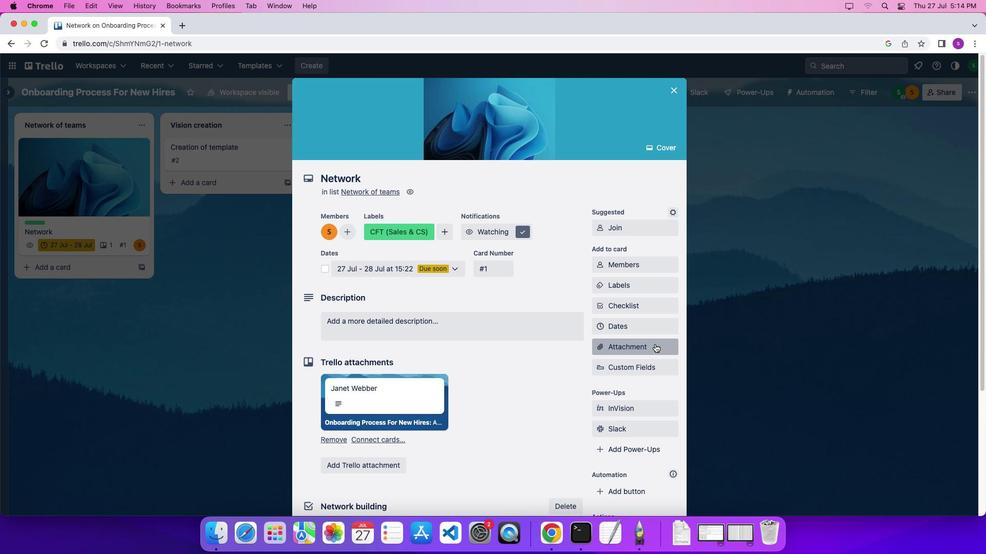 
Action: Mouse moved to (653, 355)
Screenshot: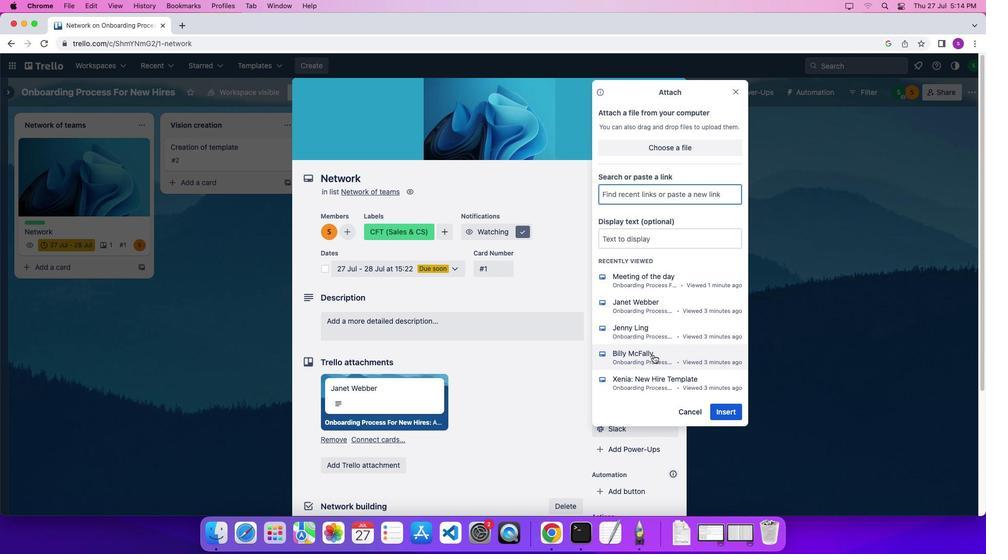 
Action: Mouse pressed left at (653, 355)
Screenshot: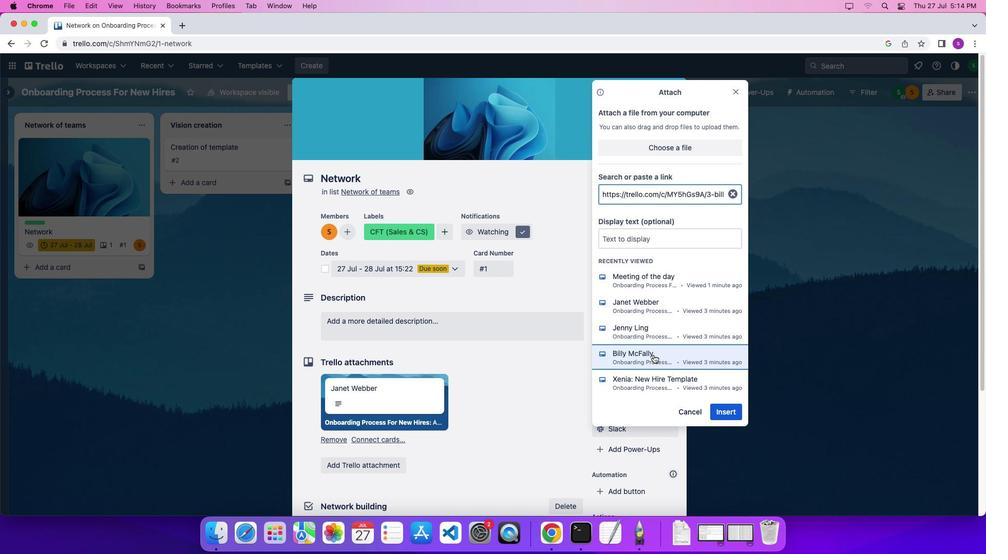 
Action: Mouse moved to (654, 363)
Screenshot: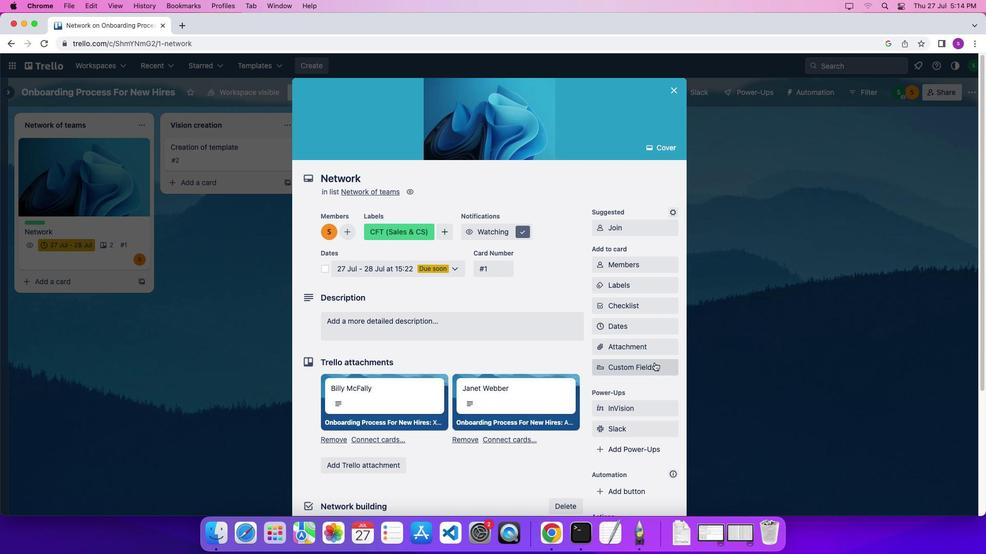 
Action: Mouse scrolled (654, 363) with delta (0, 0)
Screenshot: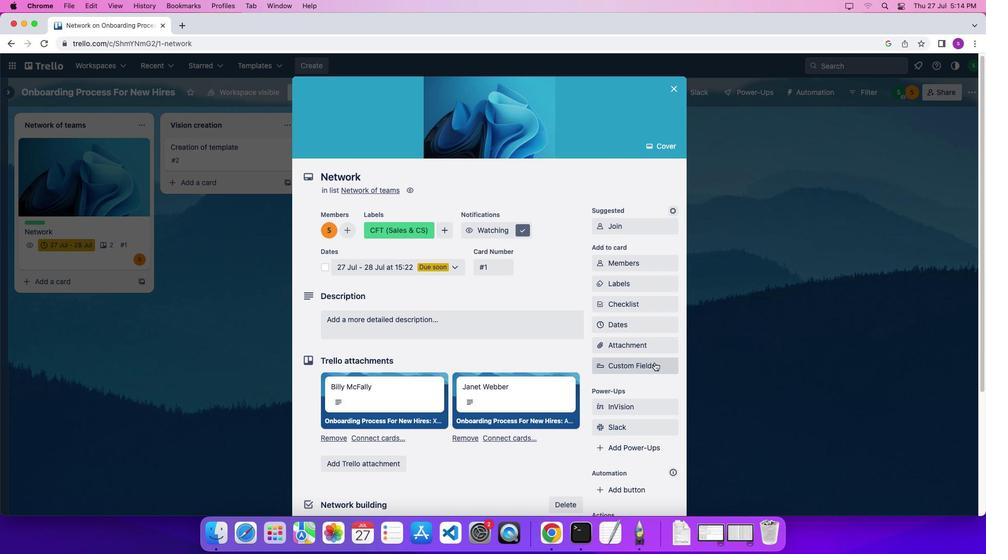 
Action: Mouse scrolled (654, 363) with delta (0, 0)
Screenshot: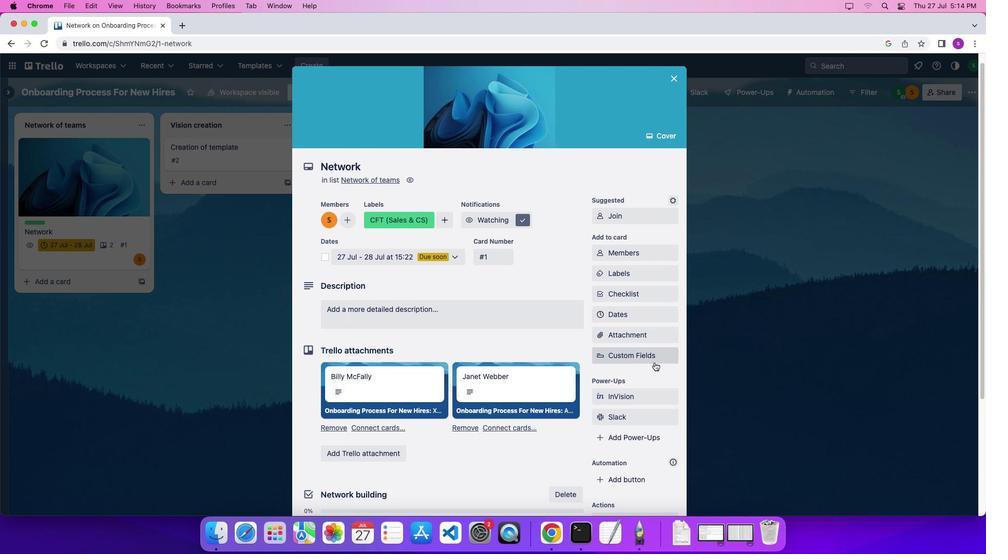 
Action: Mouse moved to (484, 312)
Screenshot: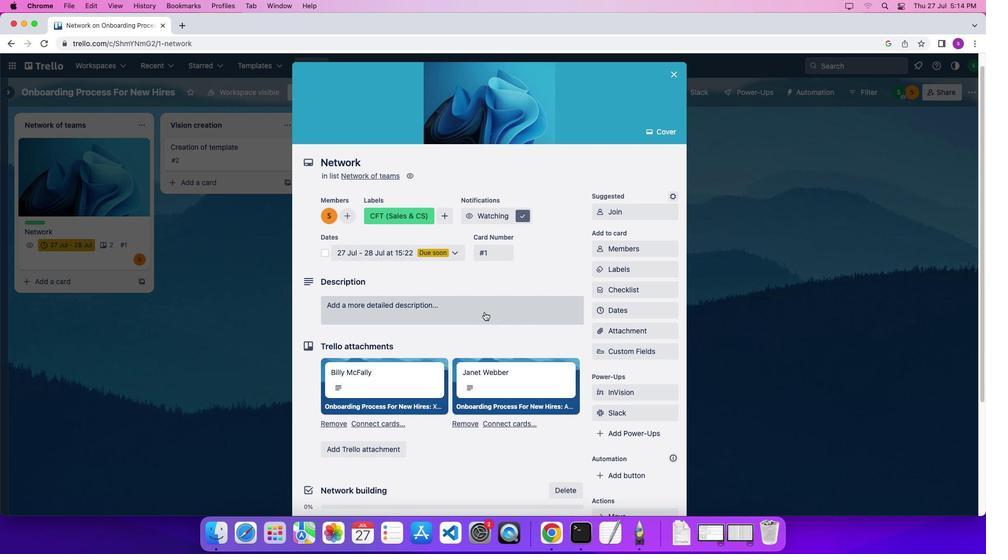 
Action: Mouse pressed left at (484, 312)
Screenshot: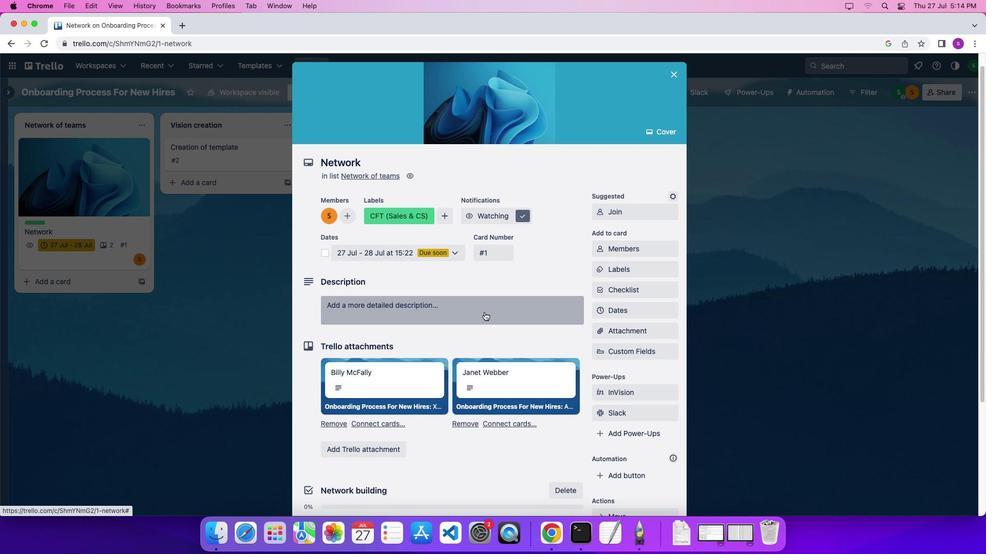 
Action: Mouse moved to (440, 345)
